Task: College monthly budget blue modern-simple.
Action: Mouse moved to (62, 231)
Screenshot: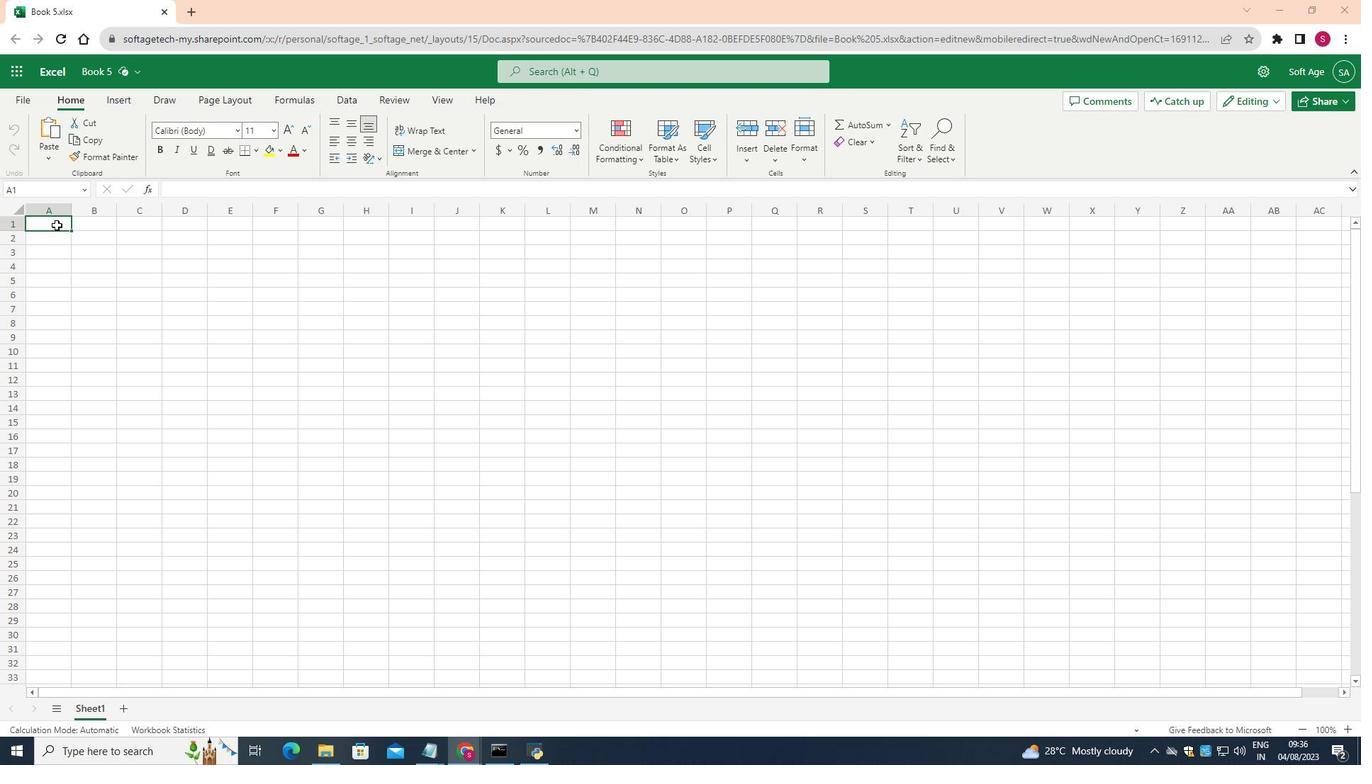 
Action: Mouse pressed left at (62, 231)
Screenshot: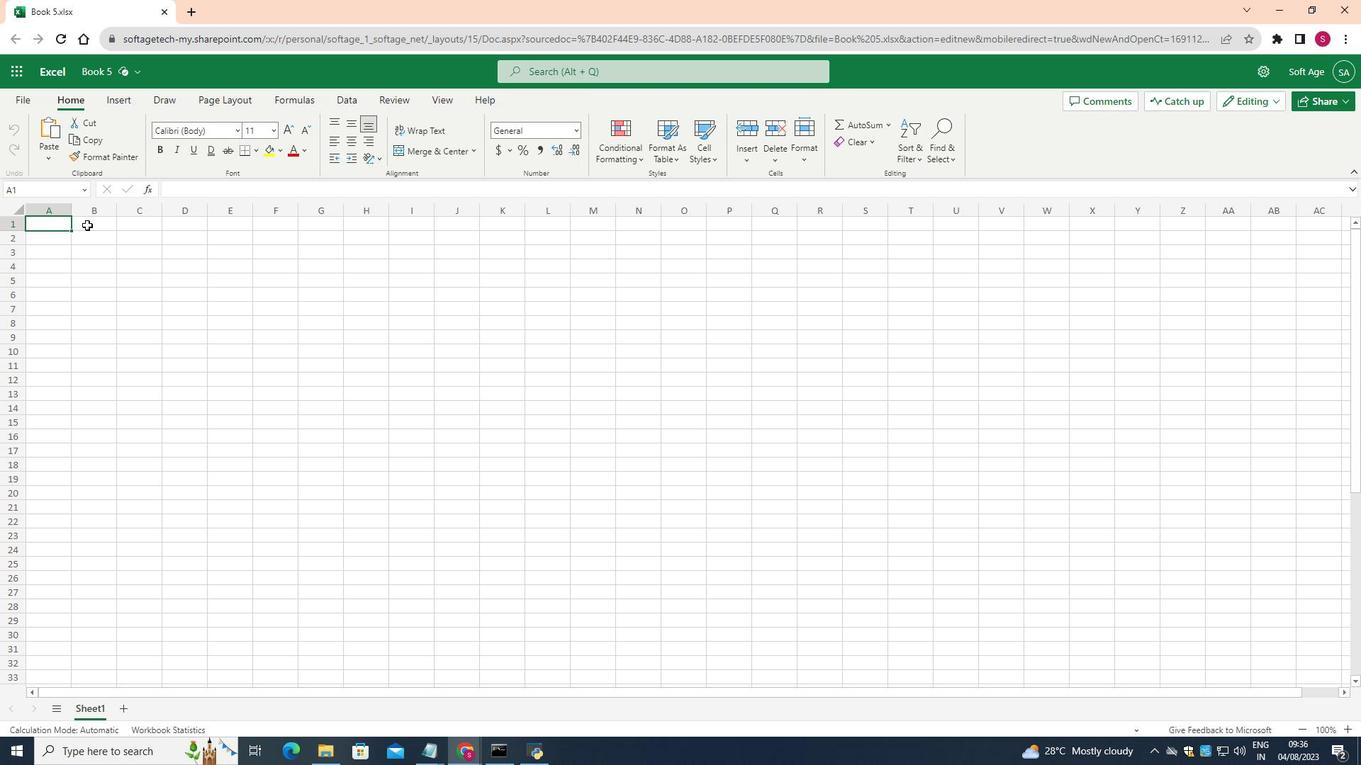 
Action: Mouse moved to (479, 153)
Screenshot: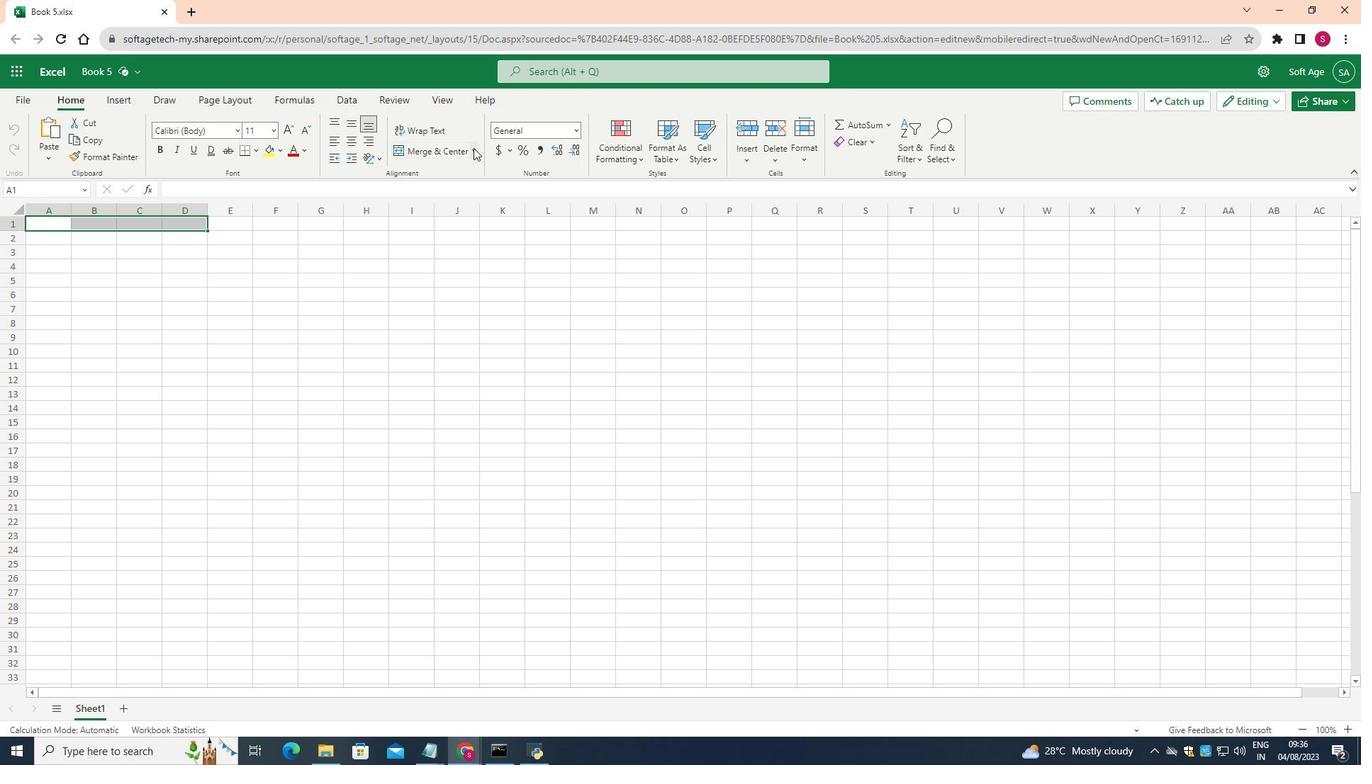 
Action: Mouse pressed left at (479, 153)
Screenshot: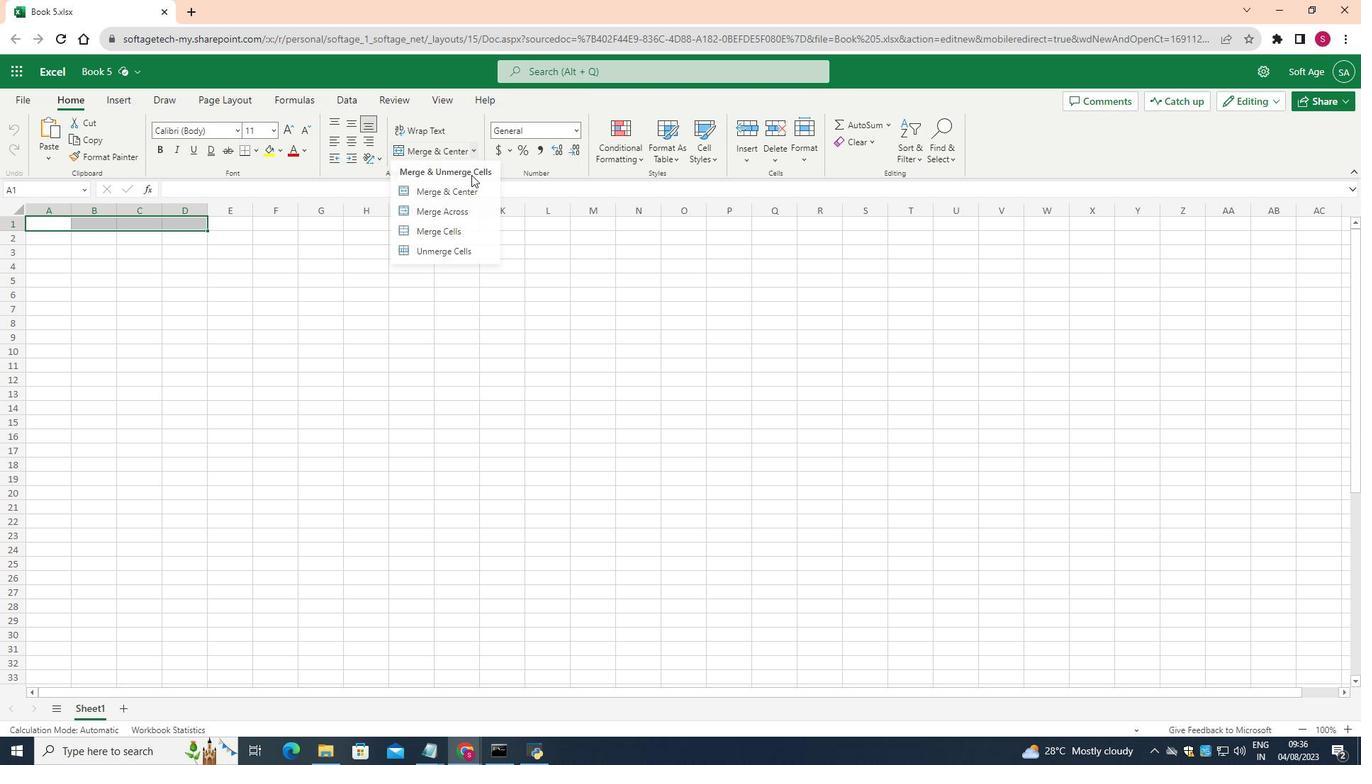 
Action: Mouse moved to (465, 236)
Screenshot: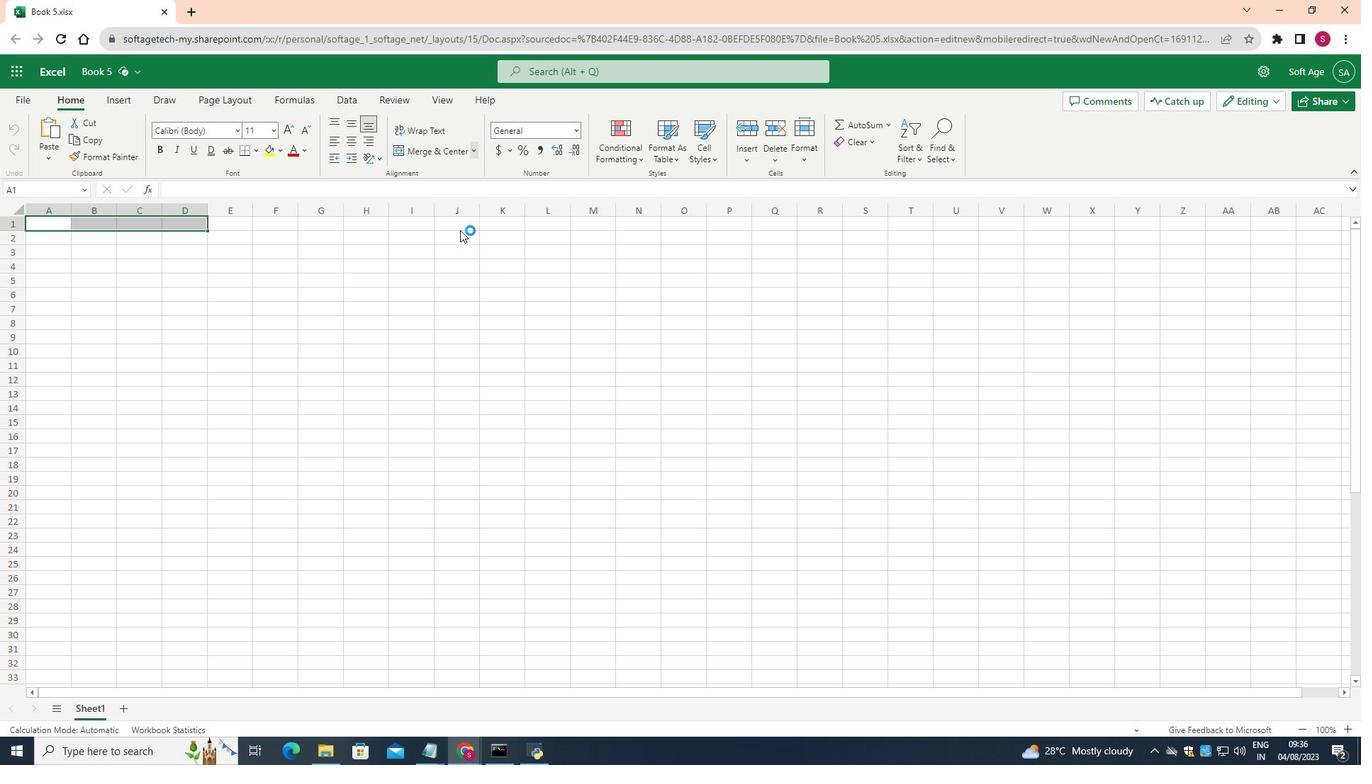 
Action: Mouse pressed left at (465, 236)
Screenshot: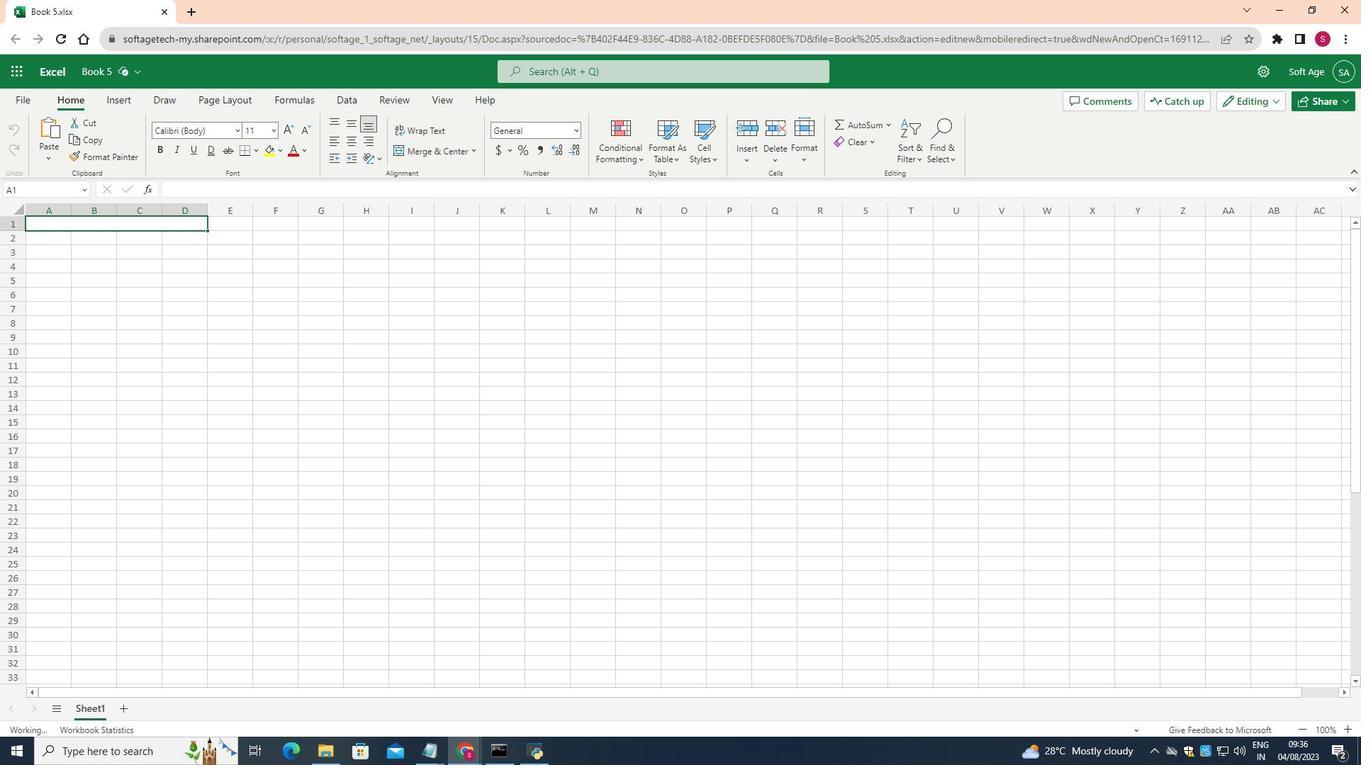 
Action: Mouse moved to (74, 215)
Screenshot: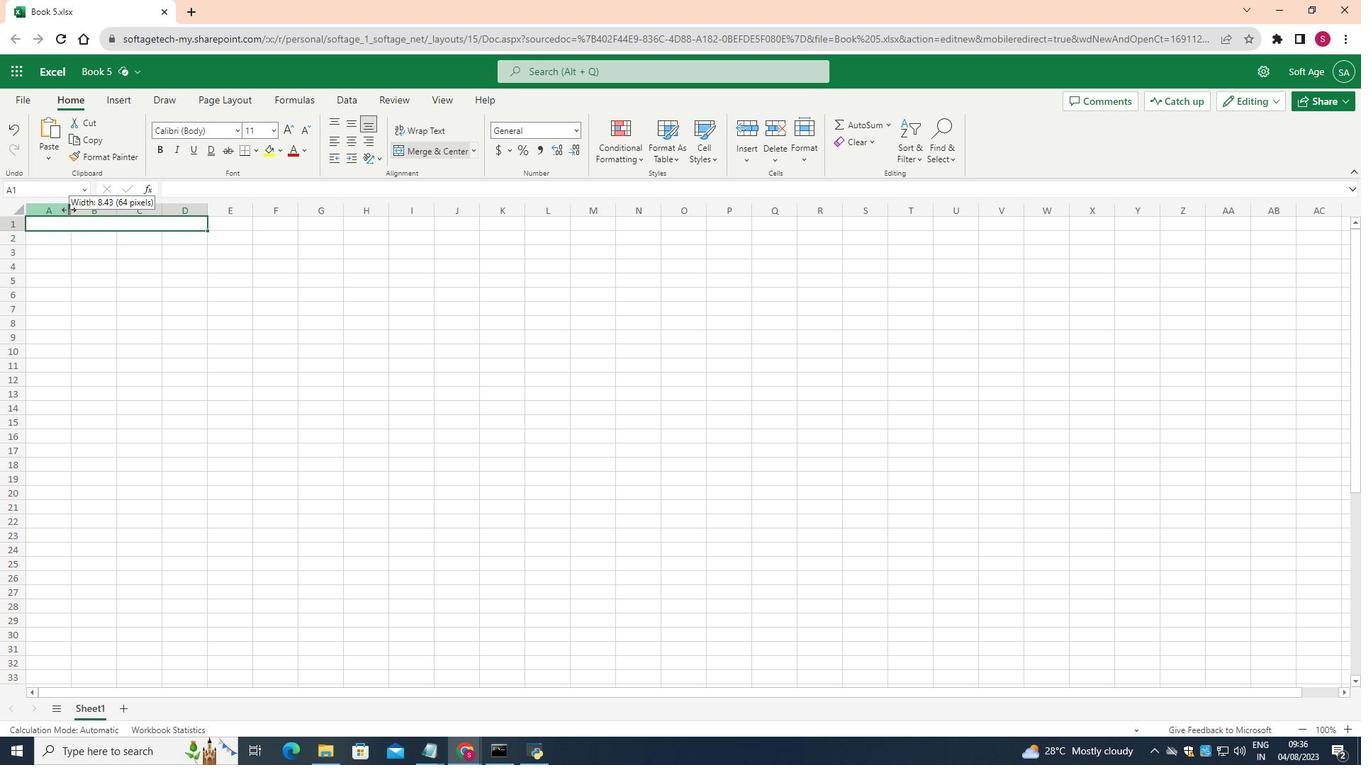 
Action: Mouse pressed left at (74, 215)
Screenshot: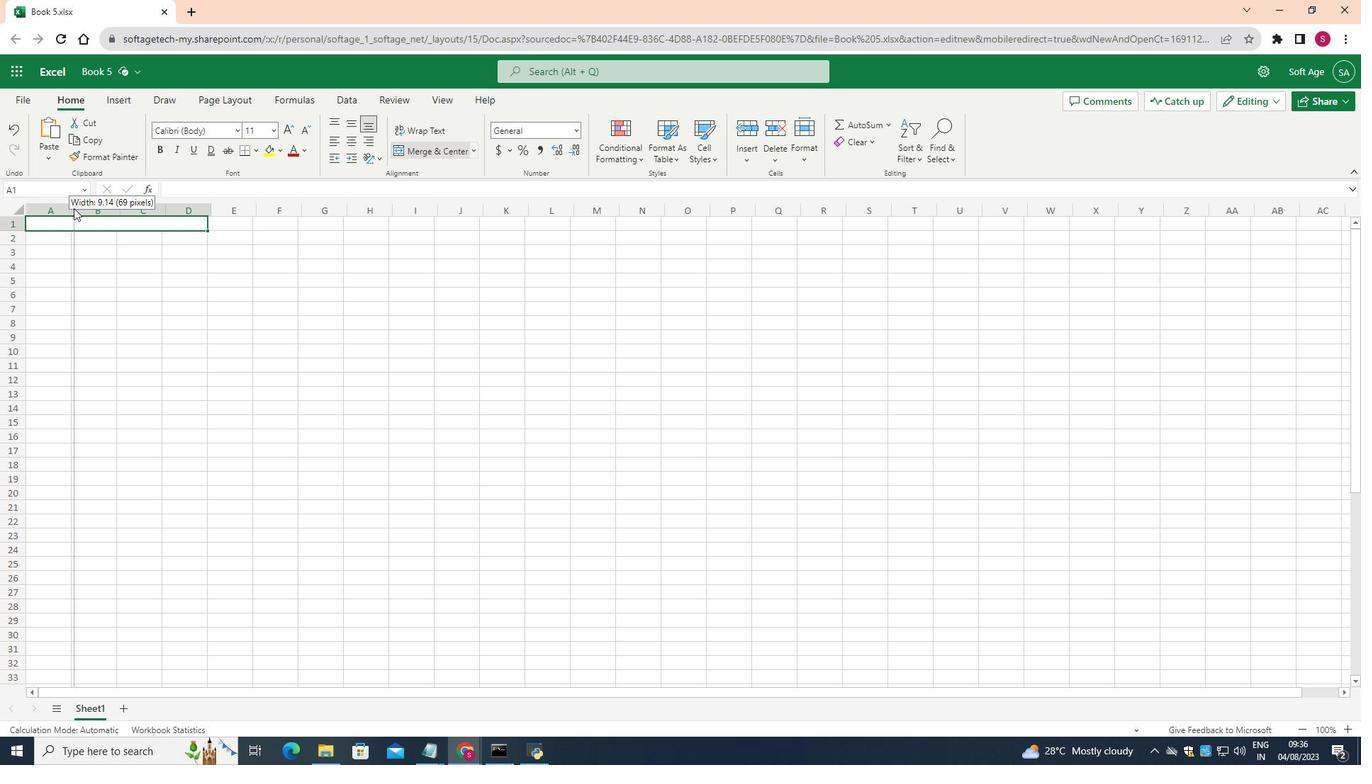 
Action: Mouse moved to (123, 213)
Screenshot: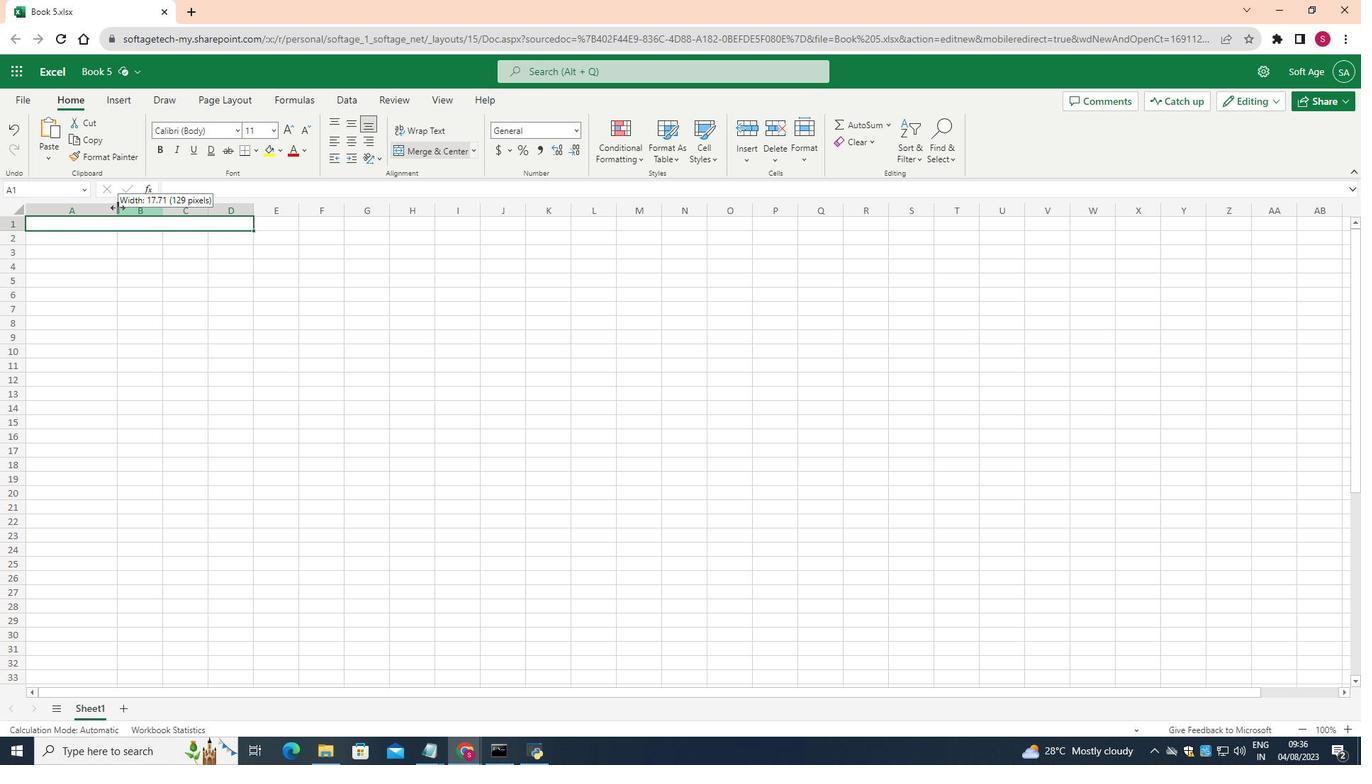 
Action: Mouse pressed left at (123, 213)
Screenshot: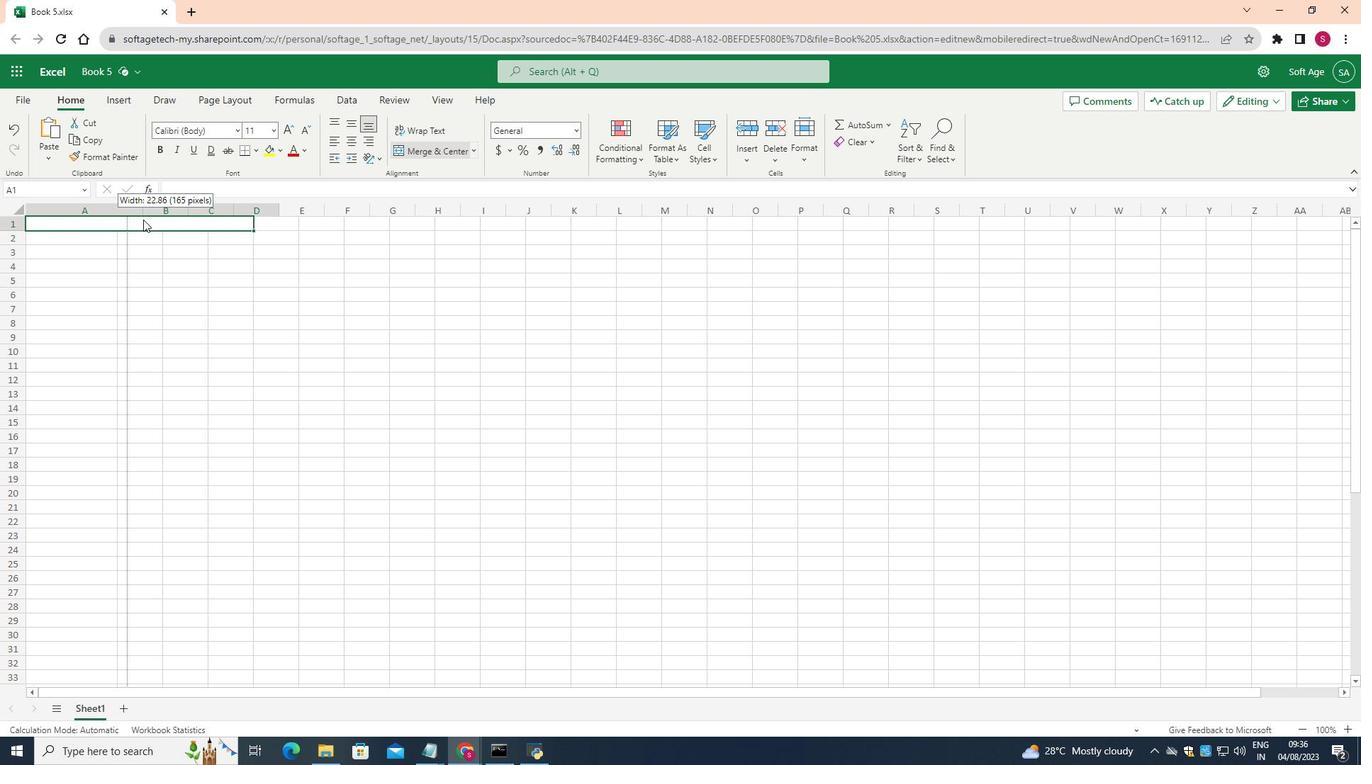 
Action: Mouse moved to (158, 212)
Screenshot: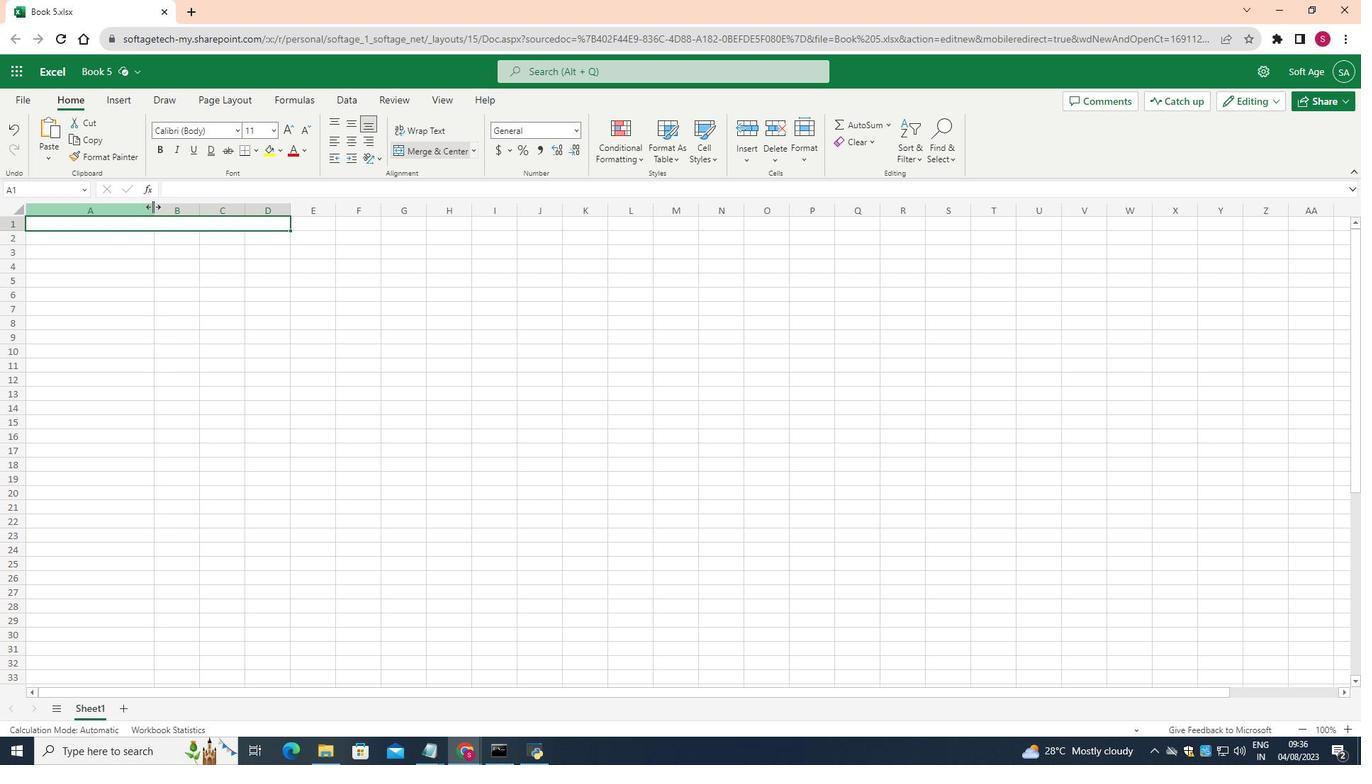 
Action: Mouse pressed left at (158, 212)
Screenshot: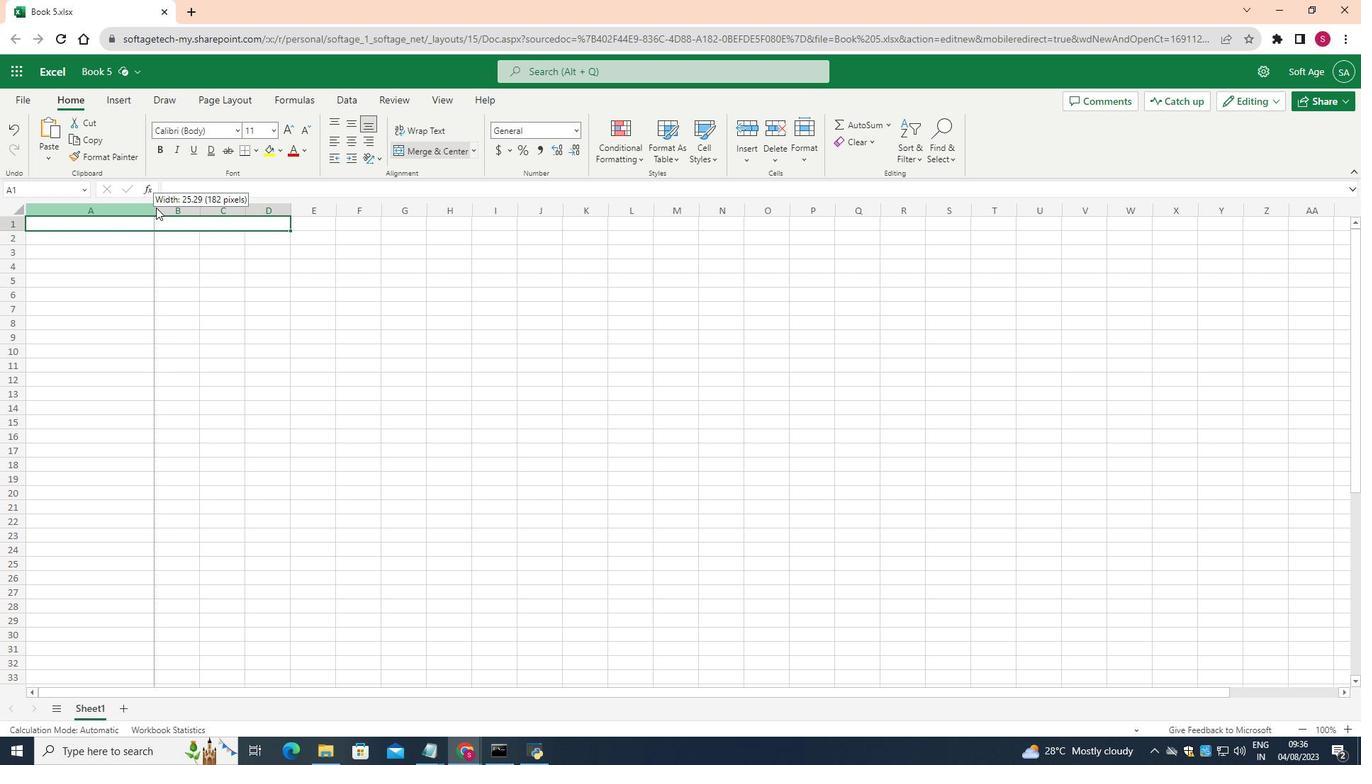 
Action: Mouse moved to (214, 218)
Screenshot: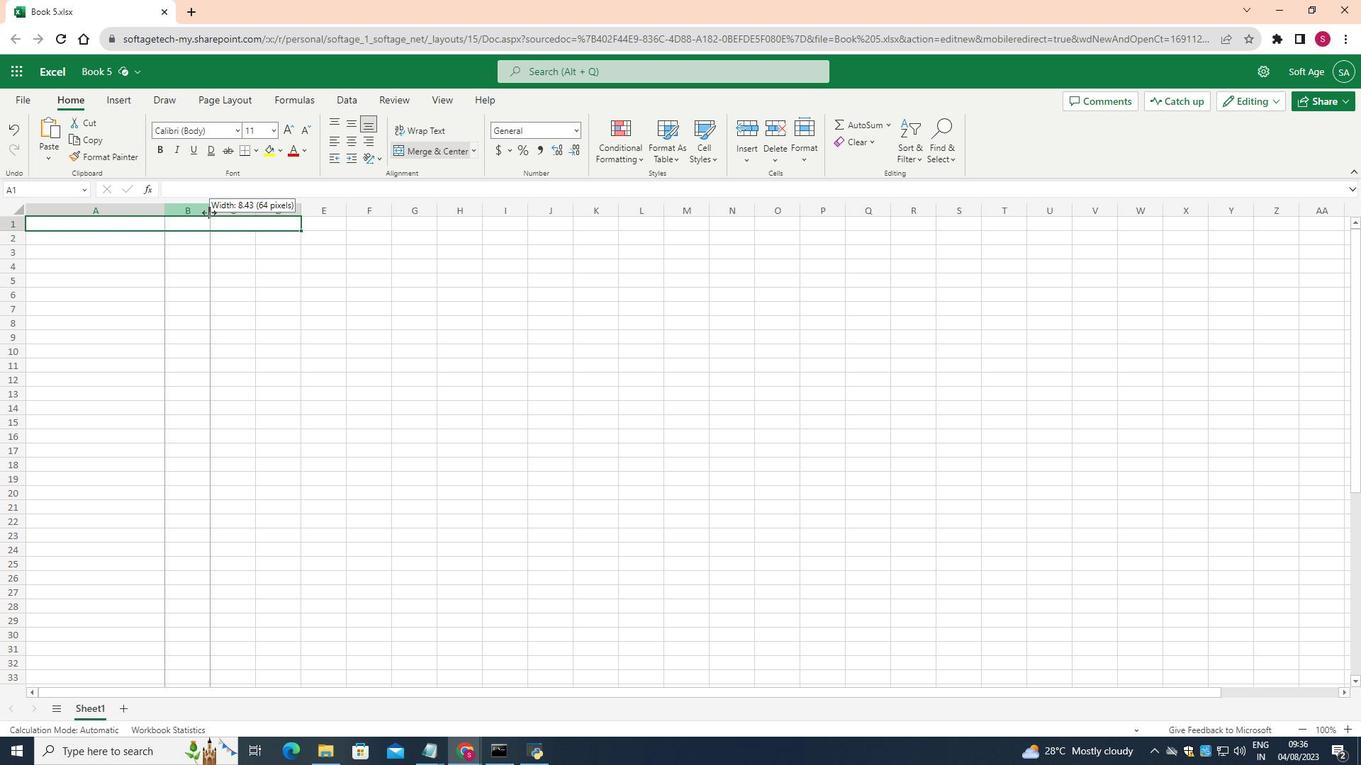 
Action: Mouse pressed left at (214, 218)
Screenshot: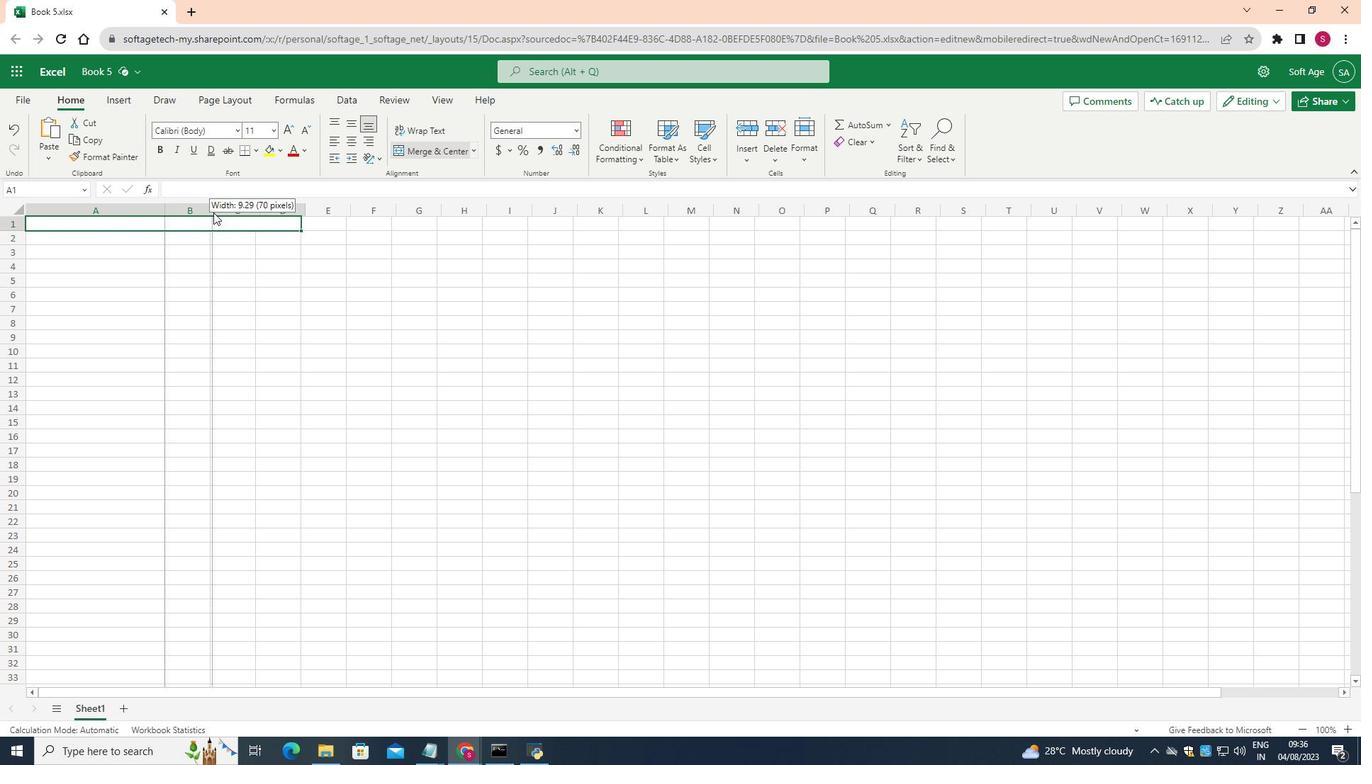 
Action: Mouse moved to (319, 218)
Screenshot: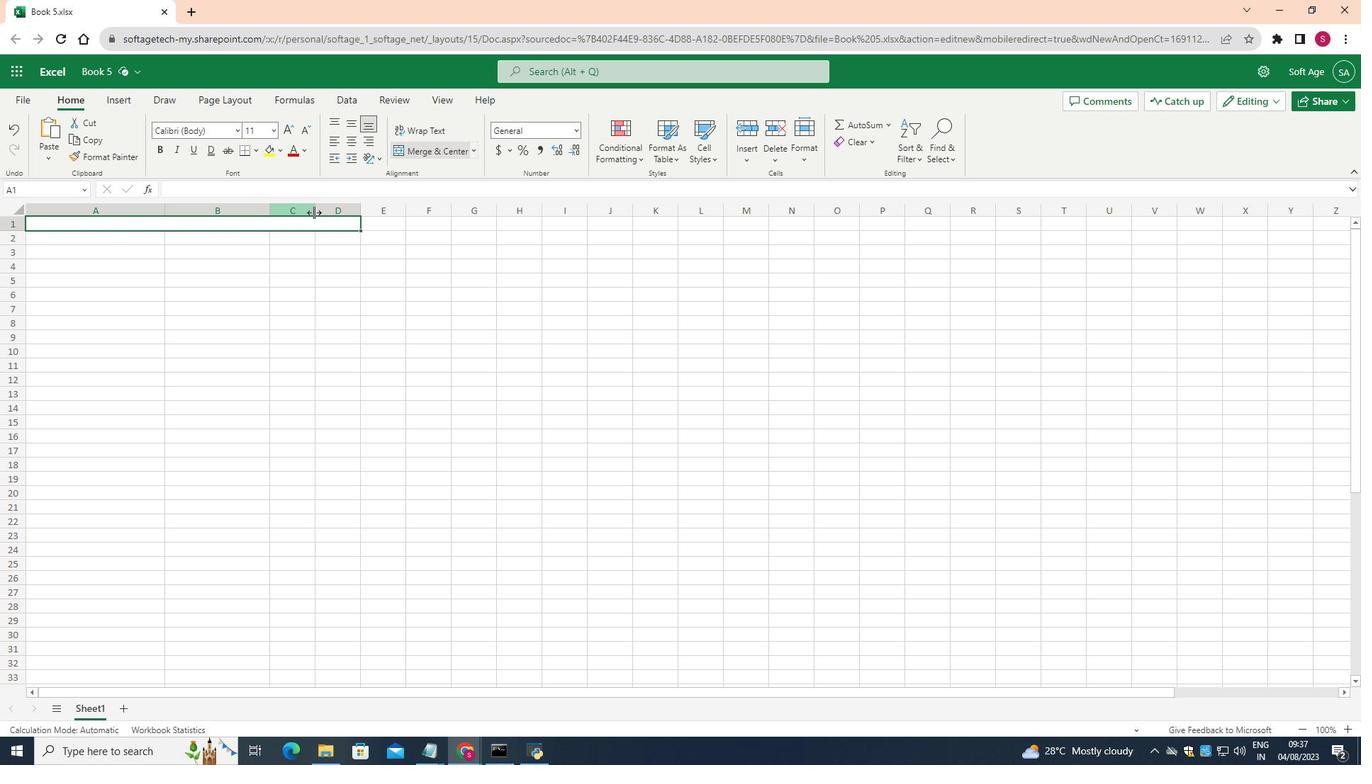 
Action: Mouse pressed left at (319, 218)
Screenshot: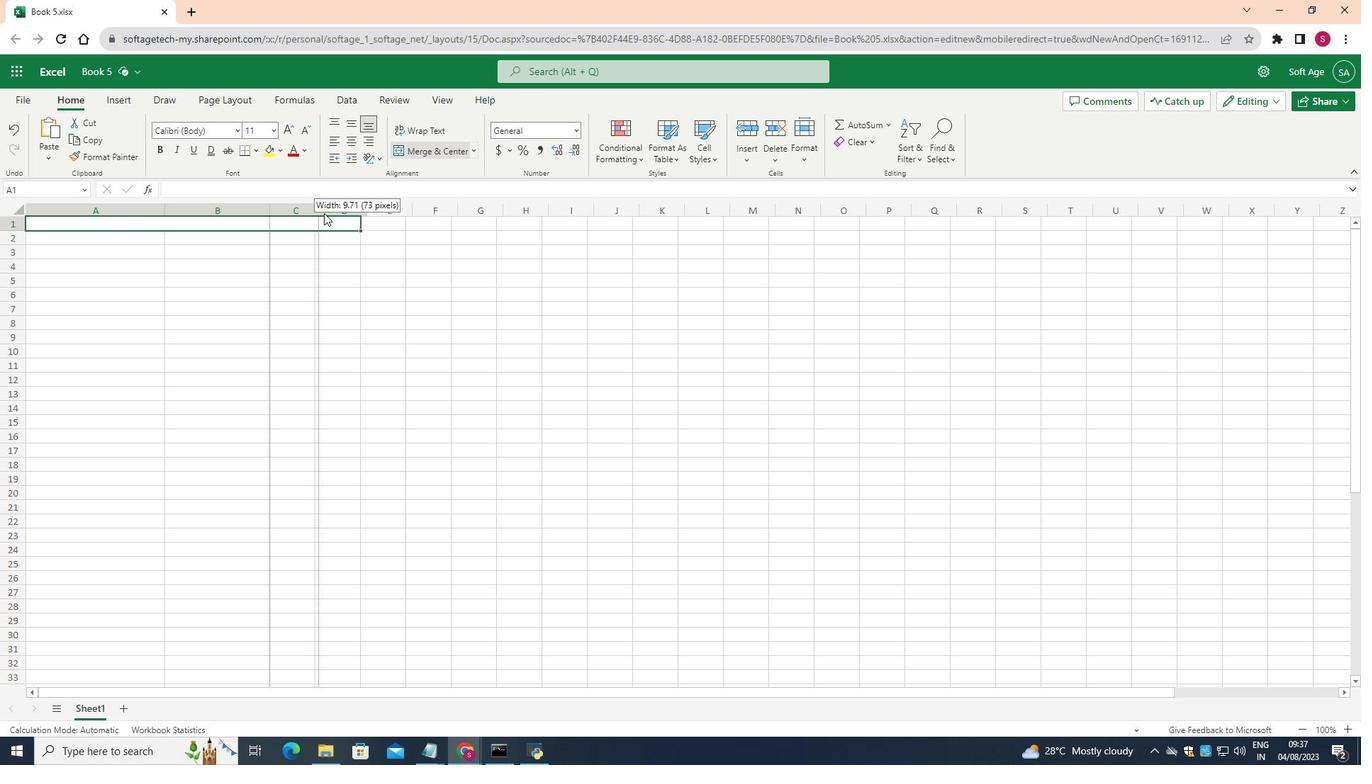 
Action: Mouse moved to (272, 215)
Screenshot: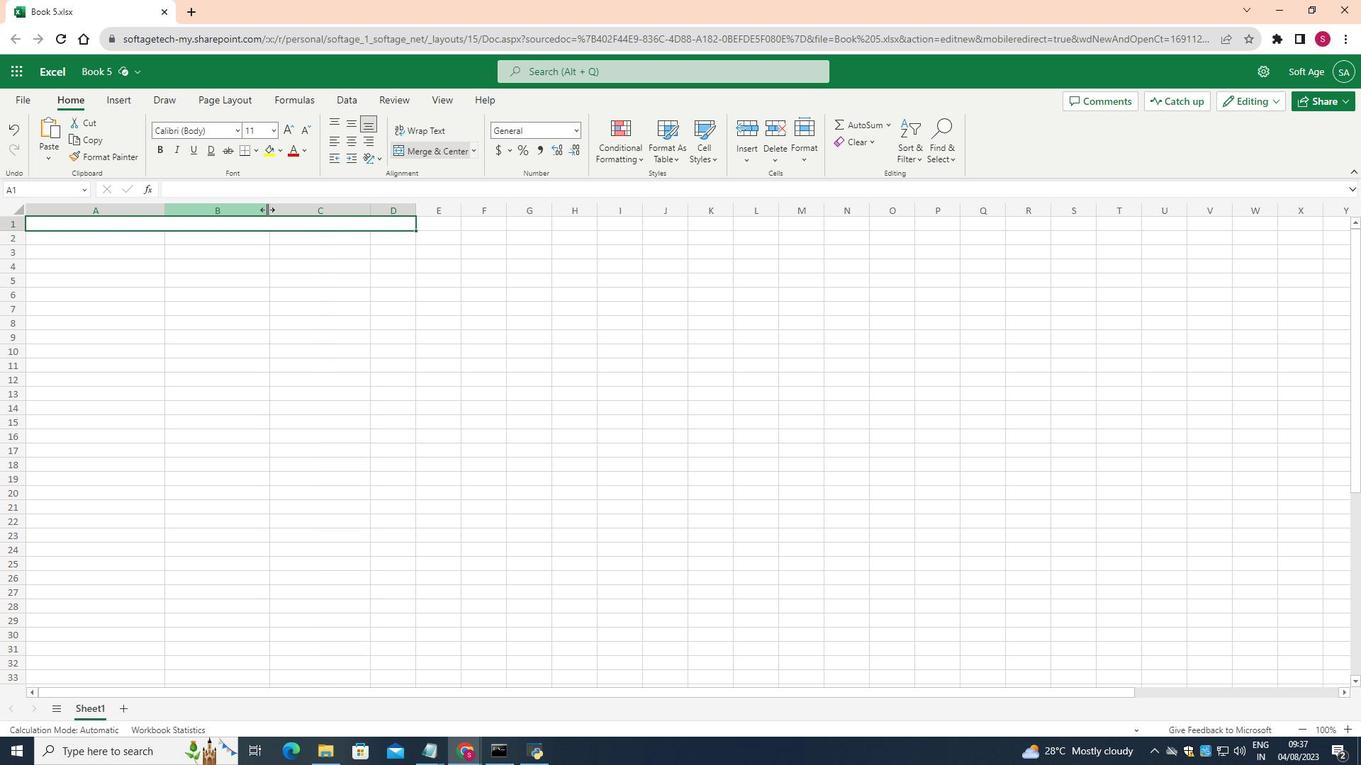 
Action: Mouse pressed left at (272, 215)
Screenshot: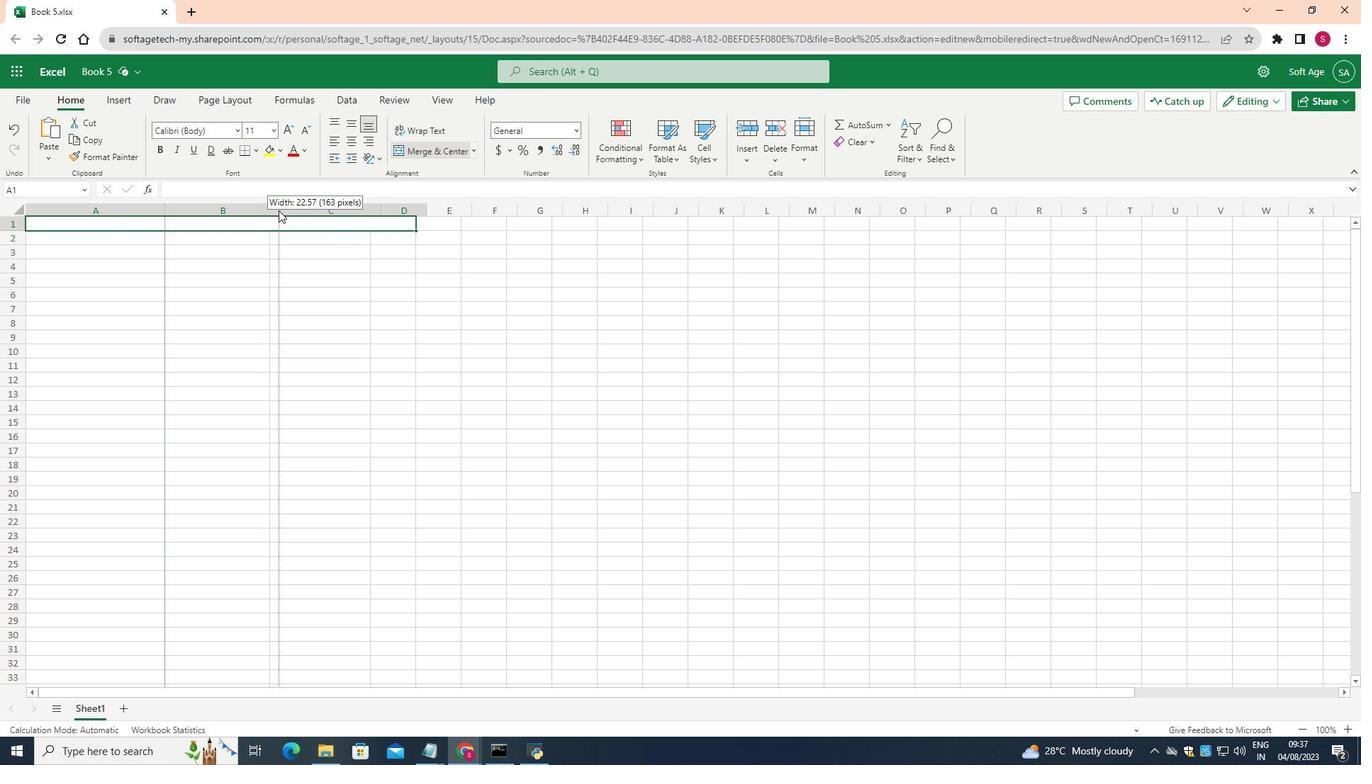 
Action: Mouse moved to (391, 217)
Screenshot: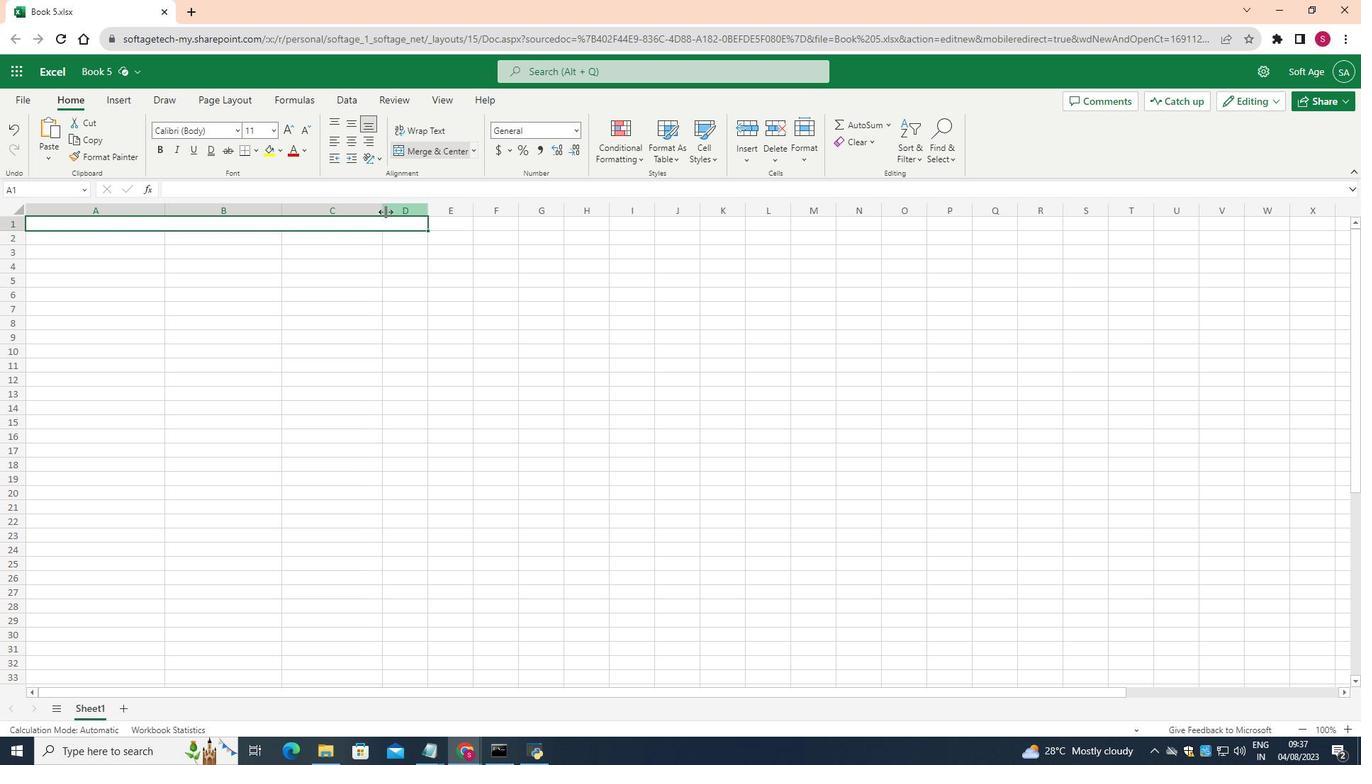 
Action: Mouse pressed left at (391, 217)
Screenshot: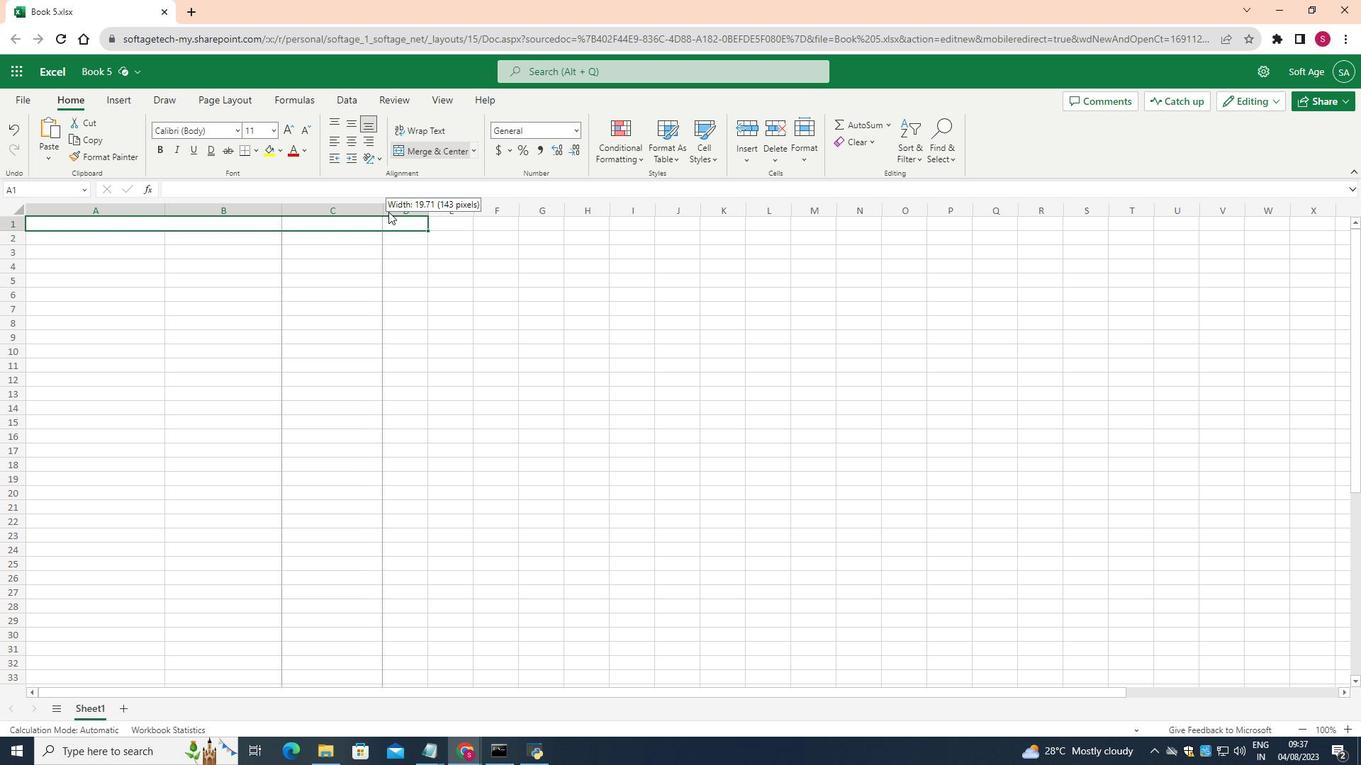
Action: Mouse moved to (487, 216)
Screenshot: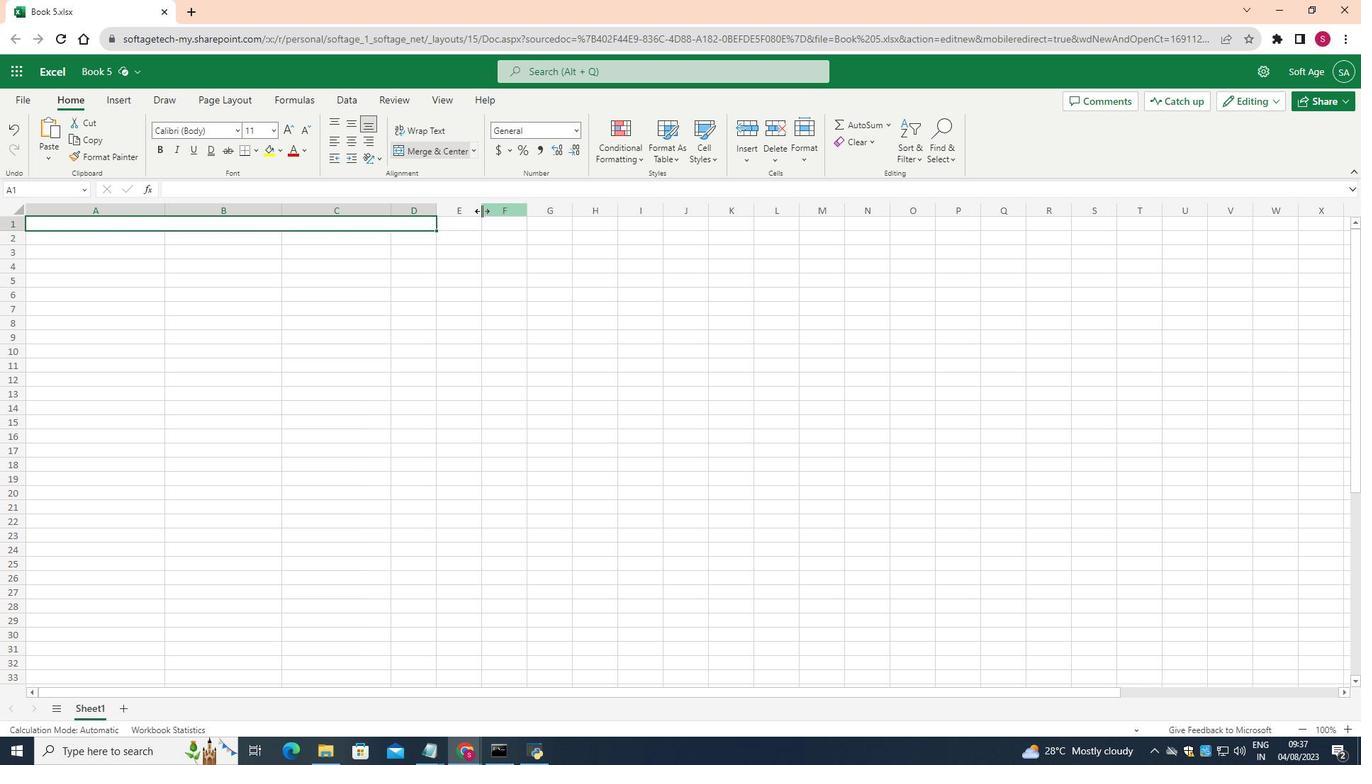 
Action: Mouse pressed left at (487, 216)
Screenshot: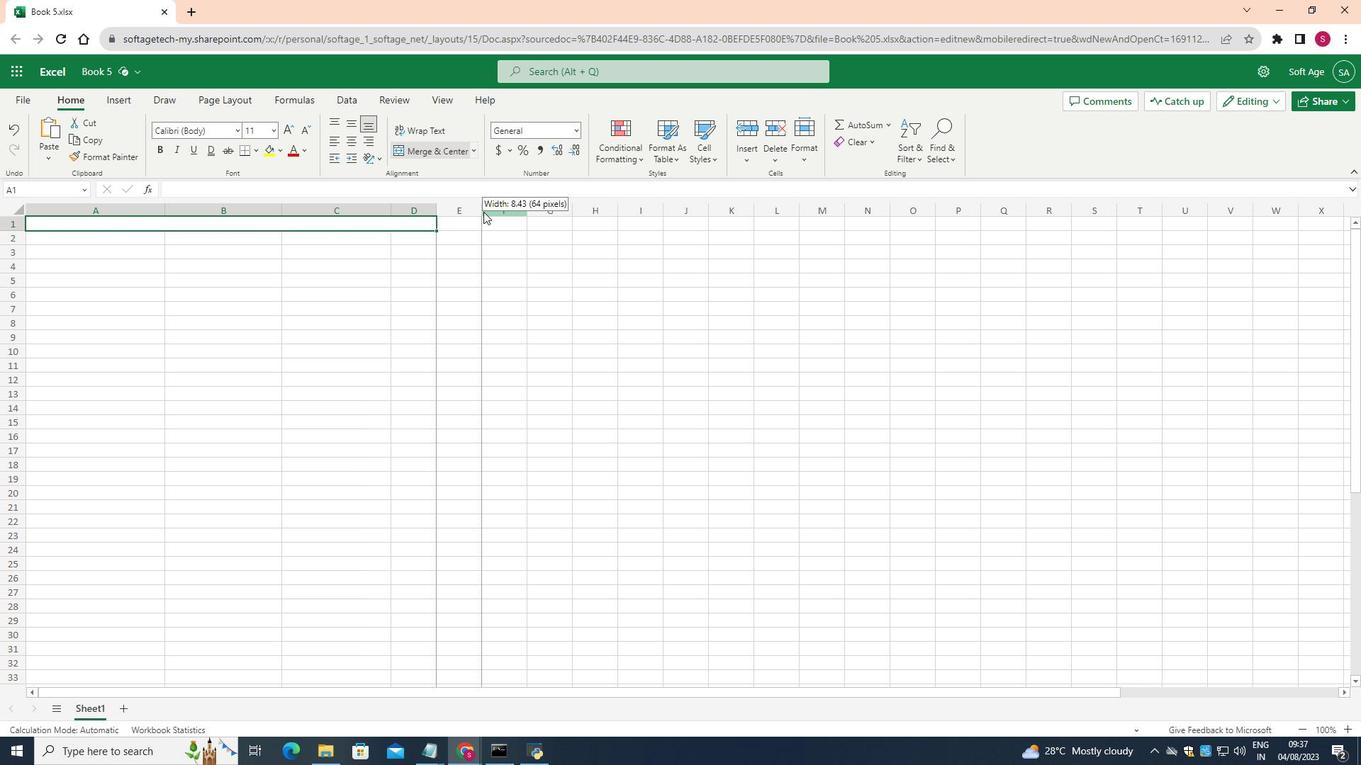 
Action: Mouse moved to (443, 216)
Screenshot: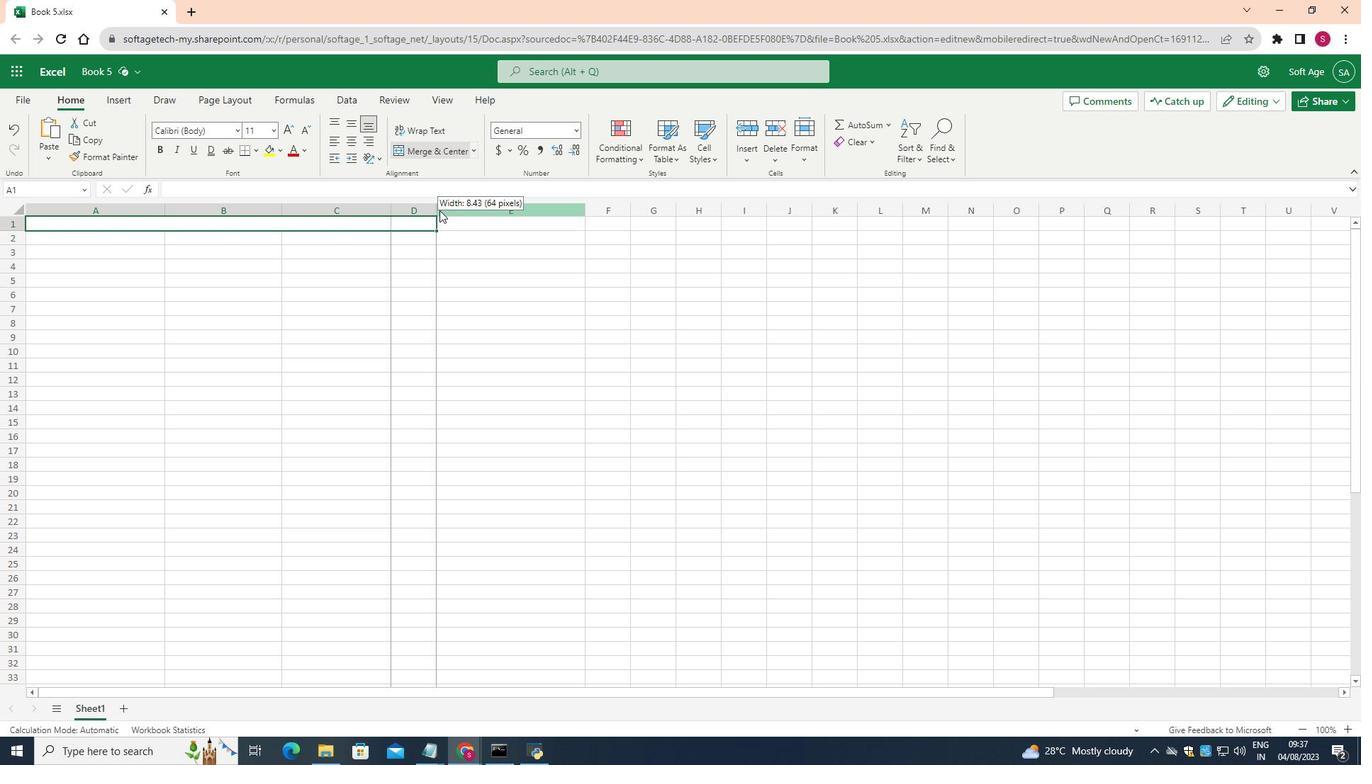 
Action: Mouse pressed left at (443, 216)
Screenshot: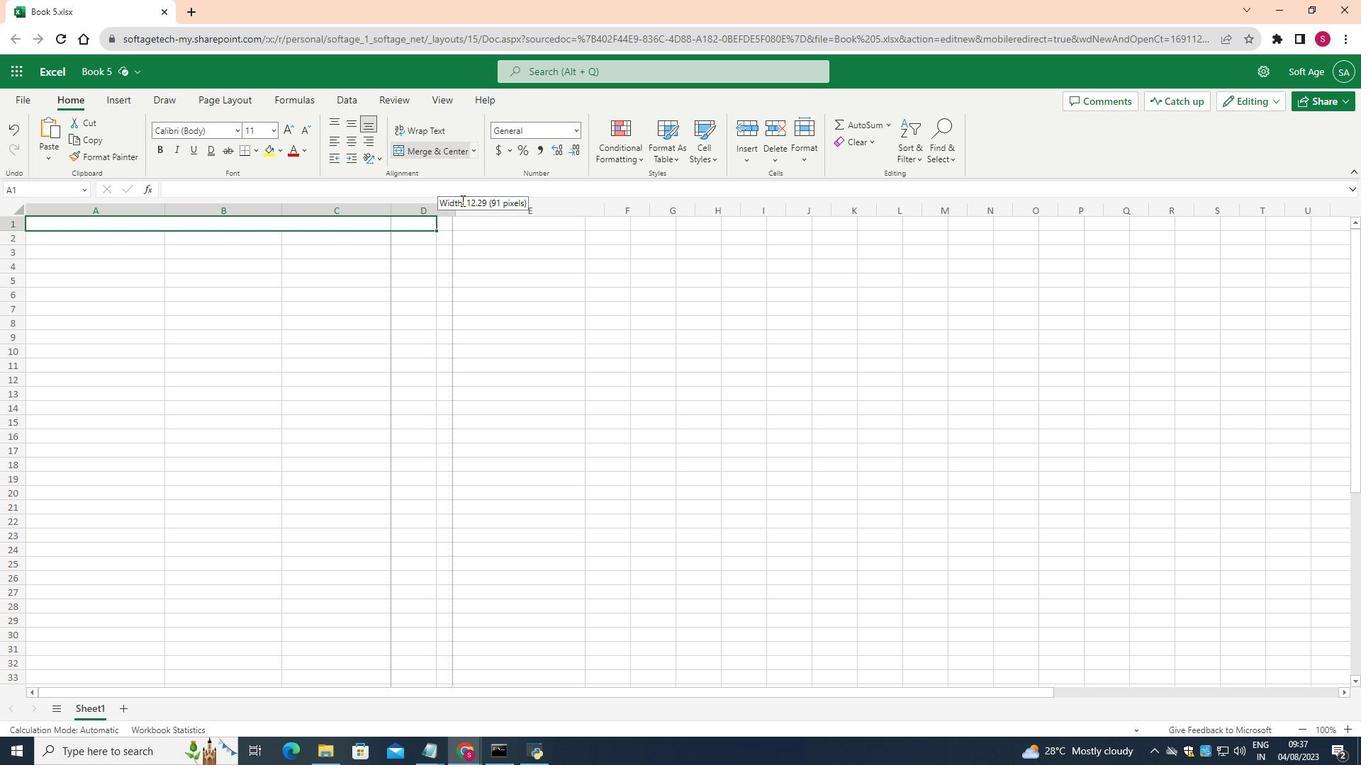 
Action: Mouse moved to (546, 211)
Screenshot: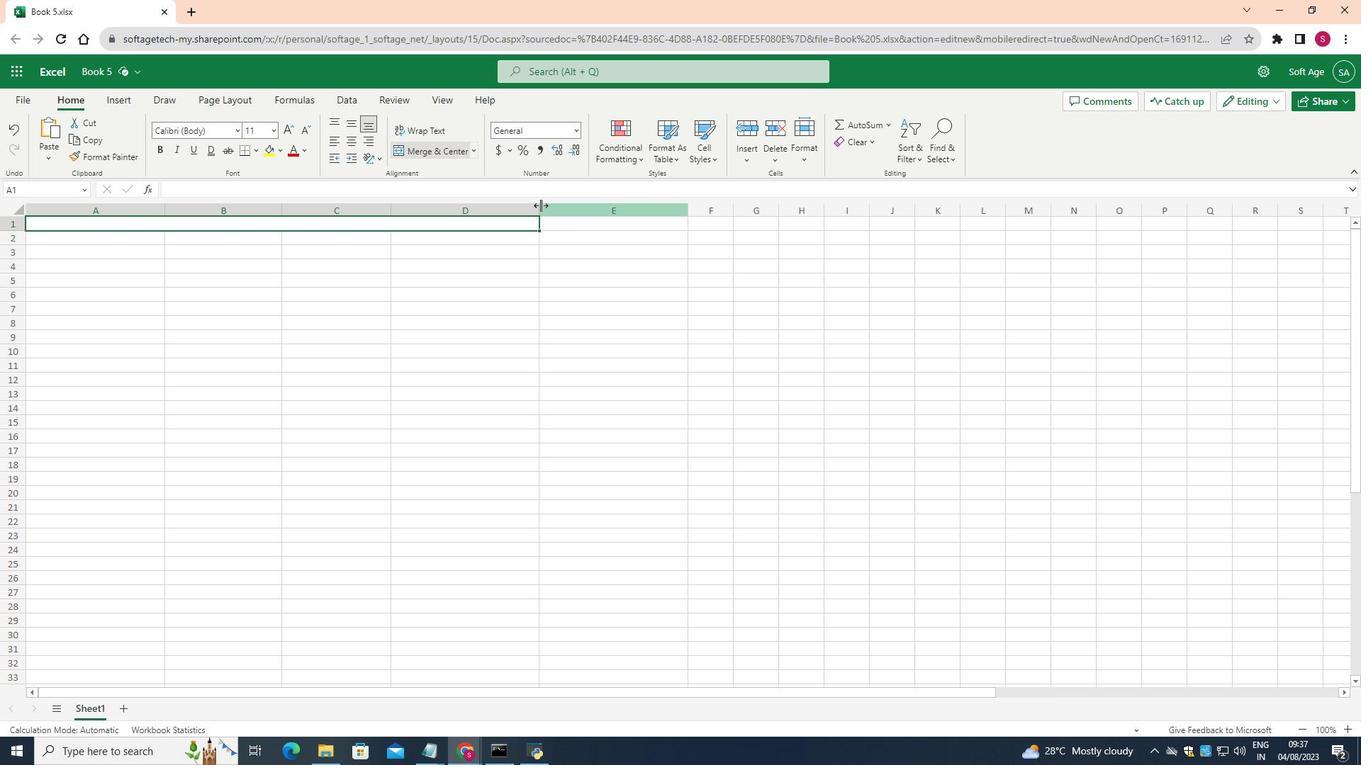 
Action: Mouse pressed left at (546, 211)
Screenshot: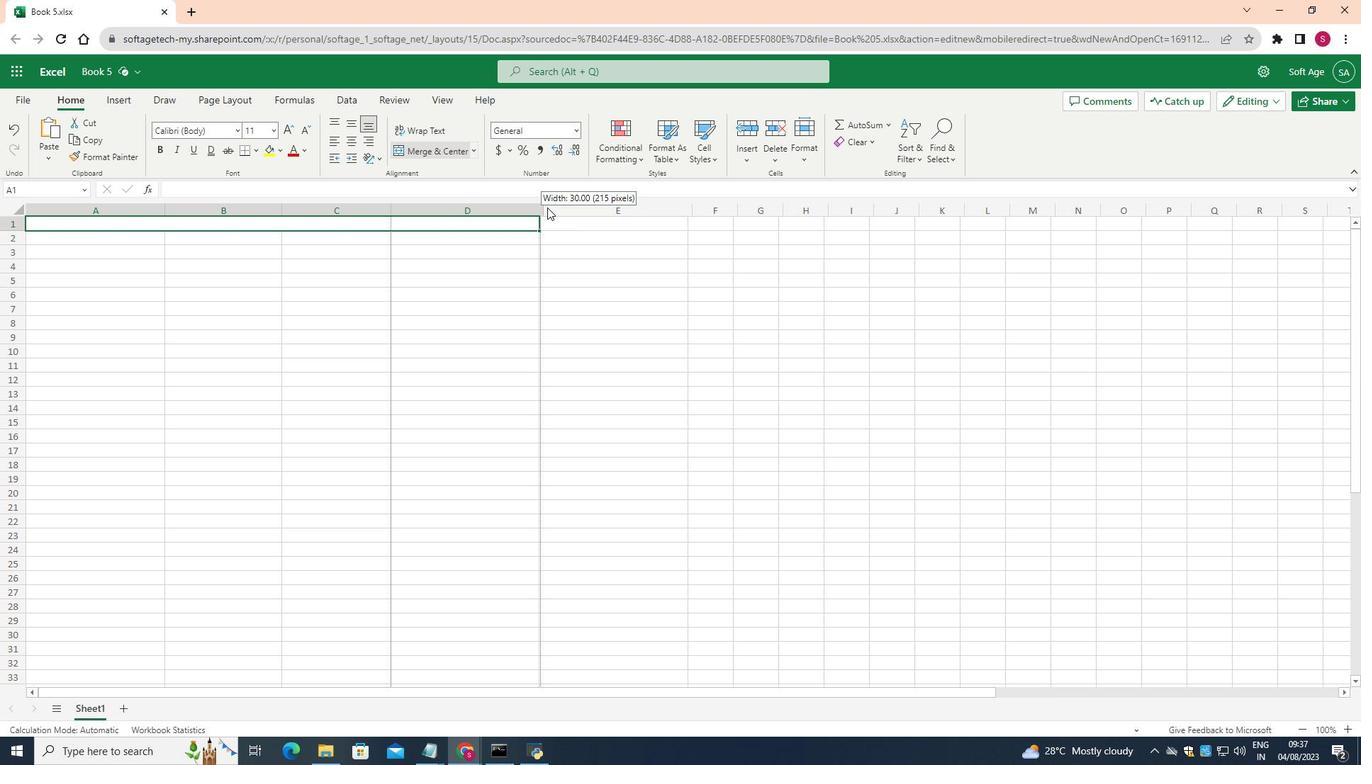 
Action: Mouse moved to (19, 238)
Screenshot: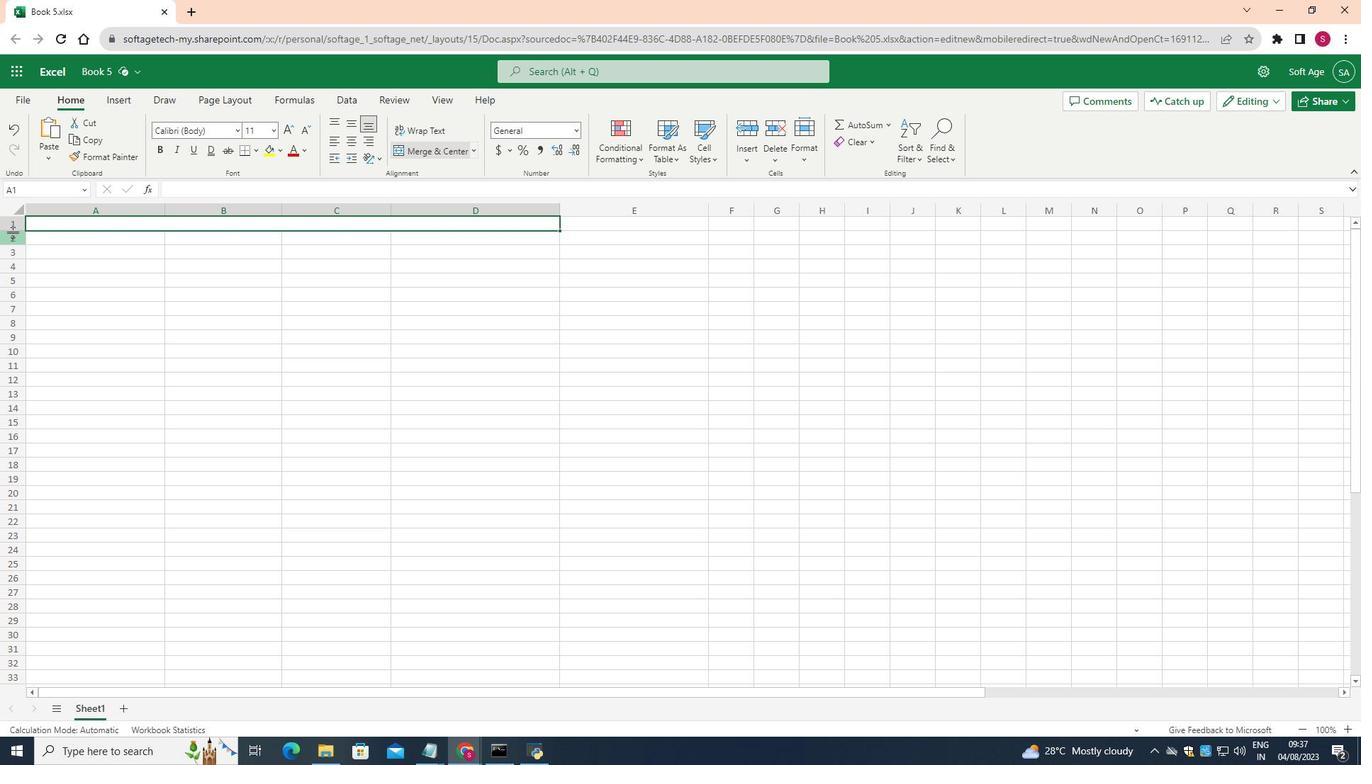 
Action: Mouse pressed left at (19, 238)
Screenshot: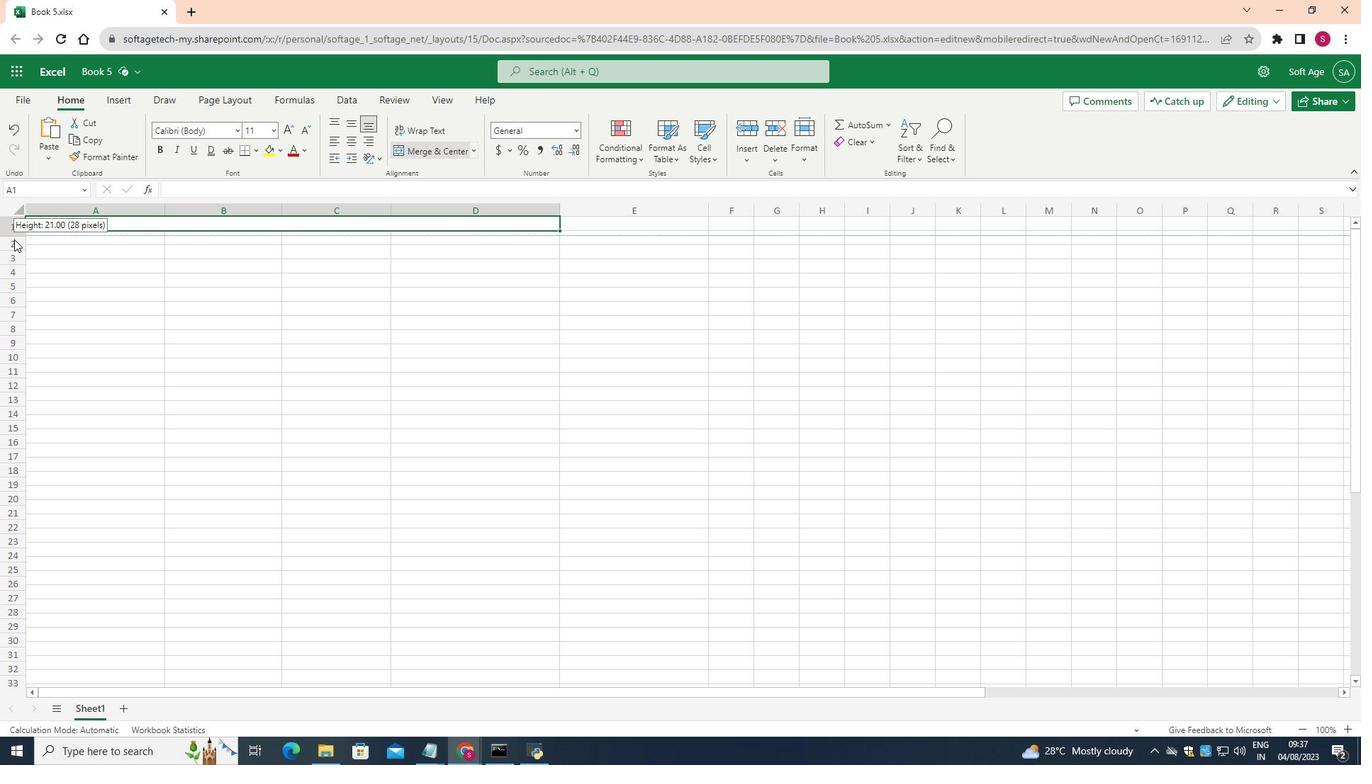 
Action: Mouse moved to (19, 263)
Screenshot: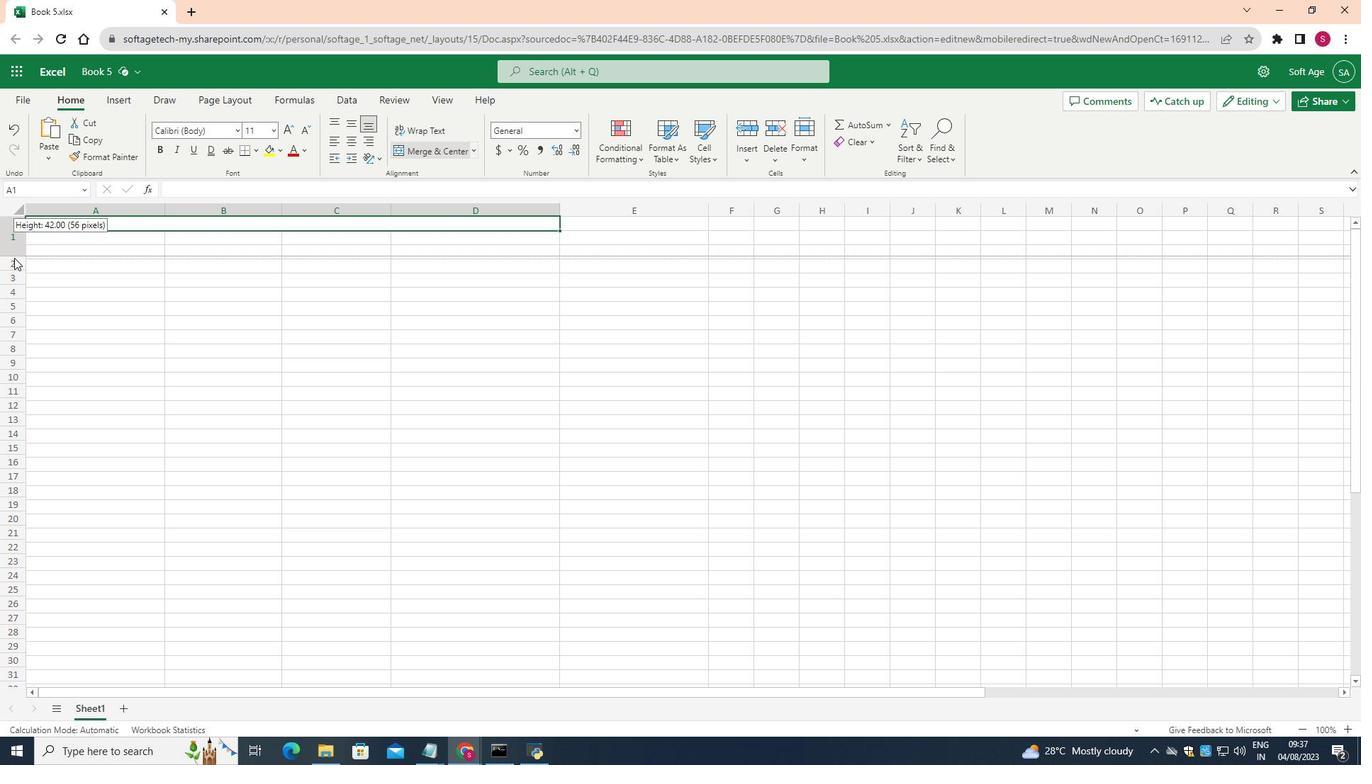 
Action: Mouse pressed left at (19, 263)
Screenshot: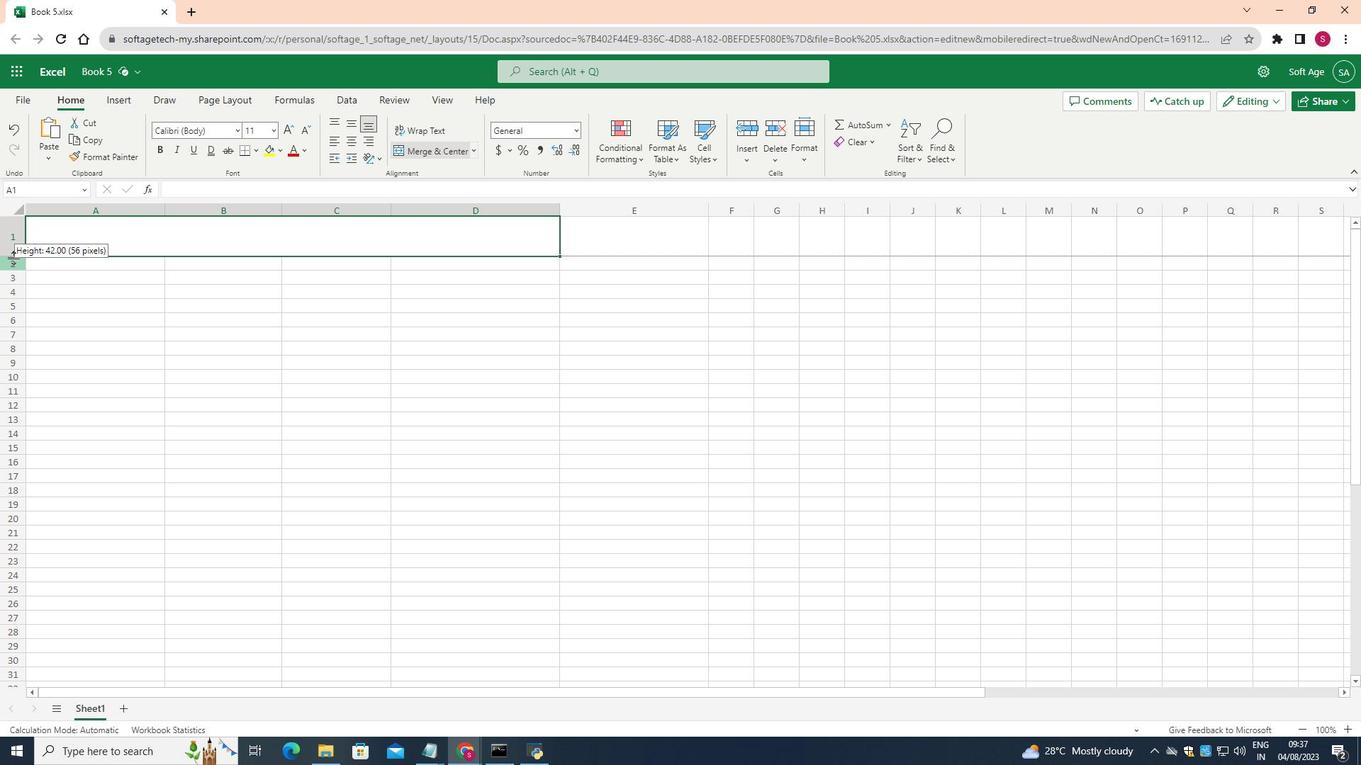 
Action: Mouse moved to (178, 255)
Screenshot: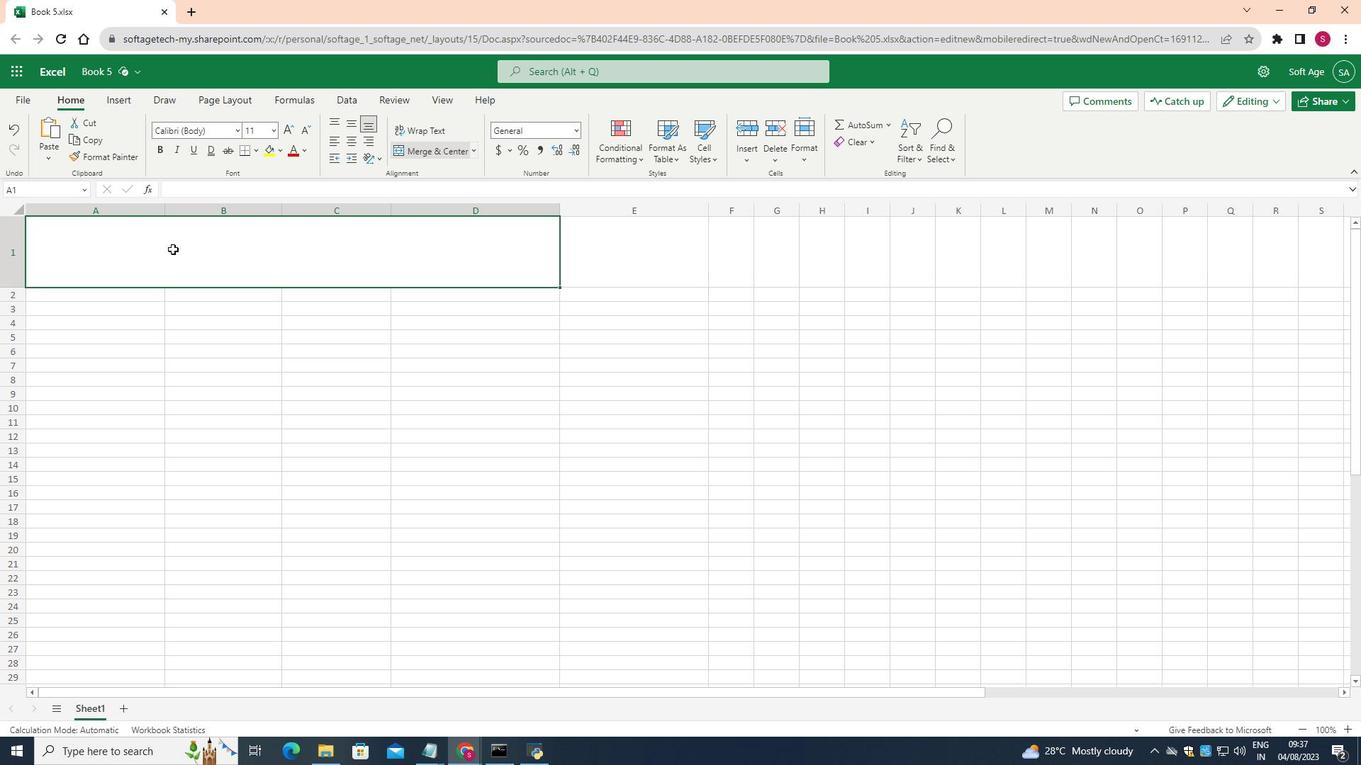 
Action: Mouse pressed left at (178, 255)
Screenshot: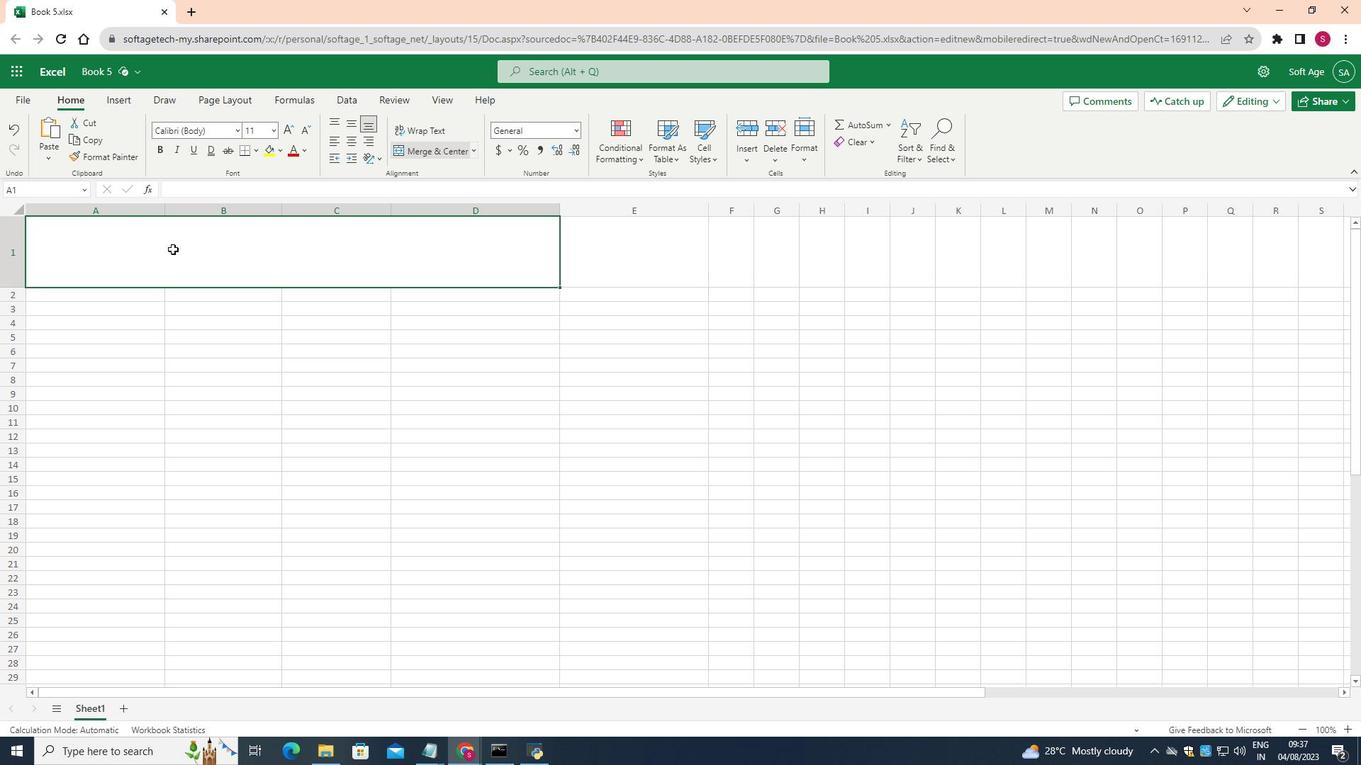 
Action: Mouse moved to (279, 141)
Screenshot: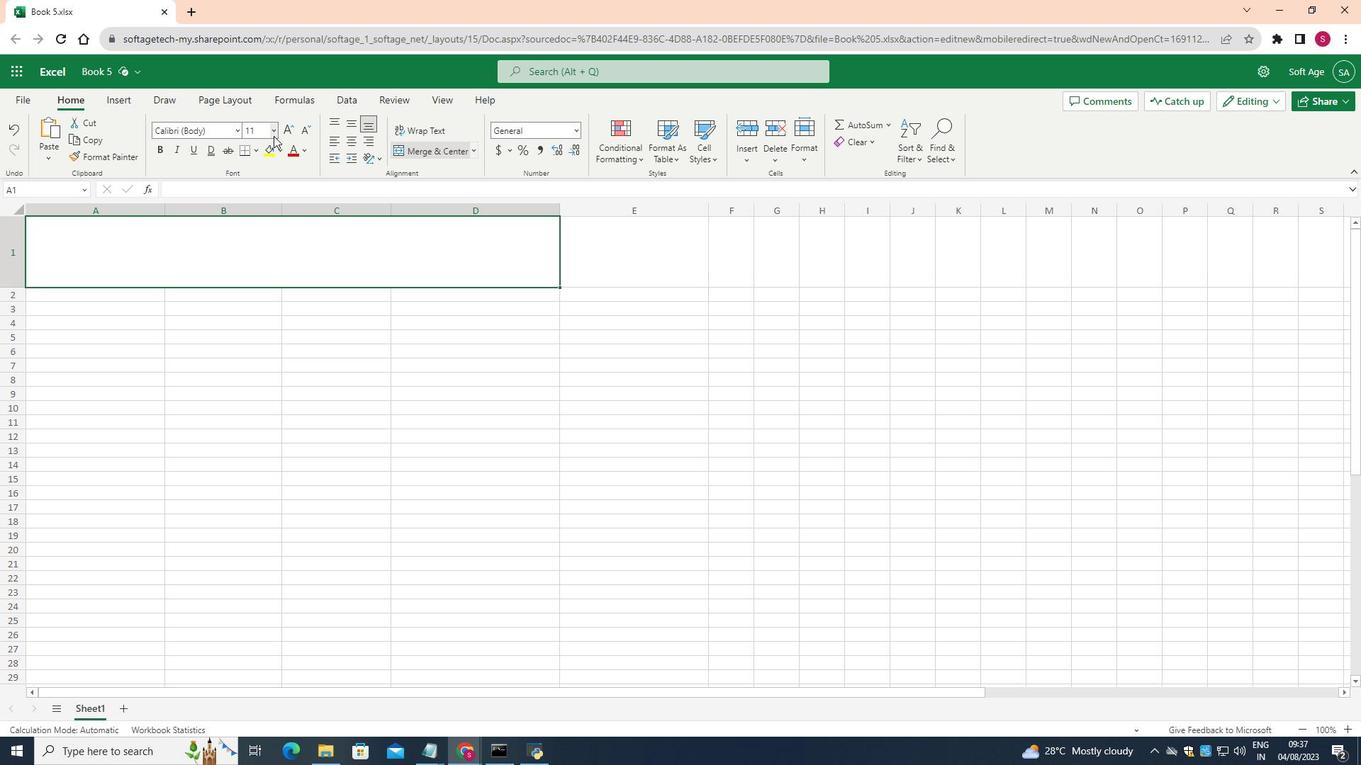 
Action: Mouse pressed left at (279, 141)
Screenshot: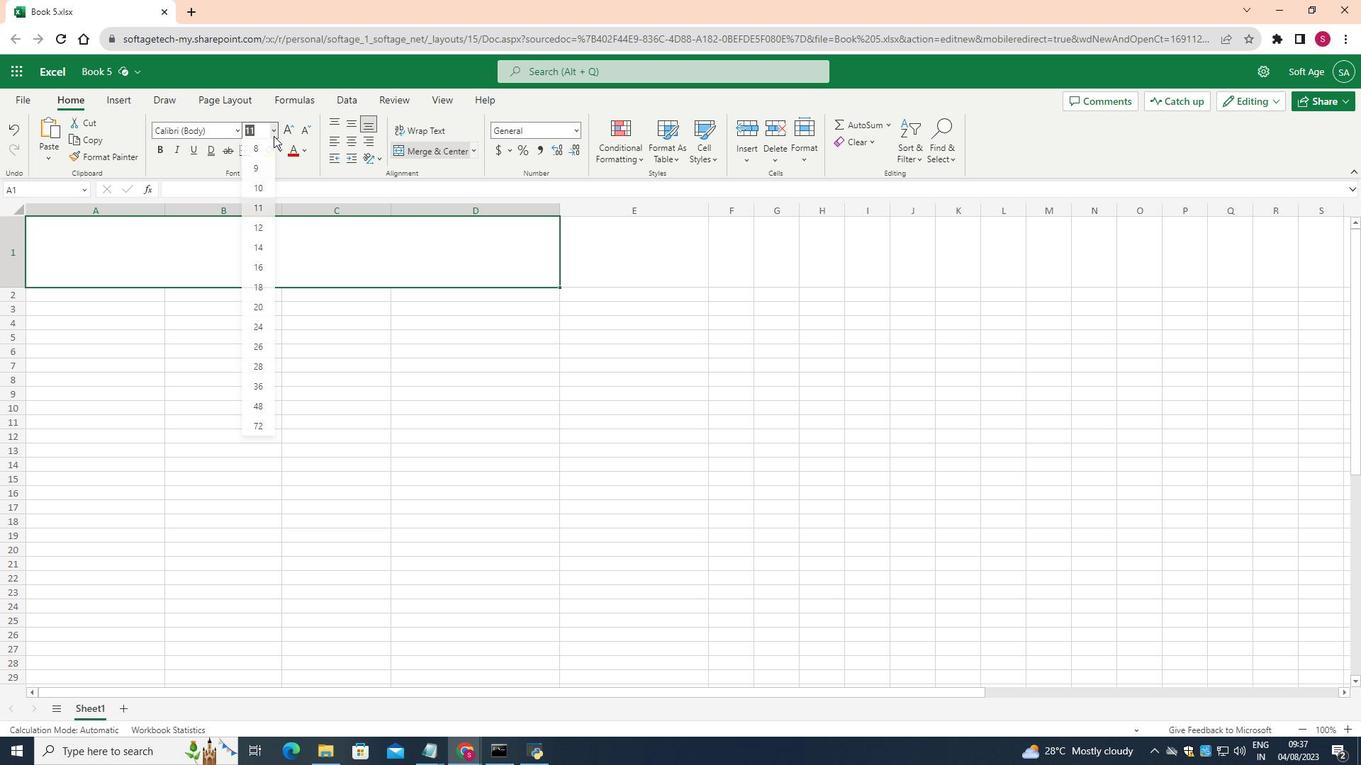 
Action: Mouse moved to (264, 370)
Screenshot: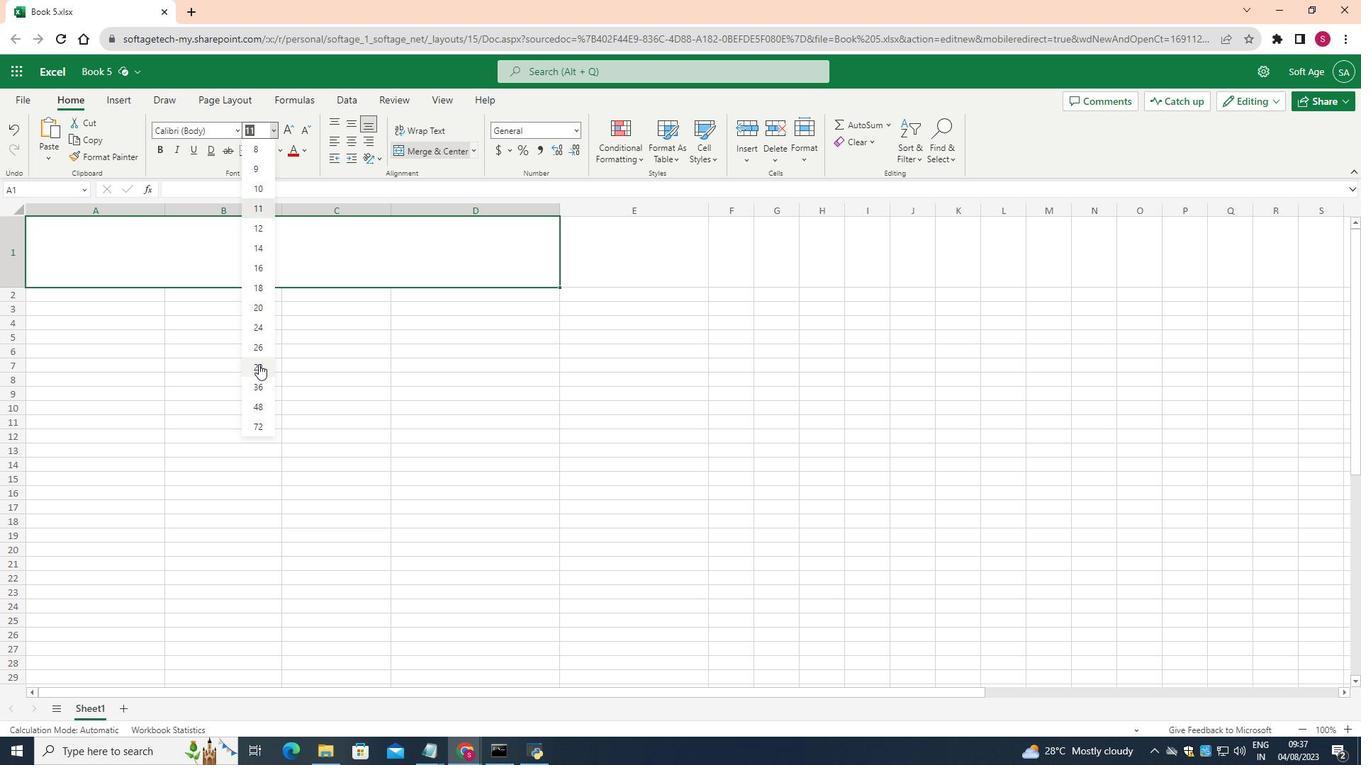 
Action: Mouse pressed left at (264, 370)
Screenshot: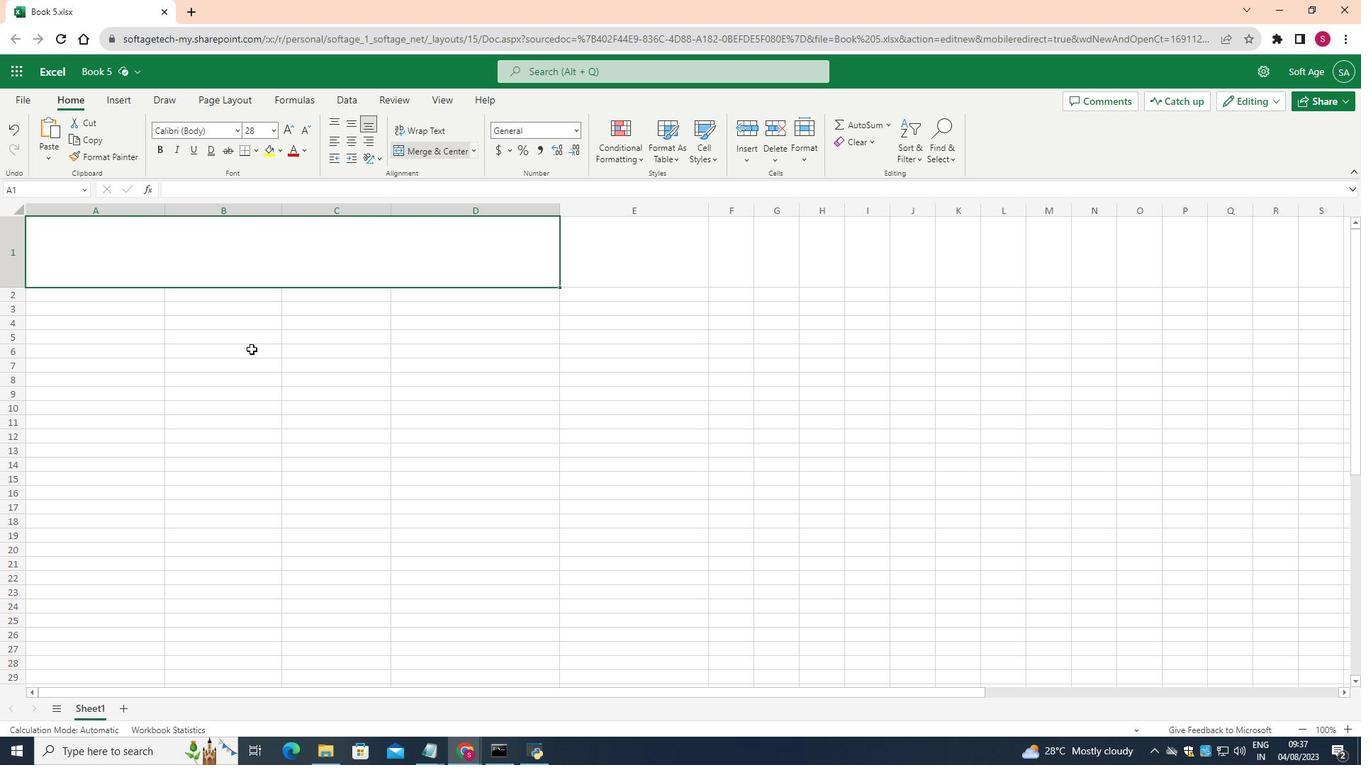 
Action: Mouse moved to (144, 258)
Screenshot: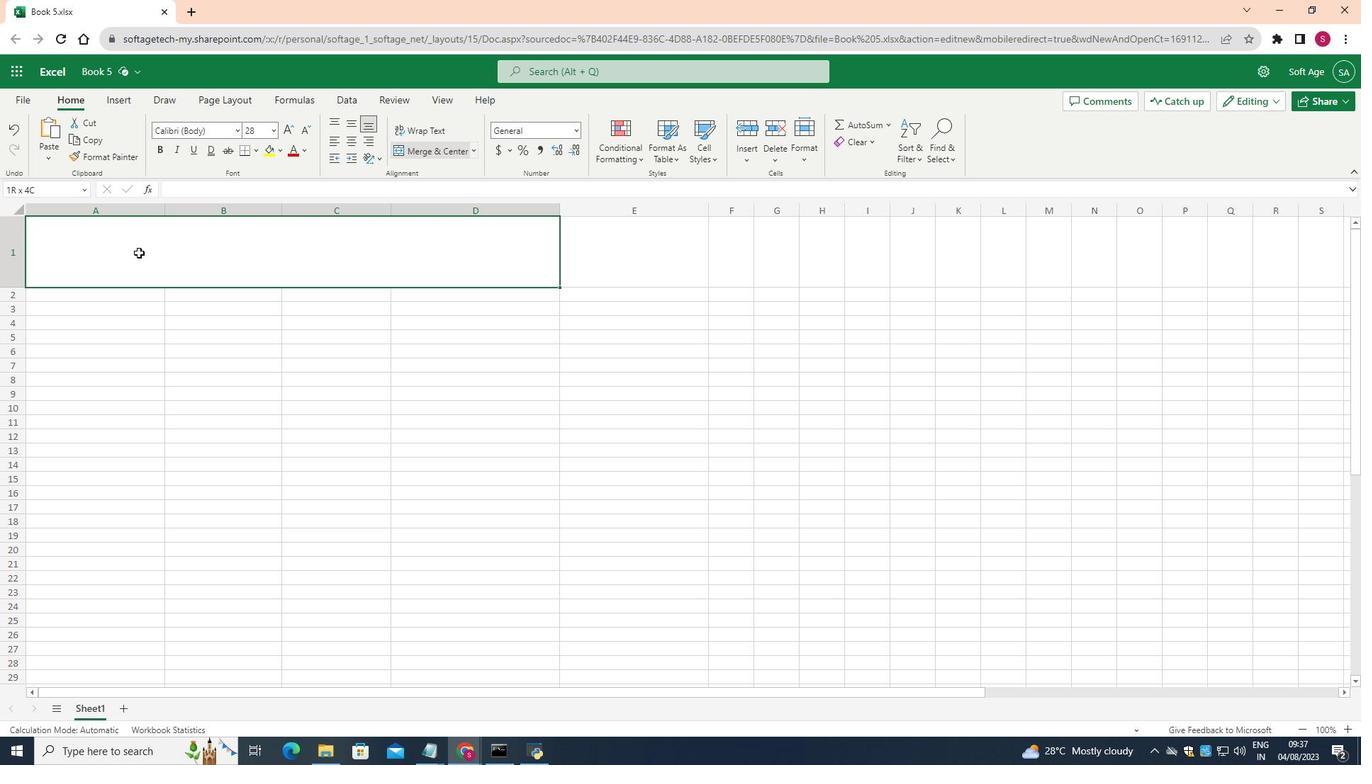 
Action: Mouse pressed left at (144, 258)
Screenshot: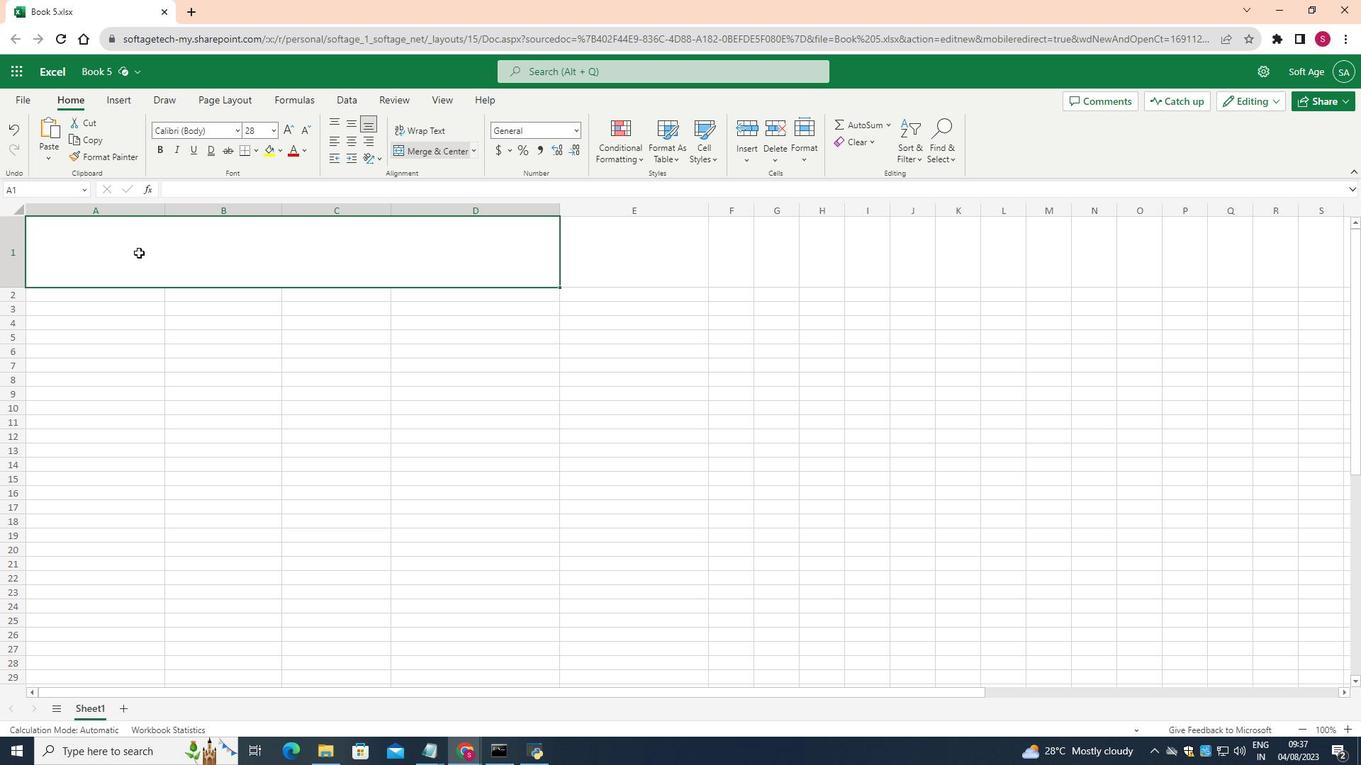 
Action: Mouse pressed left at (144, 258)
Screenshot: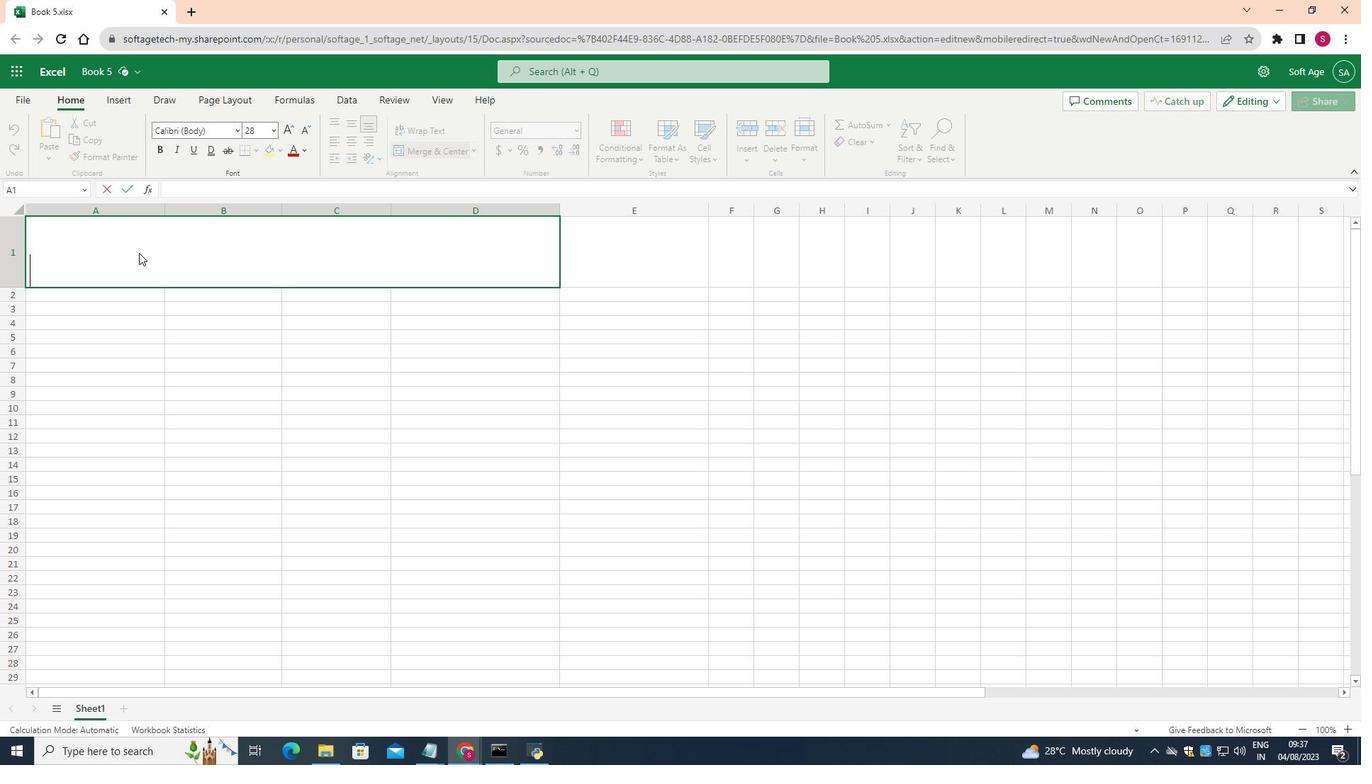 
Action: Key pressed <Key.shift>College<Key.space><Key.shift>Monthly<Key.space><Key.shift>Budget
Screenshot: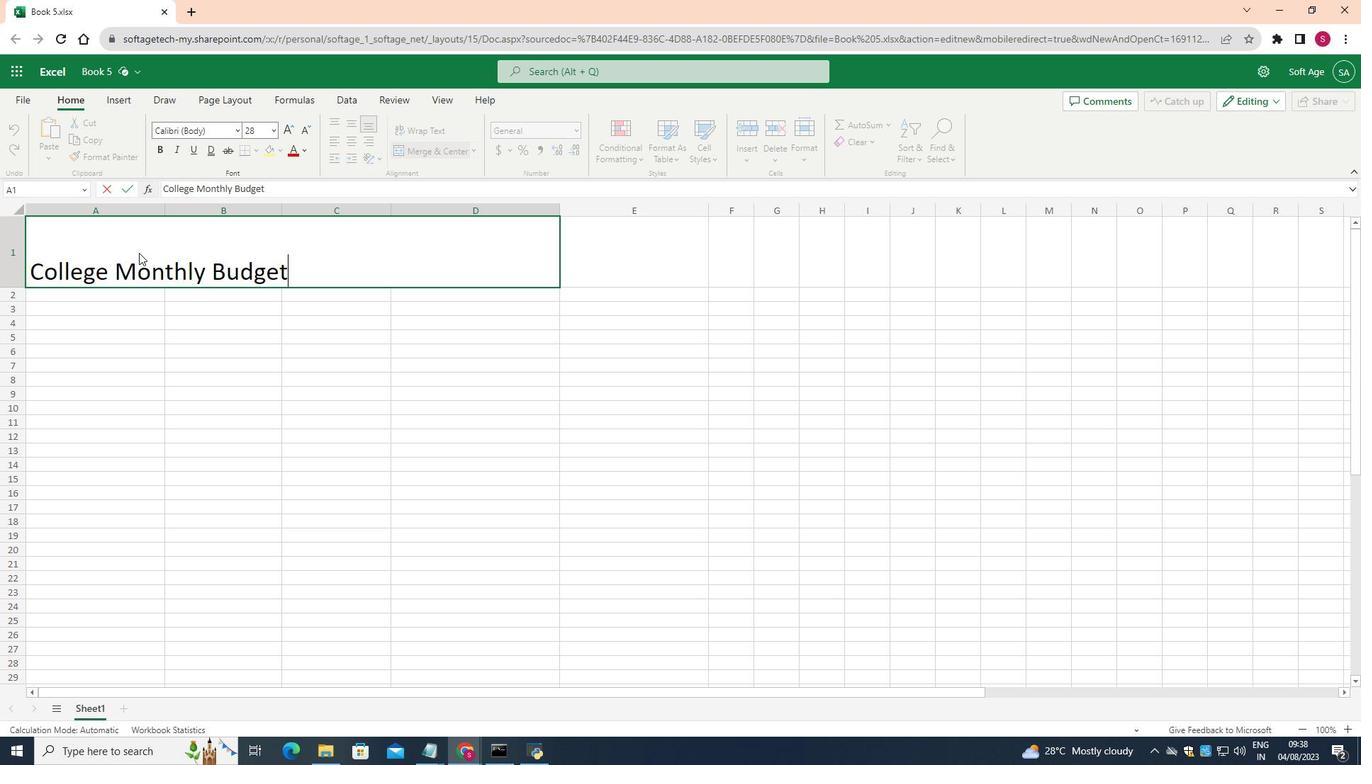 
Action: Mouse moved to (38, 278)
Screenshot: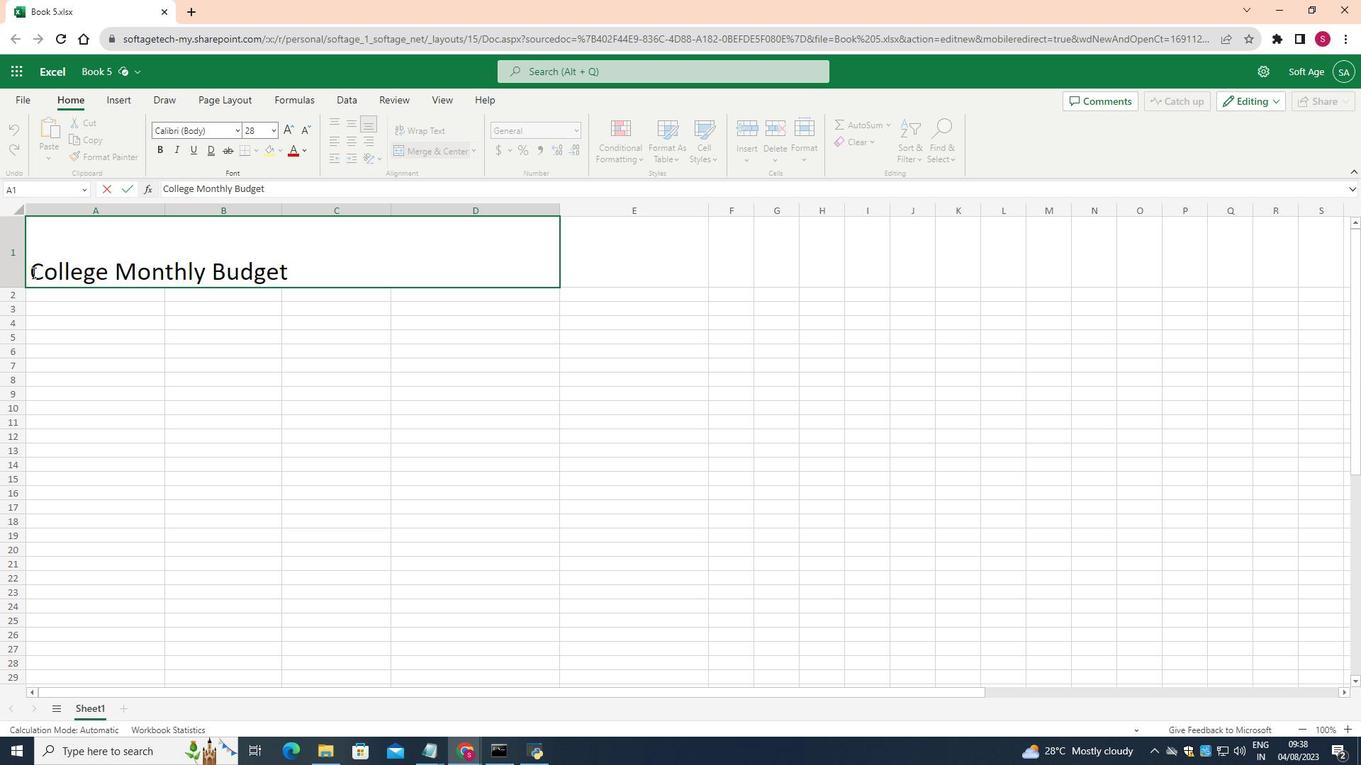 
Action: Mouse pressed left at (38, 278)
Screenshot: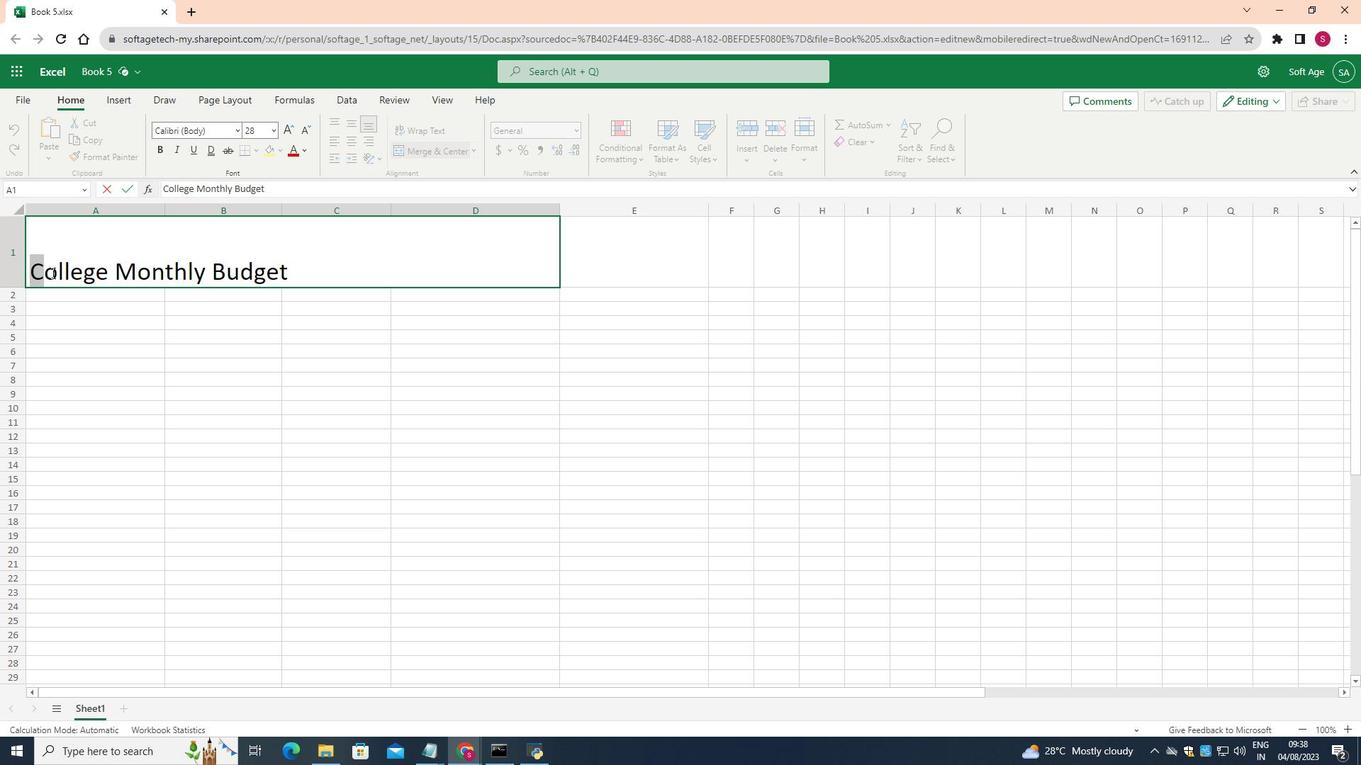 
Action: Mouse moved to (338, 367)
Screenshot: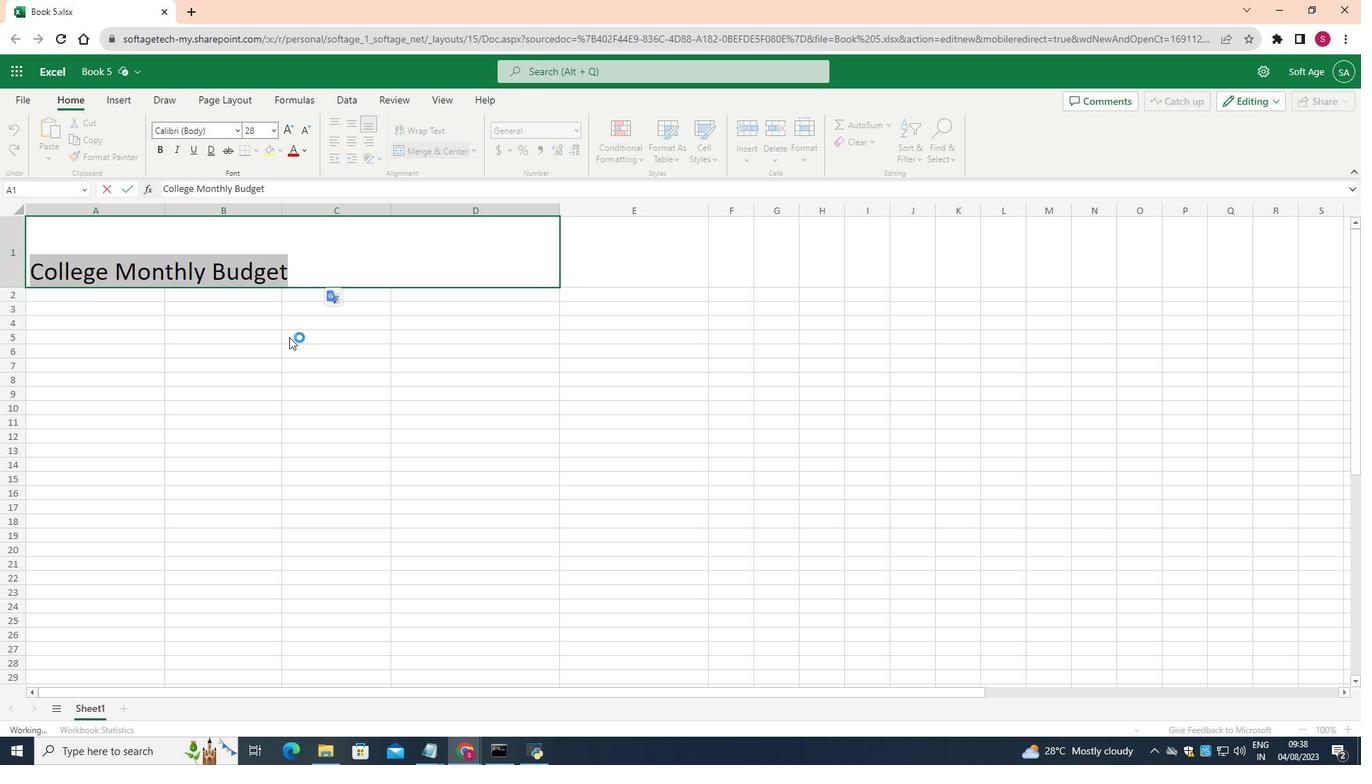 
Action: Mouse pressed left at (338, 367)
Screenshot: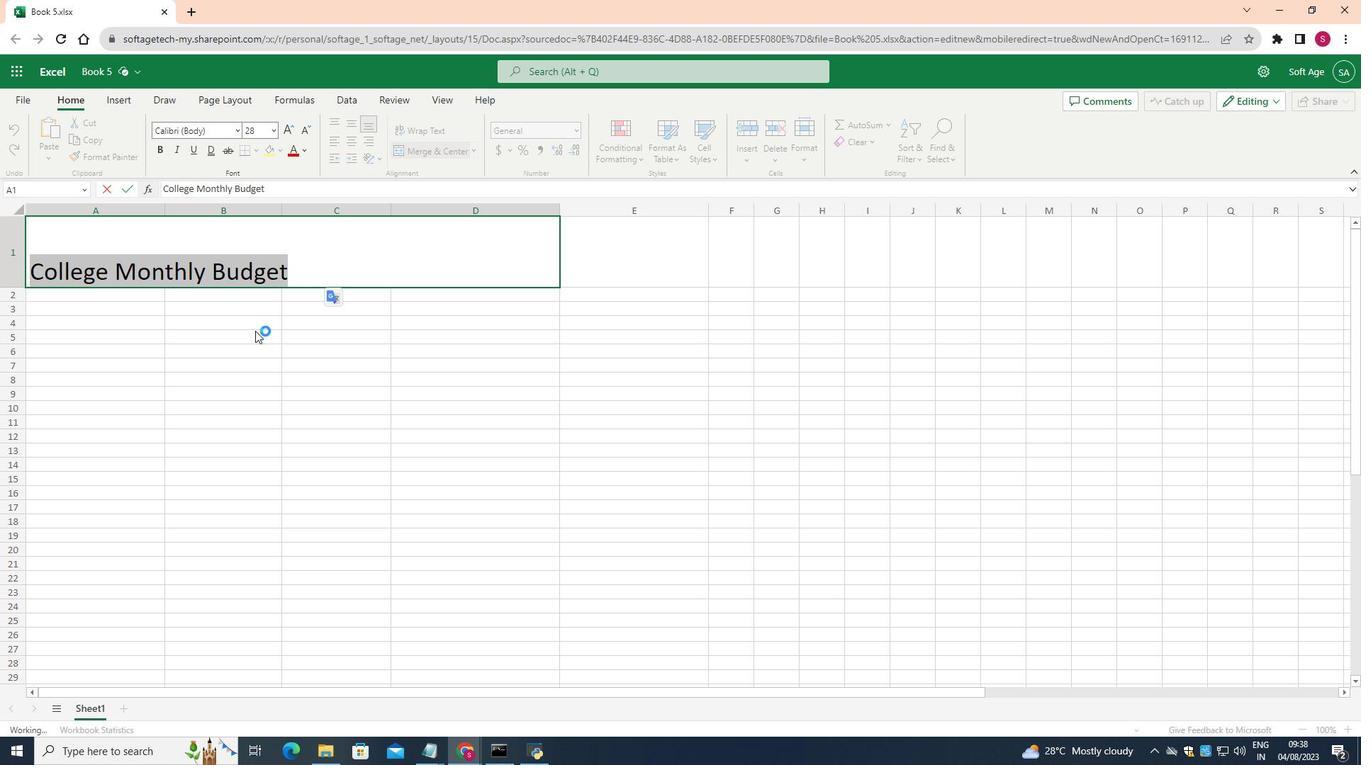 
Action: Mouse moved to (449, 241)
Screenshot: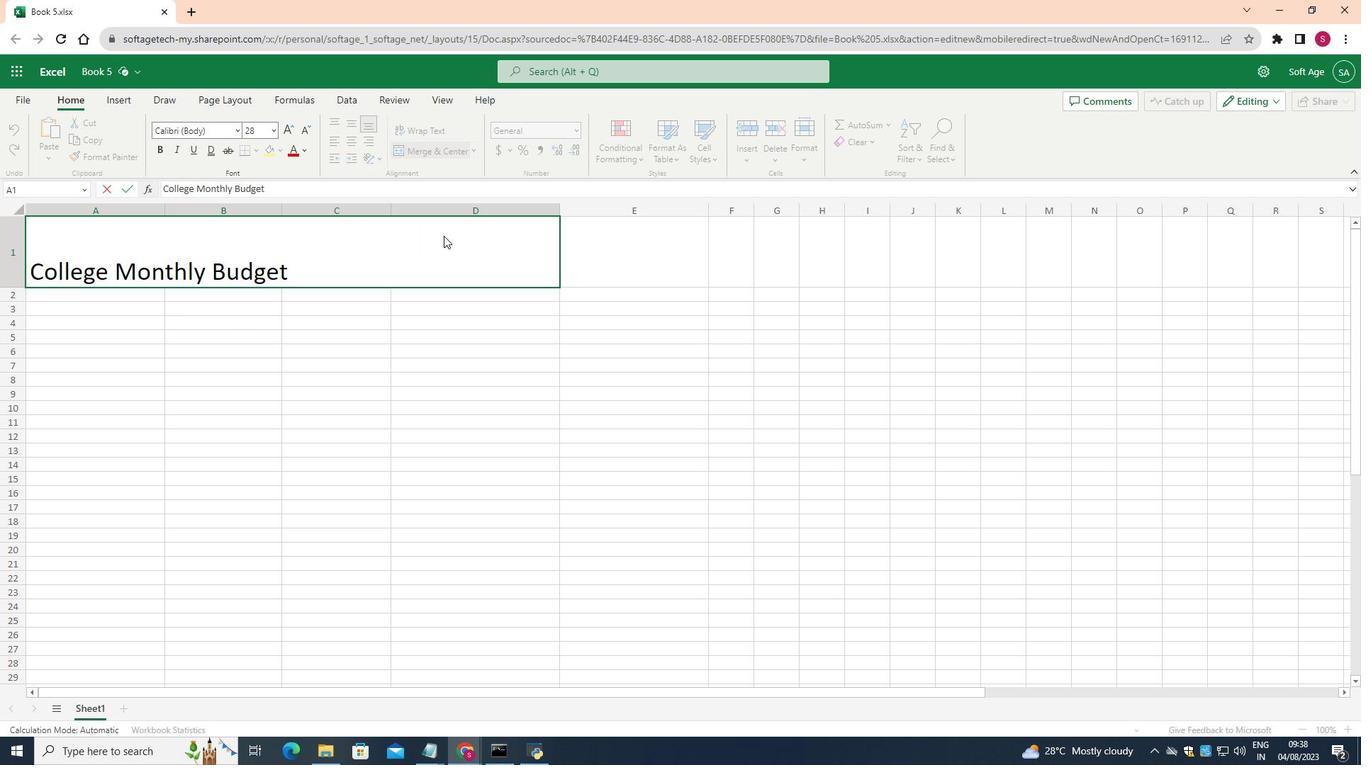 
Action: Mouse pressed left at (449, 241)
Screenshot: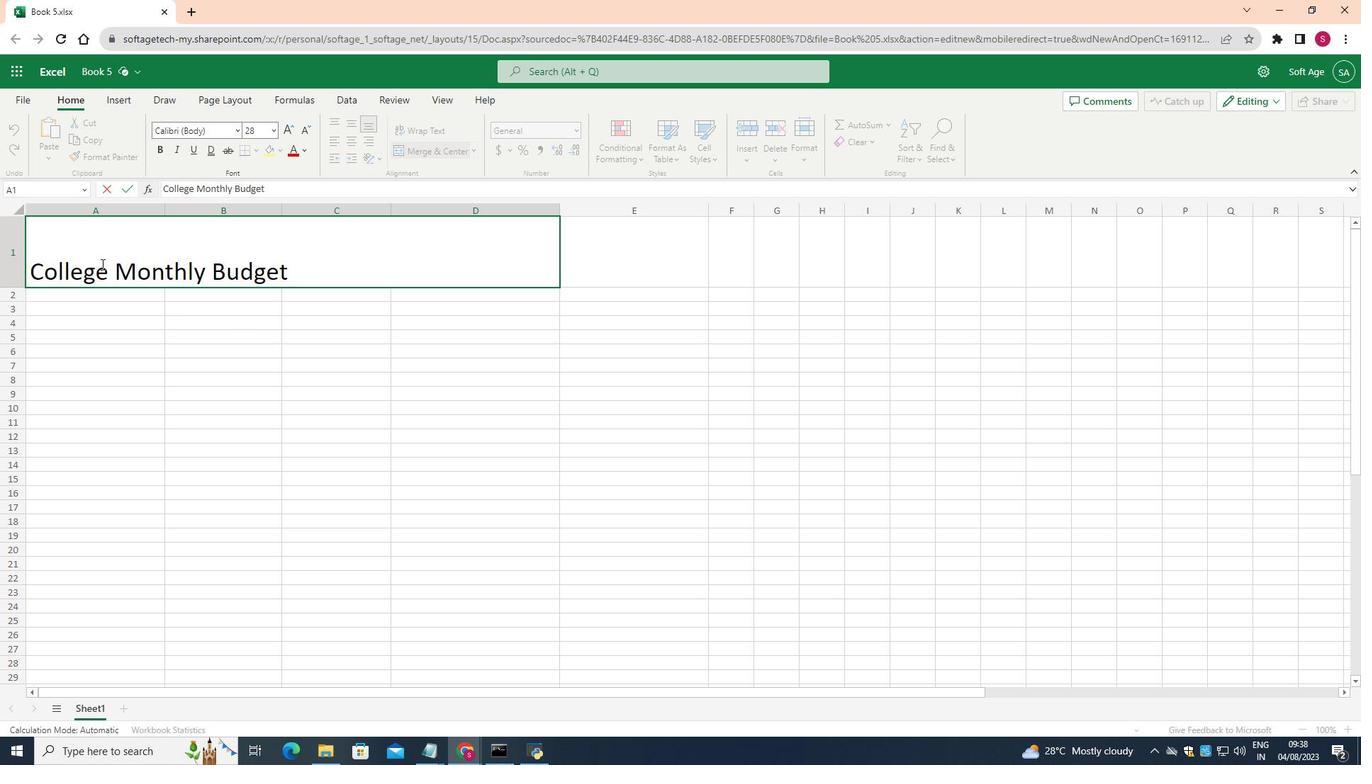 
Action: Mouse moved to (36, 276)
Screenshot: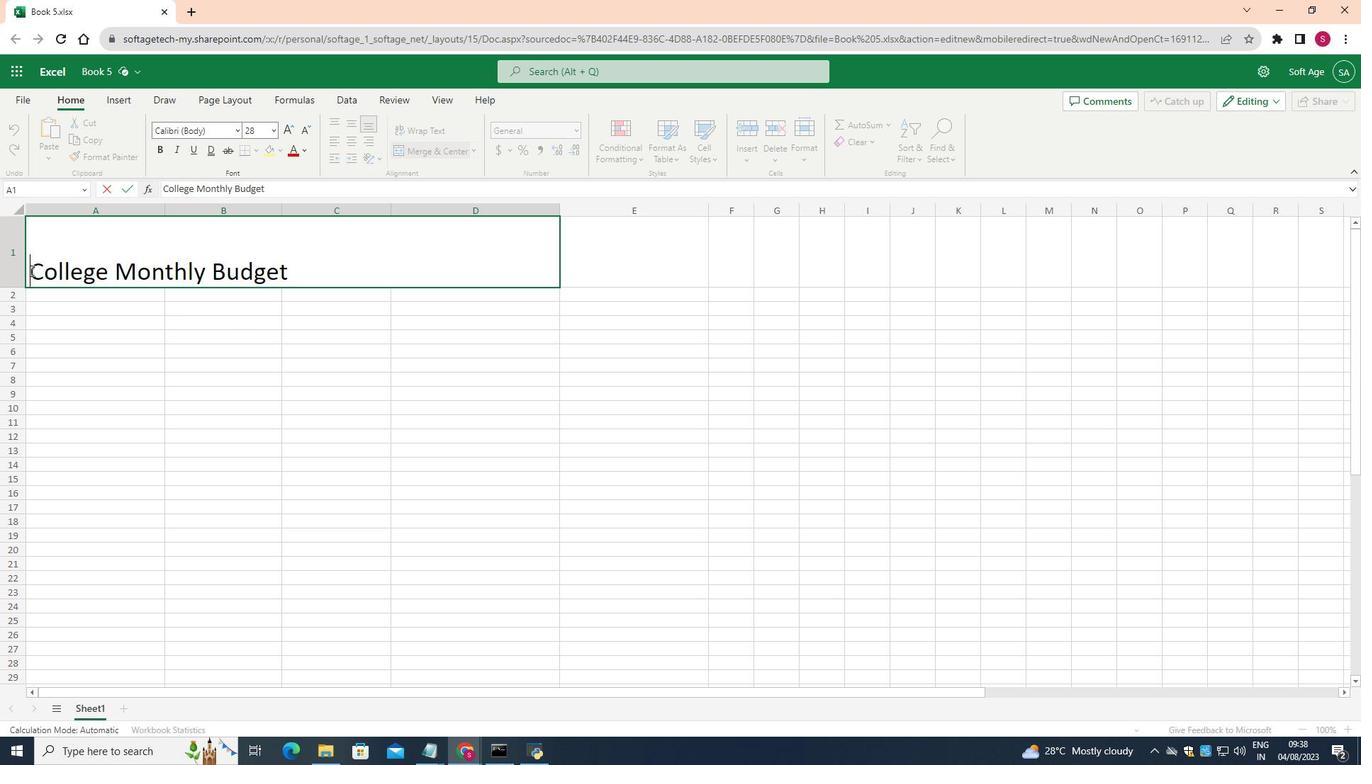 
Action: Mouse pressed left at (36, 276)
Screenshot: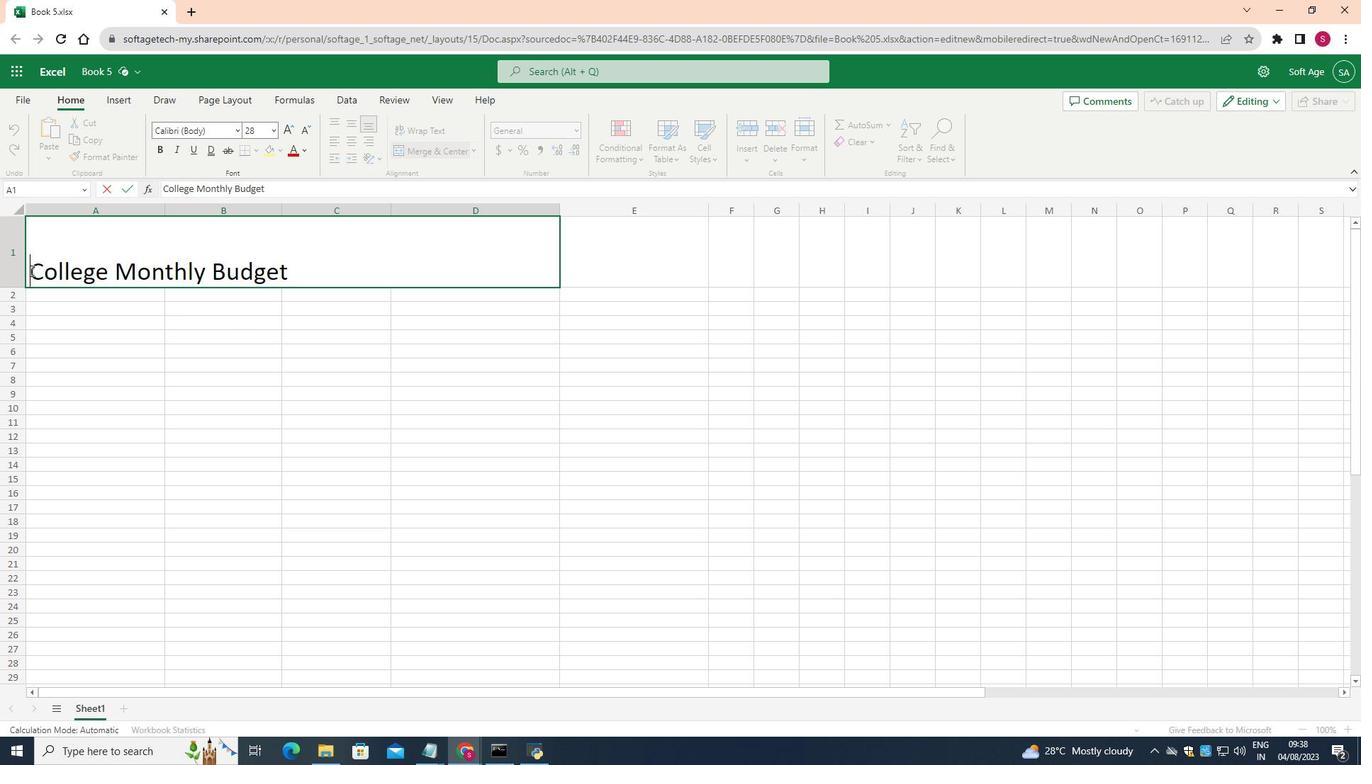 
Action: Mouse moved to (36, 275)
Screenshot: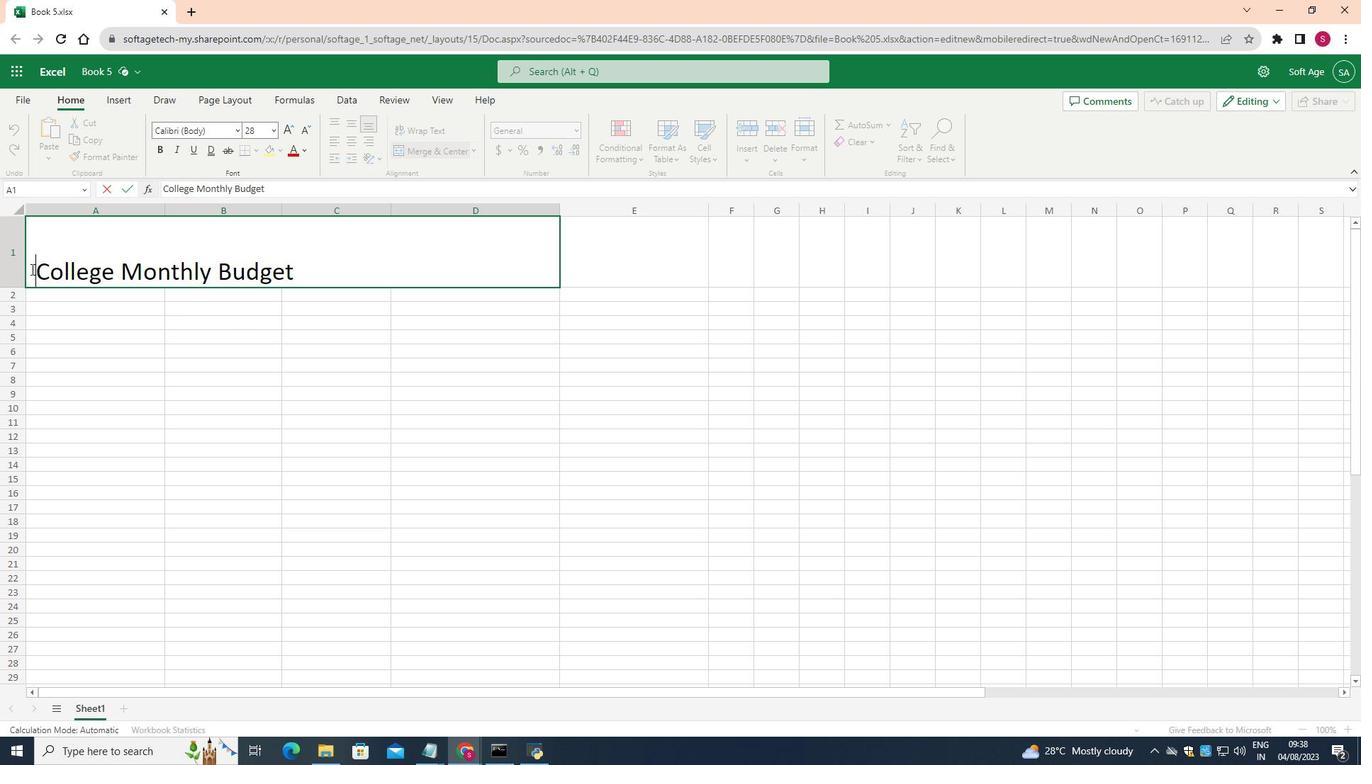 
Action: Key pressed <Key.space><Key.space><Key.space><Key.space><Key.space><Key.space><Key.space><Key.space><Key.space><Key.space><Key.space><Key.space><Key.space><Key.space><Key.space><Key.space><Key.space><Key.space><Key.space><Key.space><Key.space><Key.space><Key.space><Key.space>
Screenshot: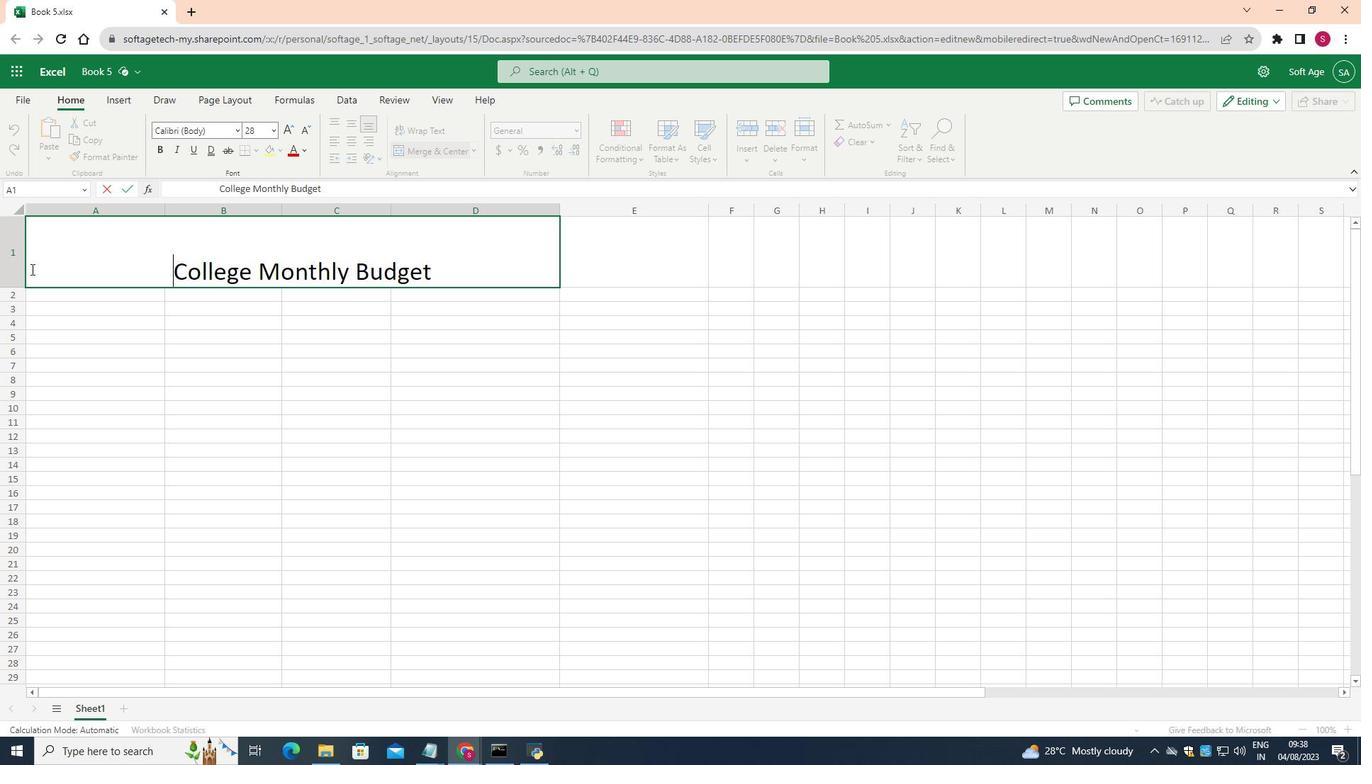 
Action: Mouse moved to (277, 133)
Screenshot: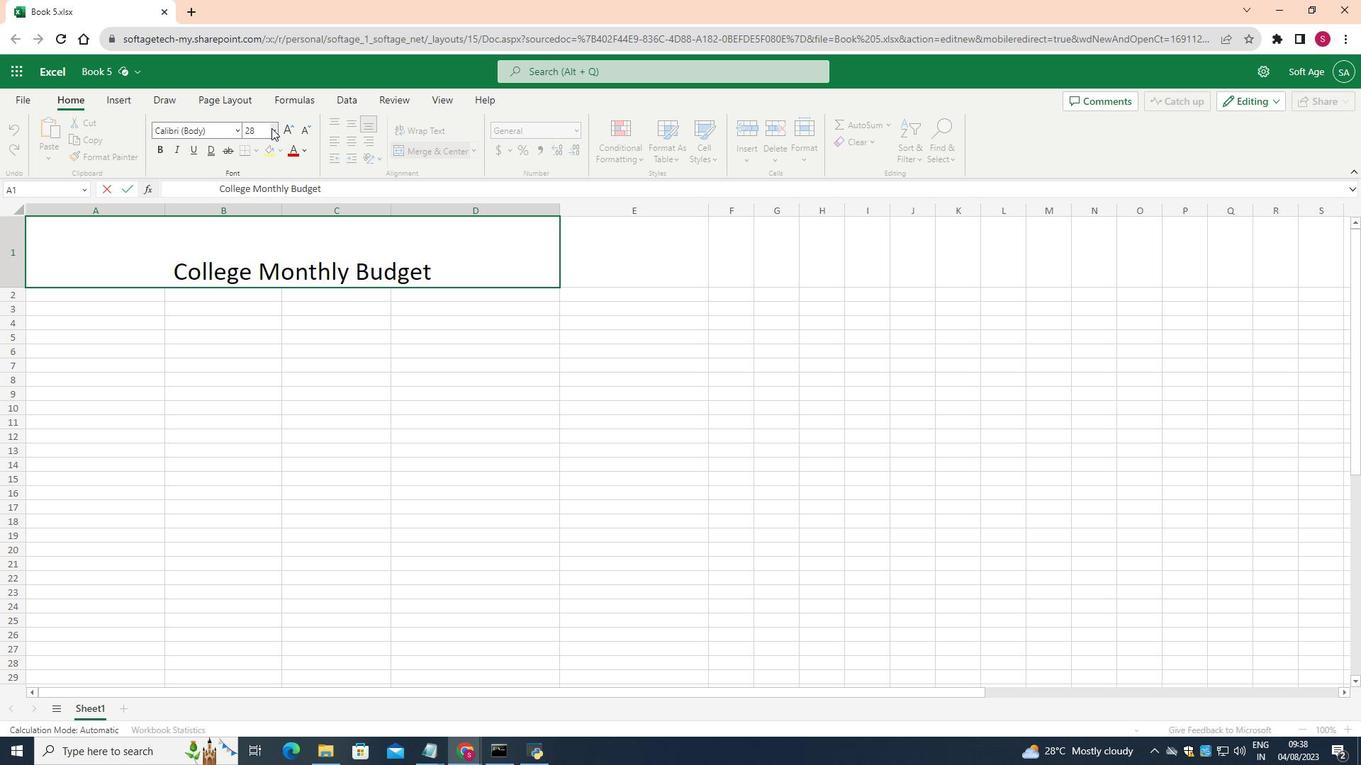 
Action: Mouse pressed left at (277, 133)
Screenshot: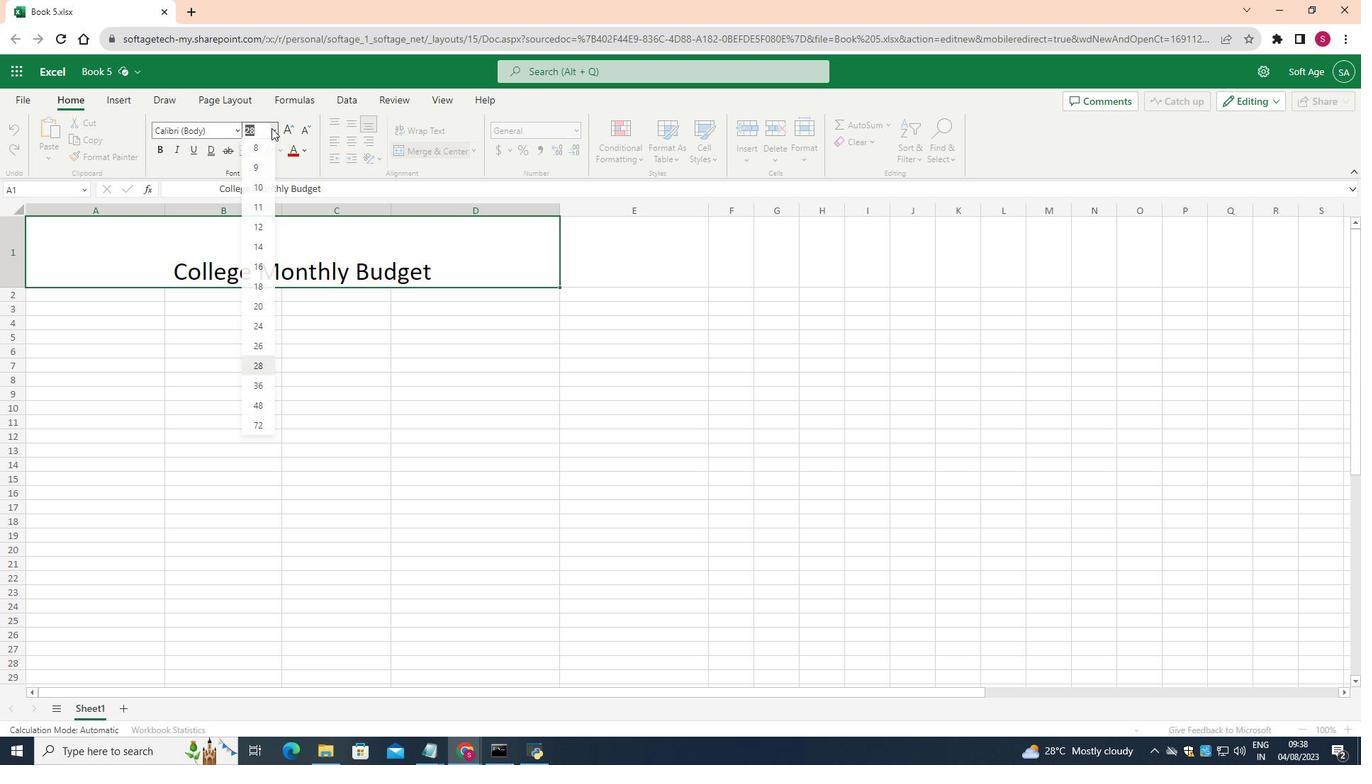 
Action: Mouse moved to (268, 133)
Screenshot: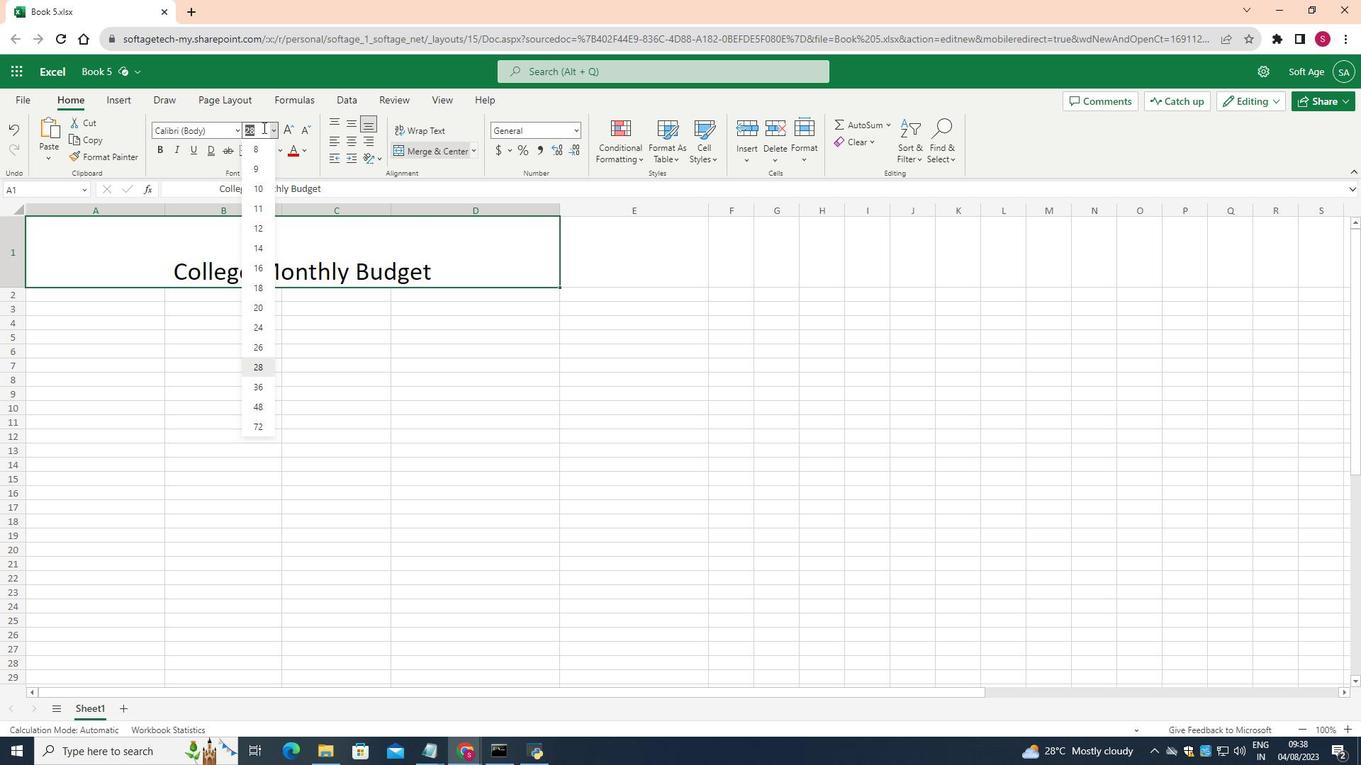 
Action: Mouse pressed left at (268, 133)
Screenshot: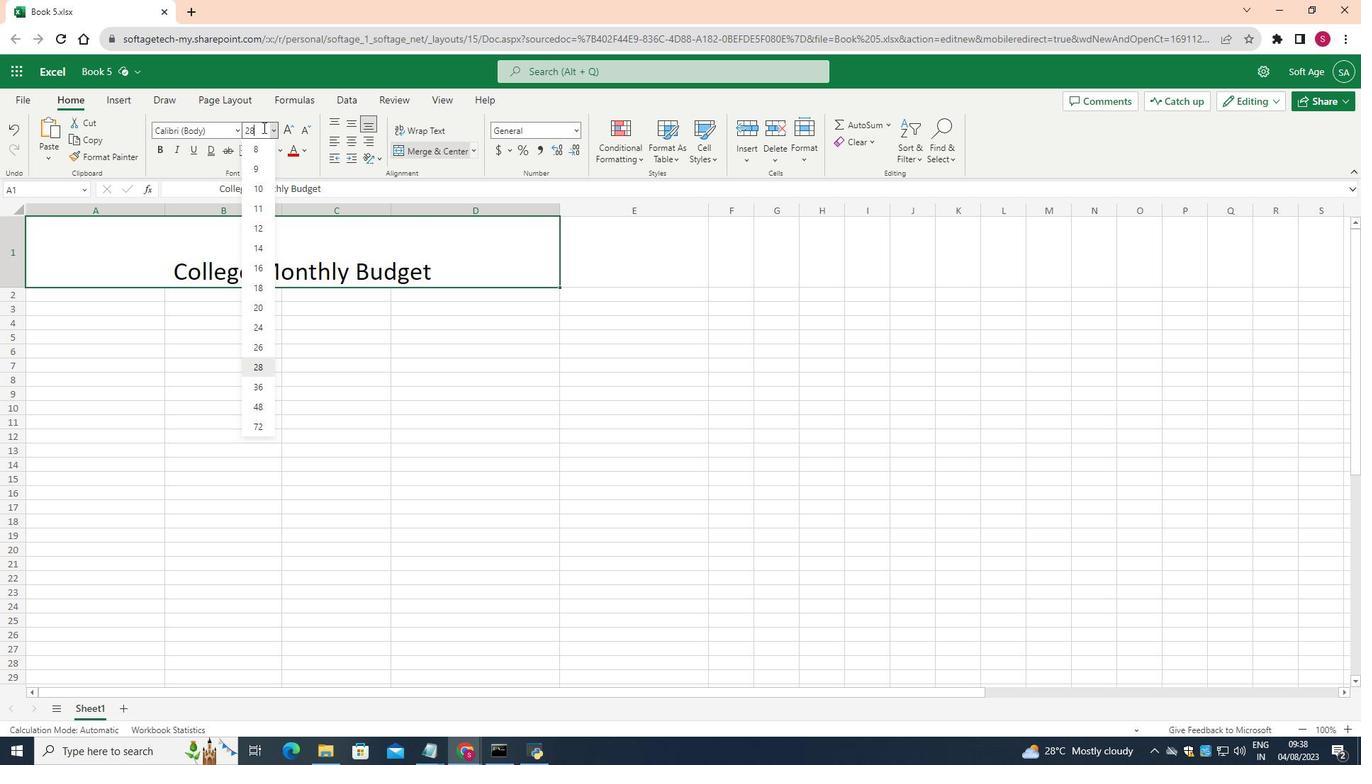 
Action: Key pressed <Key.backspace><Key.backspace>30
Screenshot: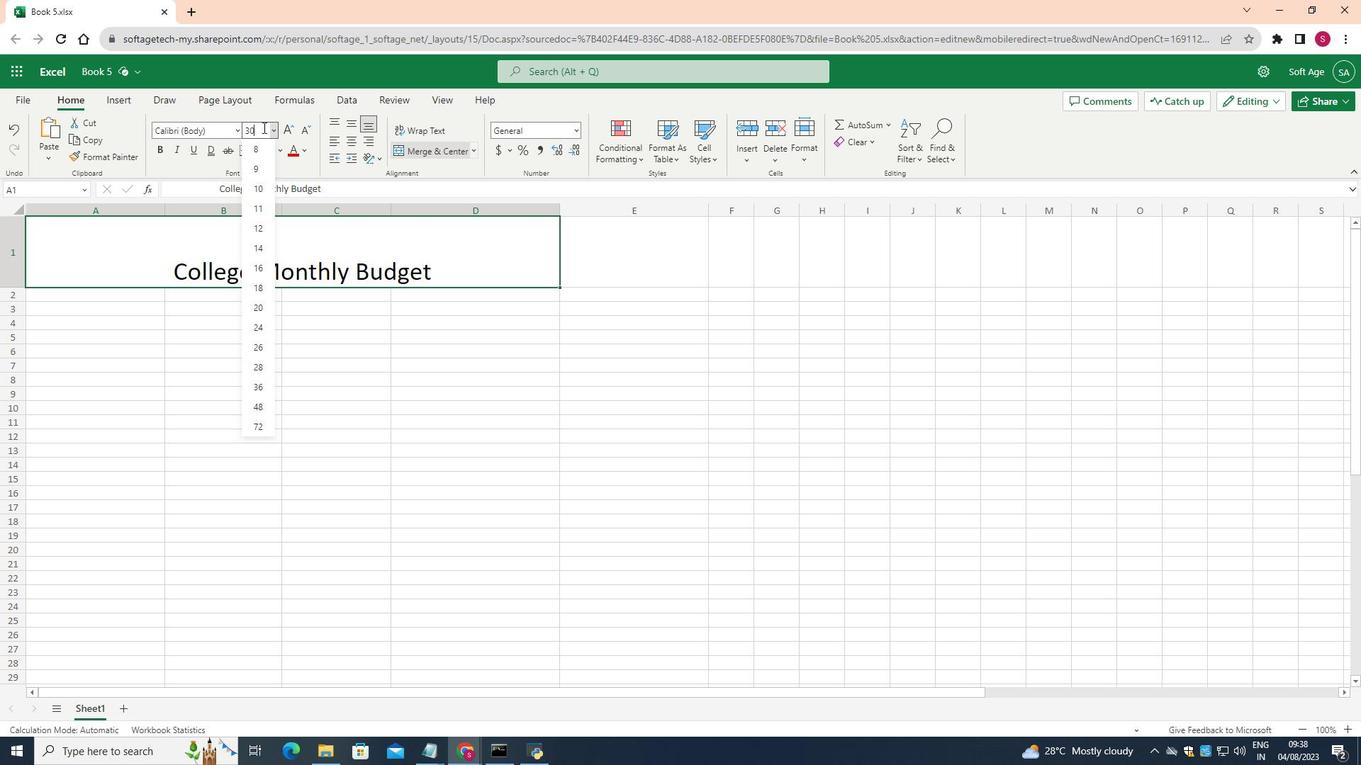
Action: Mouse moved to (380, 221)
Screenshot: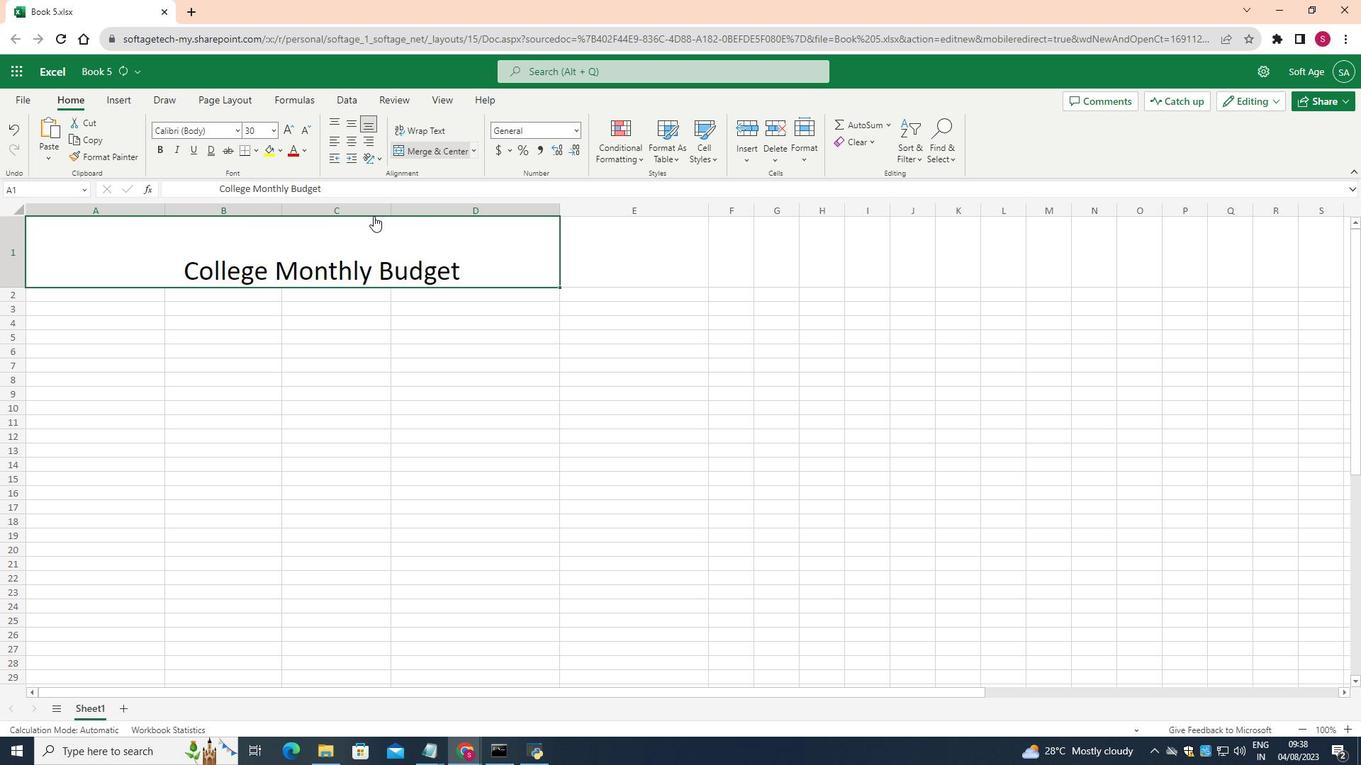 
Action: Key pressed <Key.enter>
Screenshot: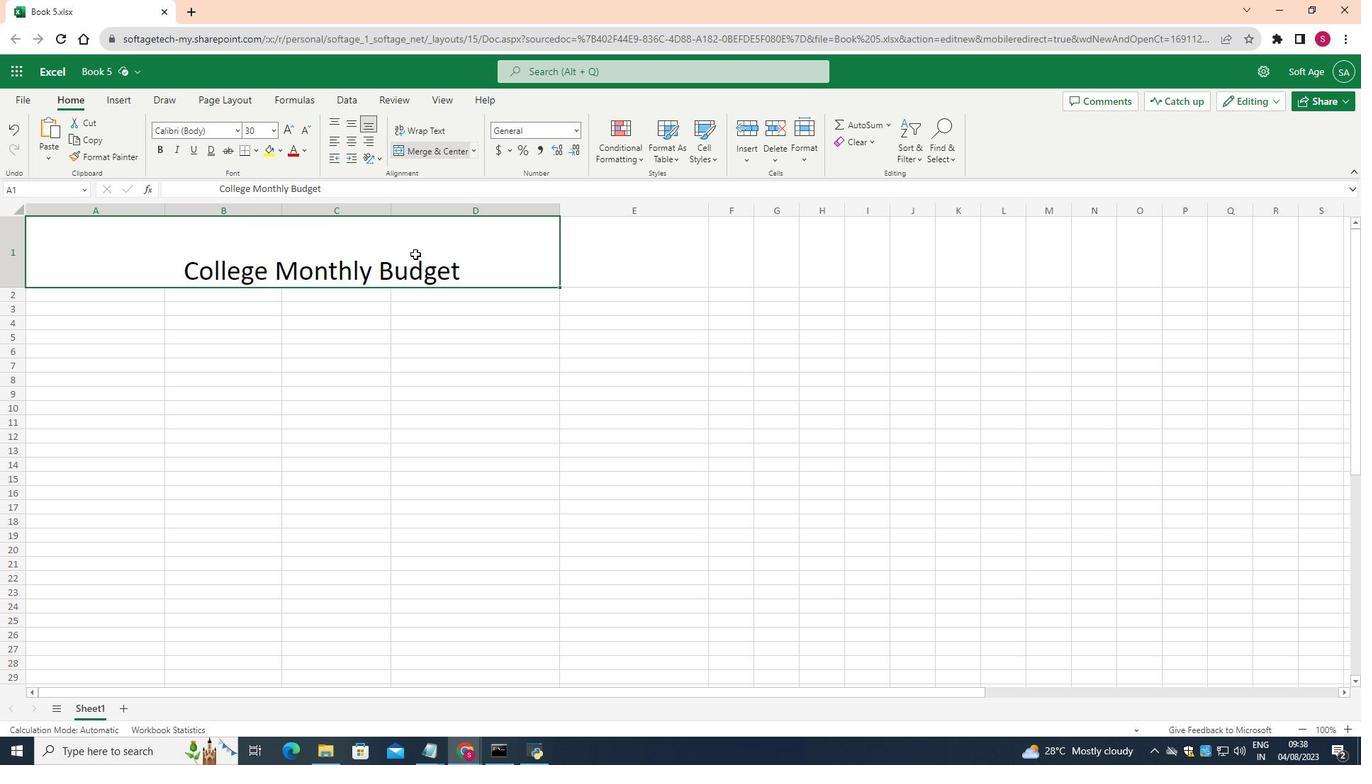 
Action: Mouse moved to (359, 126)
Screenshot: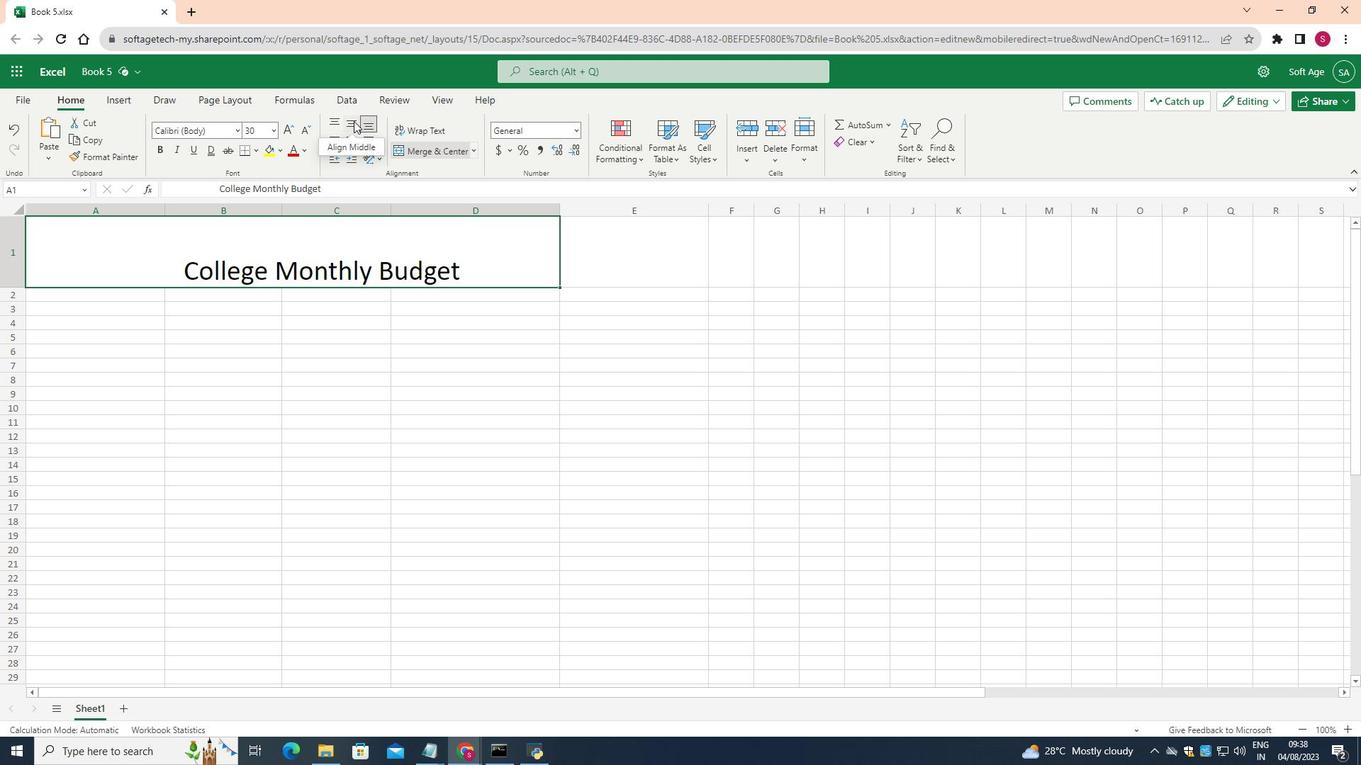 
Action: Mouse pressed left at (359, 126)
Screenshot: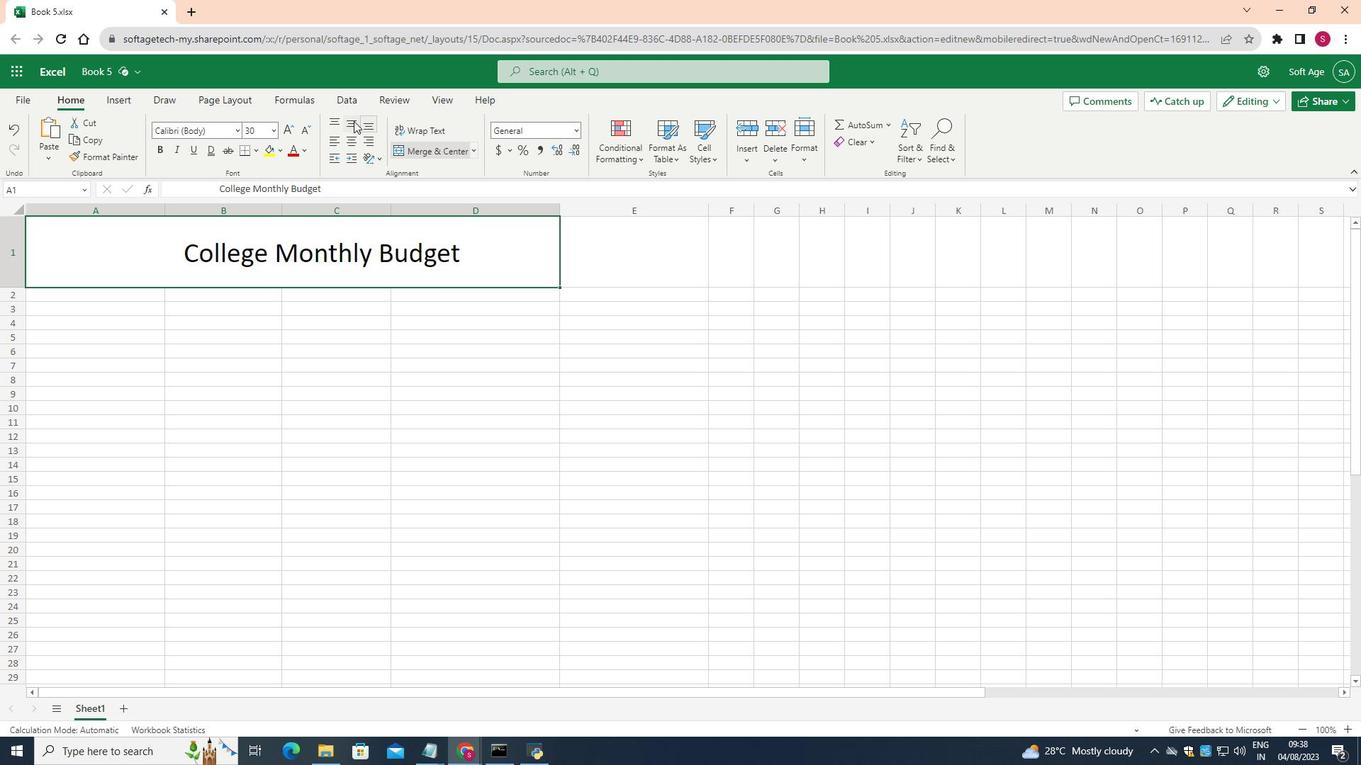 
Action: Mouse moved to (185, 258)
Screenshot: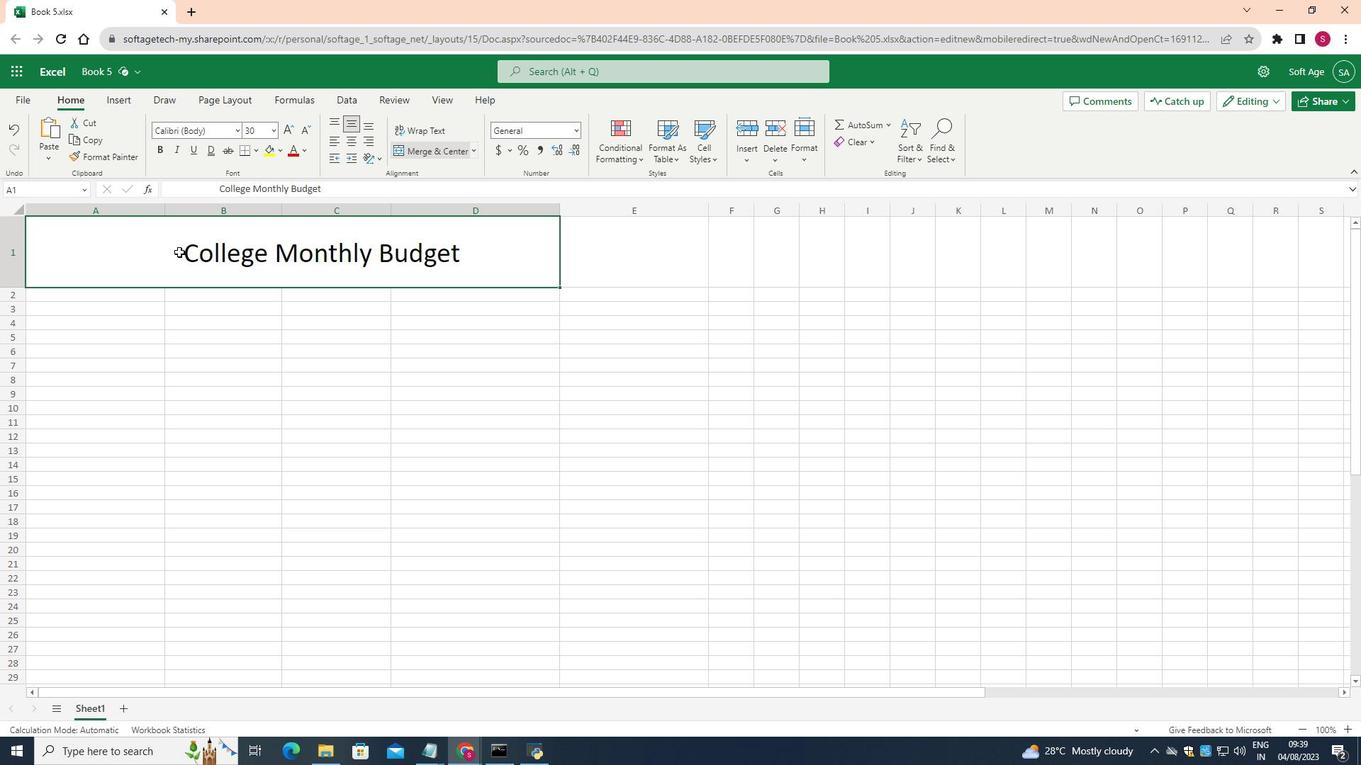 
Action: Mouse pressed left at (185, 258)
Screenshot: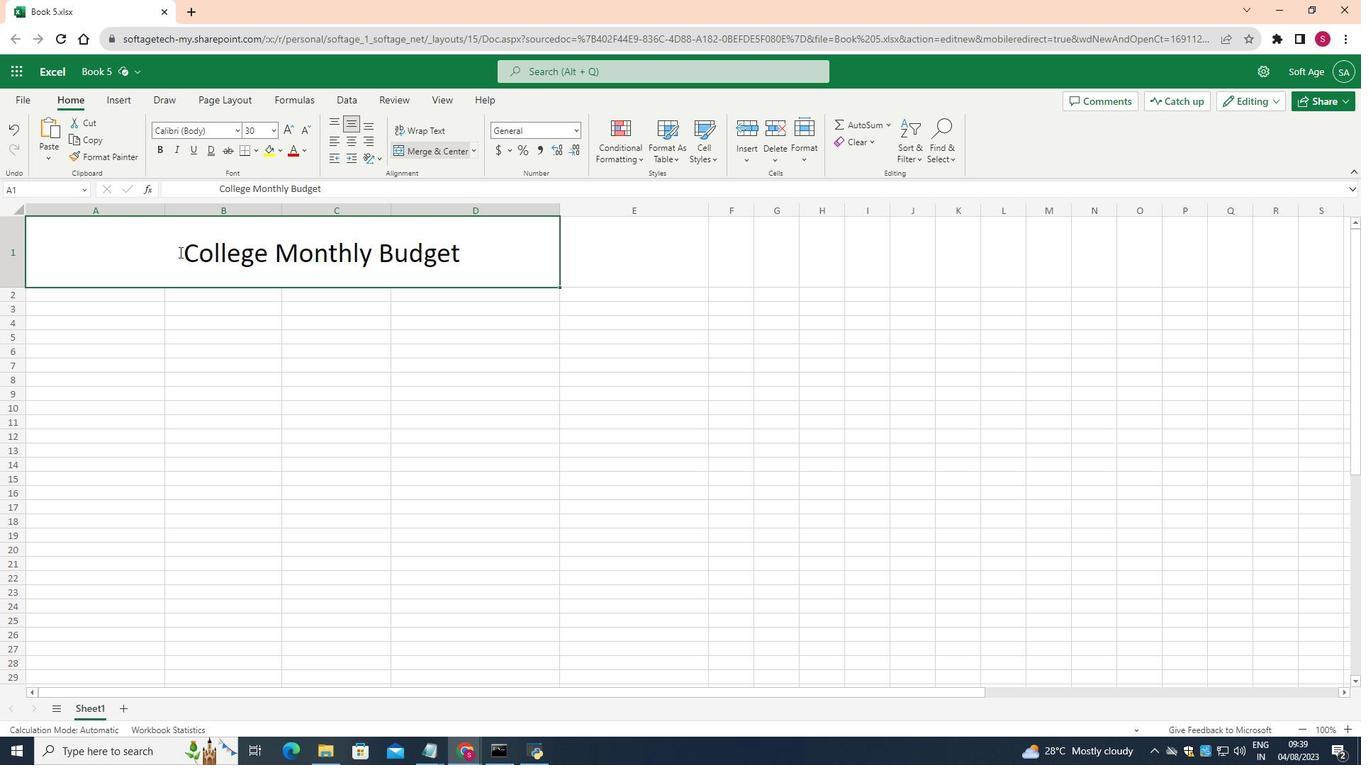 
Action: Mouse pressed left at (185, 258)
Screenshot: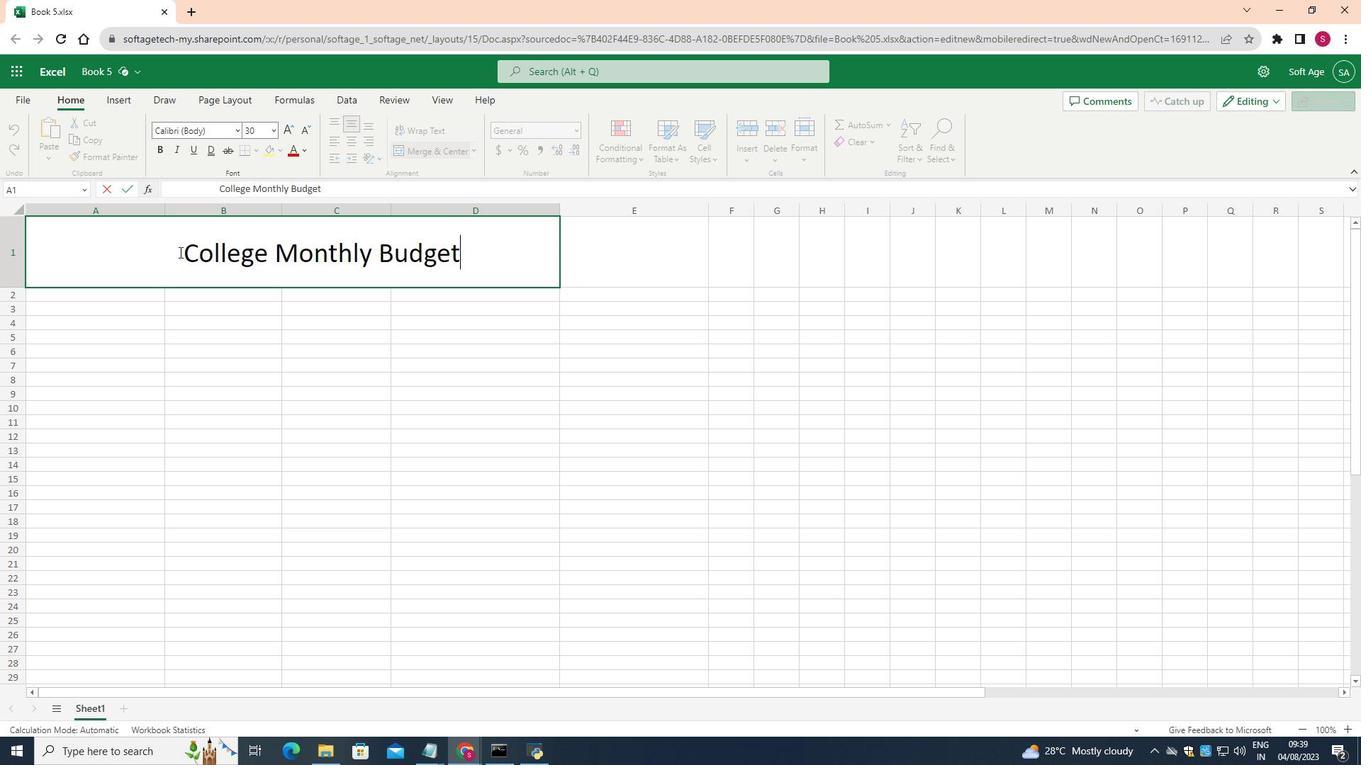 
Action: Mouse pressed left at (185, 258)
Screenshot: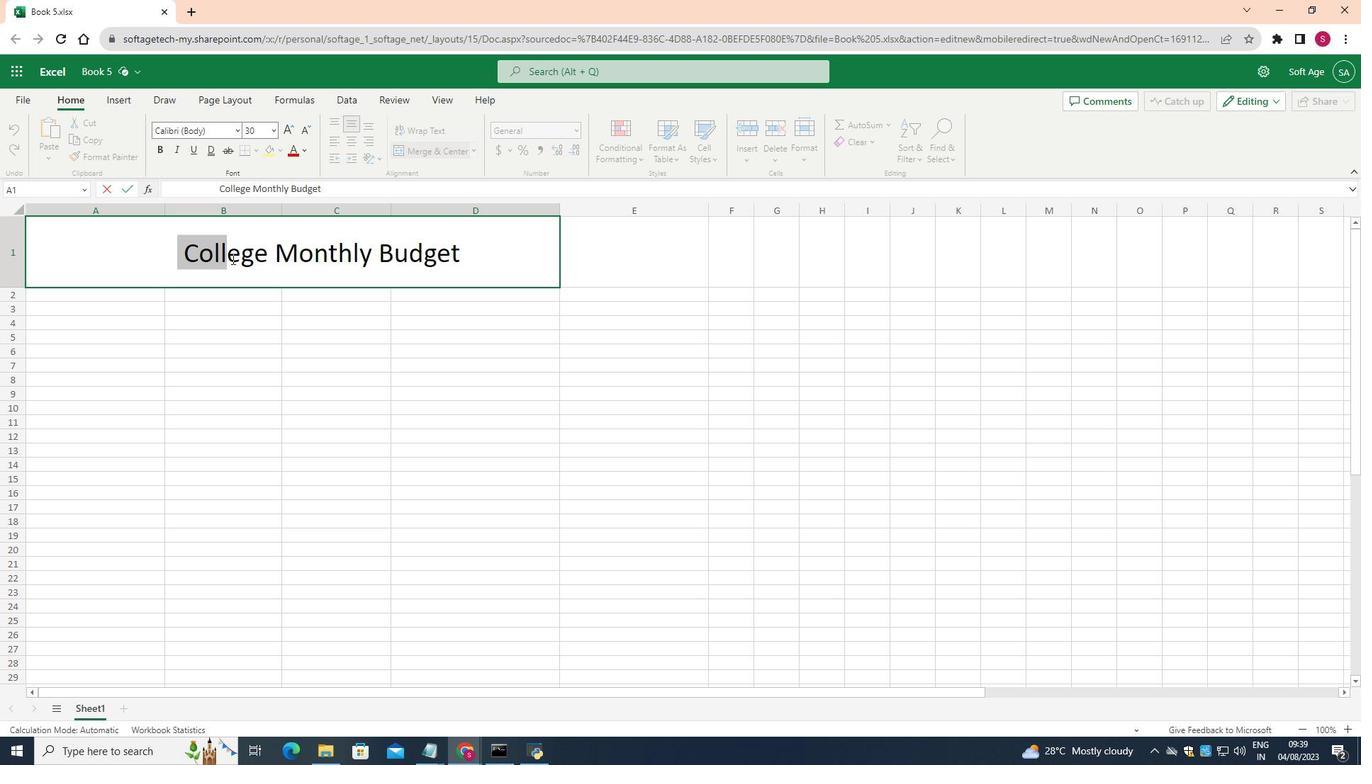 
Action: Mouse moved to (296, 158)
Screenshot: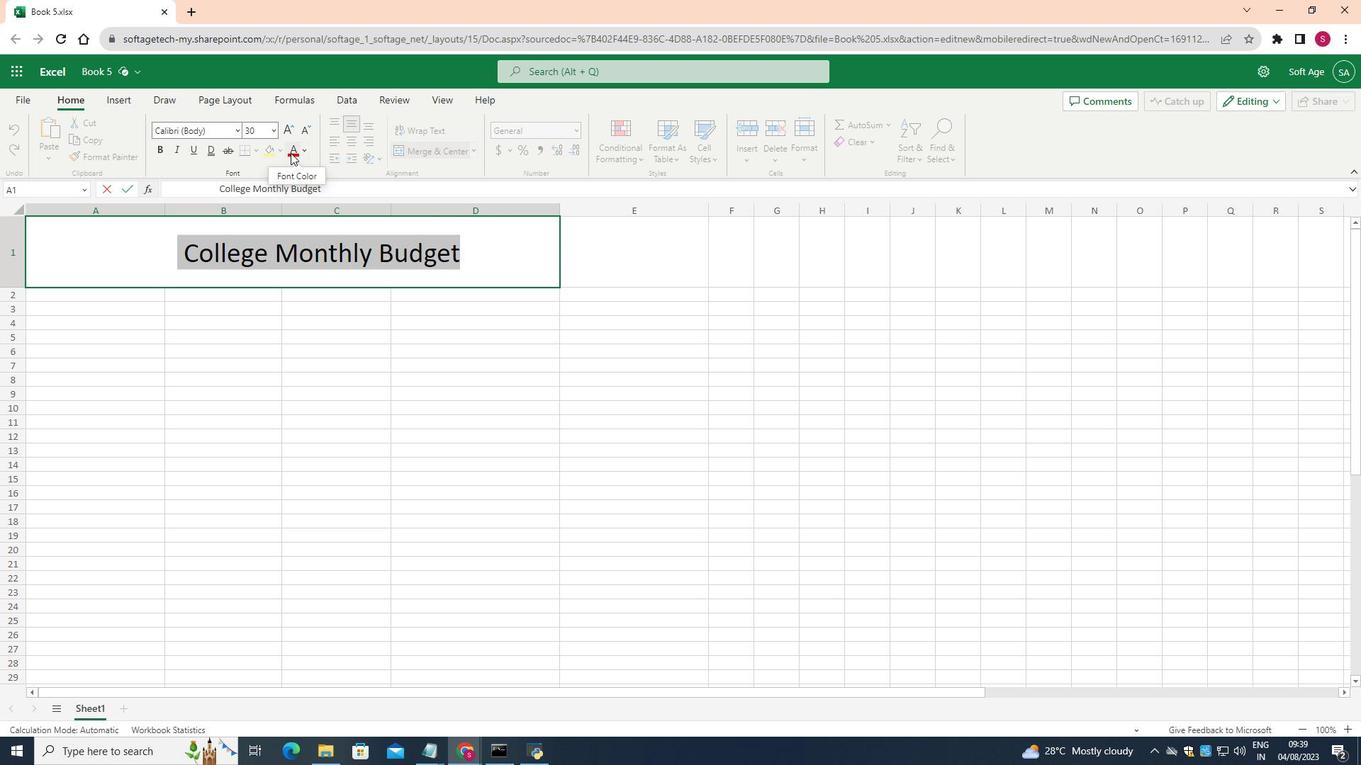 
Action: Mouse pressed left at (296, 158)
Screenshot: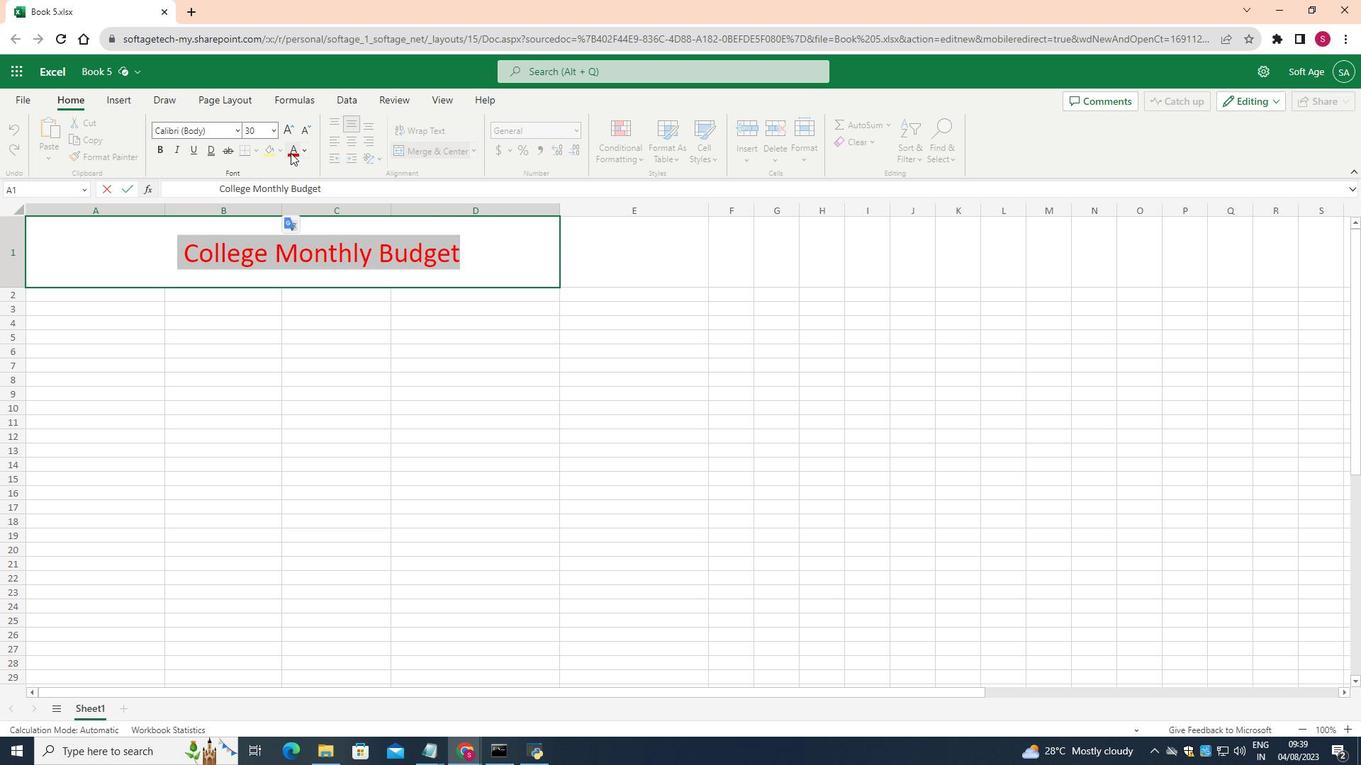 
Action: Mouse moved to (309, 154)
Screenshot: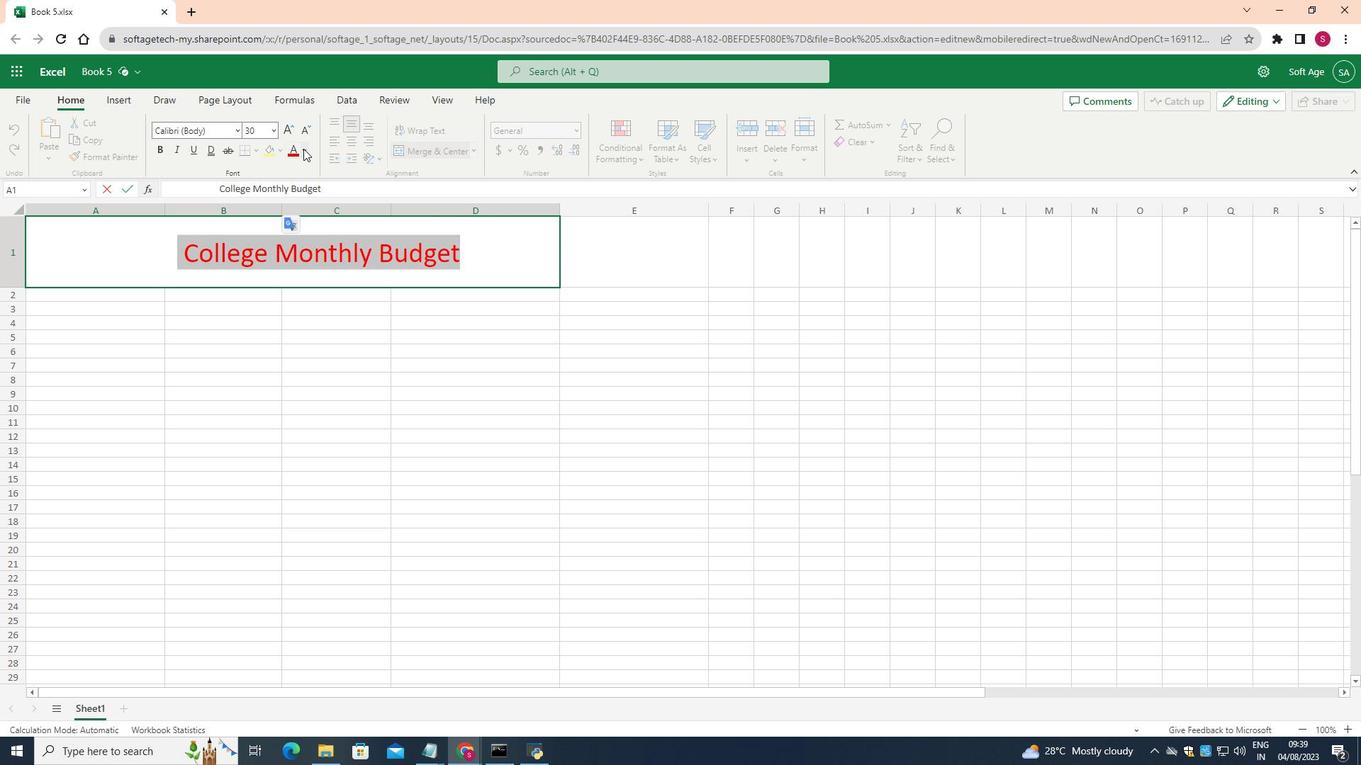 
Action: Mouse pressed left at (309, 154)
Screenshot: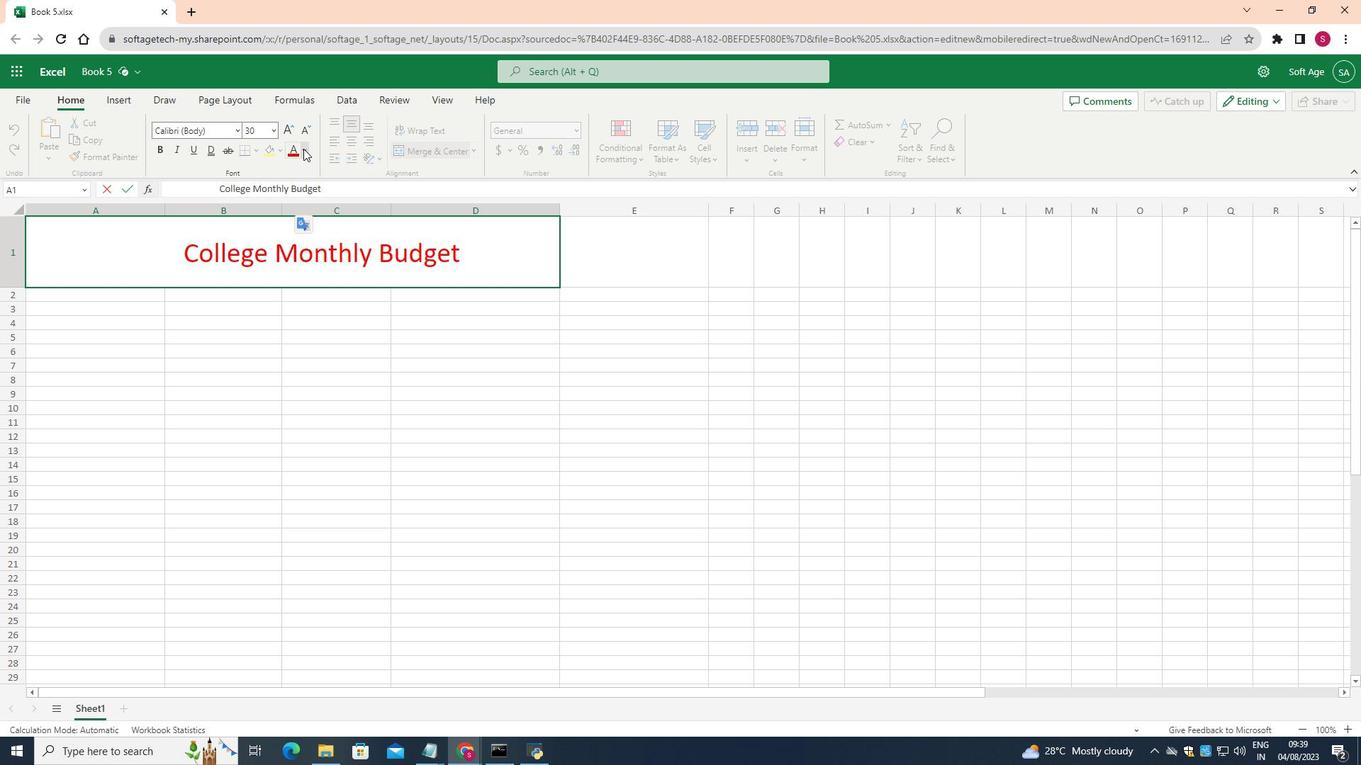 
Action: Mouse moved to (372, 221)
Screenshot: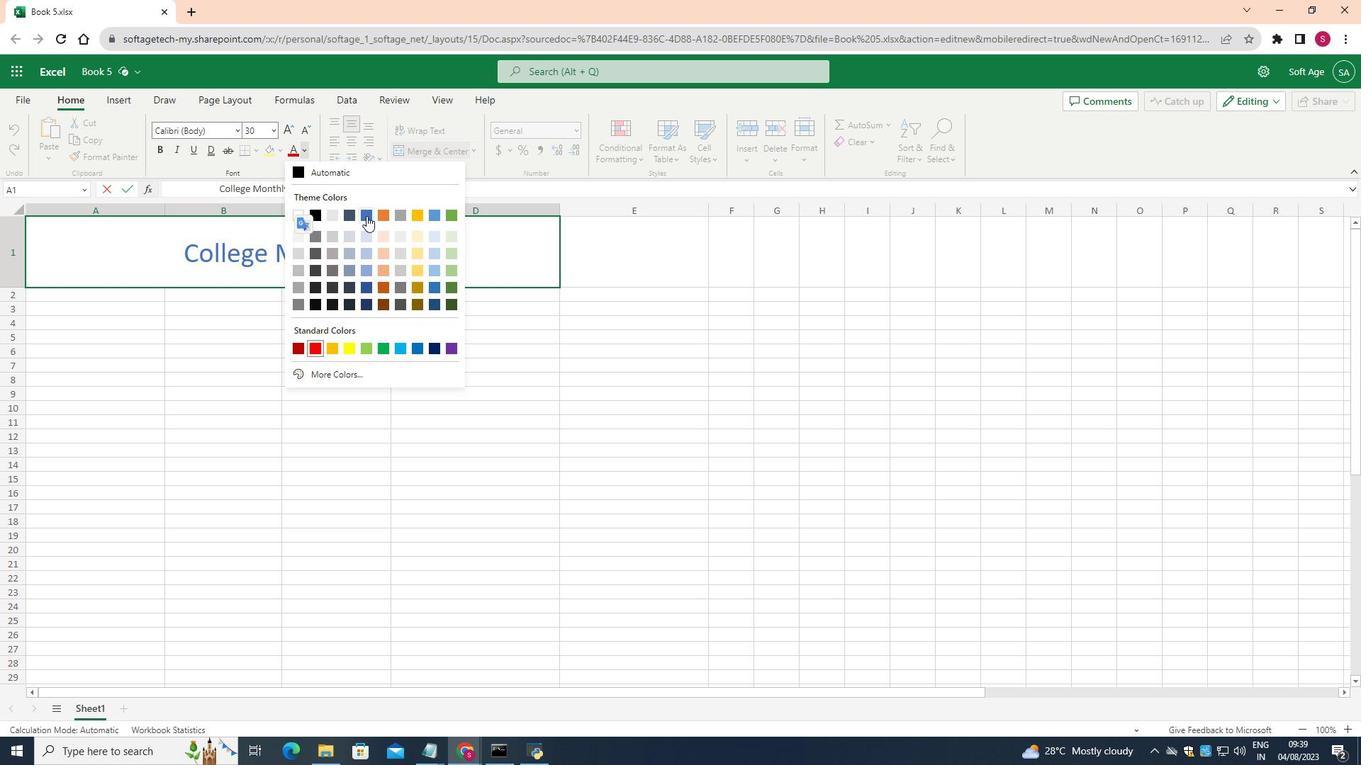 
Action: Mouse pressed left at (372, 221)
Screenshot: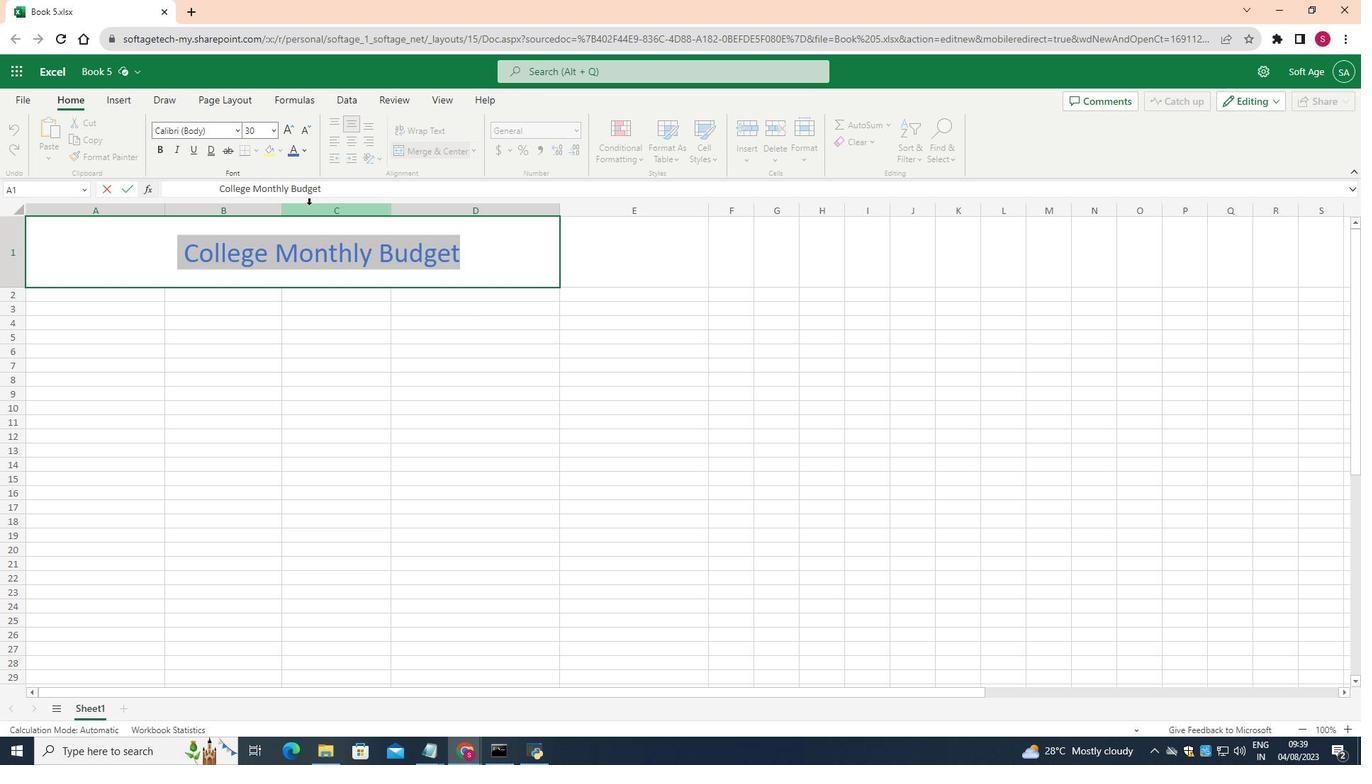 
Action: Mouse moved to (167, 152)
Screenshot: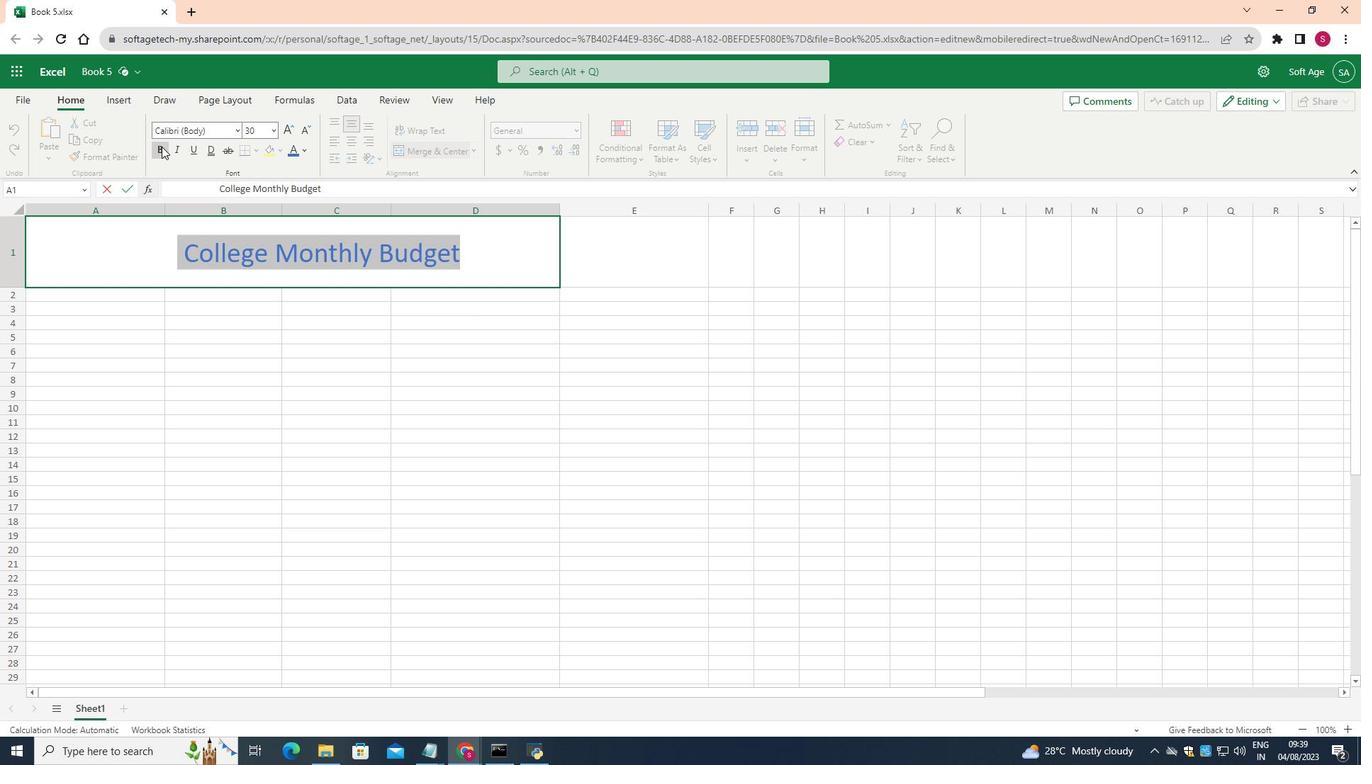 
Action: Mouse pressed left at (167, 152)
Screenshot: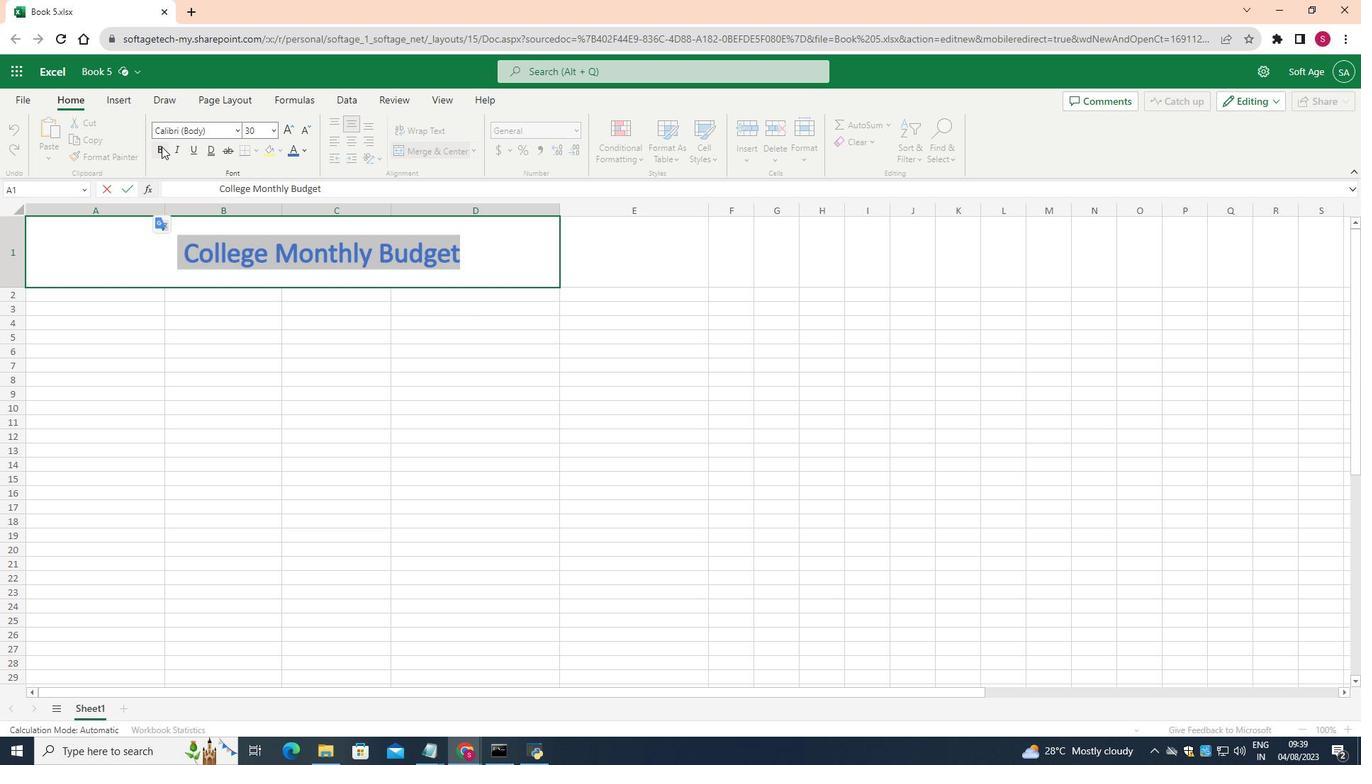 
Action: Mouse moved to (158, 255)
Screenshot: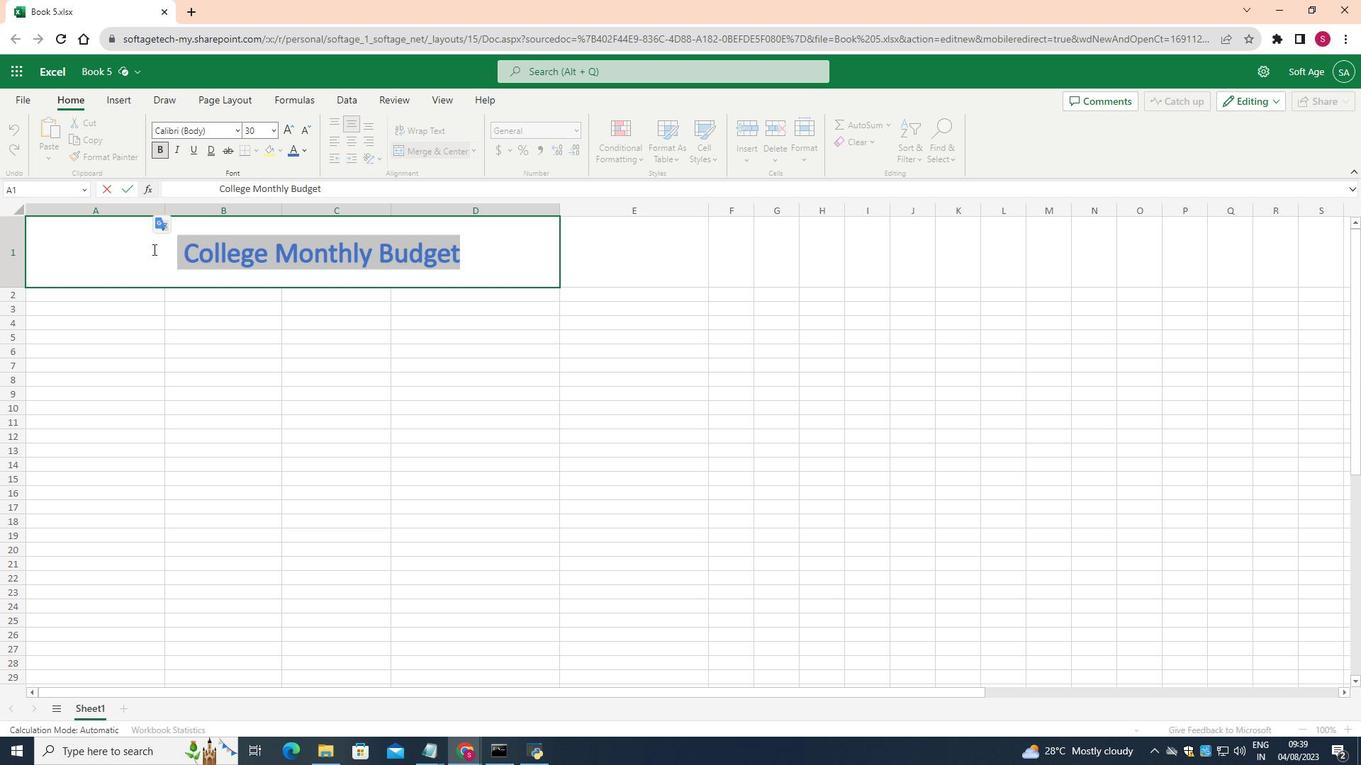
Action: Mouse pressed left at (158, 255)
Screenshot: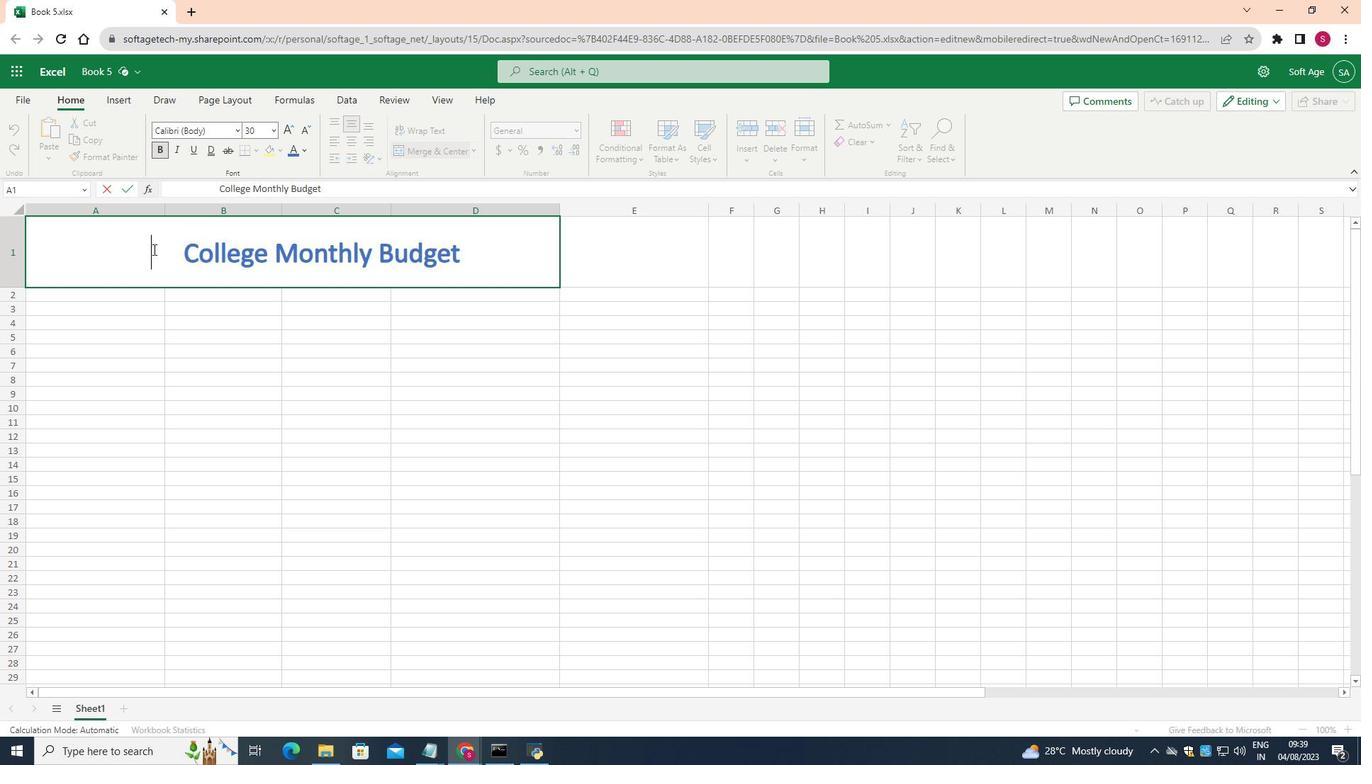
Action: Mouse moved to (130, 103)
Screenshot: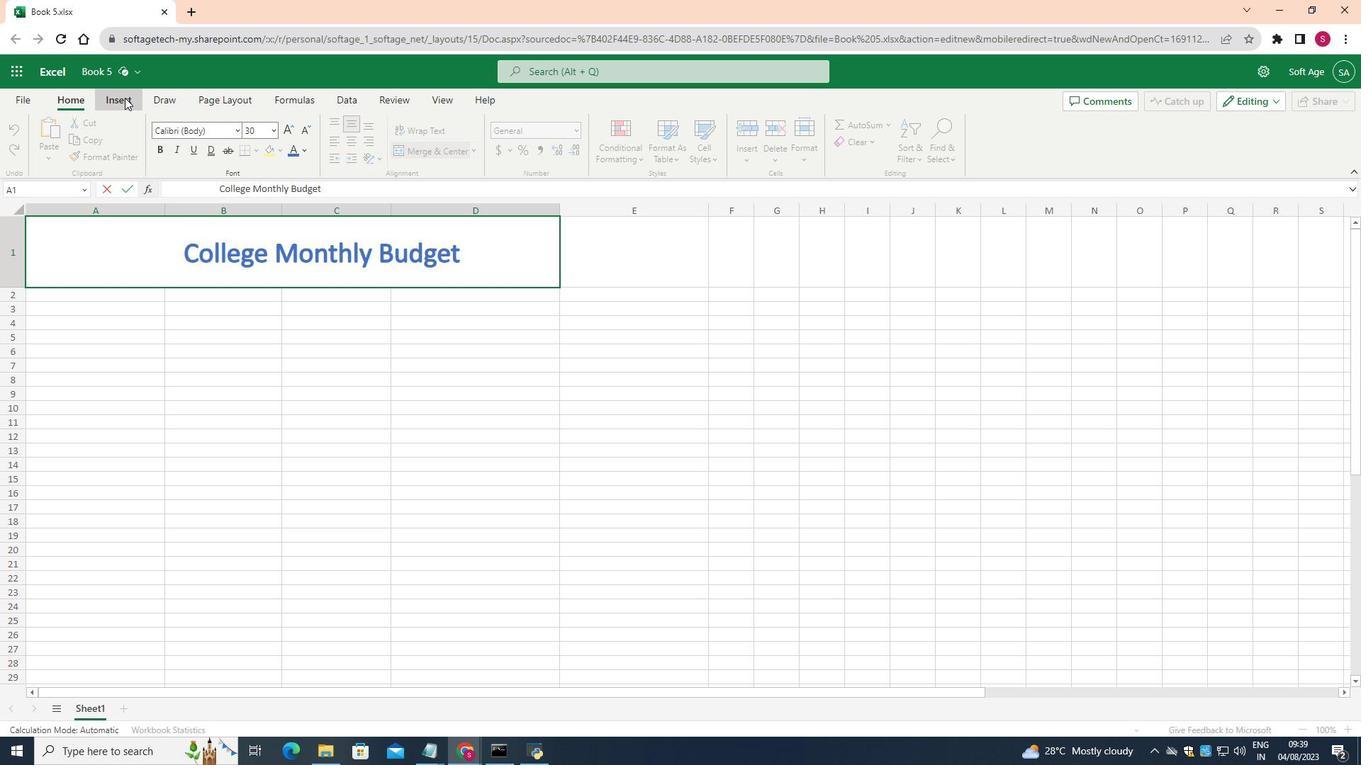 
Action: Mouse pressed left at (130, 103)
Screenshot: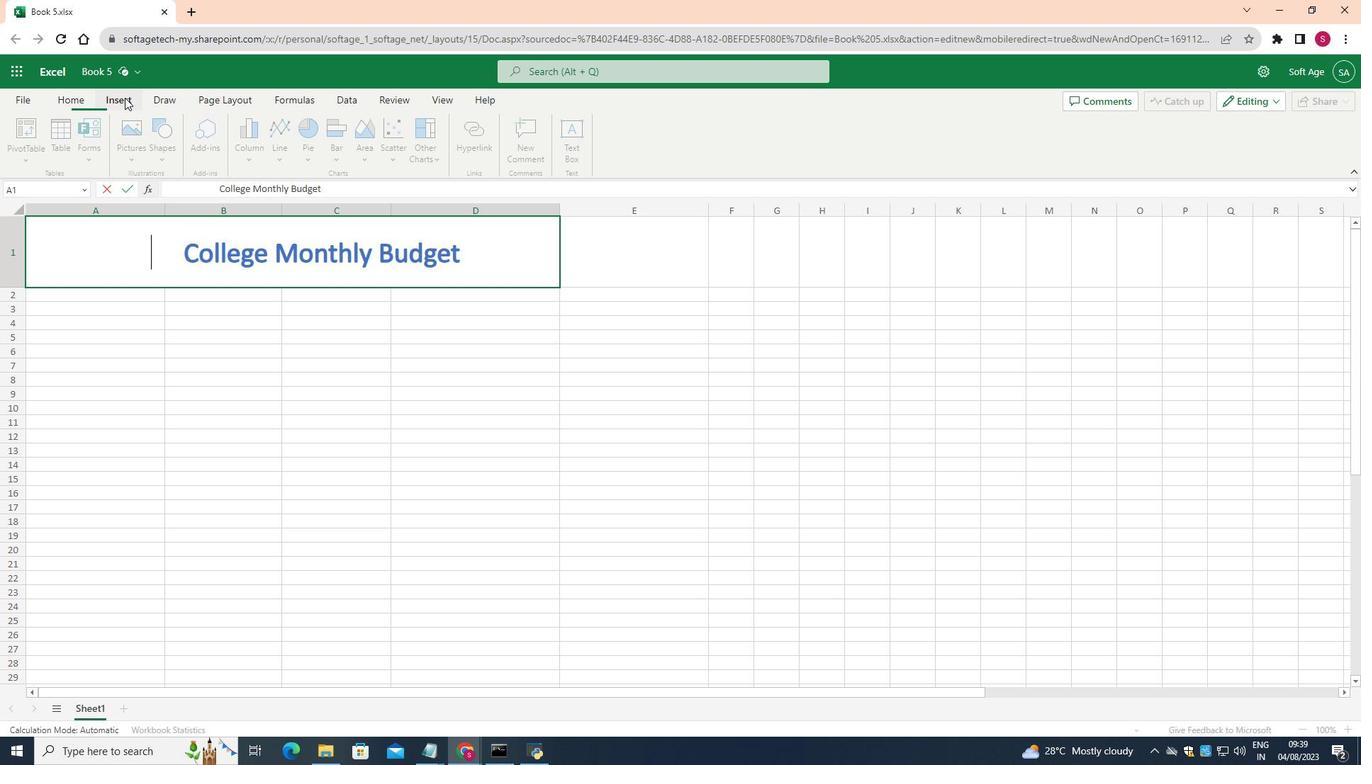 
Action: Mouse moved to (136, 141)
Screenshot: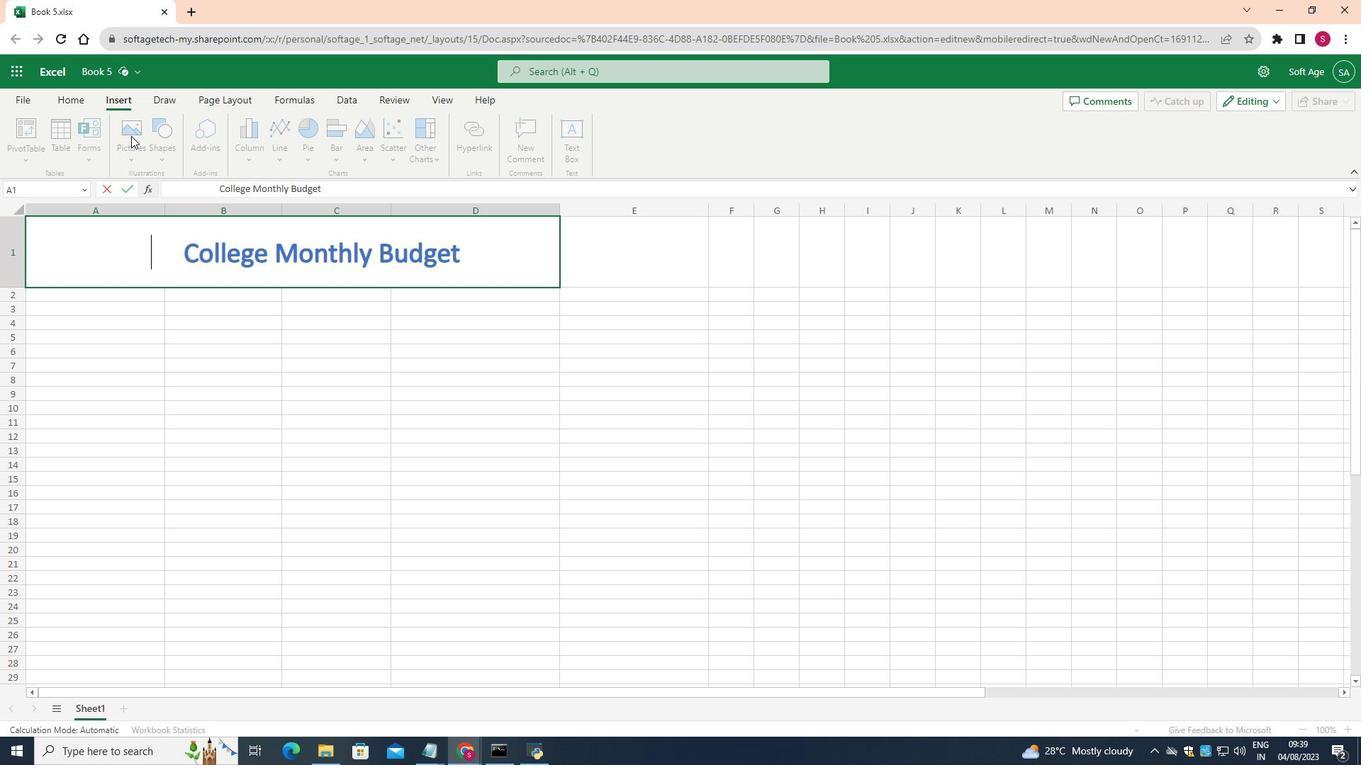 
Action: Mouse pressed left at (136, 141)
Screenshot: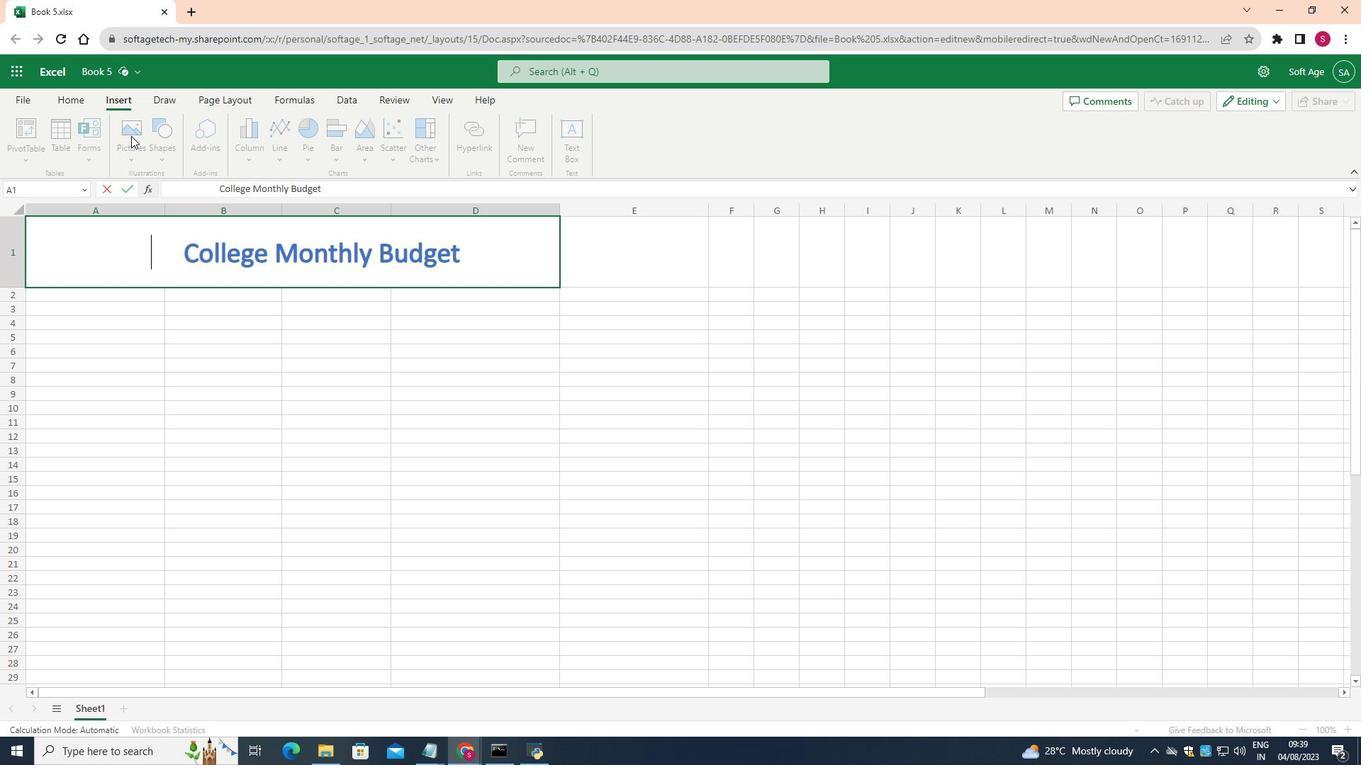 
Action: Mouse moved to (219, 392)
Screenshot: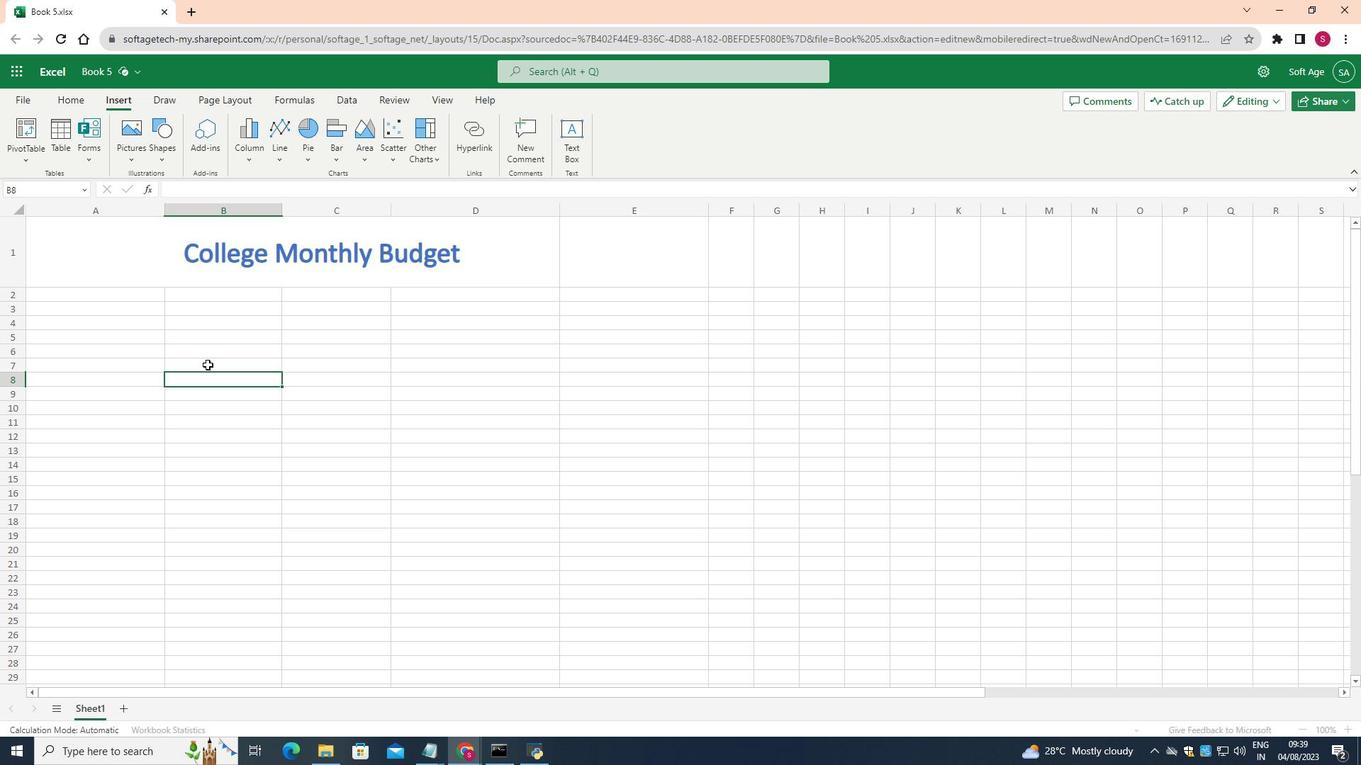
Action: Mouse pressed left at (219, 392)
Screenshot: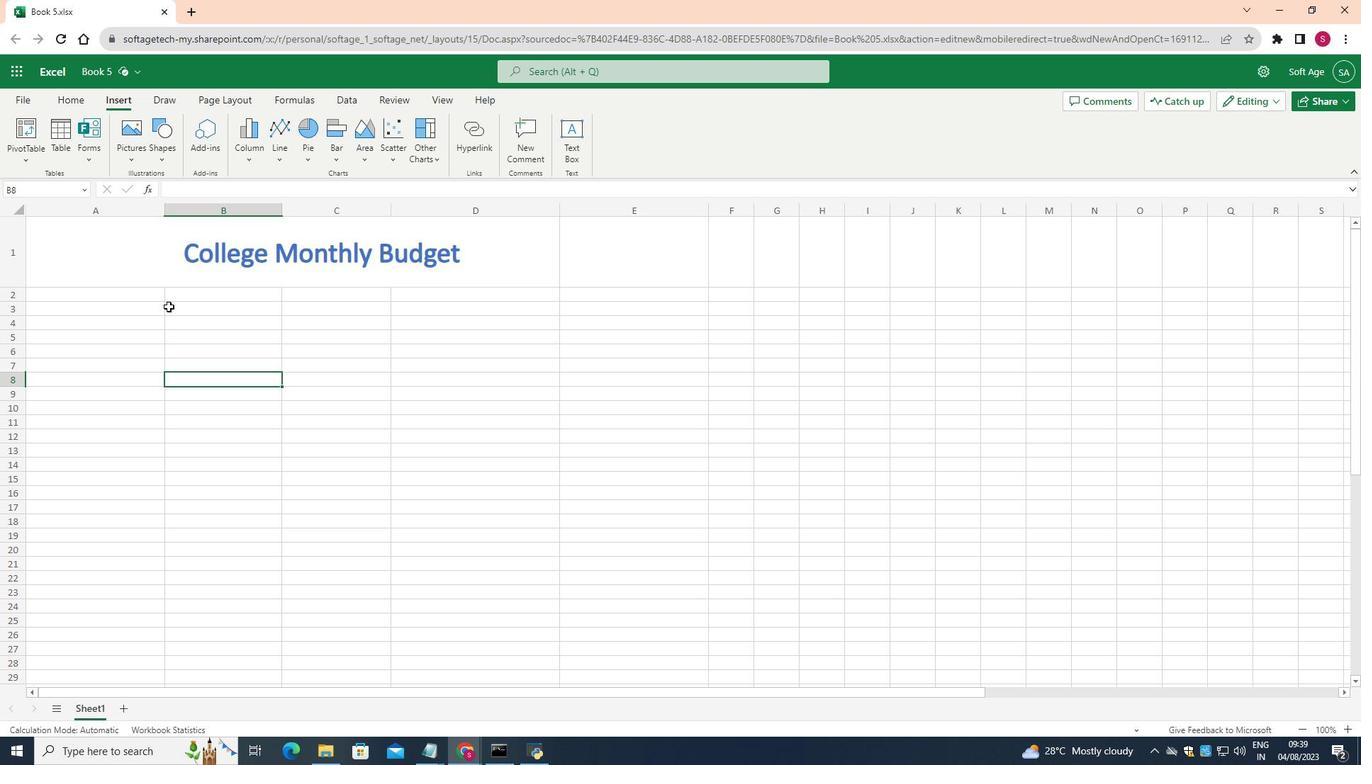 
Action: Mouse moved to (149, 268)
Screenshot: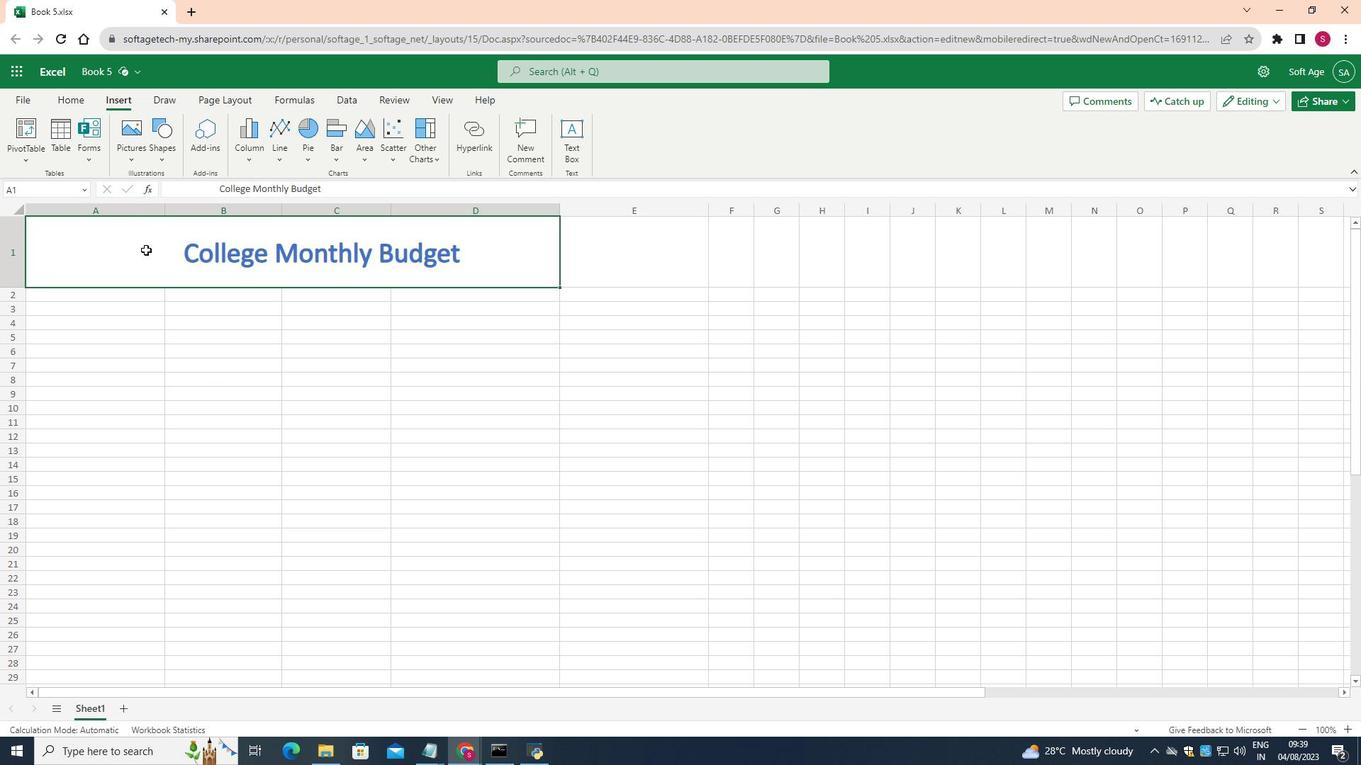 
Action: Mouse pressed left at (149, 268)
Screenshot: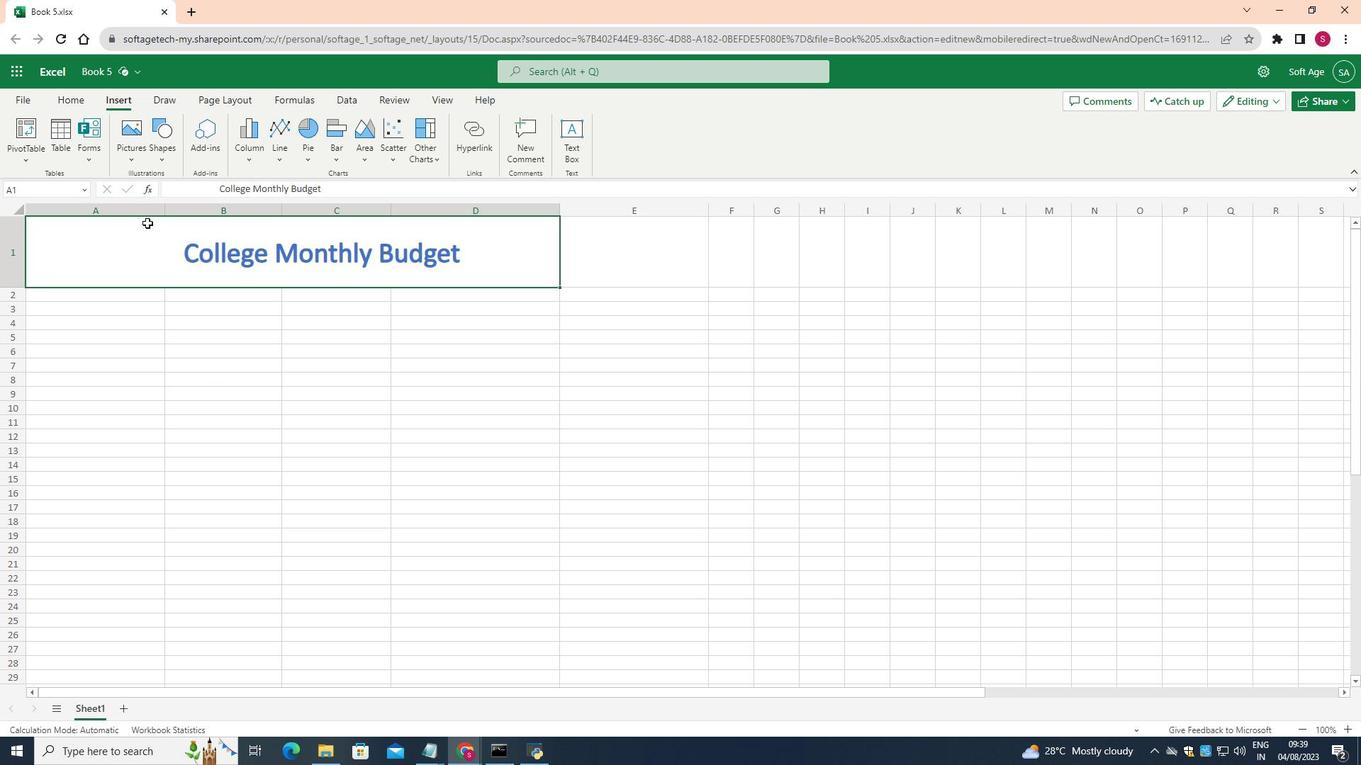 
Action: Mouse moved to (144, 146)
Screenshot: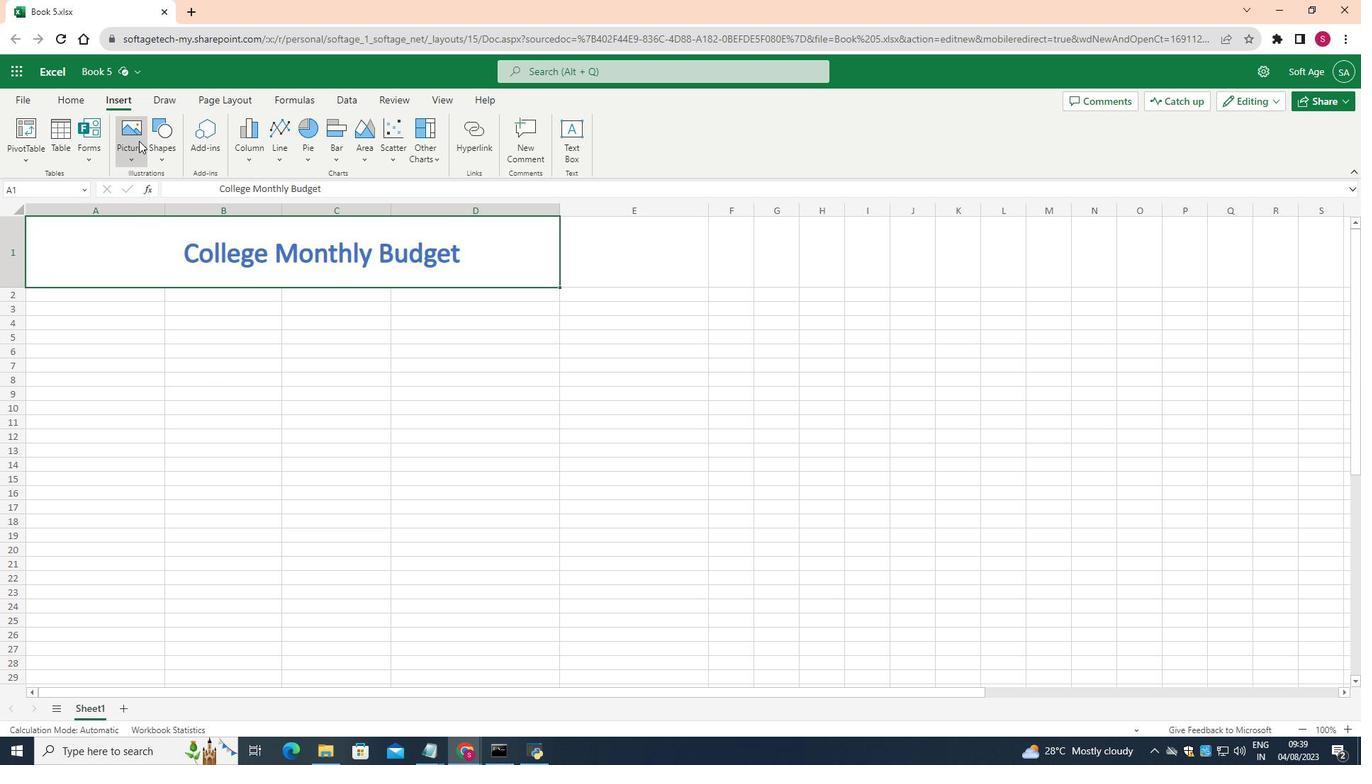 
Action: Mouse pressed left at (144, 146)
Screenshot: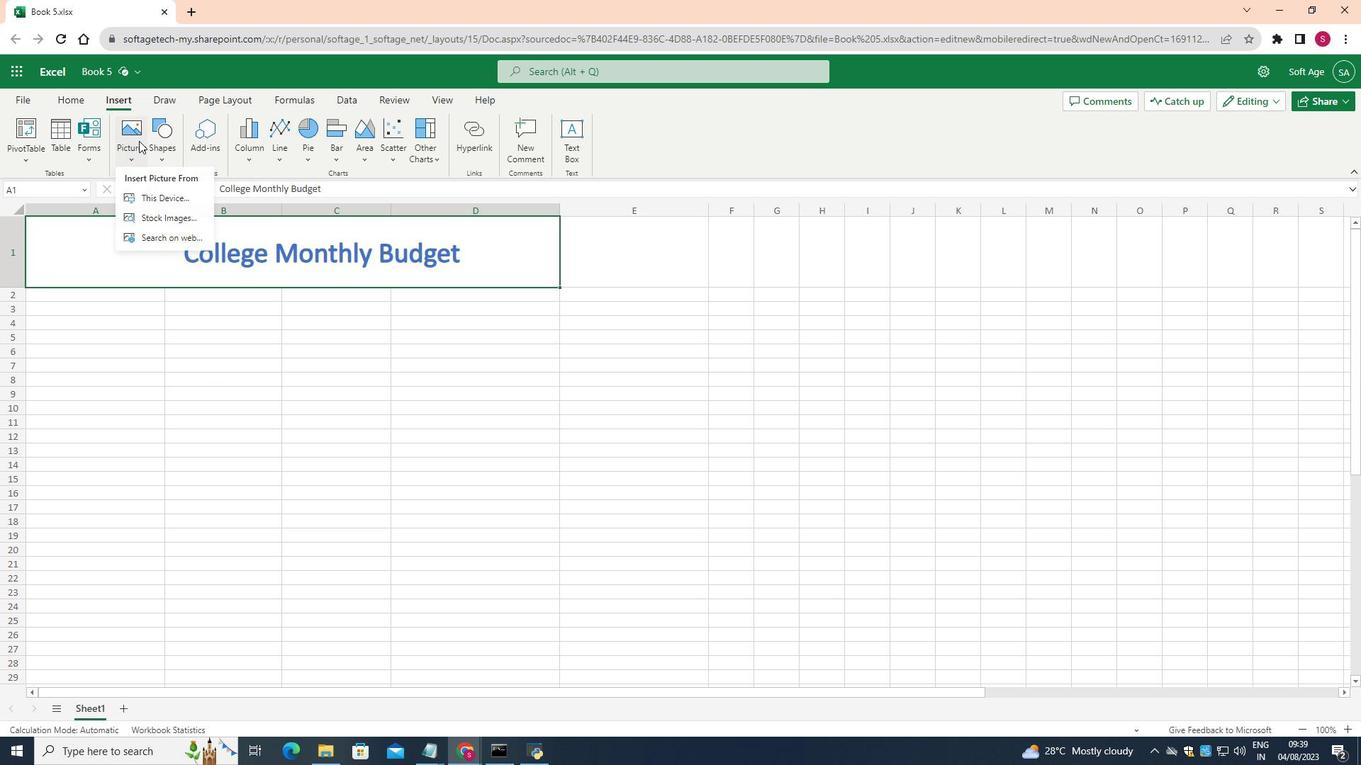 
Action: Mouse moved to (156, 203)
Screenshot: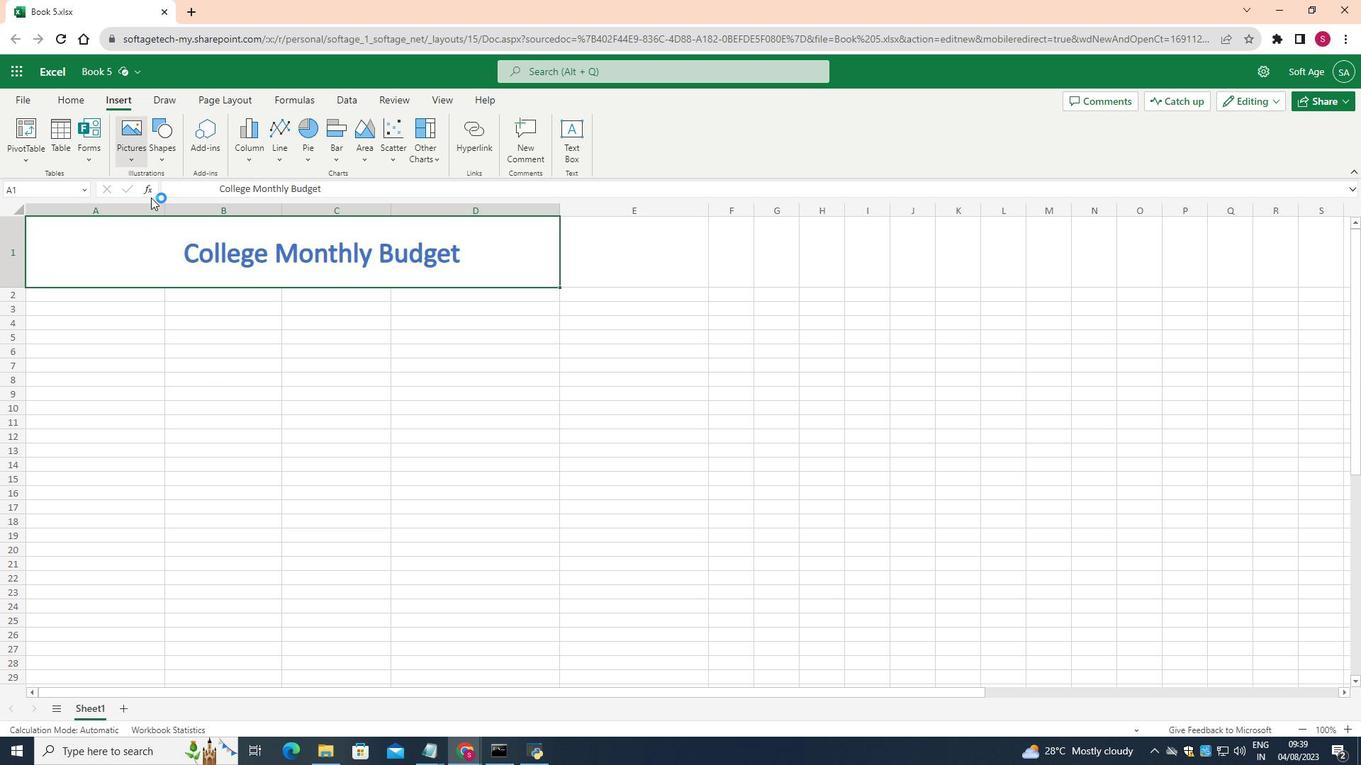 
Action: Mouse pressed left at (156, 203)
Screenshot: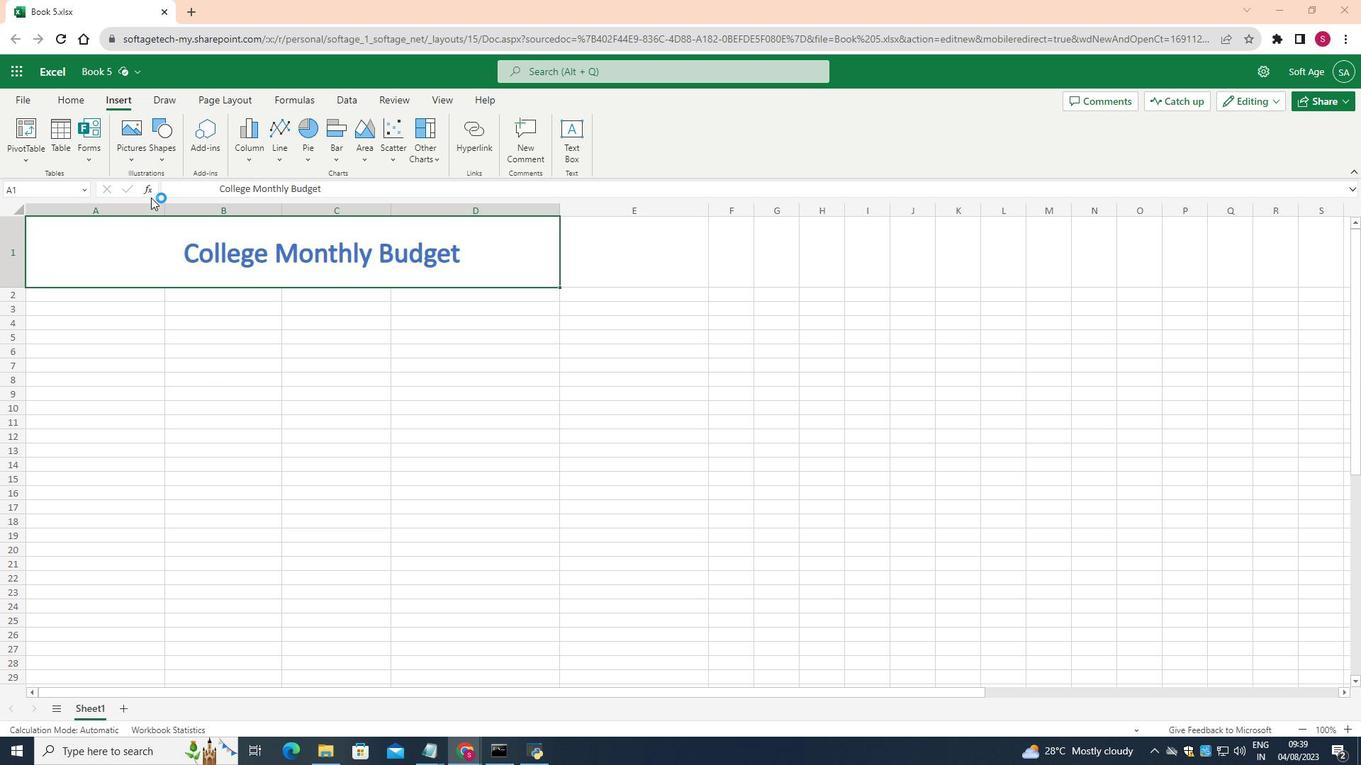 
Action: Mouse moved to (535, 133)
Screenshot: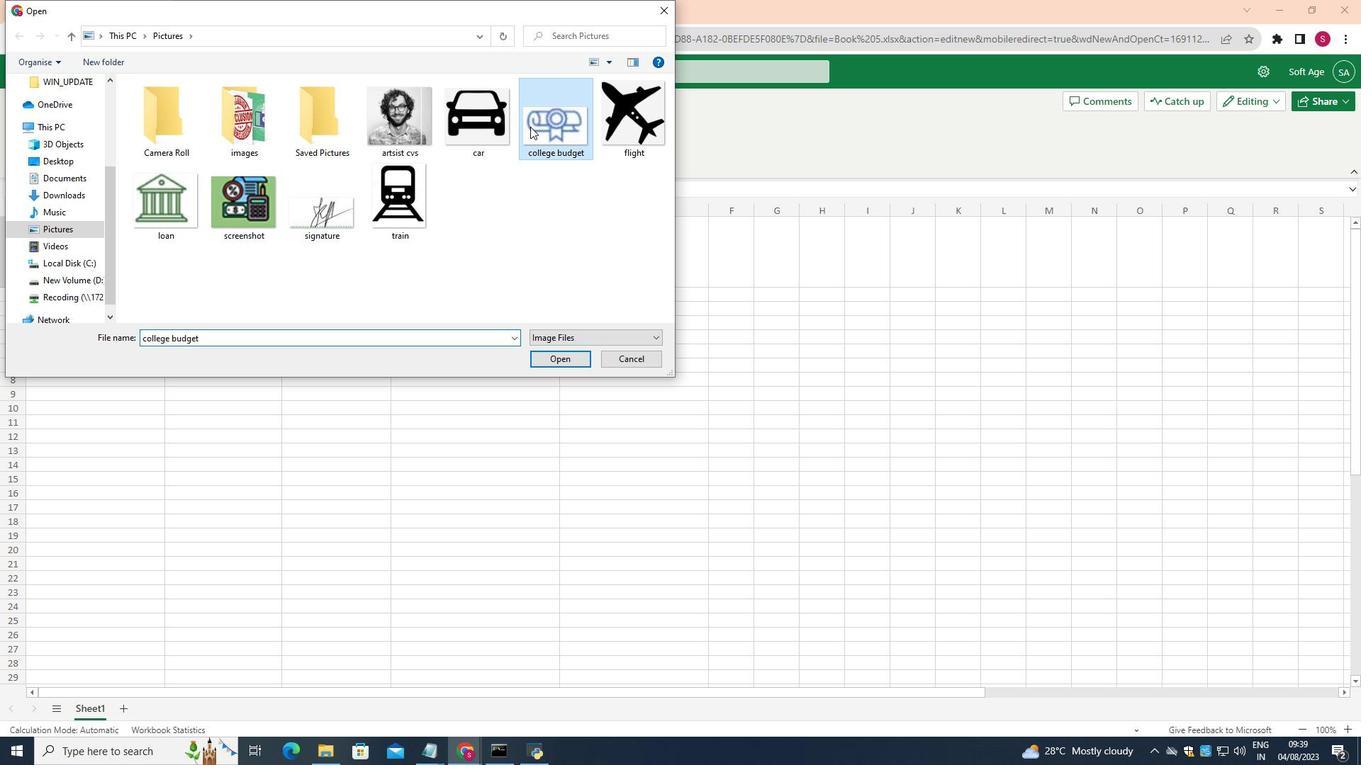 
Action: Mouse pressed left at (535, 133)
Screenshot: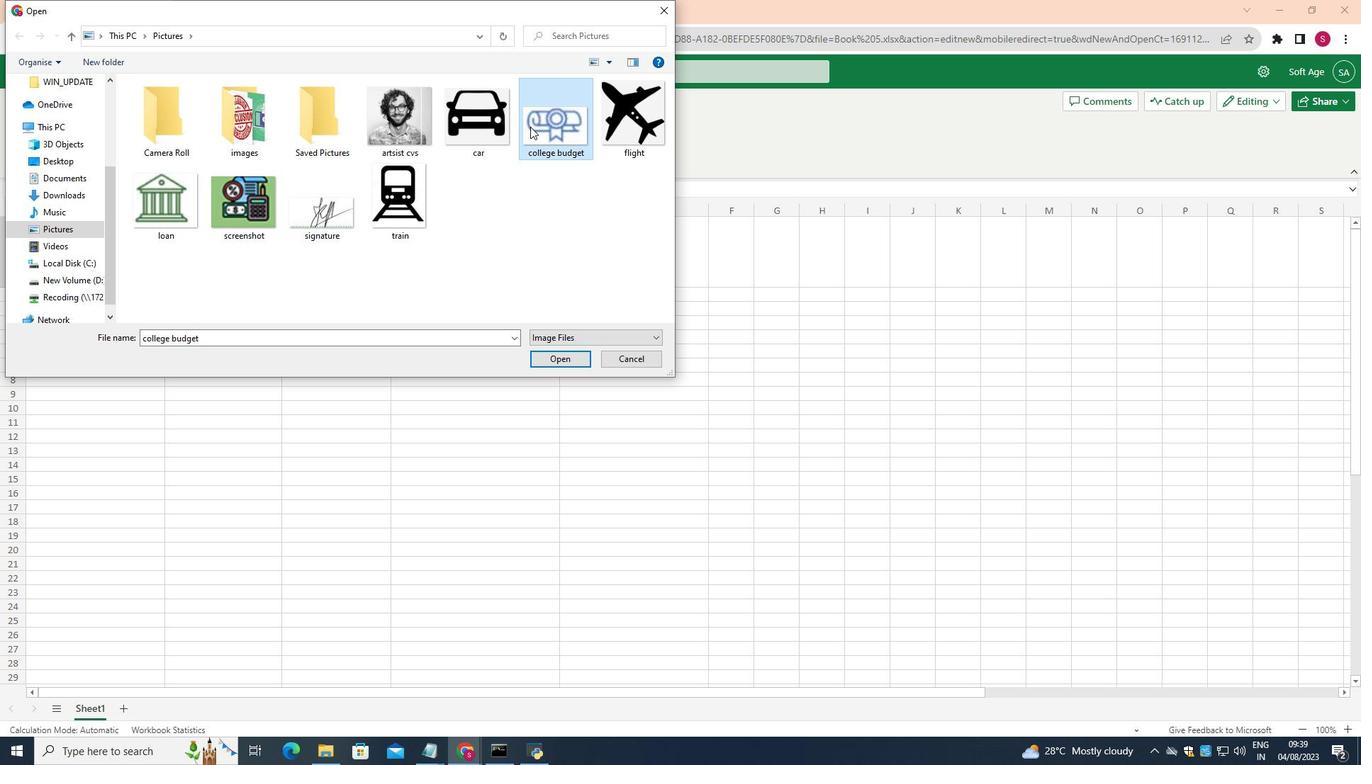 
Action: Mouse moved to (566, 365)
Screenshot: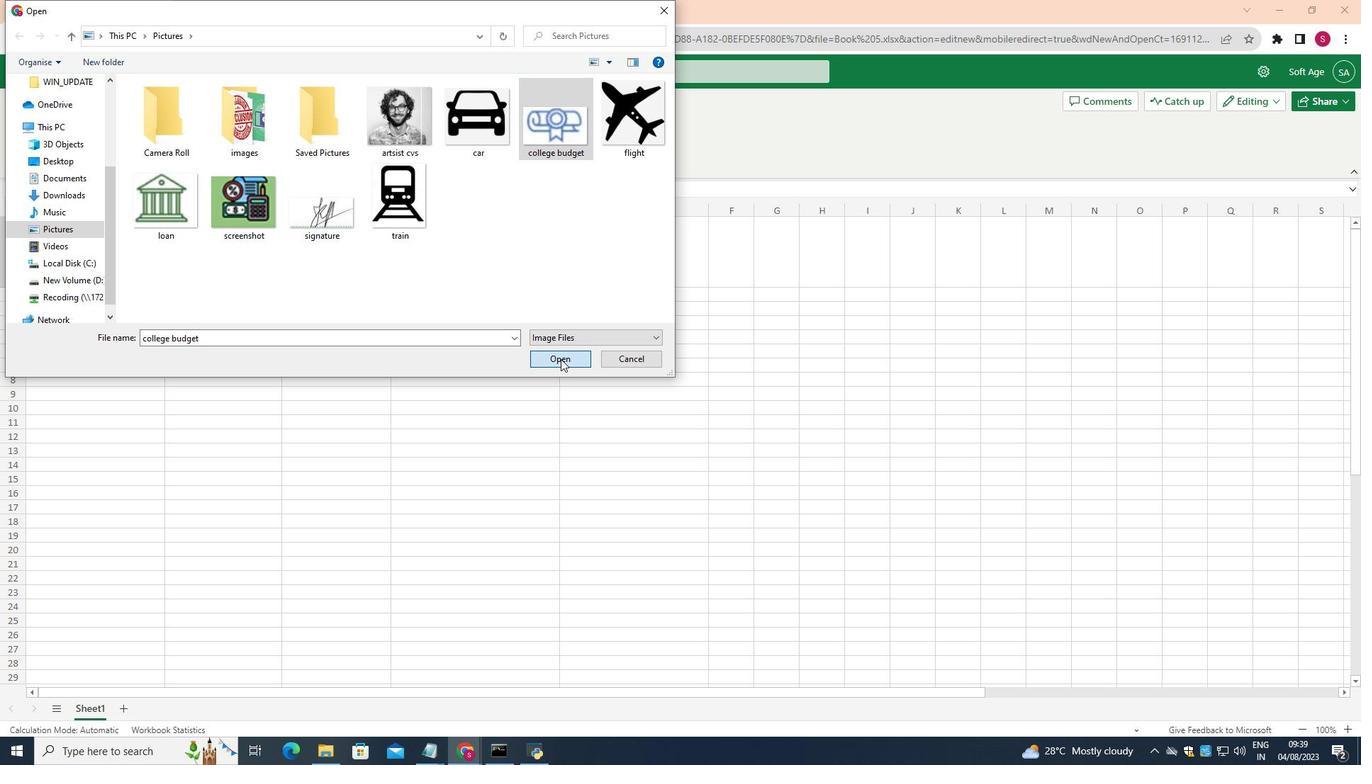 
Action: Mouse pressed left at (566, 365)
Screenshot: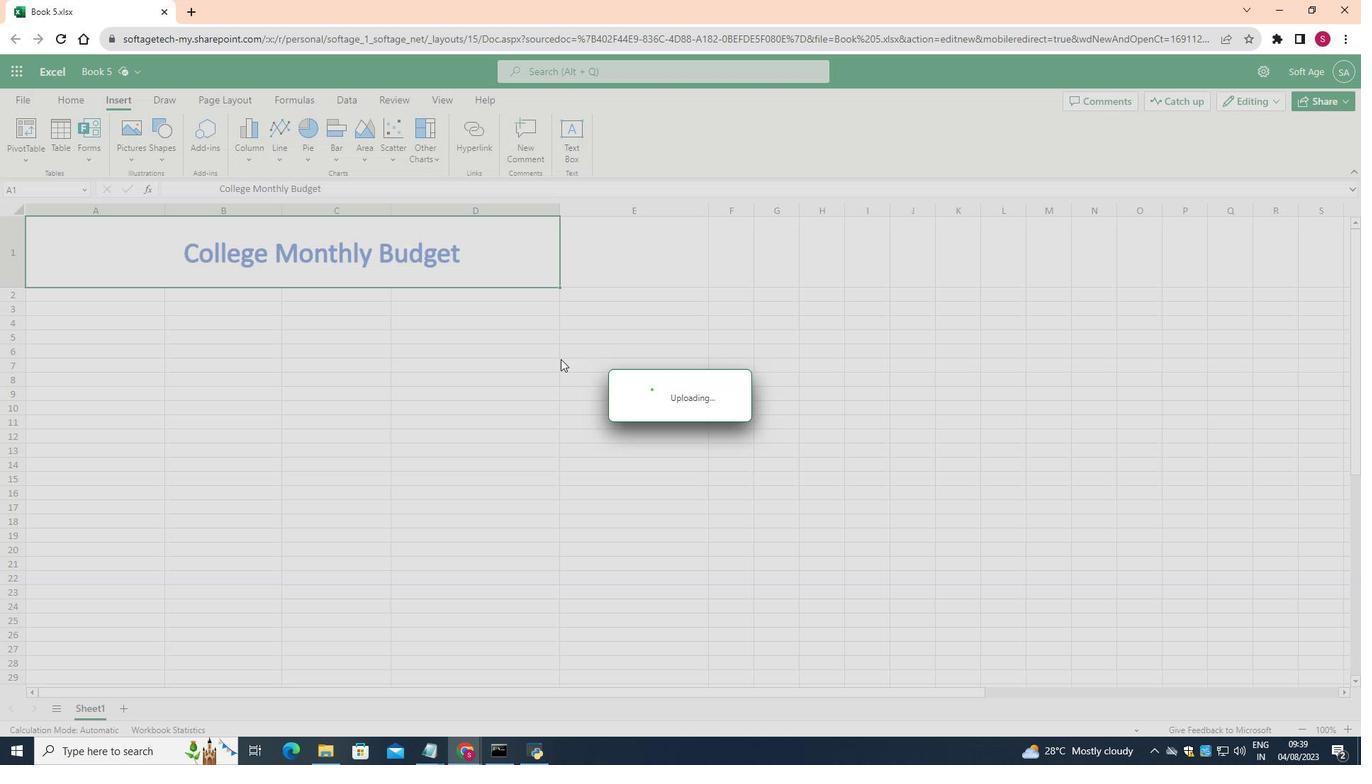 
Action: Mouse moved to (70, 249)
Screenshot: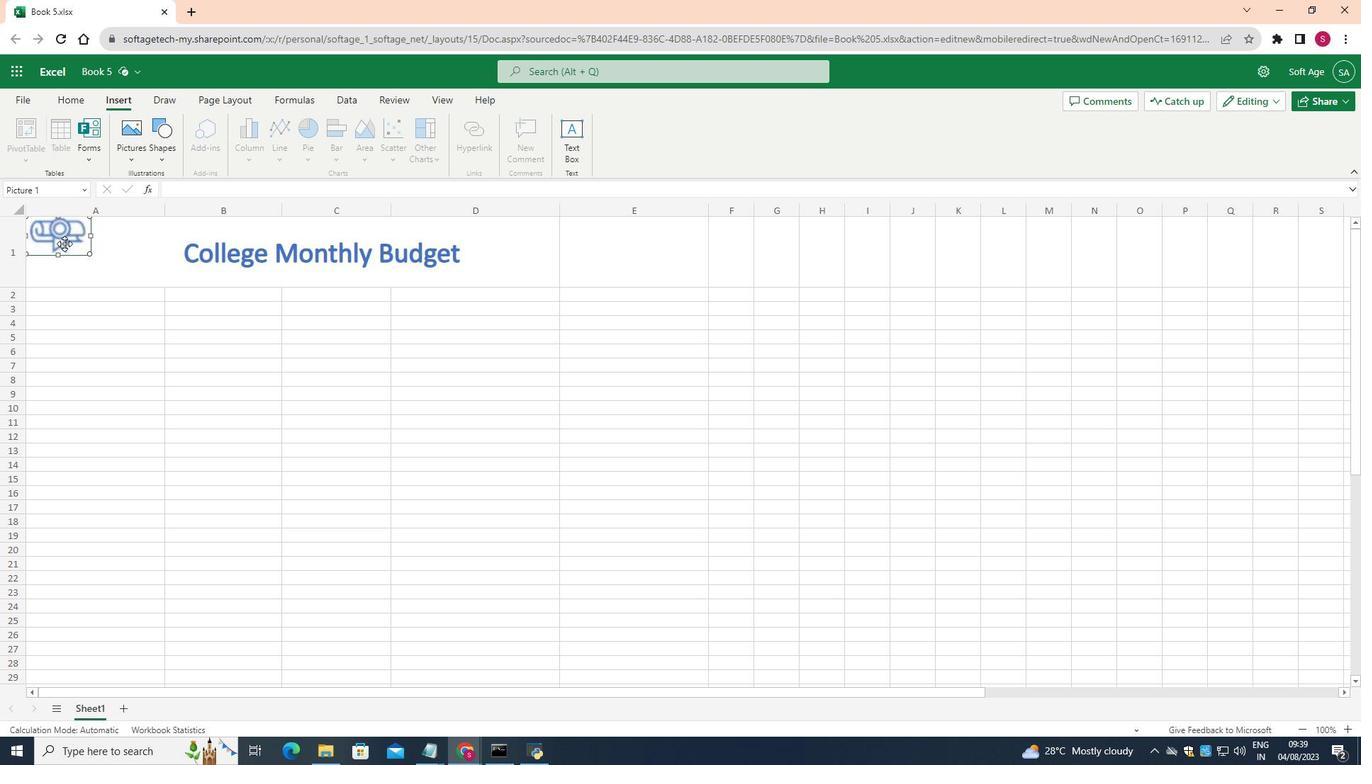 
Action: Mouse pressed left at (70, 249)
Screenshot: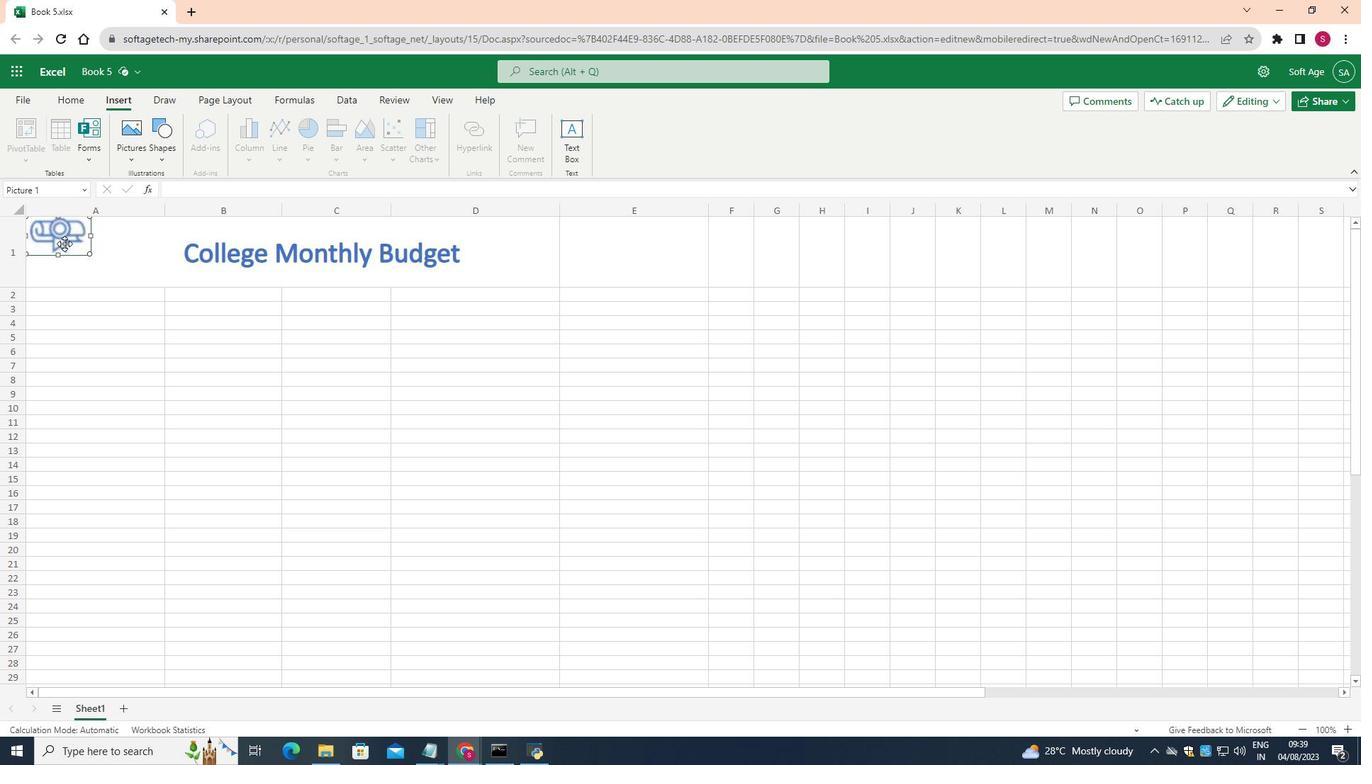 
Action: Mouse moved to (163, 242)
Screenshot: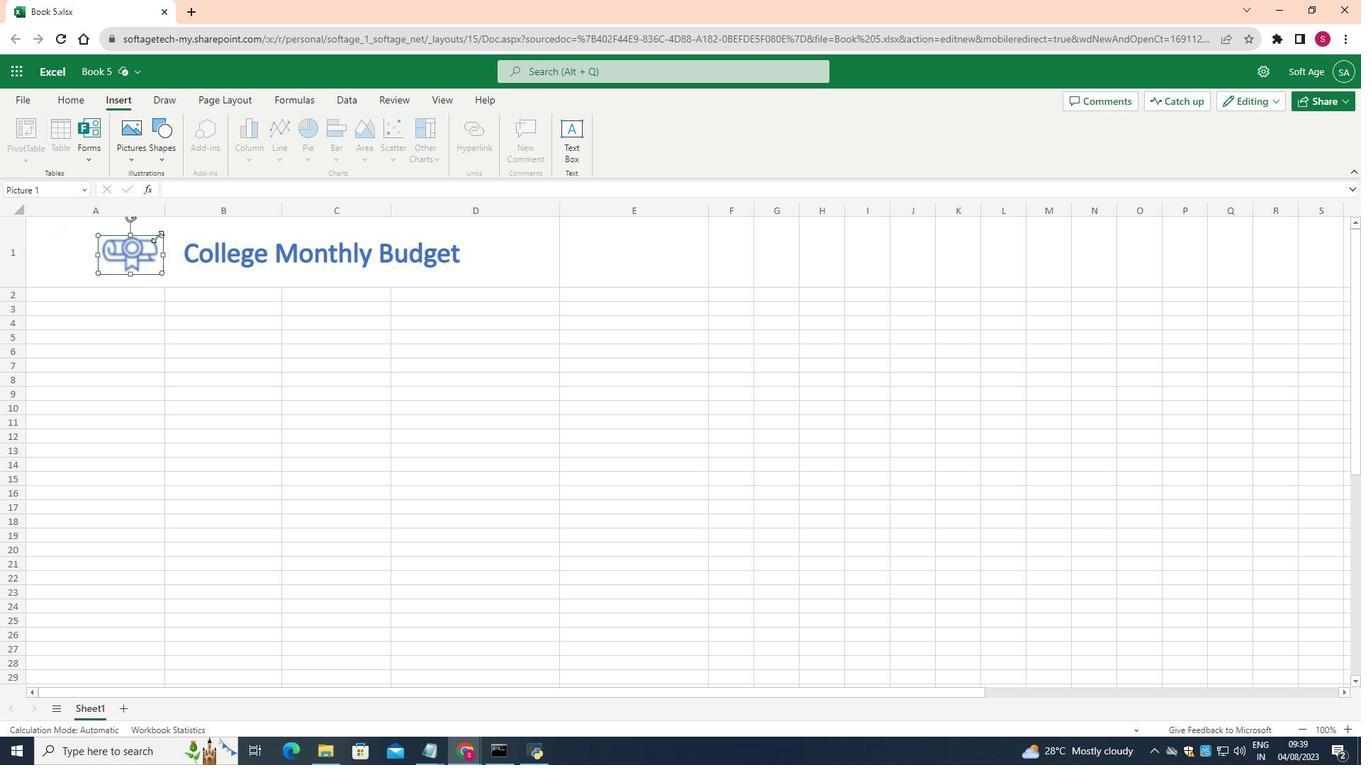 
Action: Mouse pressed left at (163, 242)
Screenshot: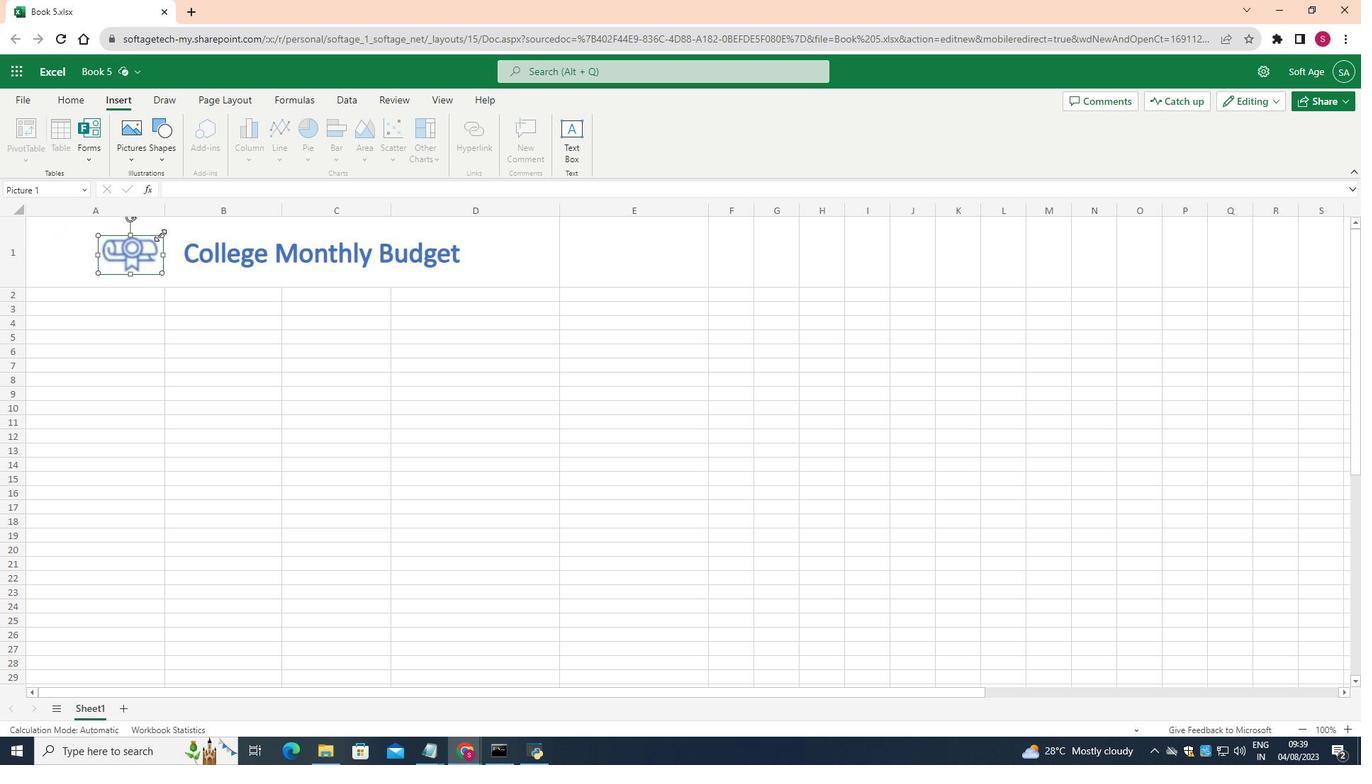 
Action: Mouse moved to (141, 236)
Screenshot: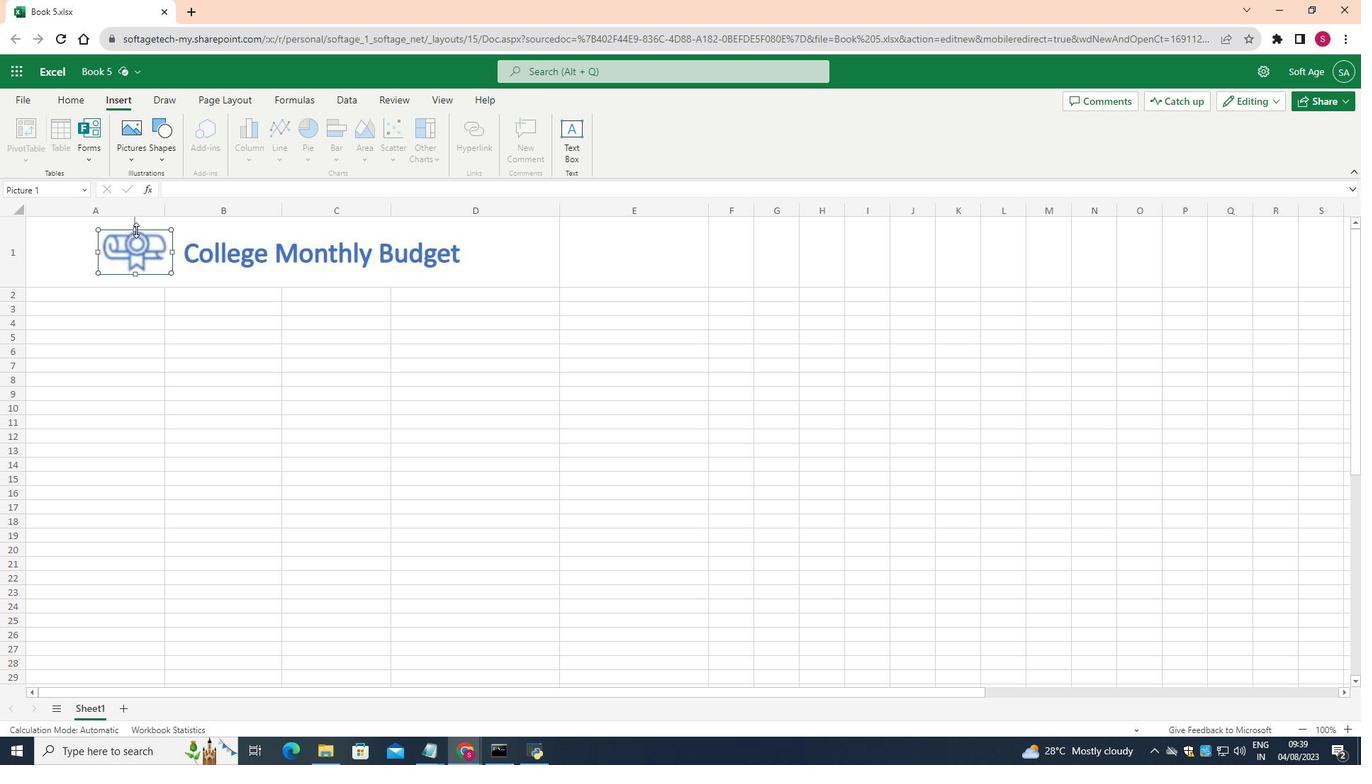 
Action: Mouse pressed left at (141, 236)
Screenshot: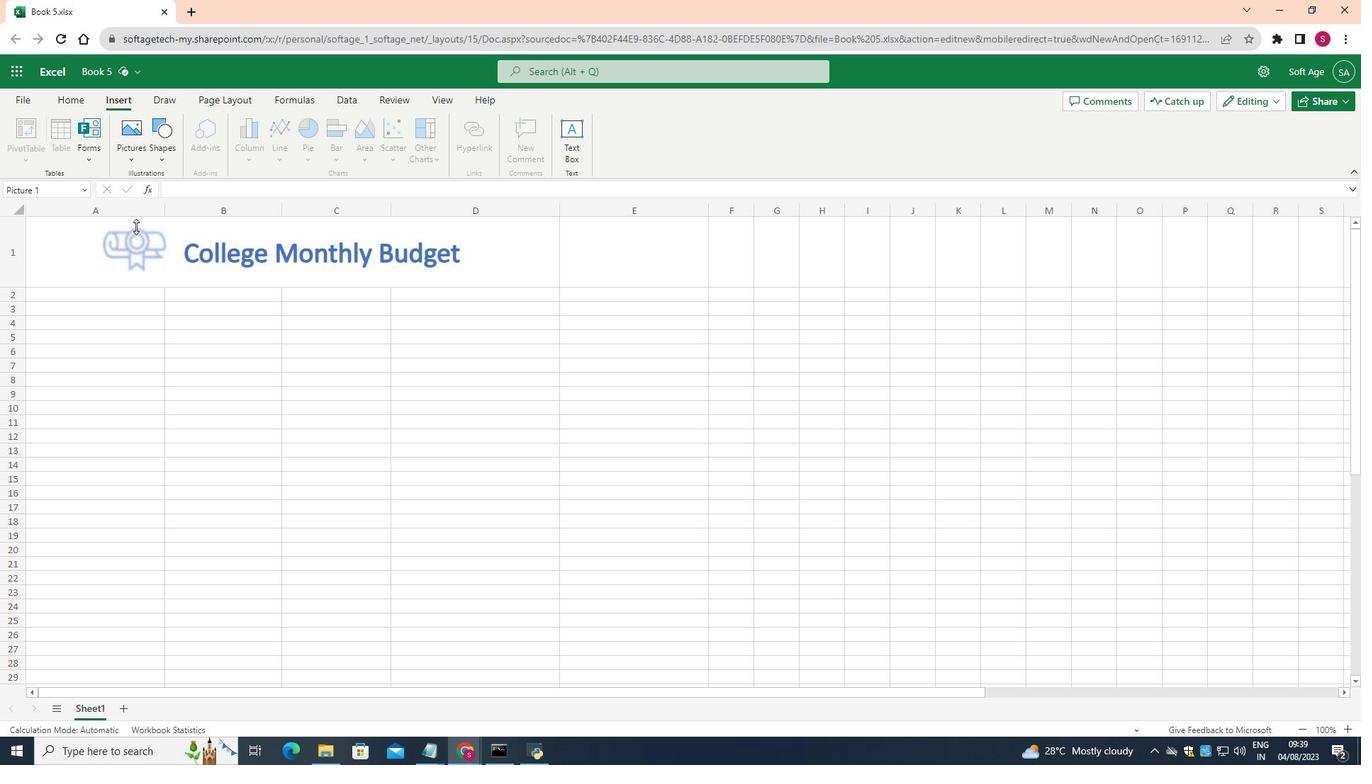 
Action: Mouse moved to (238, 316)
Screenshot: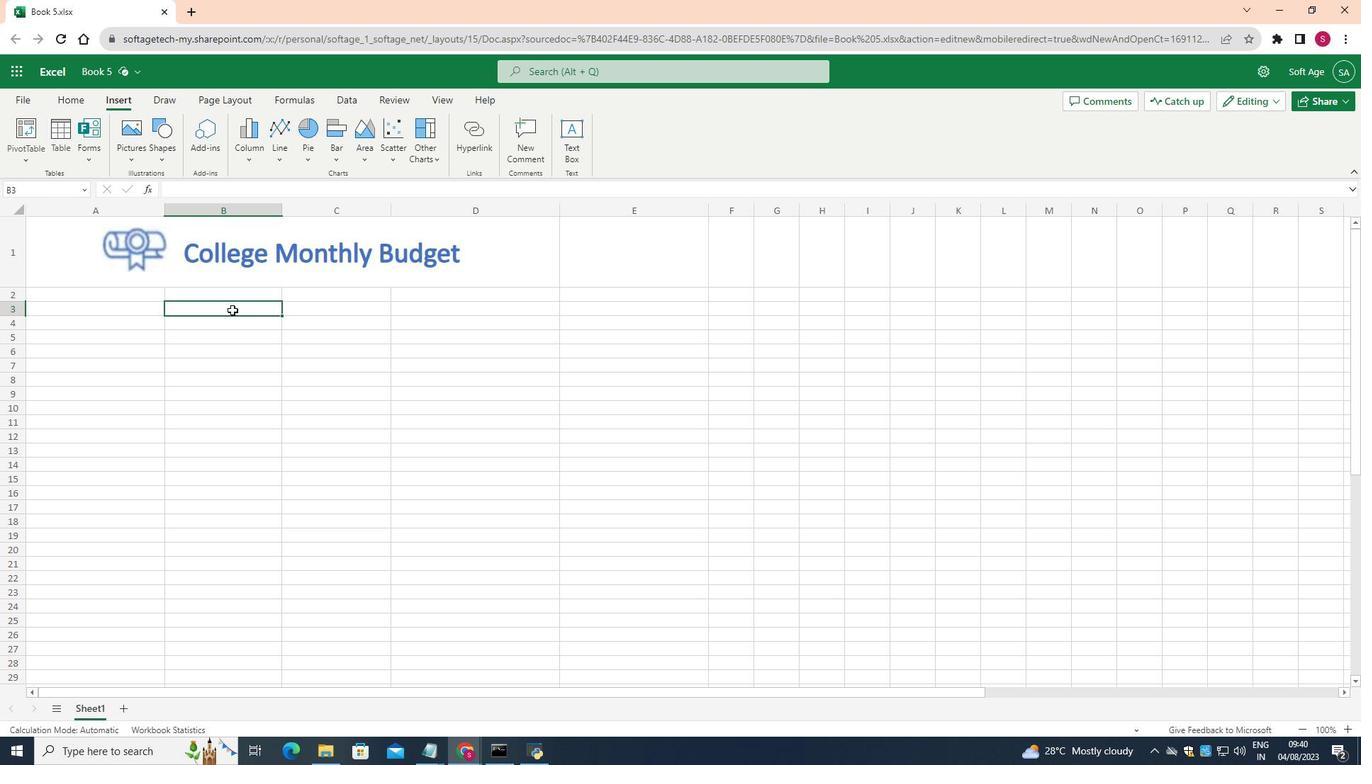 
Action: Mouse pressed left at (238, 316)
Screenshot: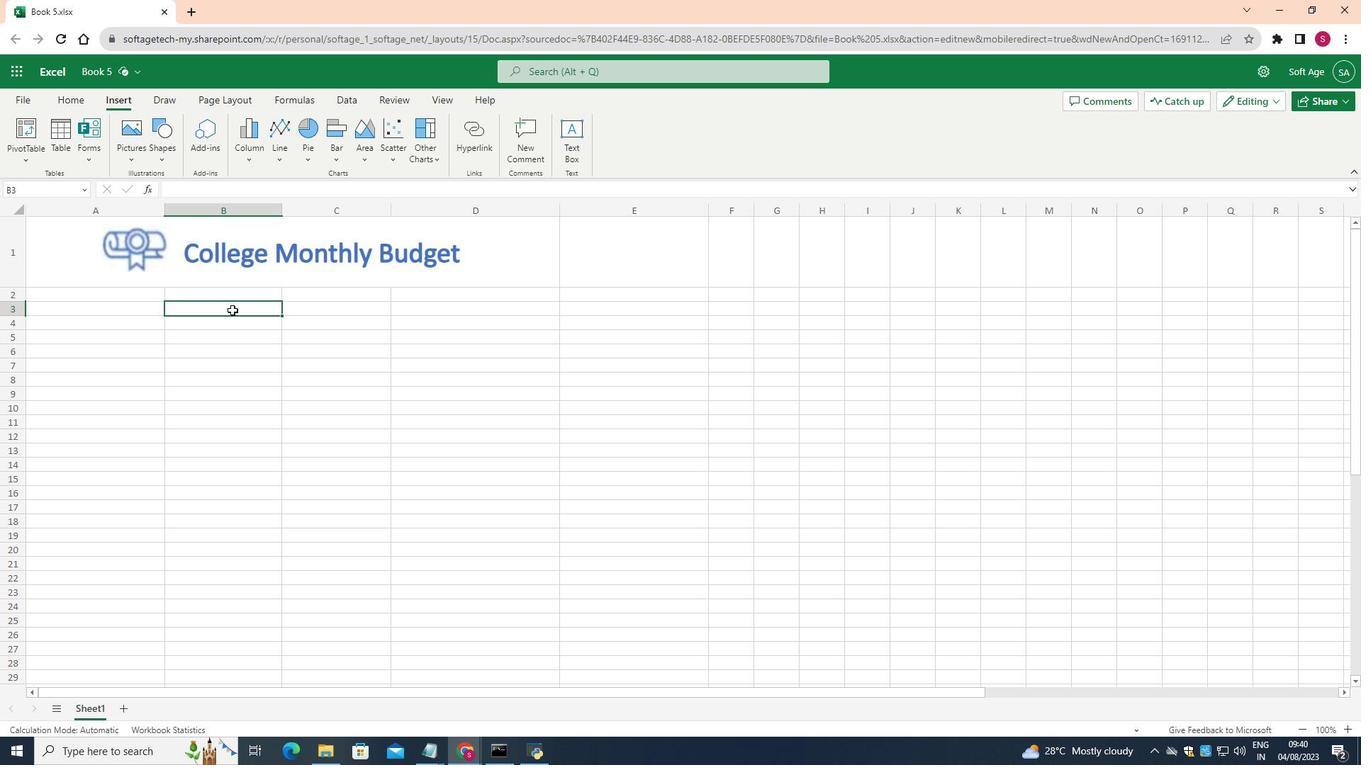 
Action: Mouse moved to (25, 306)
Screenshot: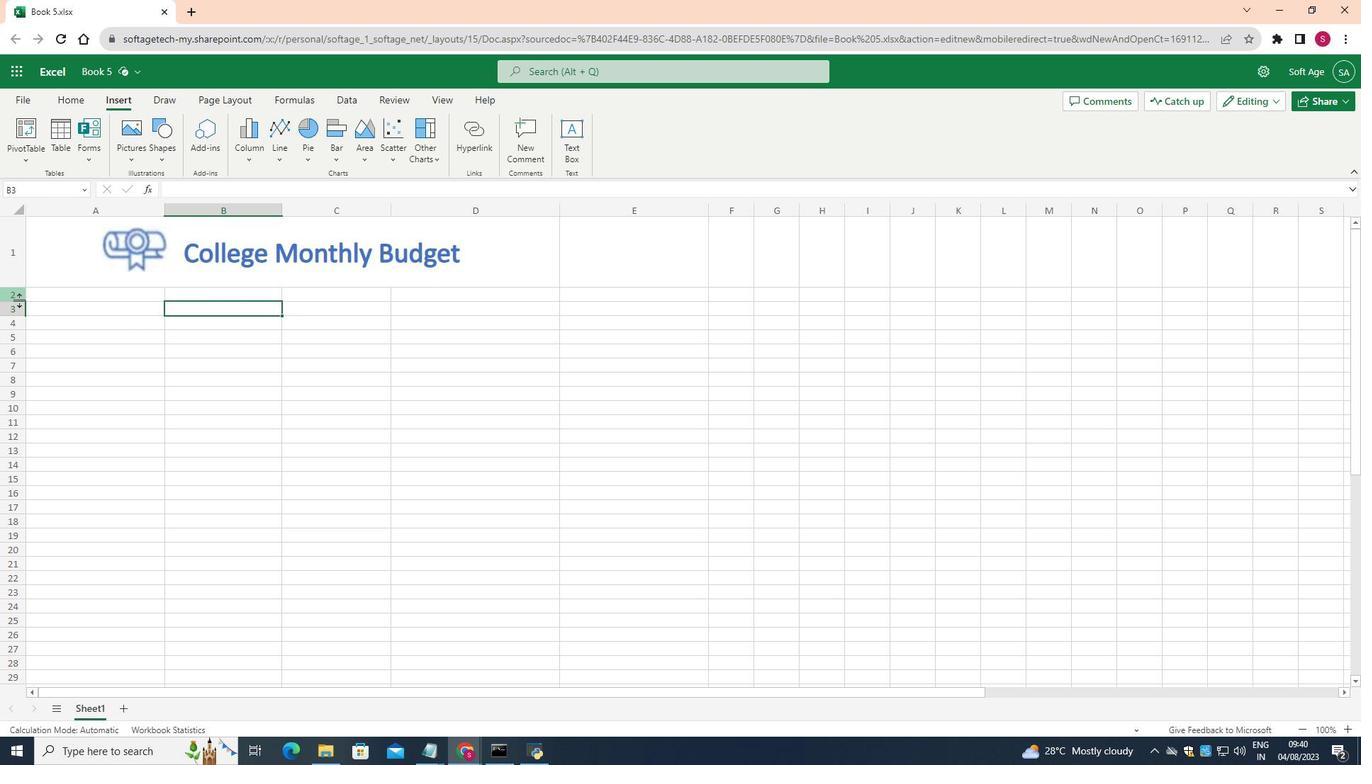 
Action: Mouse pressed left at (25, 306)
Screenshot: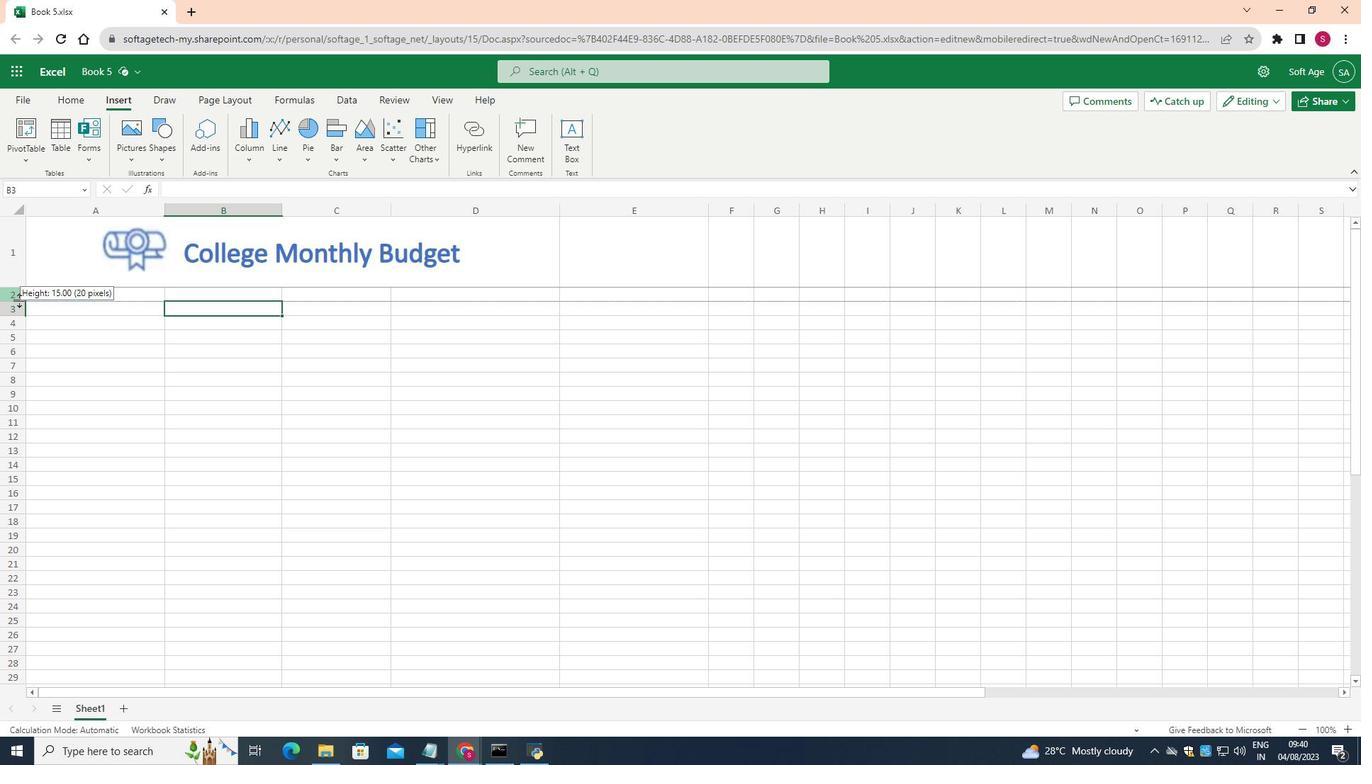 
Action: Mouse moved to (101, 305)
Screenshot: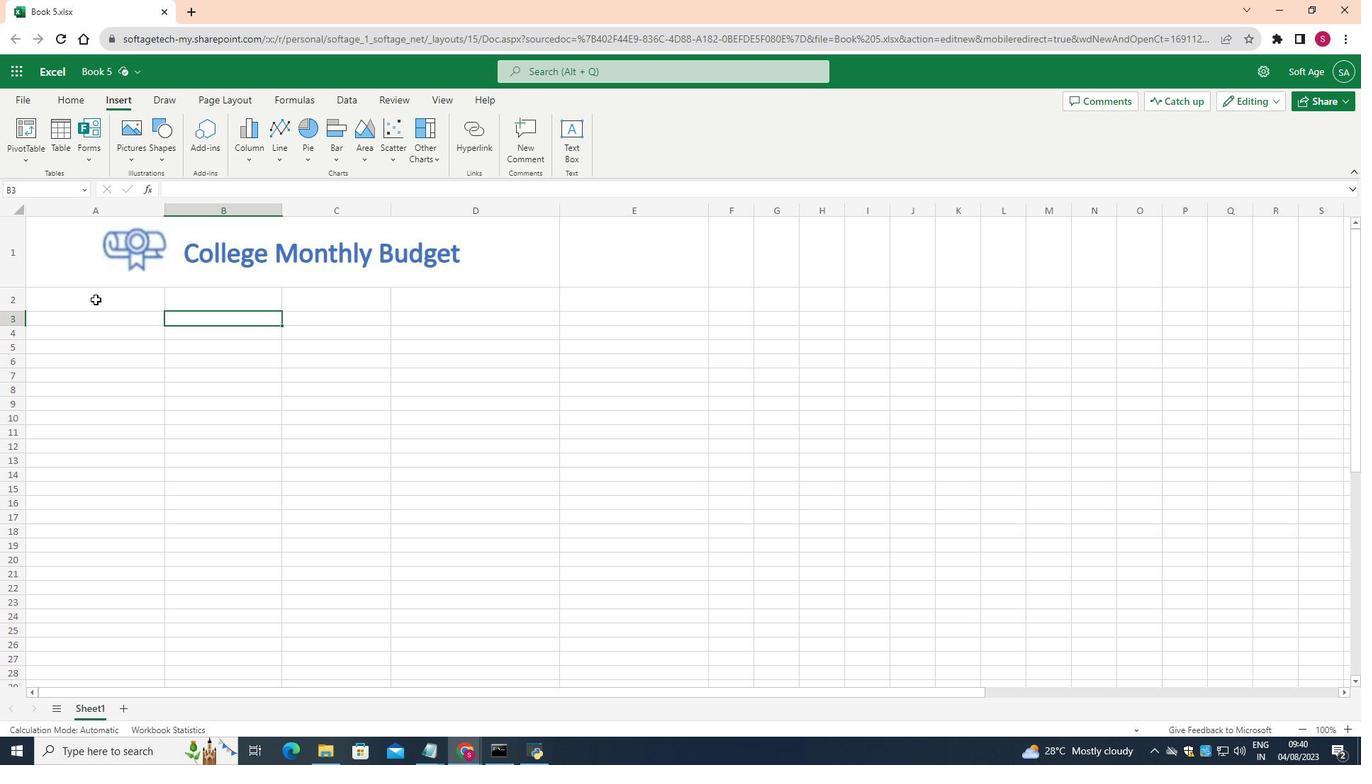
Action: Mouse pressed left at (101, 305)
Screenshot: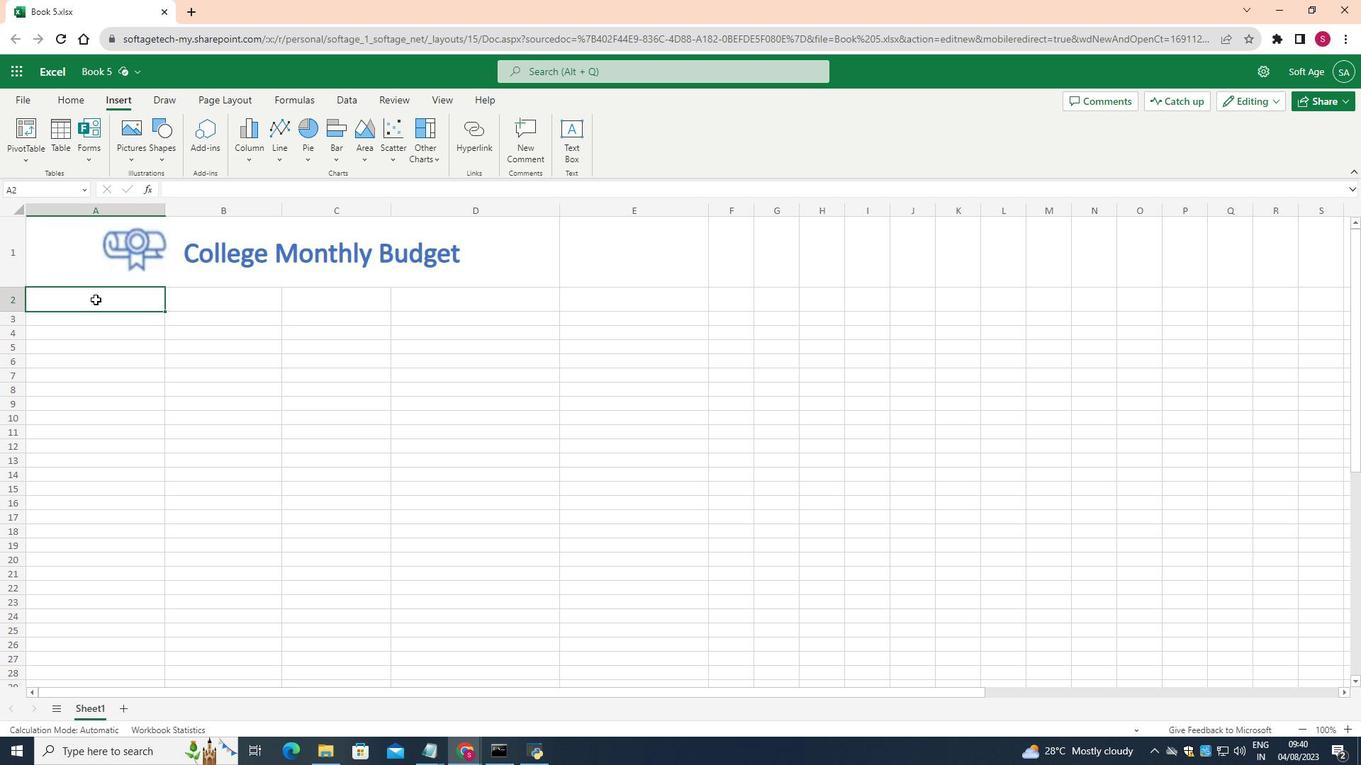 
Action: Mouse moved to (82, 107)
Screenshot: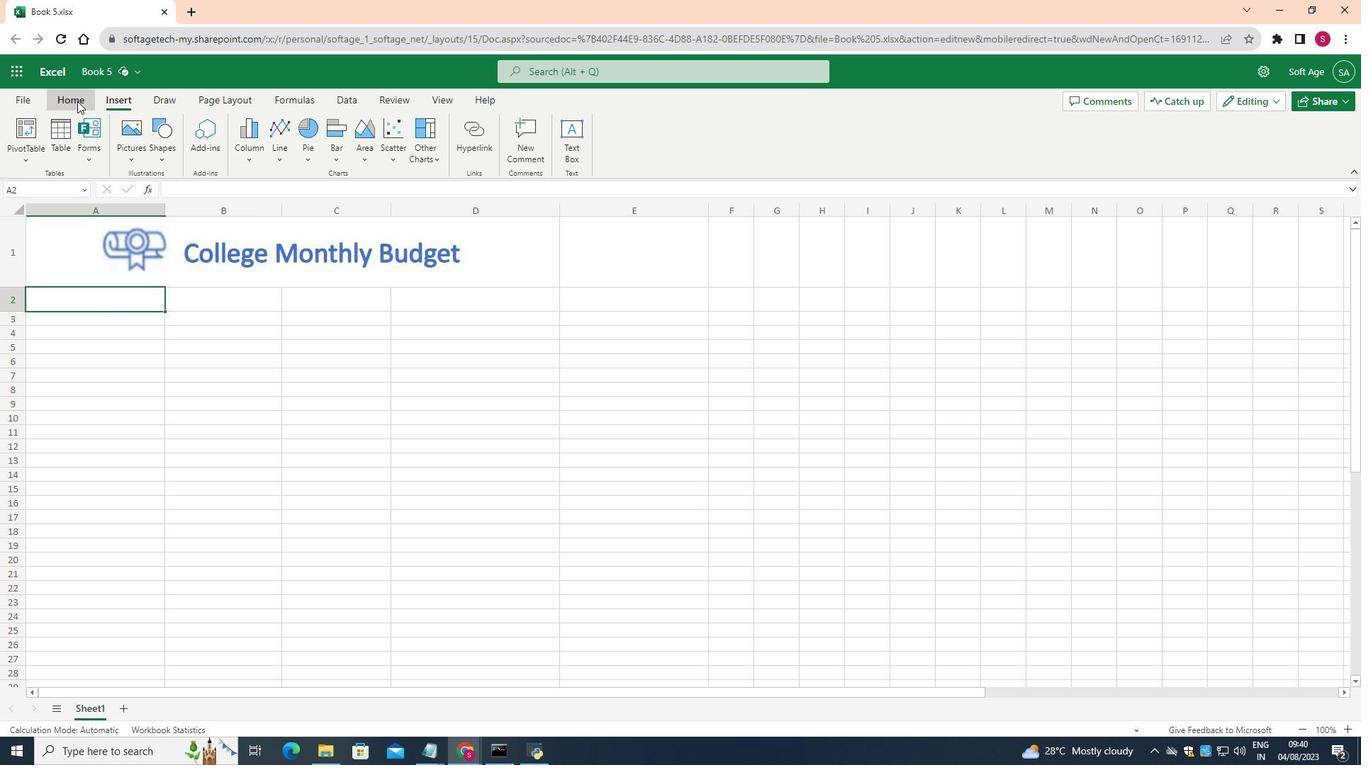 
Action: Mouse pressed left at (82, 107)
Screenshot: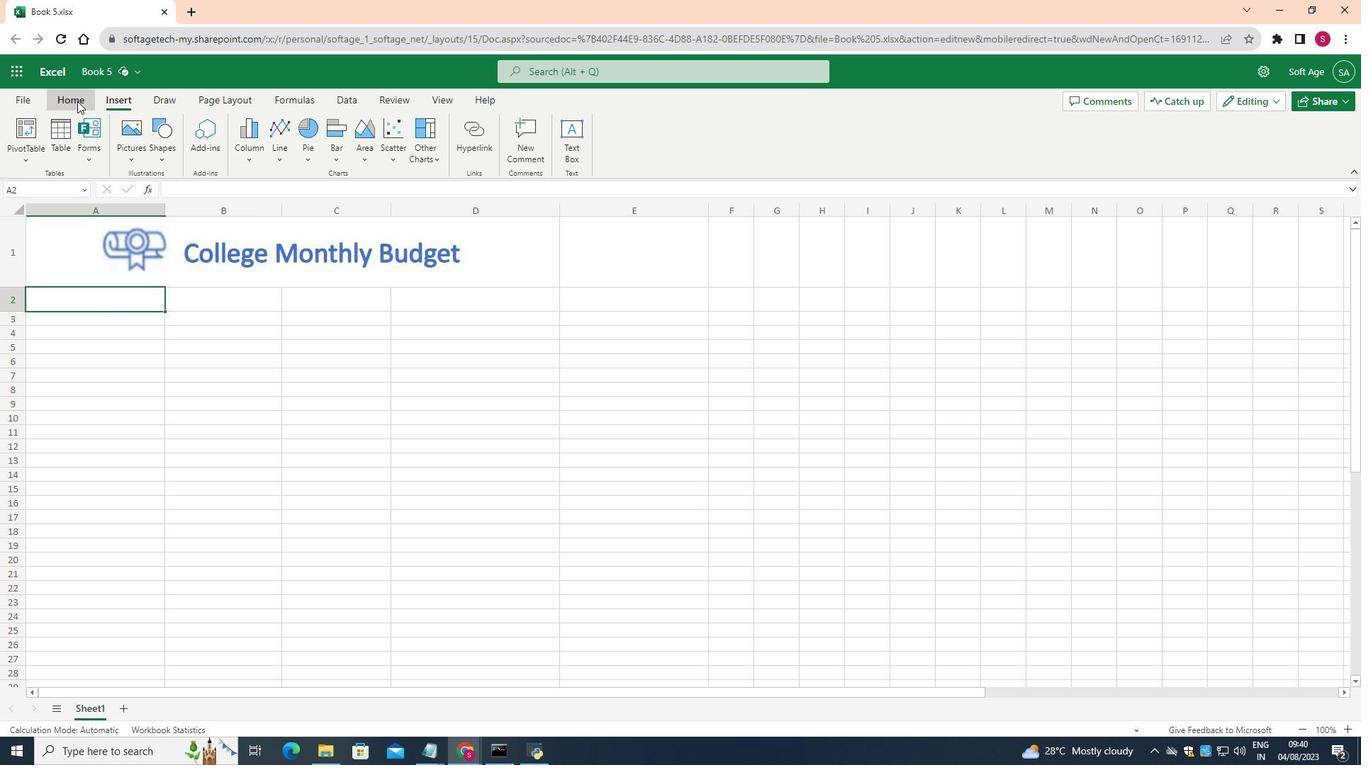 
Action: Mouse moved to (275, 134)
Screenshot: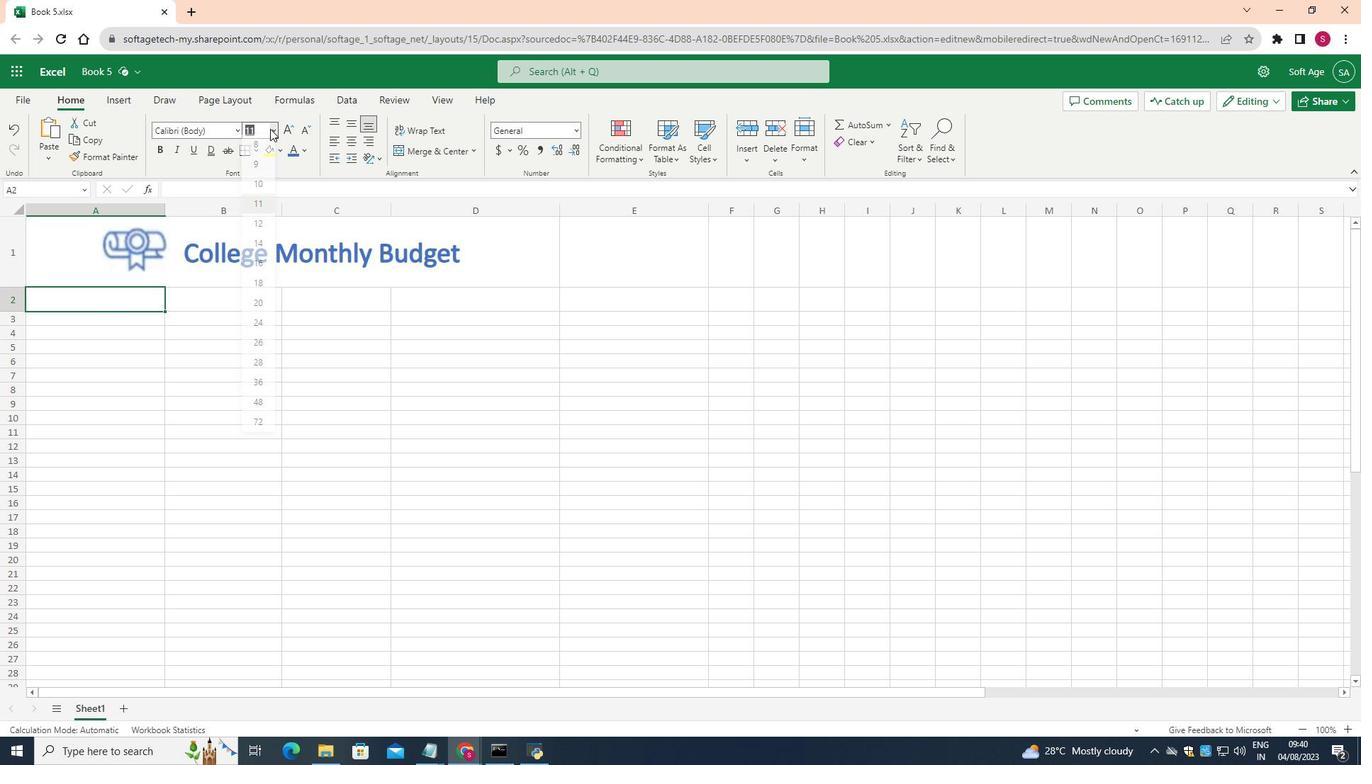 
Action: Mouse pressed left at (275, 134)
Screenshot: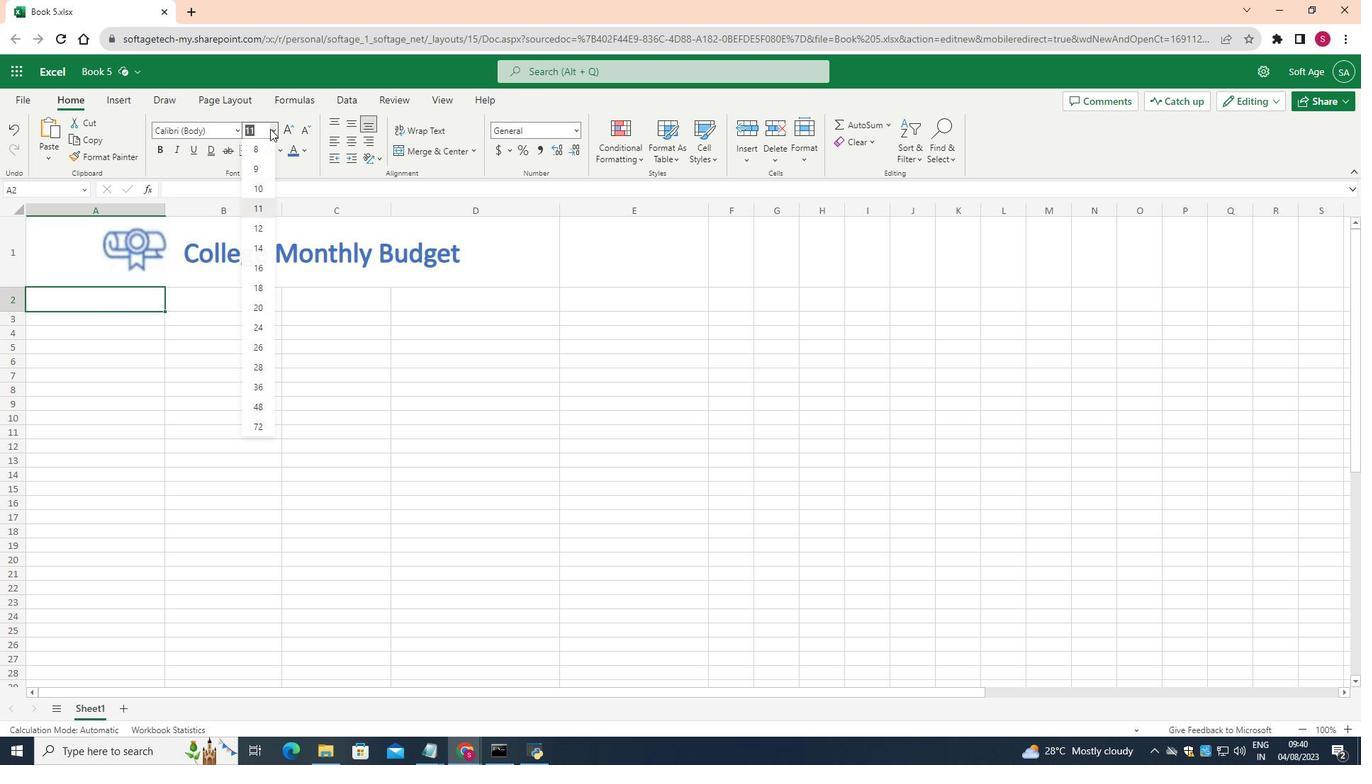 
Action: Mouse moved to (267, 270)
Screenshot: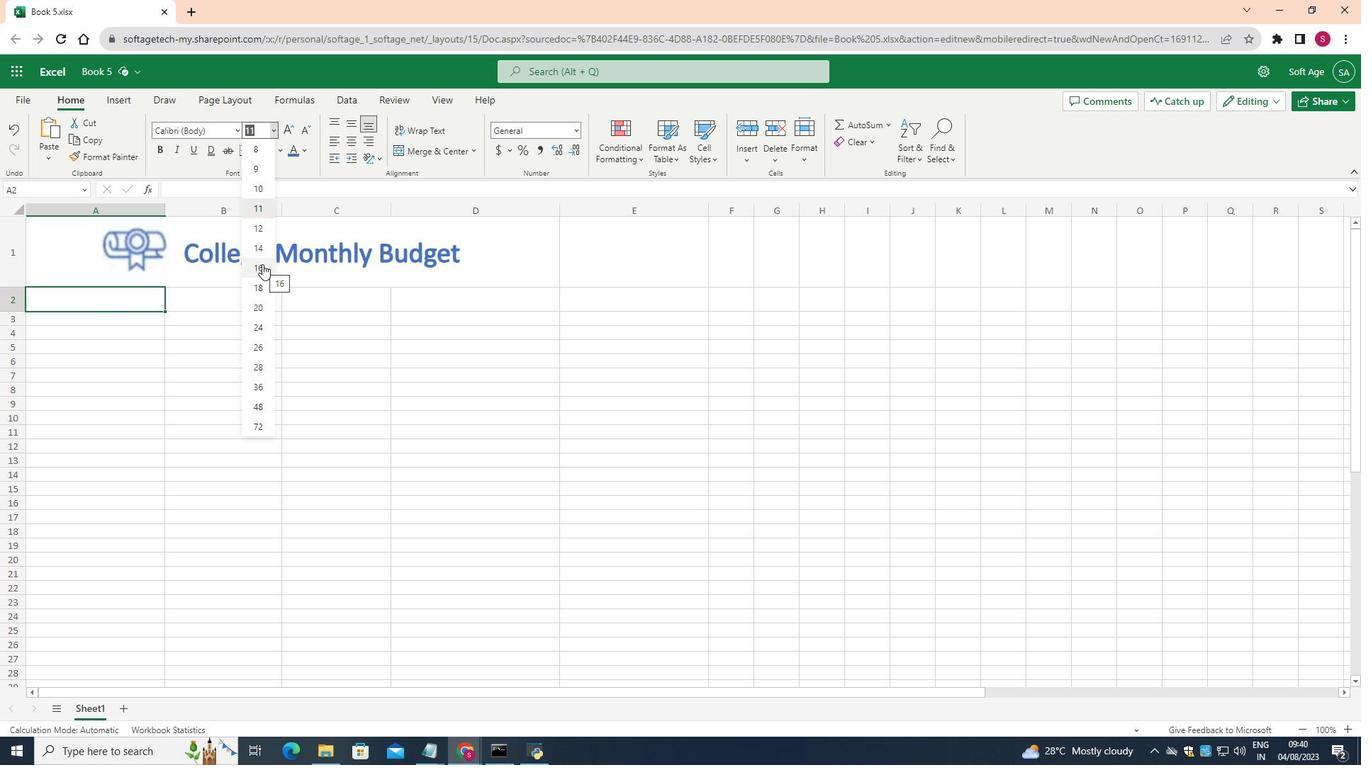 
Action: Mouse pressed left at (267, 270)
Screenshot: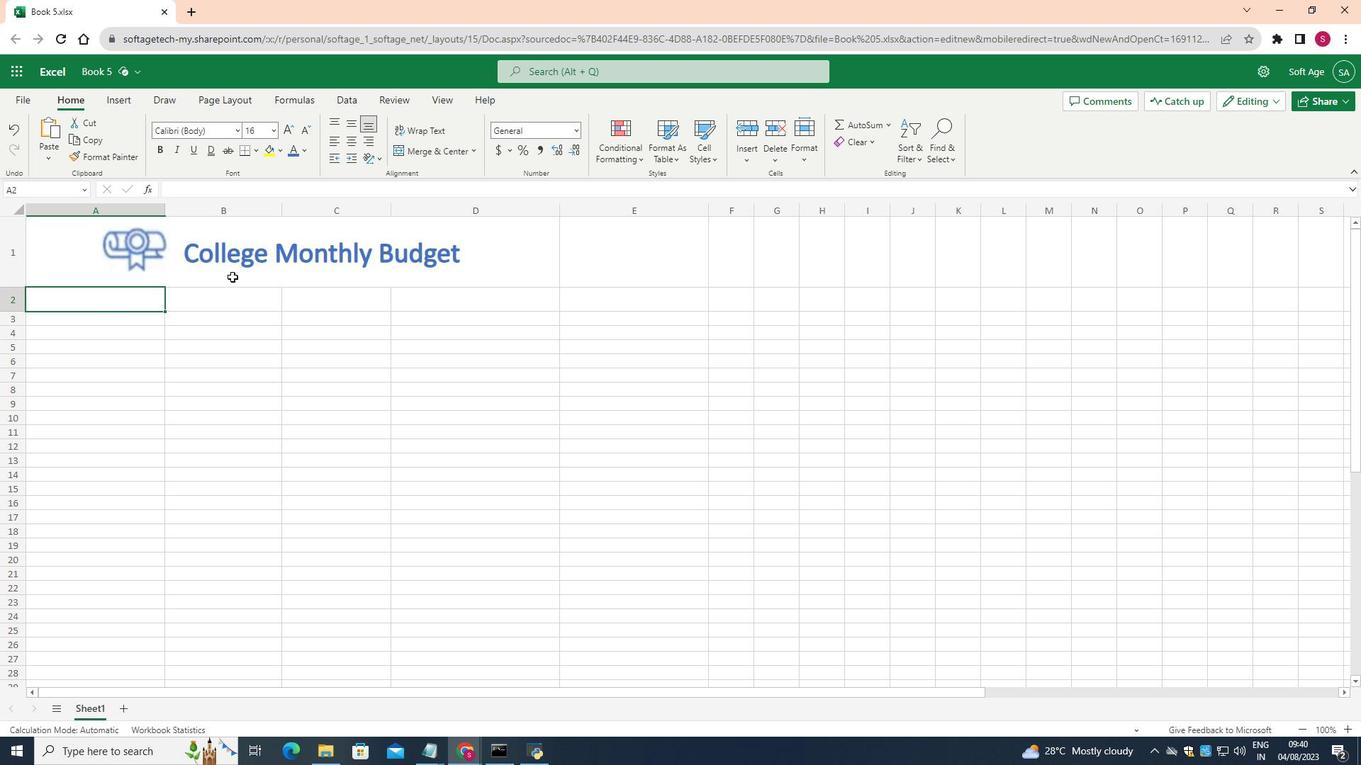 
Action: Mouse moved to (150, 310)
Screenshot: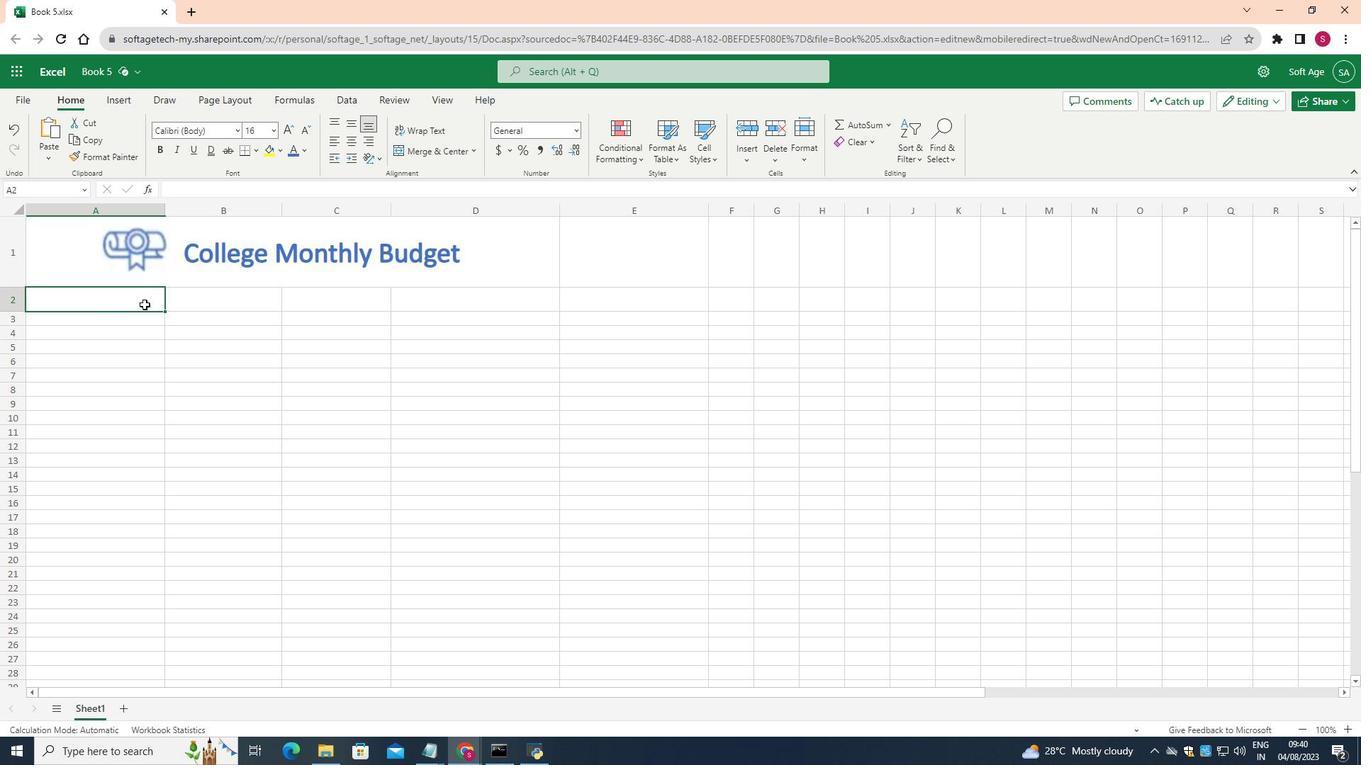 
Action: Mouse pressed left at (150, 310)
Screenshot: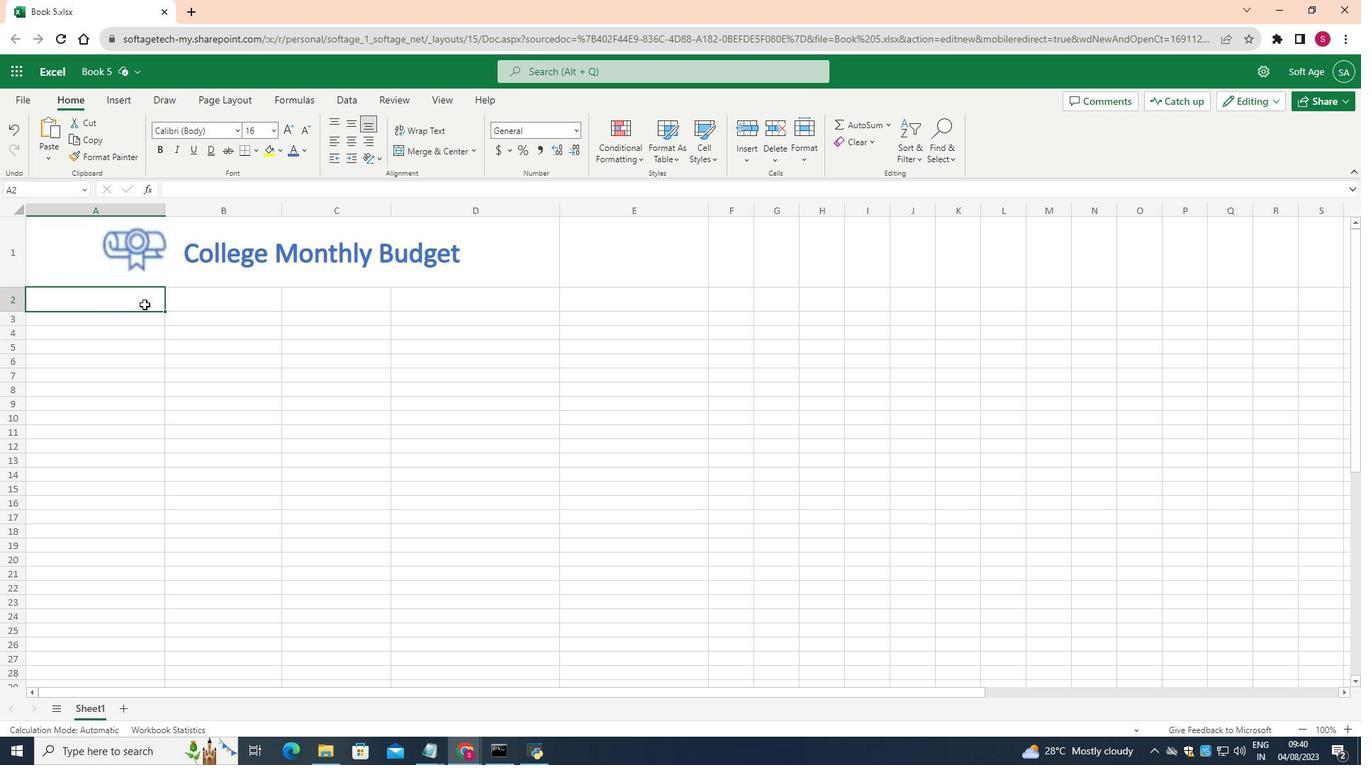 
Action: Mouse pressed left at (150, 310)
Screenshot: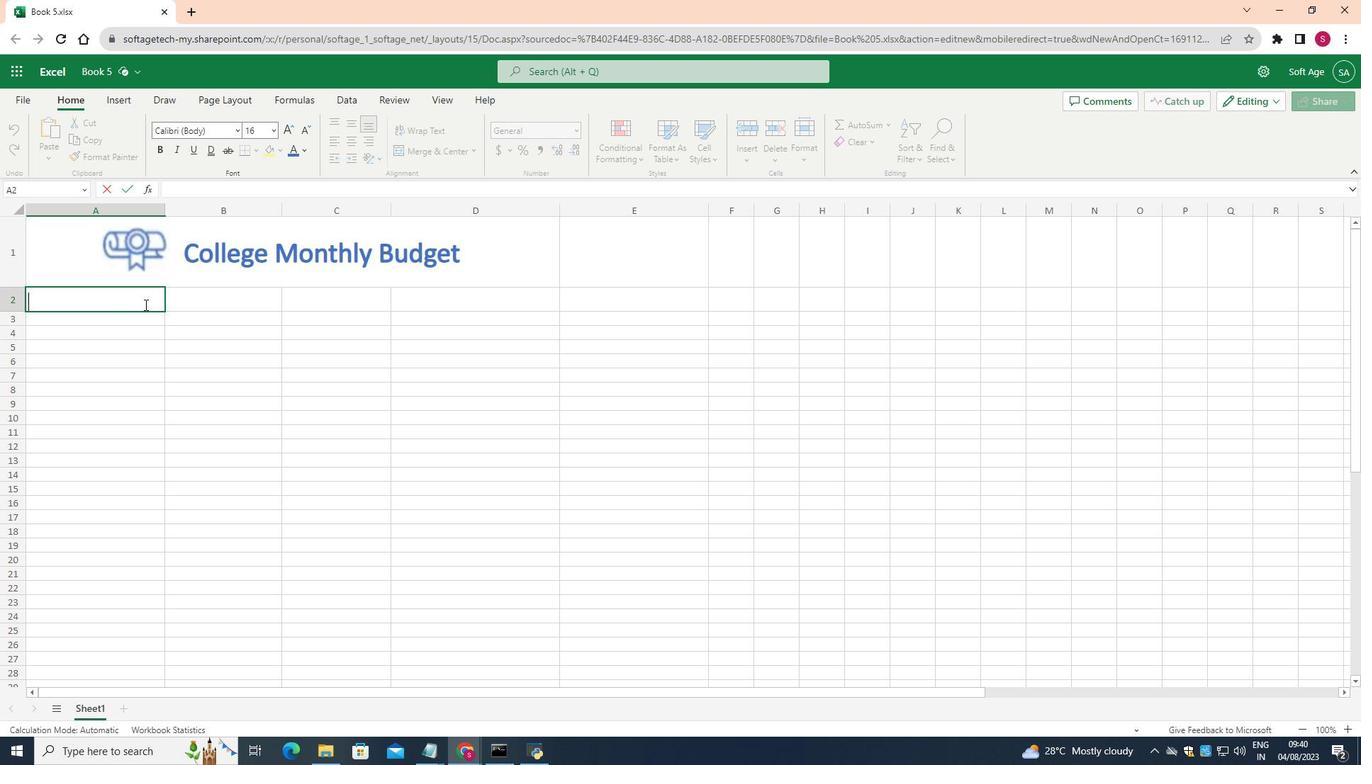 
Action: Key pressed <Key.shift>Monthly<Key.space><Key.shift>Budget
Screenshot: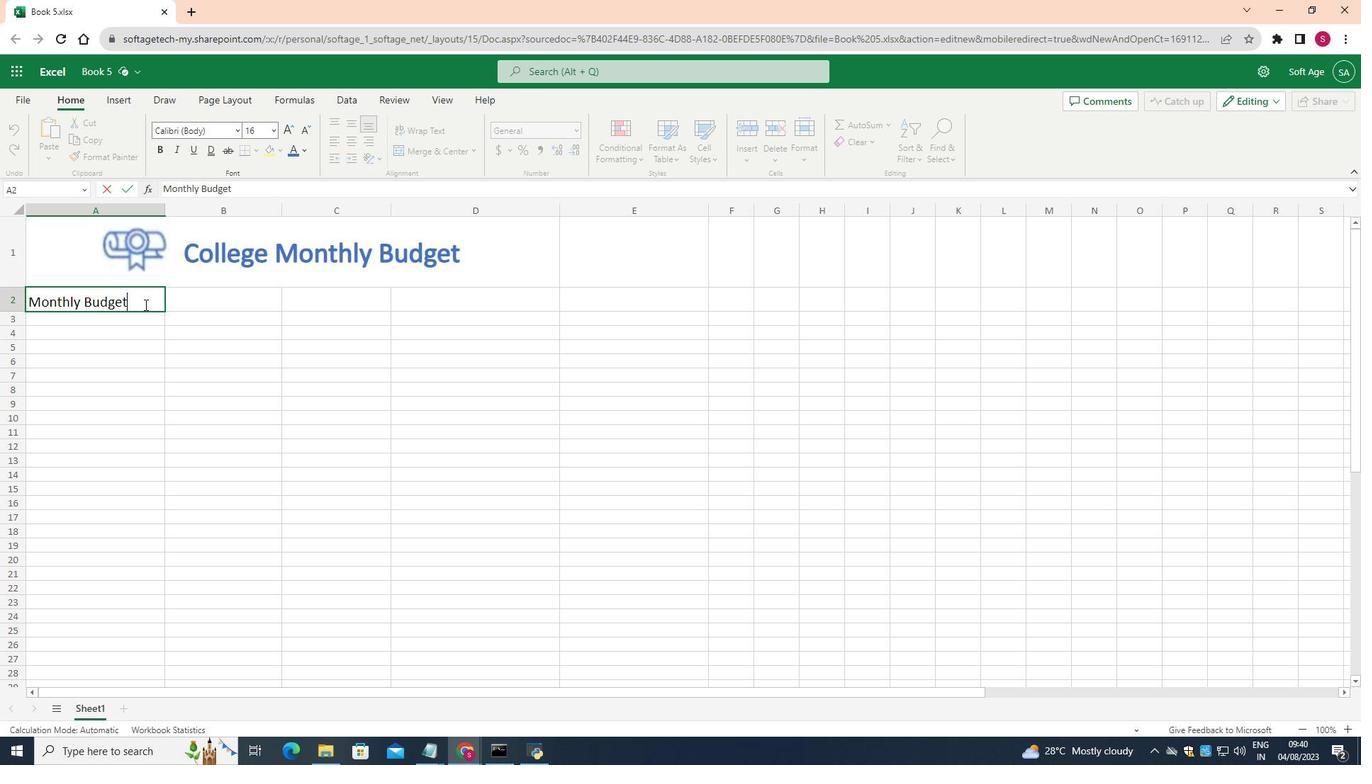 
Action: Mouse moved to (226, 302)
Screenshot: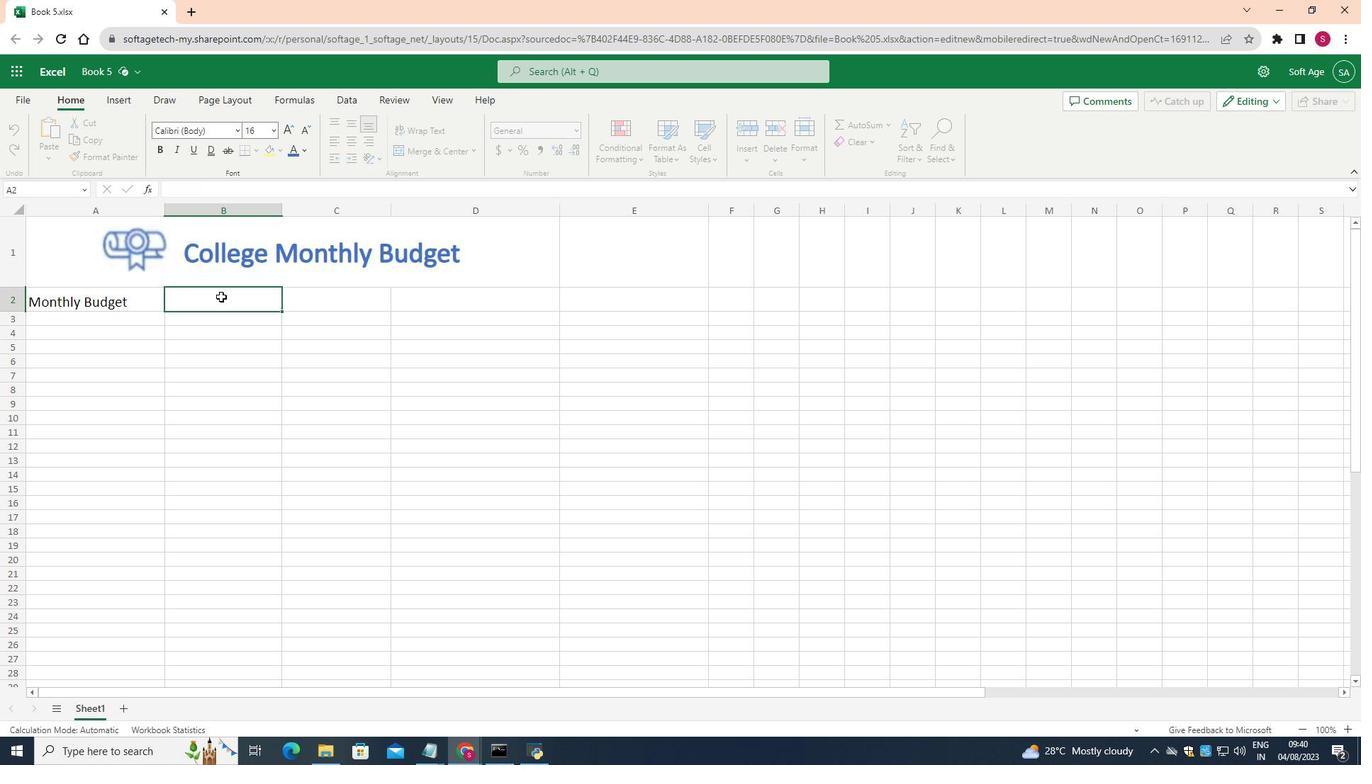 
Action: Mouse pressed left at (226, 302)
Screenshot: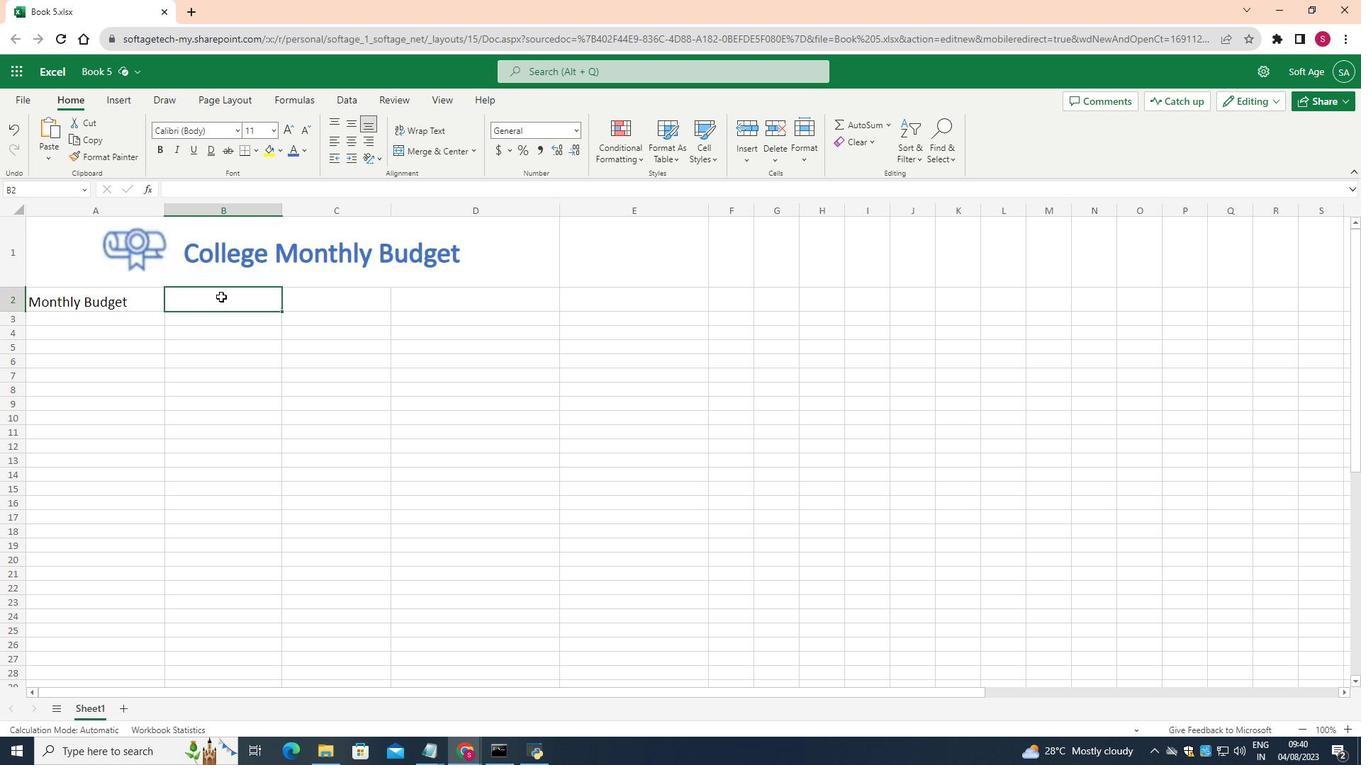 
Action: Mouse moved to (281, 134)
Screenshot: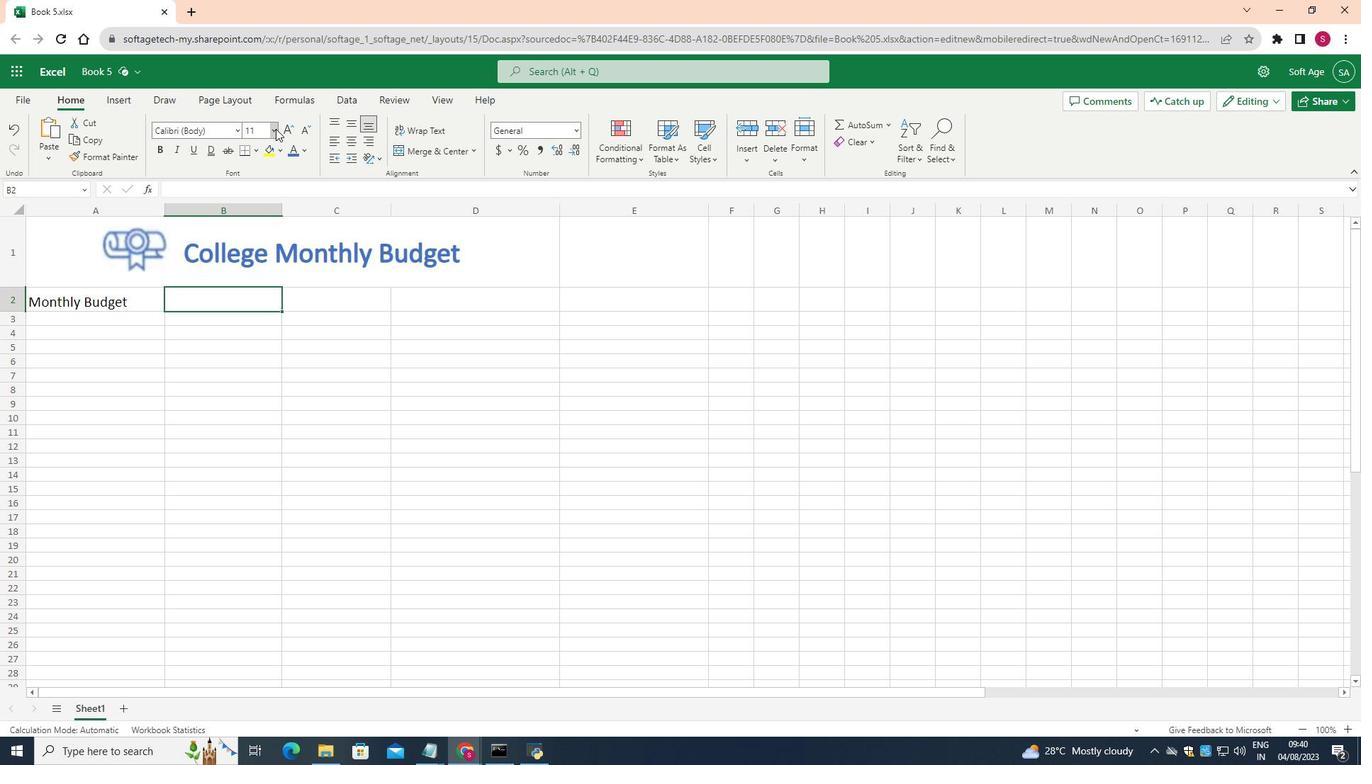 
Action: Mouse pressed left at (281, 134)
Screenshot: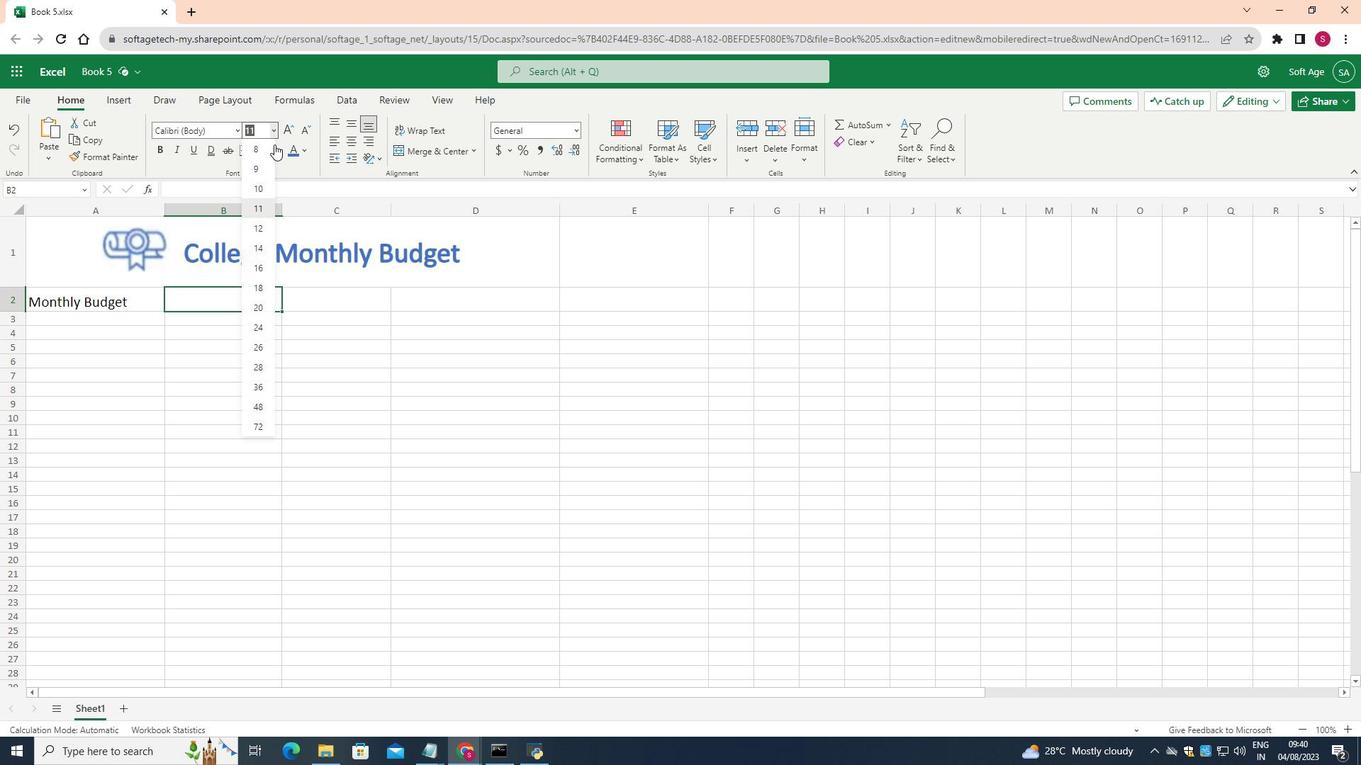 
Action: Mouse moved to (265, 272)
Screenshot: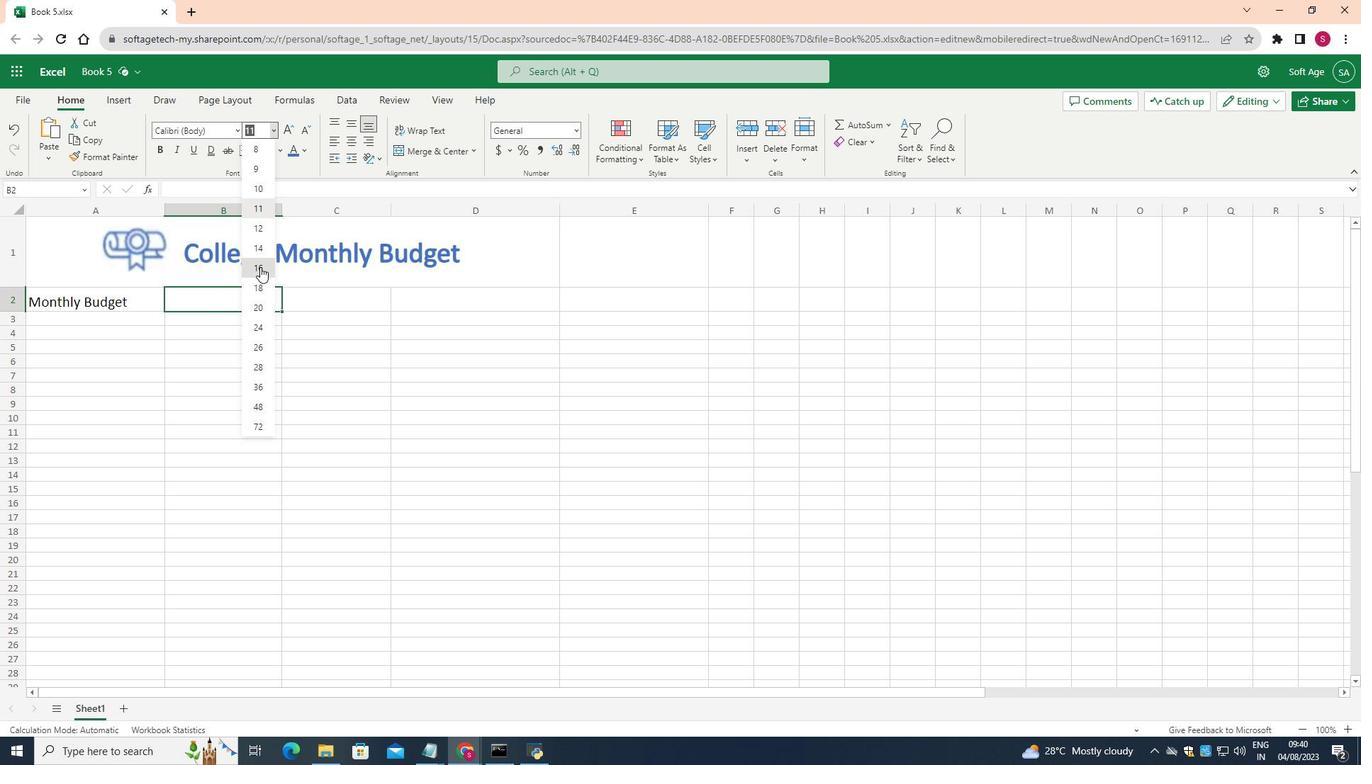 
Action: Mouse pressed left at (265, 272)
Screenshot: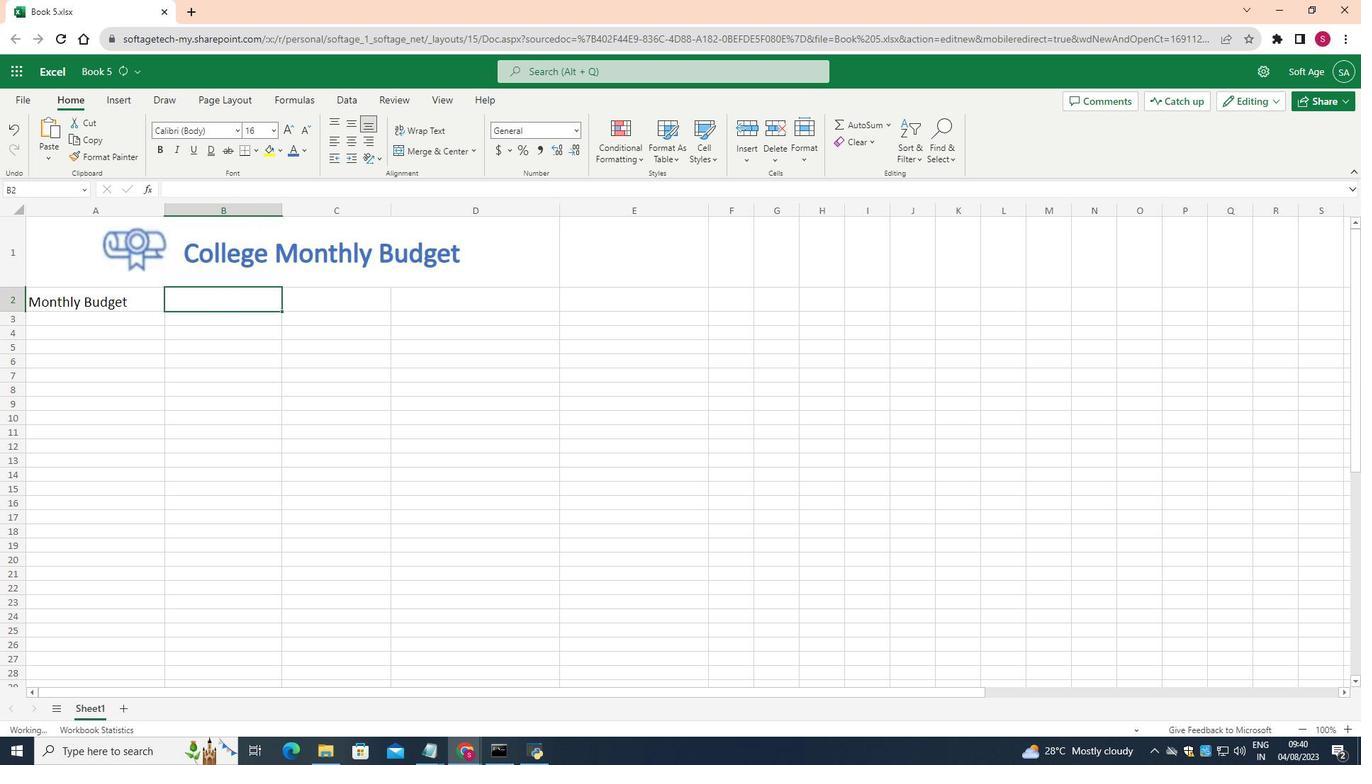 
Action: Key pressed <Key.shift>Actual<Key.space><Key.shift>Spent
Screenshot: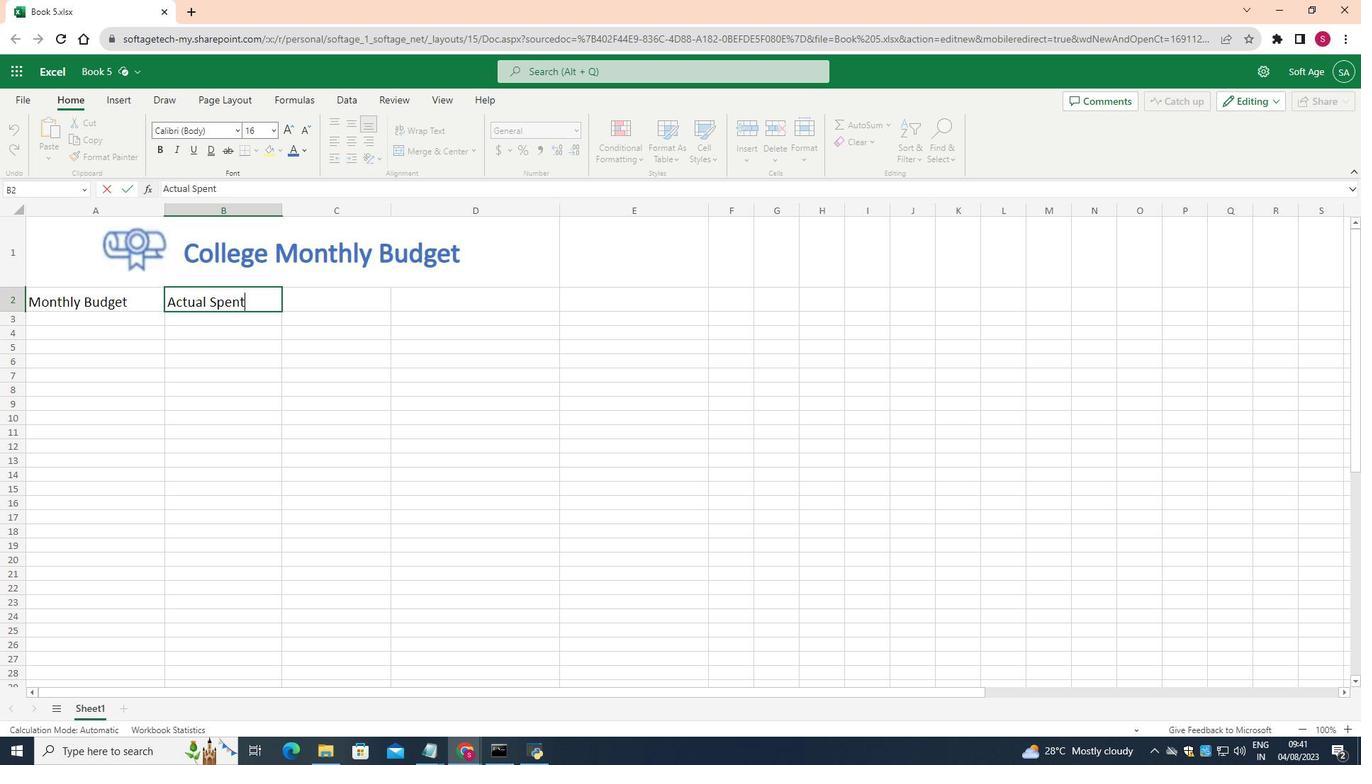 
Action: Mouse moved to (338, 302)
Screenshot: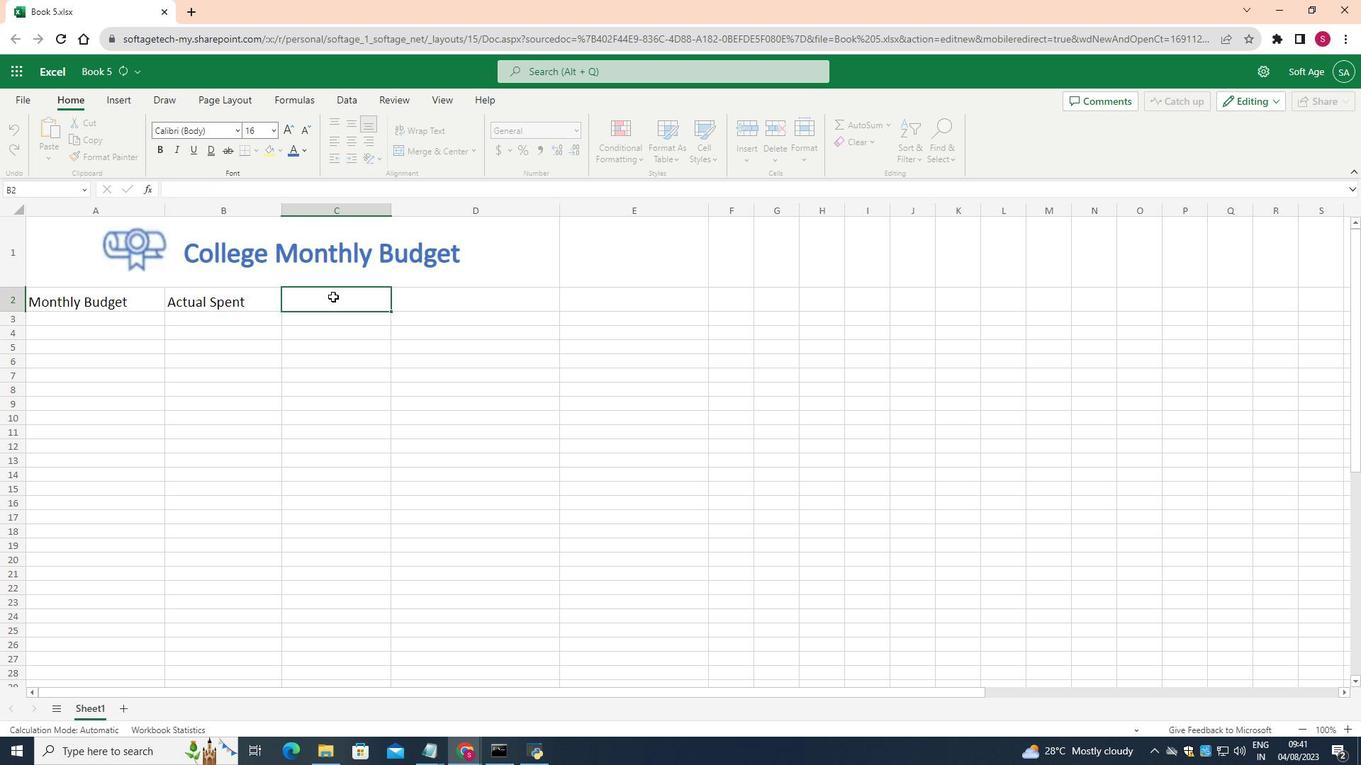 
Action: Mouse pressed left at (338, 302)
Screenshot: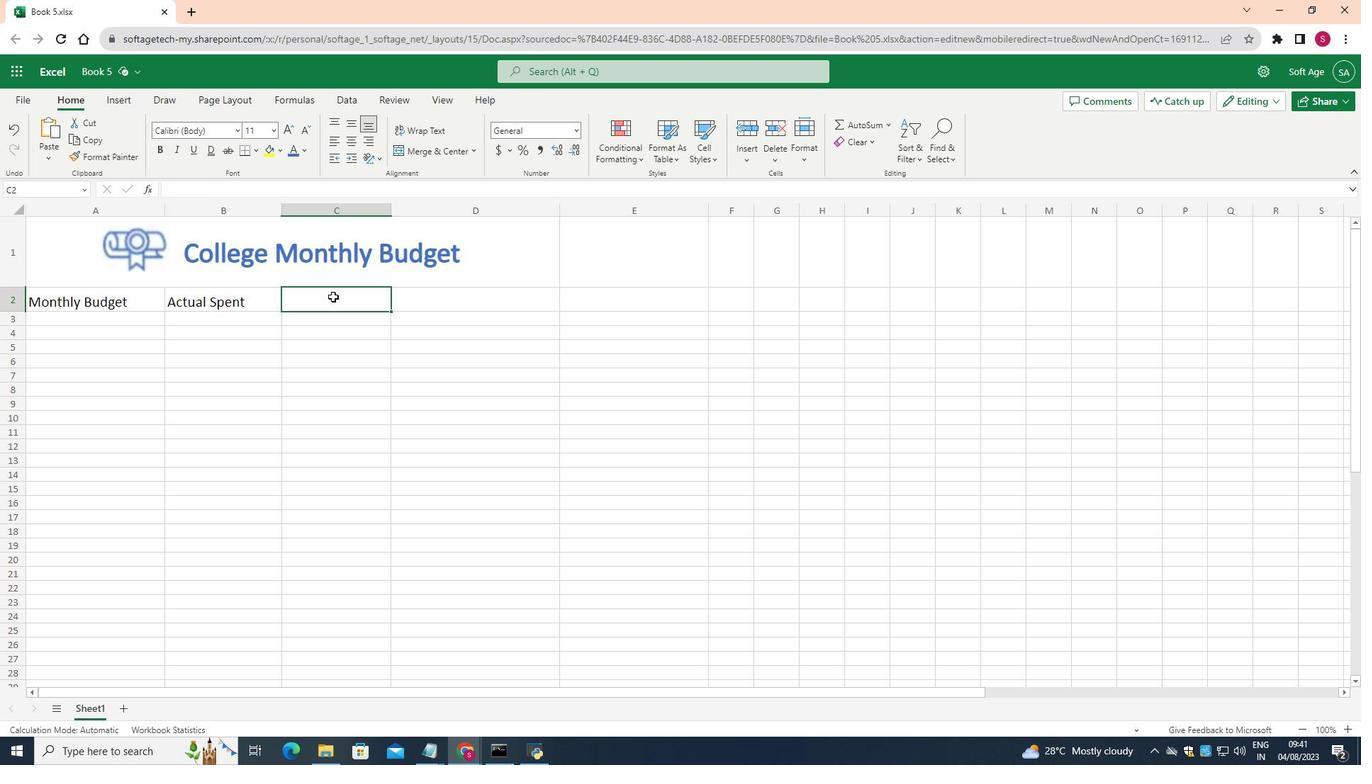 
Action: Mouse moved to (282, 132)
Screenshot: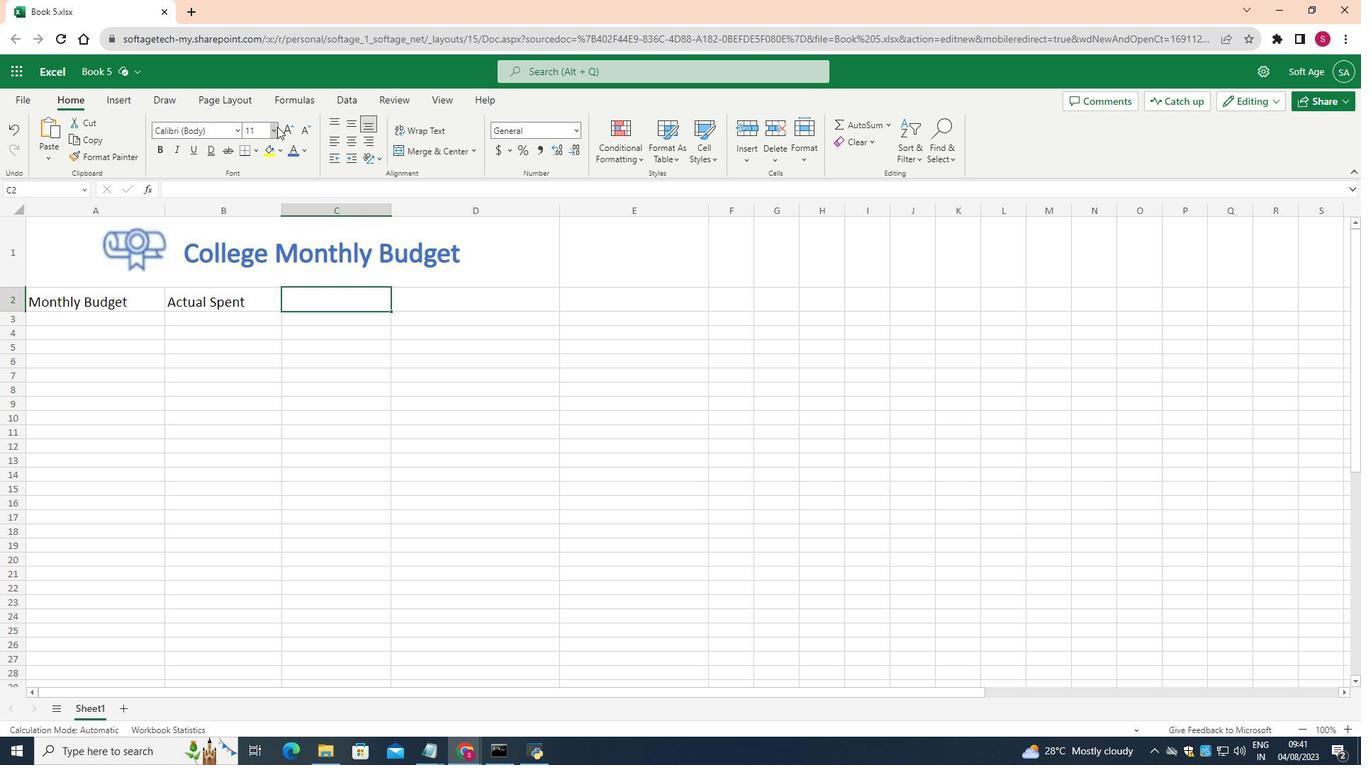 
Action: Mouse pressed left at (282, 132)
Screenshot: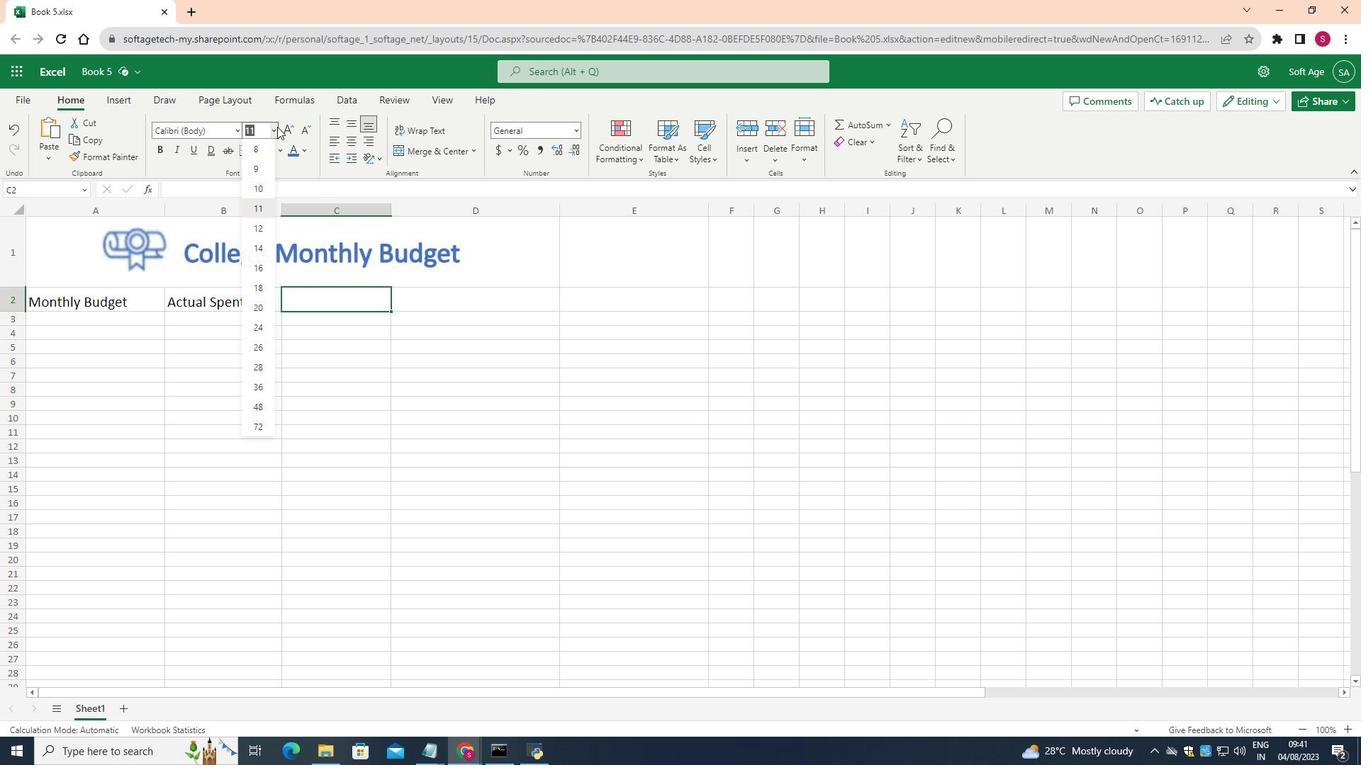
Action: Mouse moved to (267, 270)
Screenshot: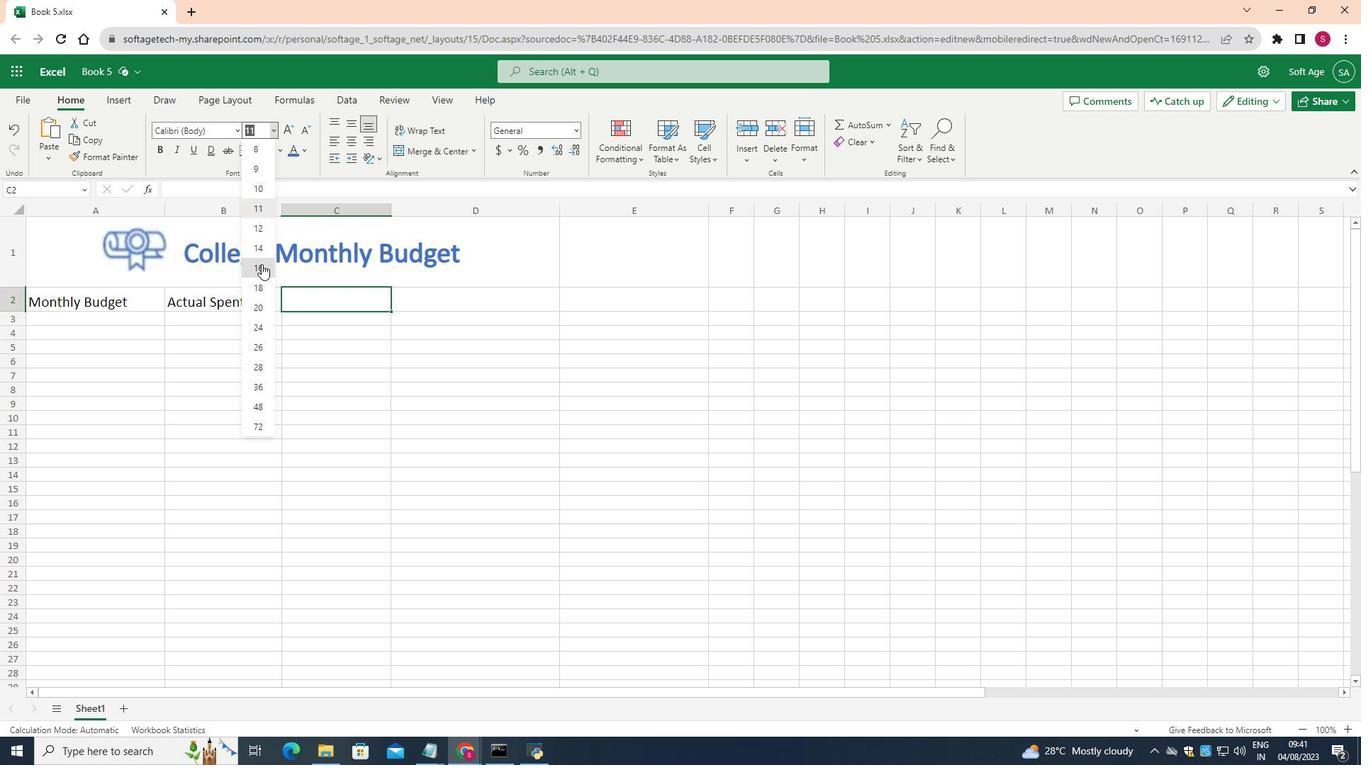 
Action: Mouse pressed left at (267, 270)
Screenshot: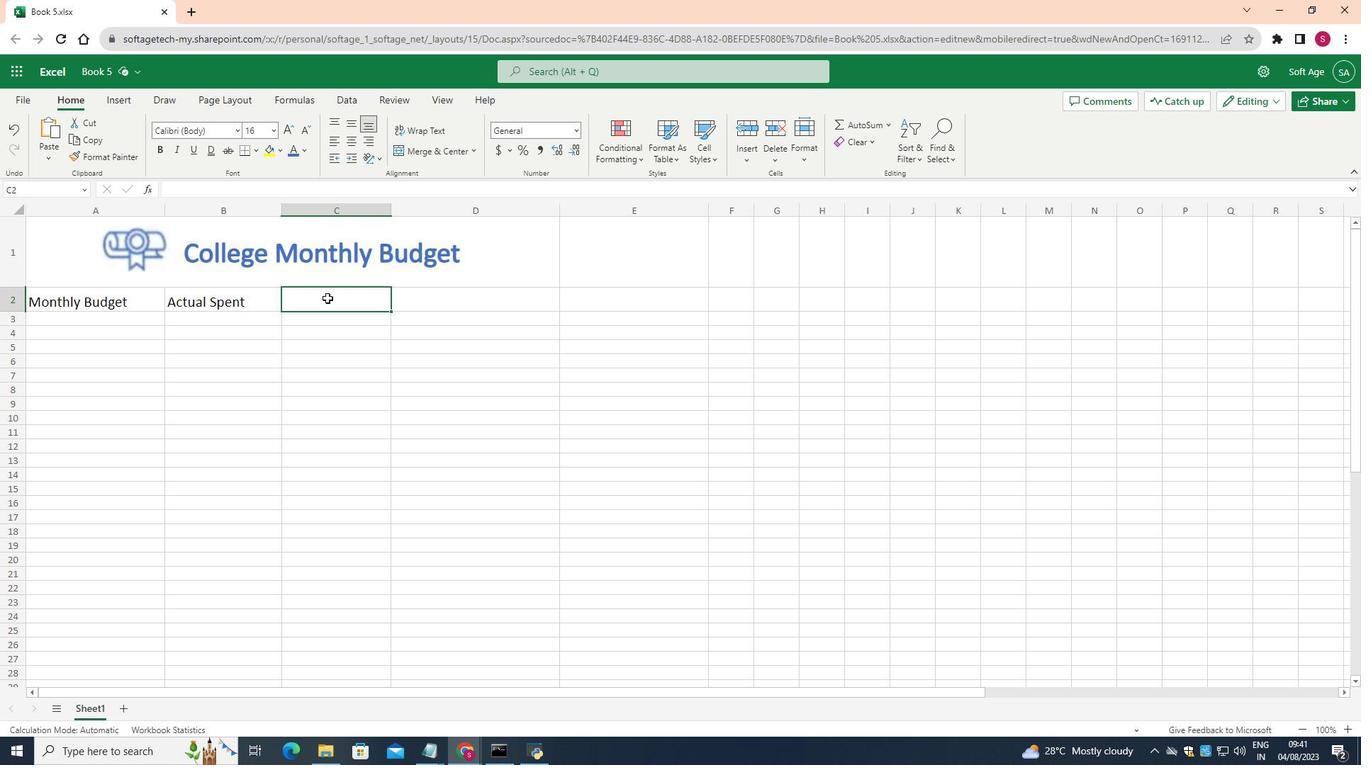 
Action: Mouse moved to (337, 309)
Screenshot: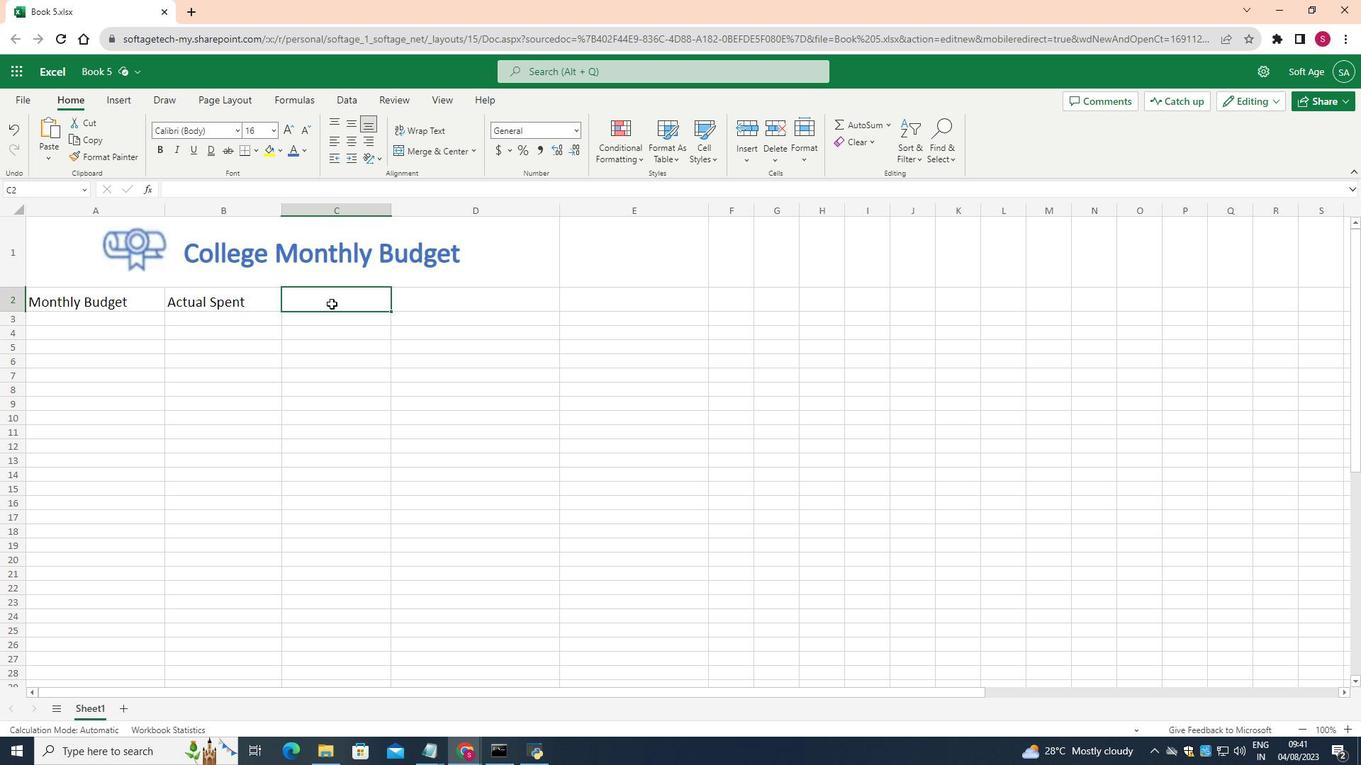 
Action: Mouse pressed left at (337, 309)
Screenshot: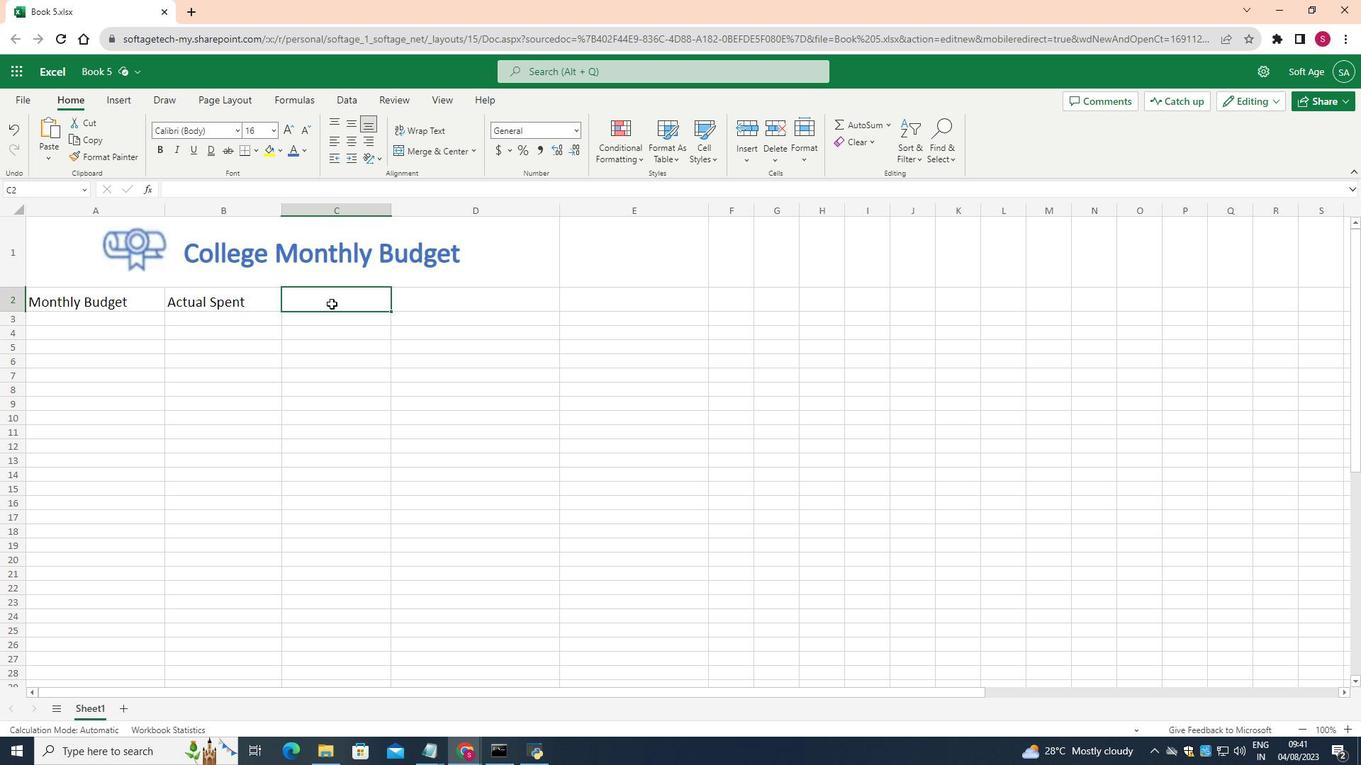 
Action: Mouse pressed left at (337, 309)
Screenshot: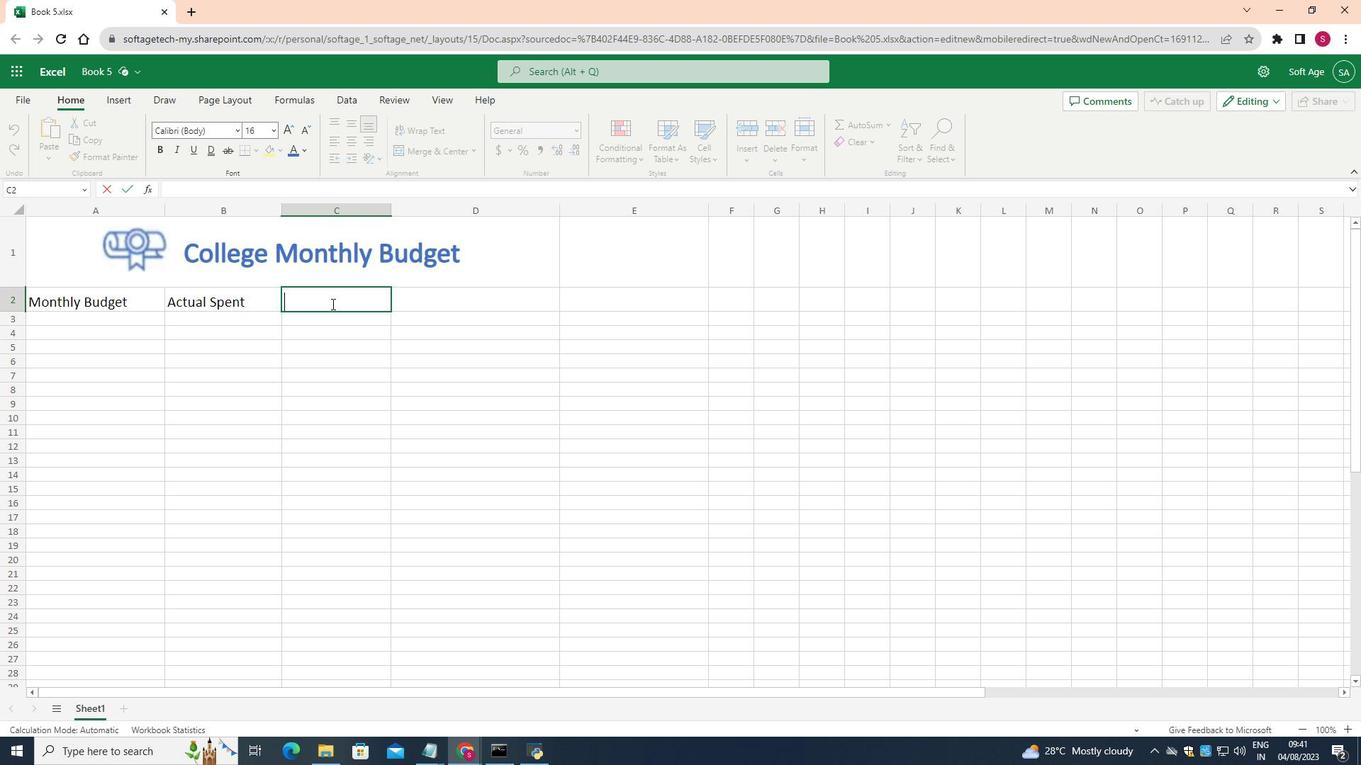 
Action: Mouse pressed left at (337, 309)
Screenshot: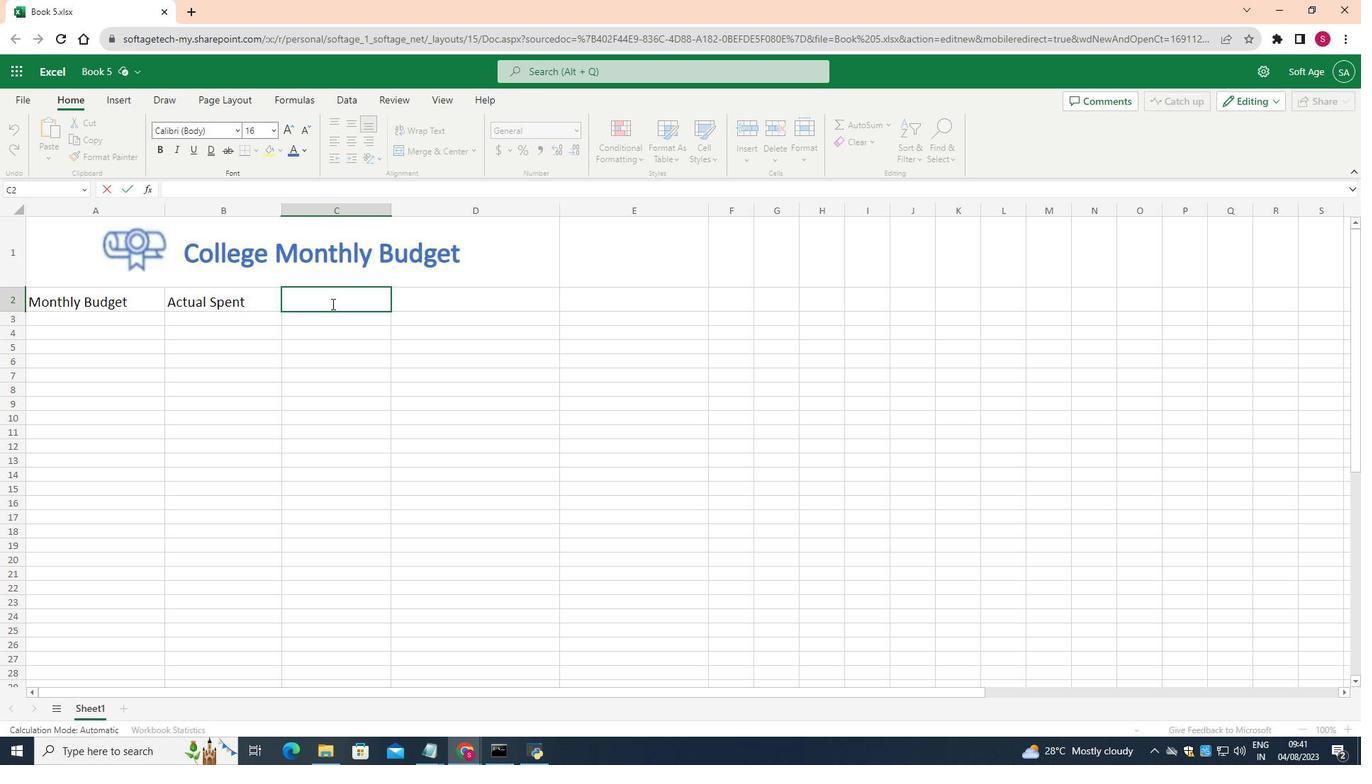 
Action: Key pressed <Key.shift><Key.shift><Key.shift><Key.shift><Key.shift><Key.shift><Key.shift><Key.shift><Key.shift><Key.shift><Key.shift><Key.shift><Key.shift><Key.shift><Key.shift><Key.shift><Key.shift><Key.shift><Key.shift><Key.shift><Key.shift><Key.shift><Key.shift>Money<Key.space><Key.shift>Spent<Key.shift_r>:<Key.space>15<Key.shift><Key.shift>%
Screenshot: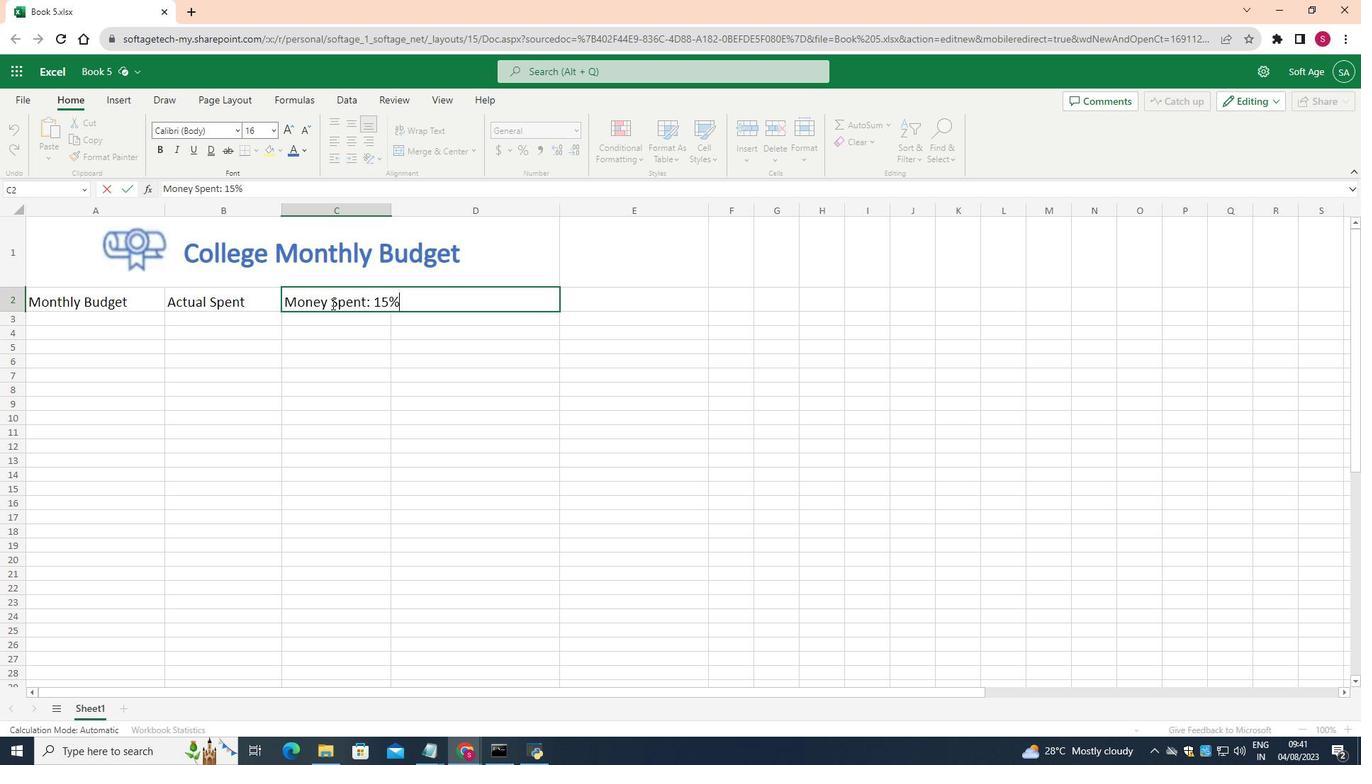 
Action: Mouse moved to (338, 474)
Screenshot: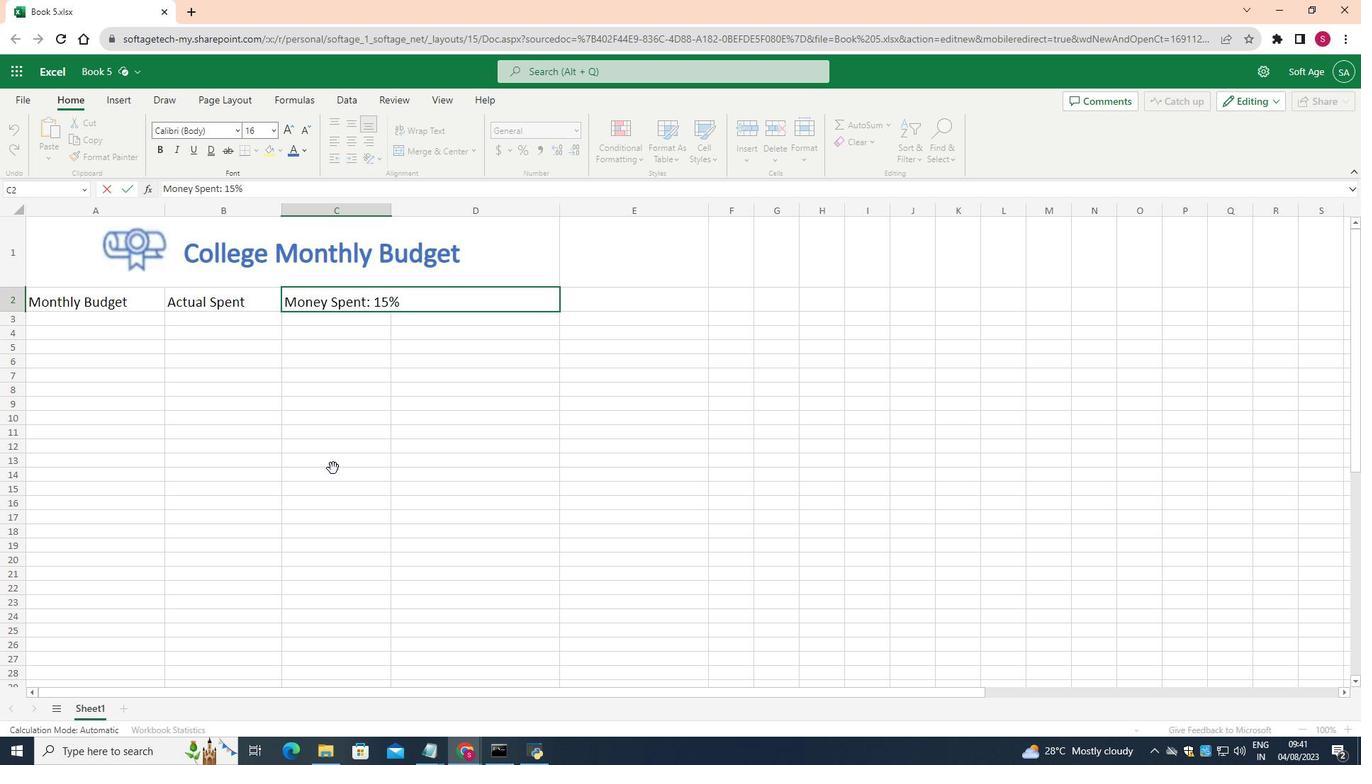 
Action: Mouse pressed left at (338, 474)
Screenshot: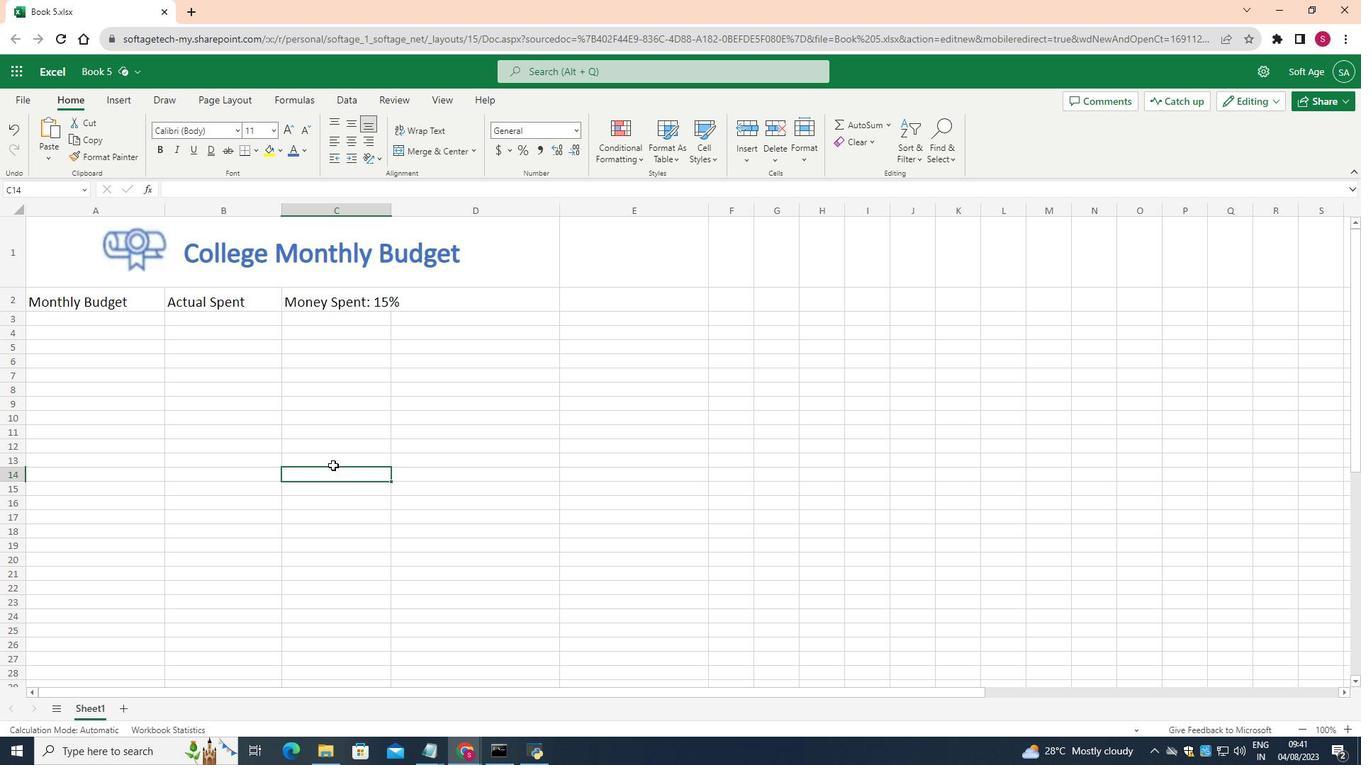 
Action: Mouse moved to (713, 215)
Screenshot: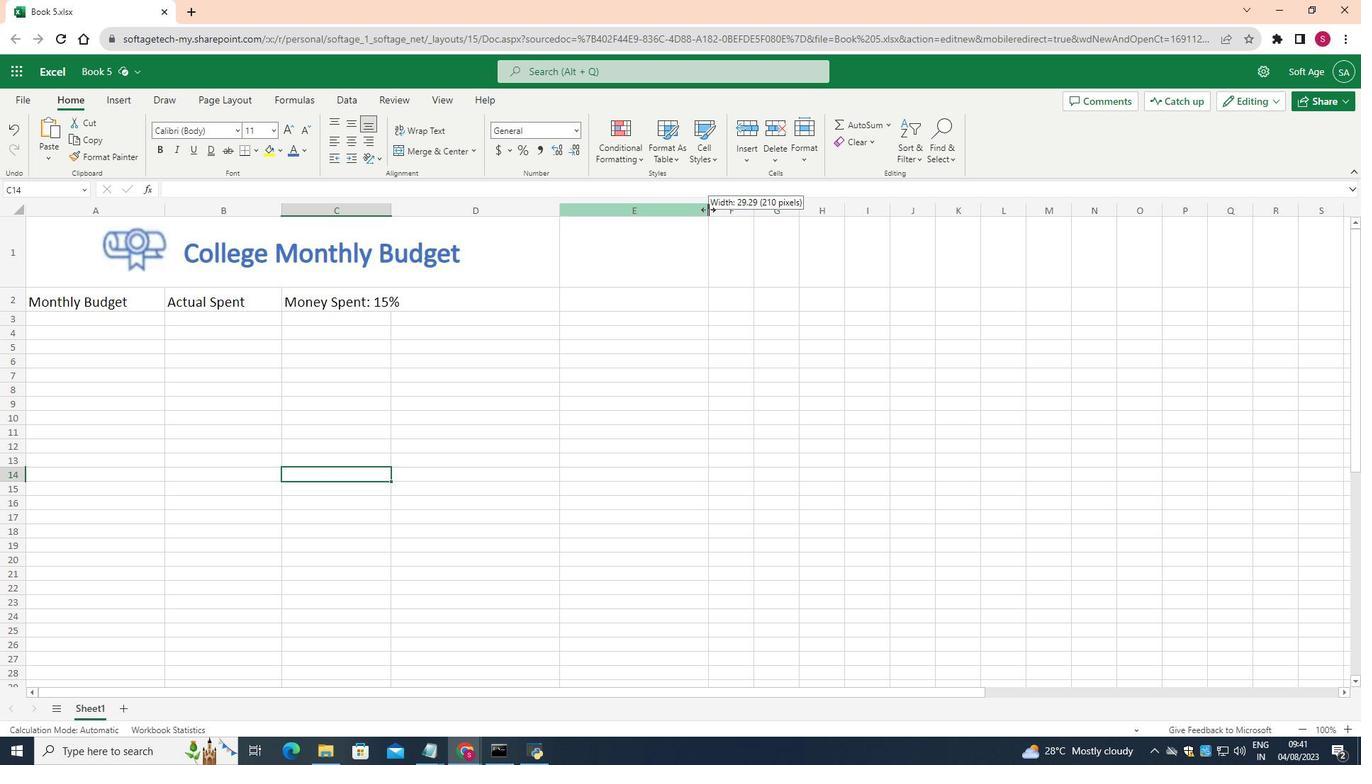 
Action: Mouse pressed left at (713, 215)
Screenshot: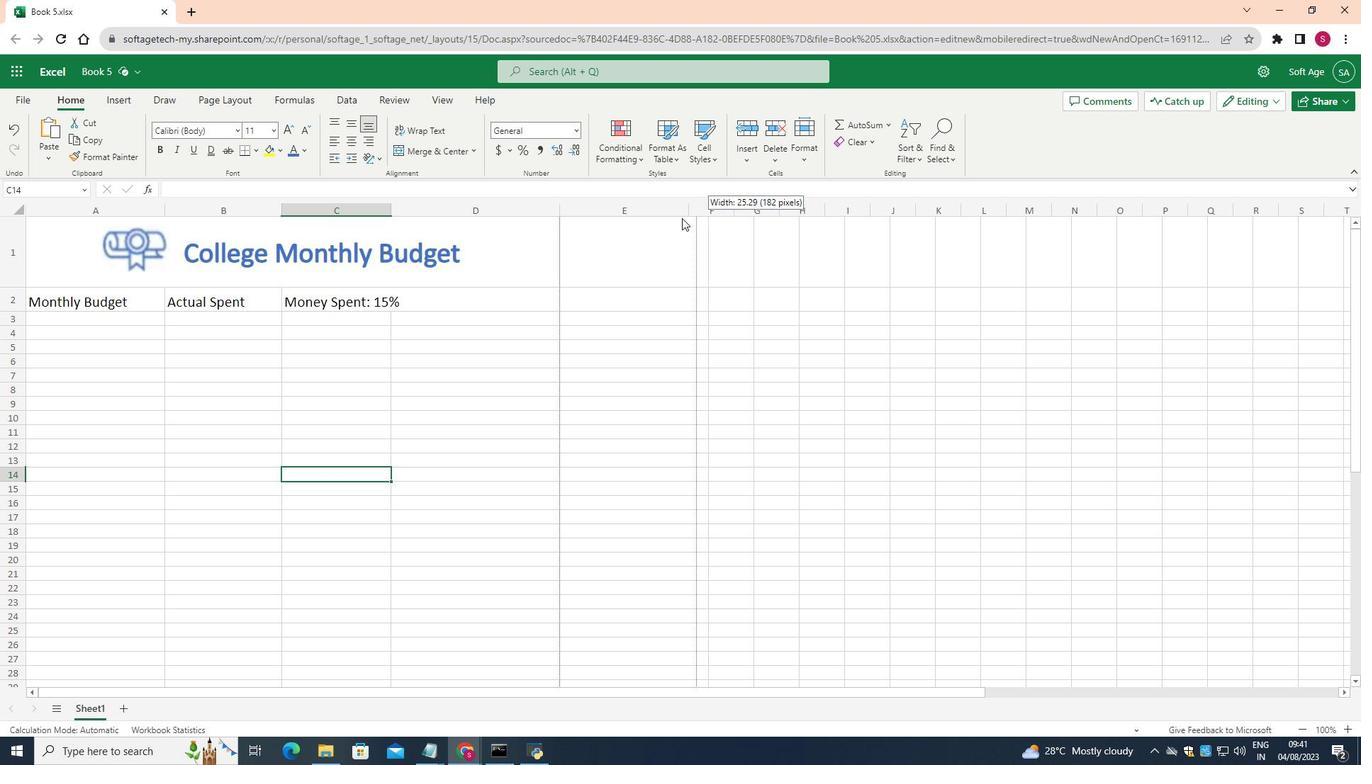 
Action: Mouse moved to (626, 221)
Screenshot: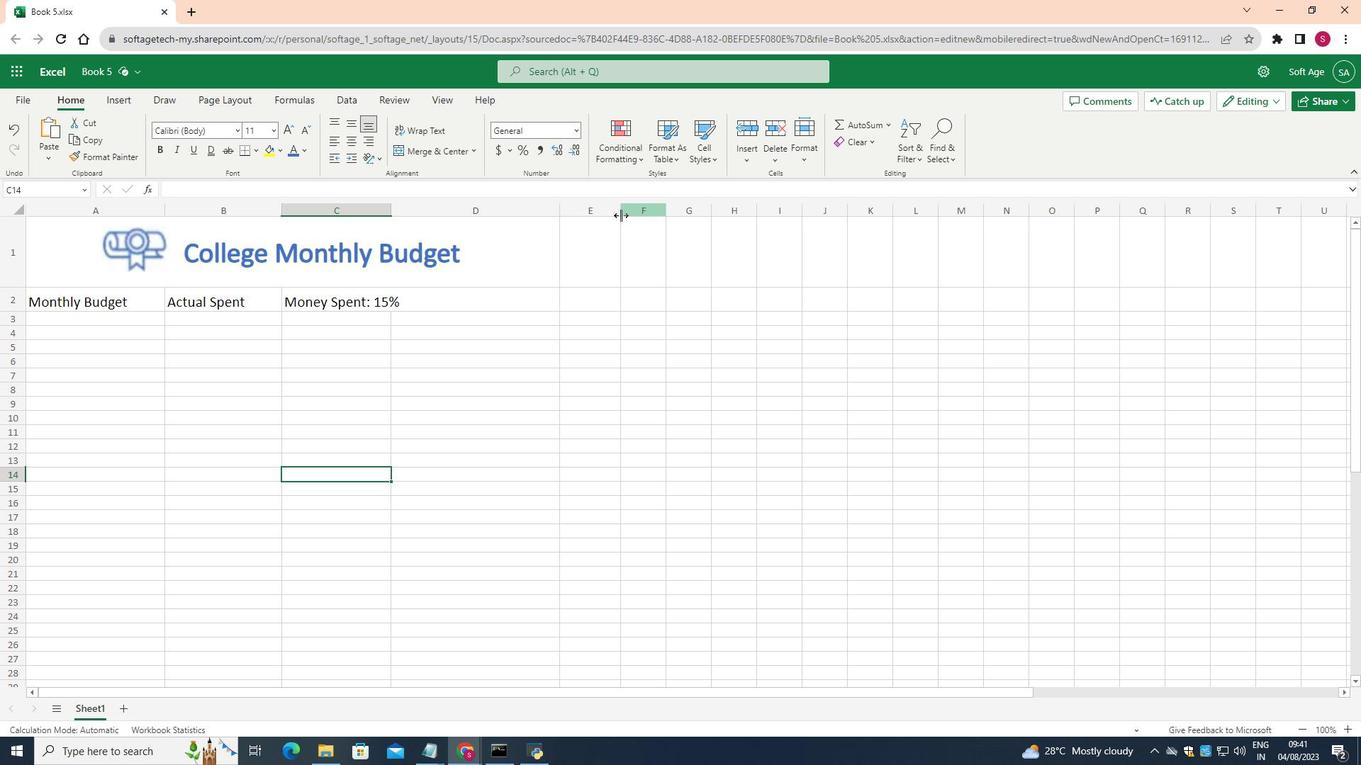 
Action: Mouse pressed left at (626, 221)
Screenshot: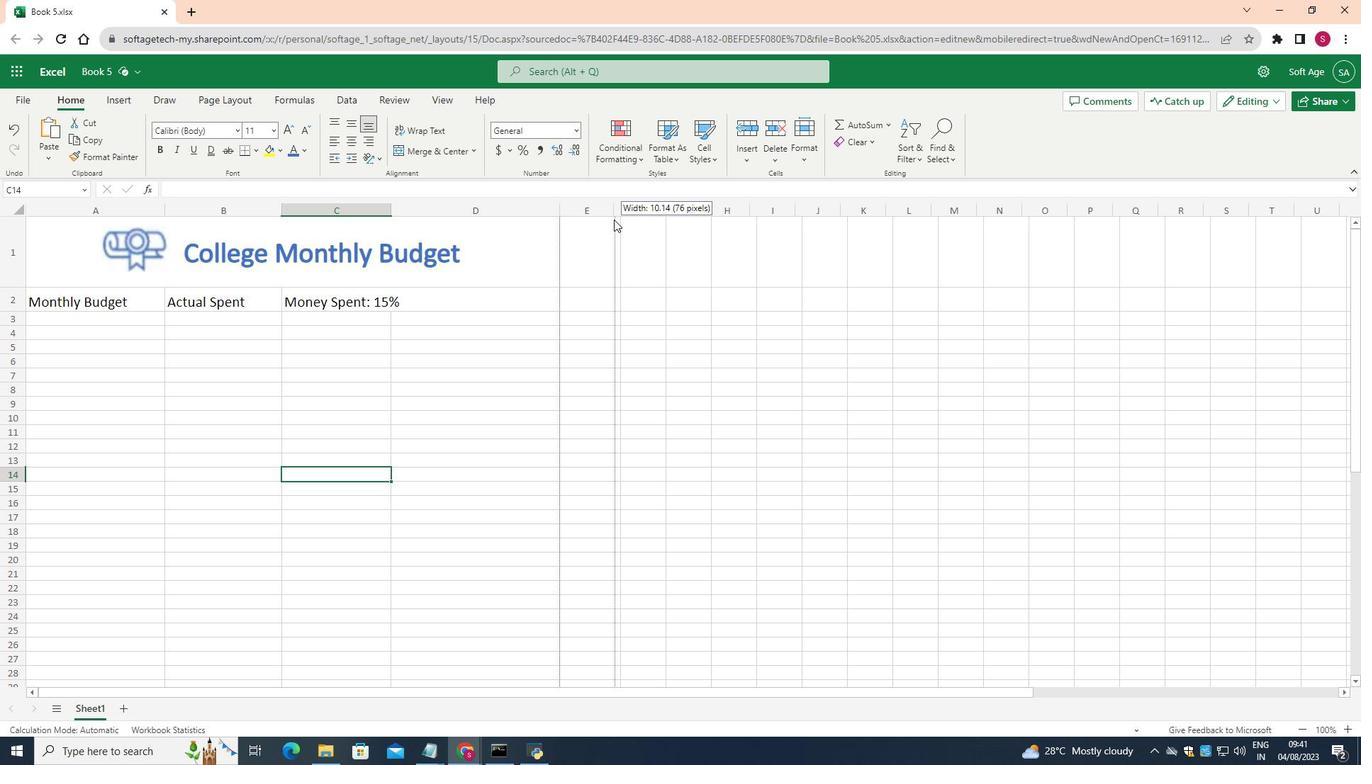 
Action: Mouse moved to (127, 306)
Screenshot: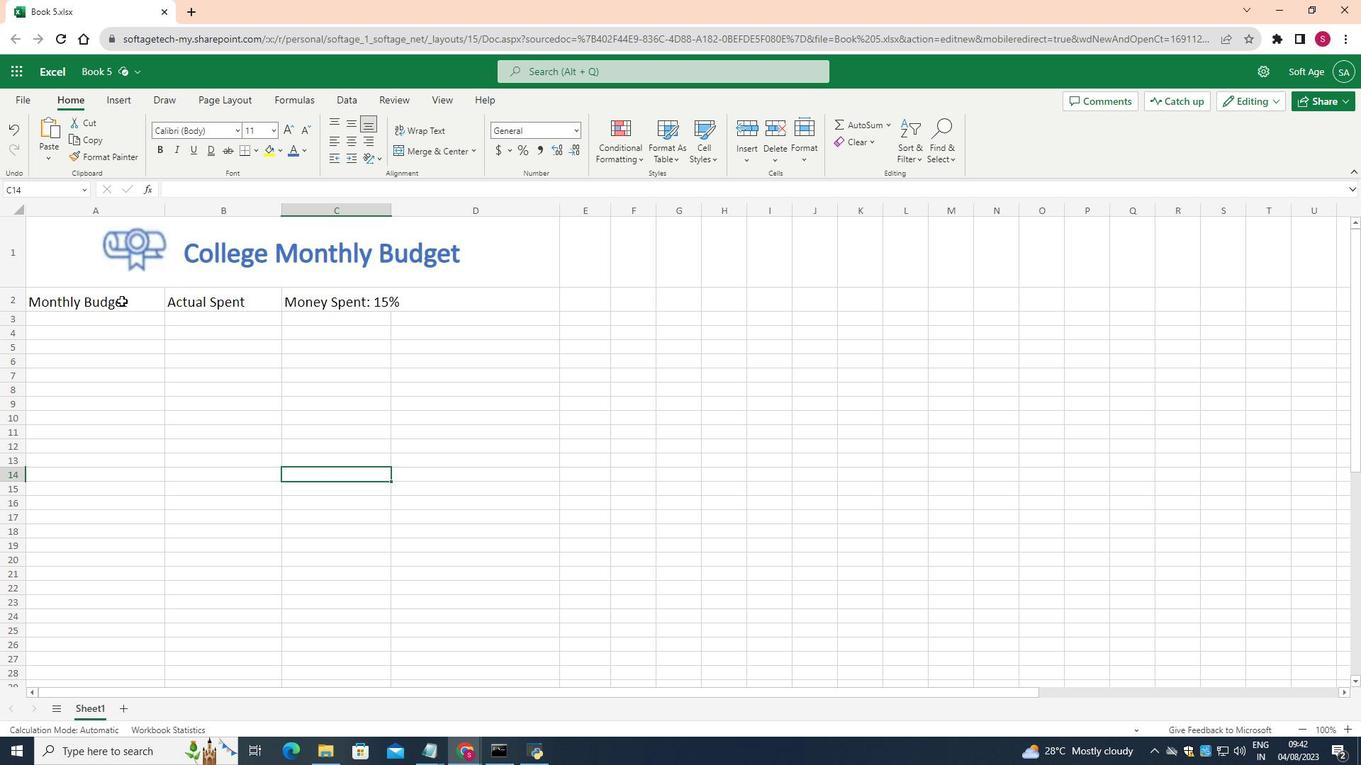 
Action: Mouse pressed left at (127, 306)
Screenshot: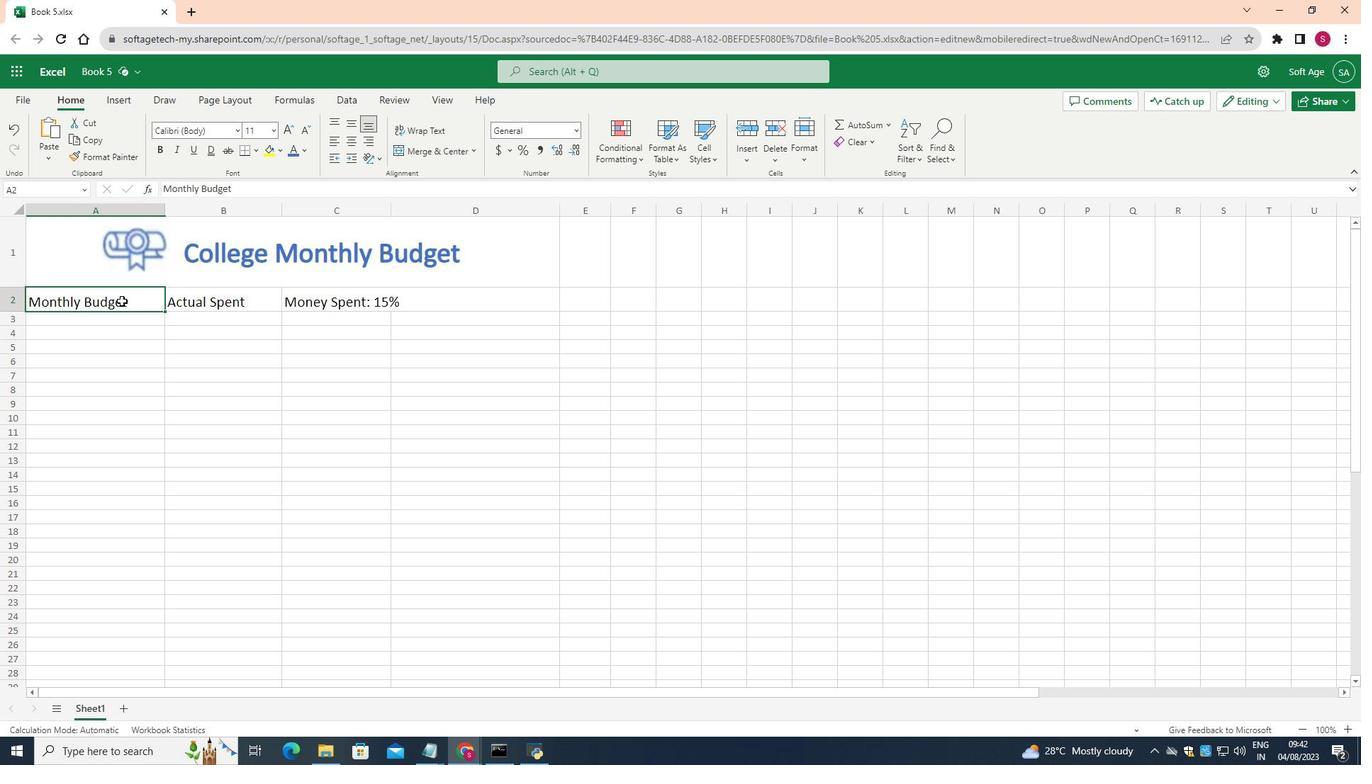 
Action: Mouse moved to (358, 124)
Screenshot: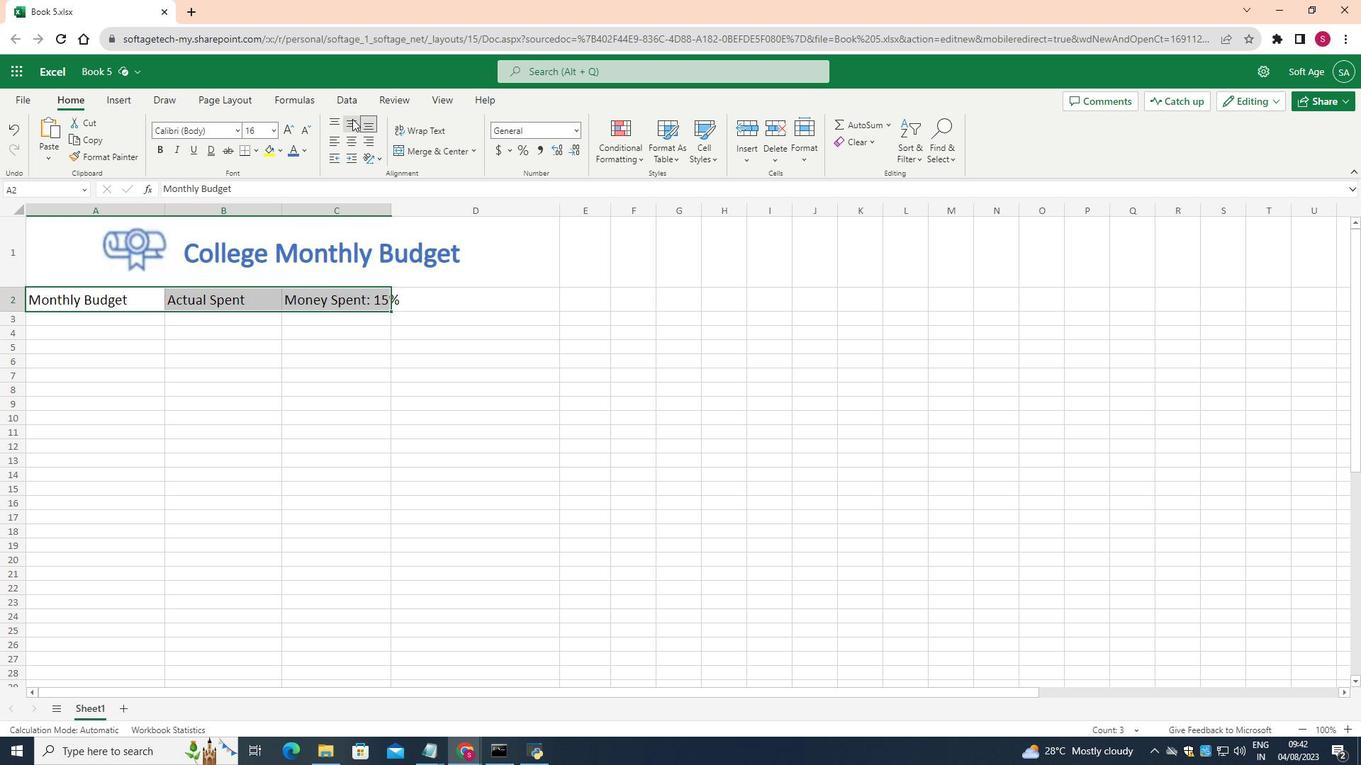 
Action: Mouse pressed left at (358, 124)
Screenshot: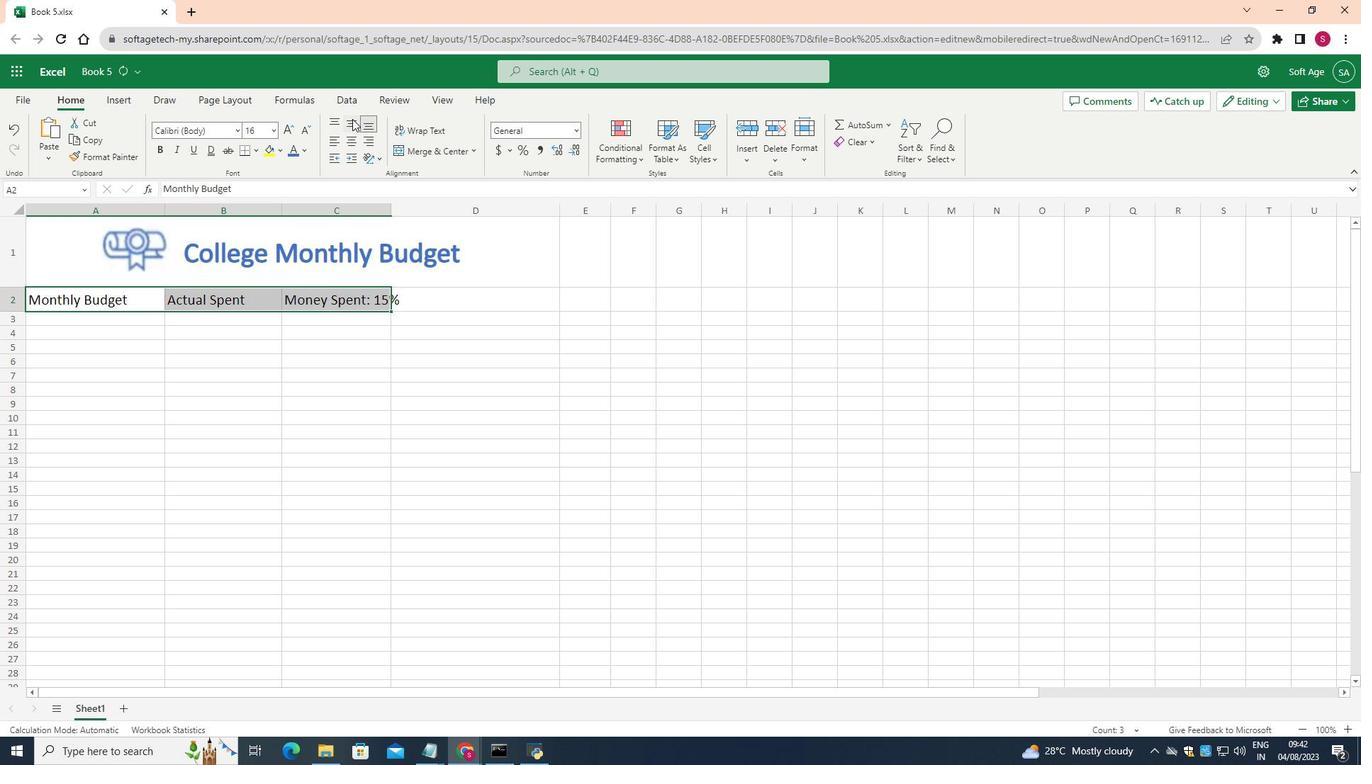 
Action: Mouse moved to (294, 159)
Screenshot: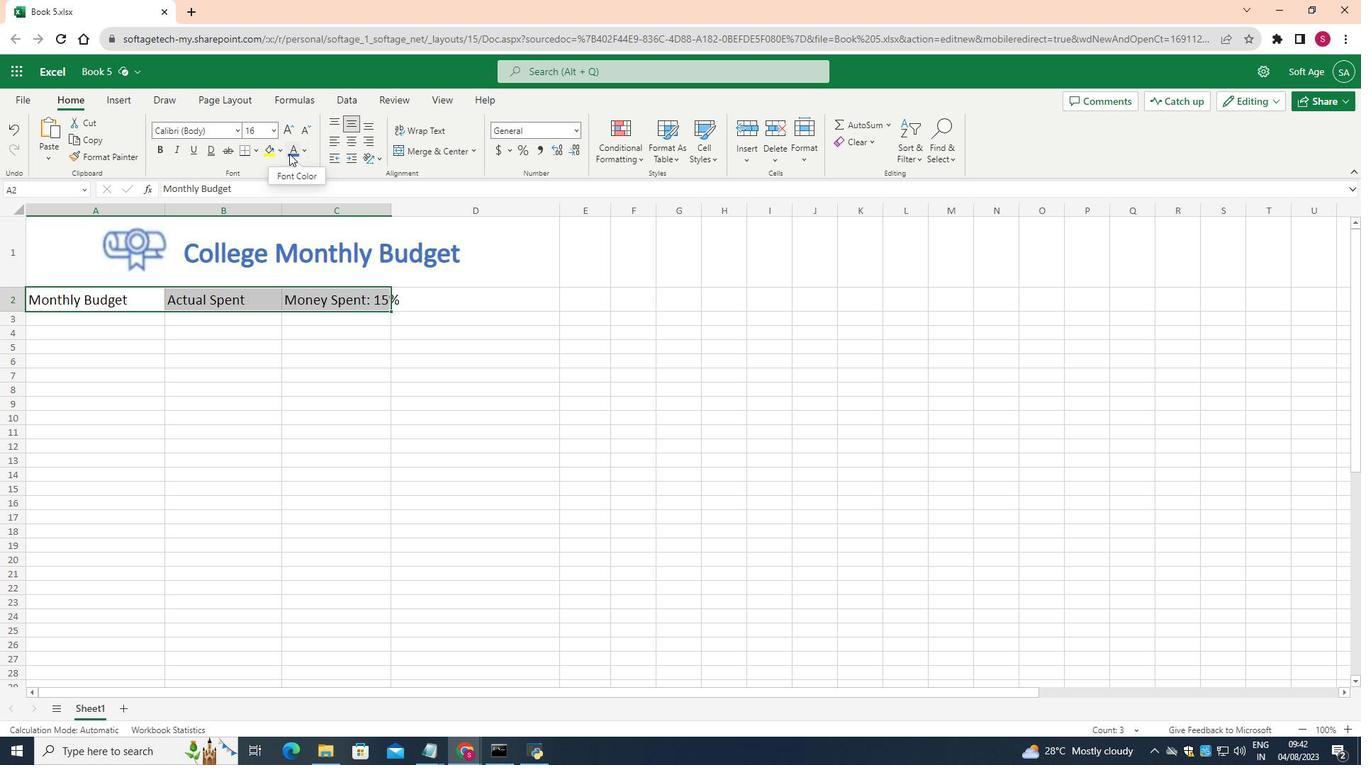 
Action: Mouse pressed left at (294, 159)
Screenshot: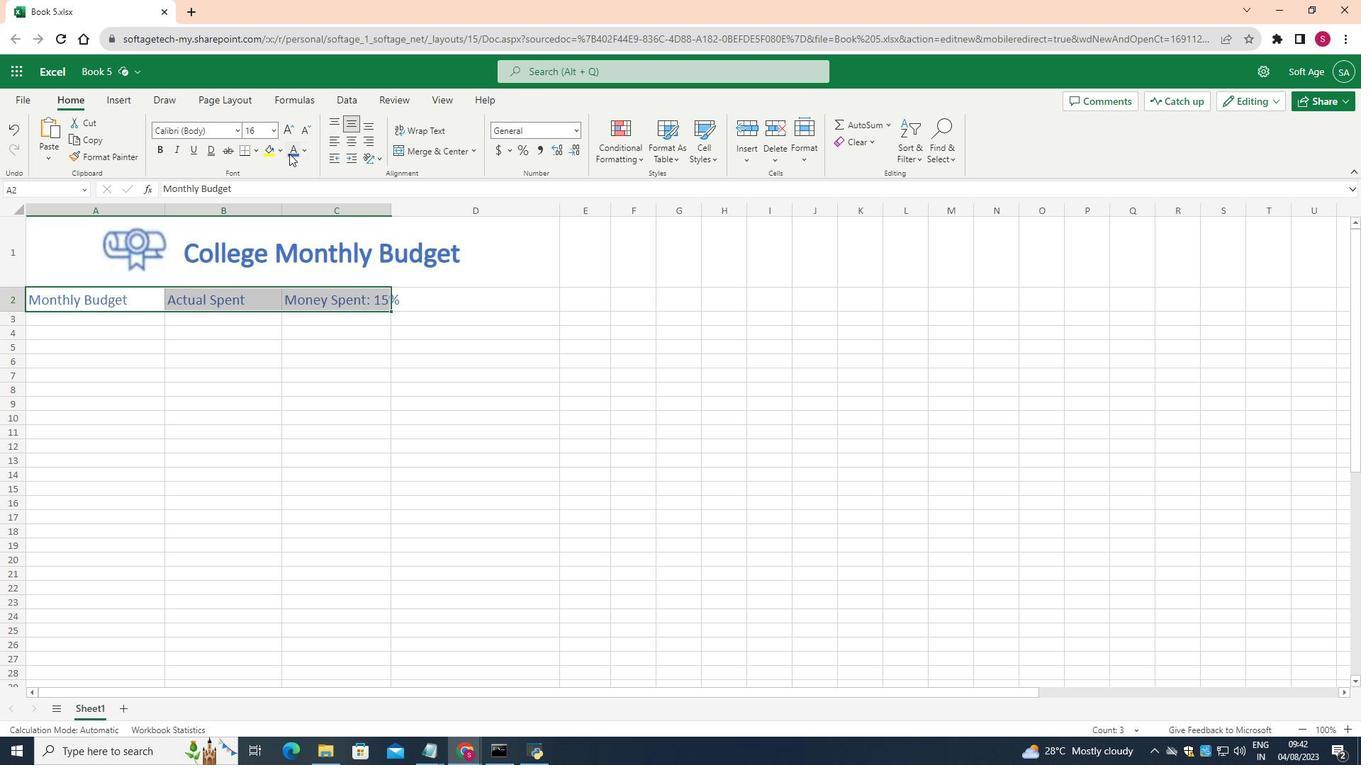 
Action: Mouse moved to (167, 379)
Screenshot: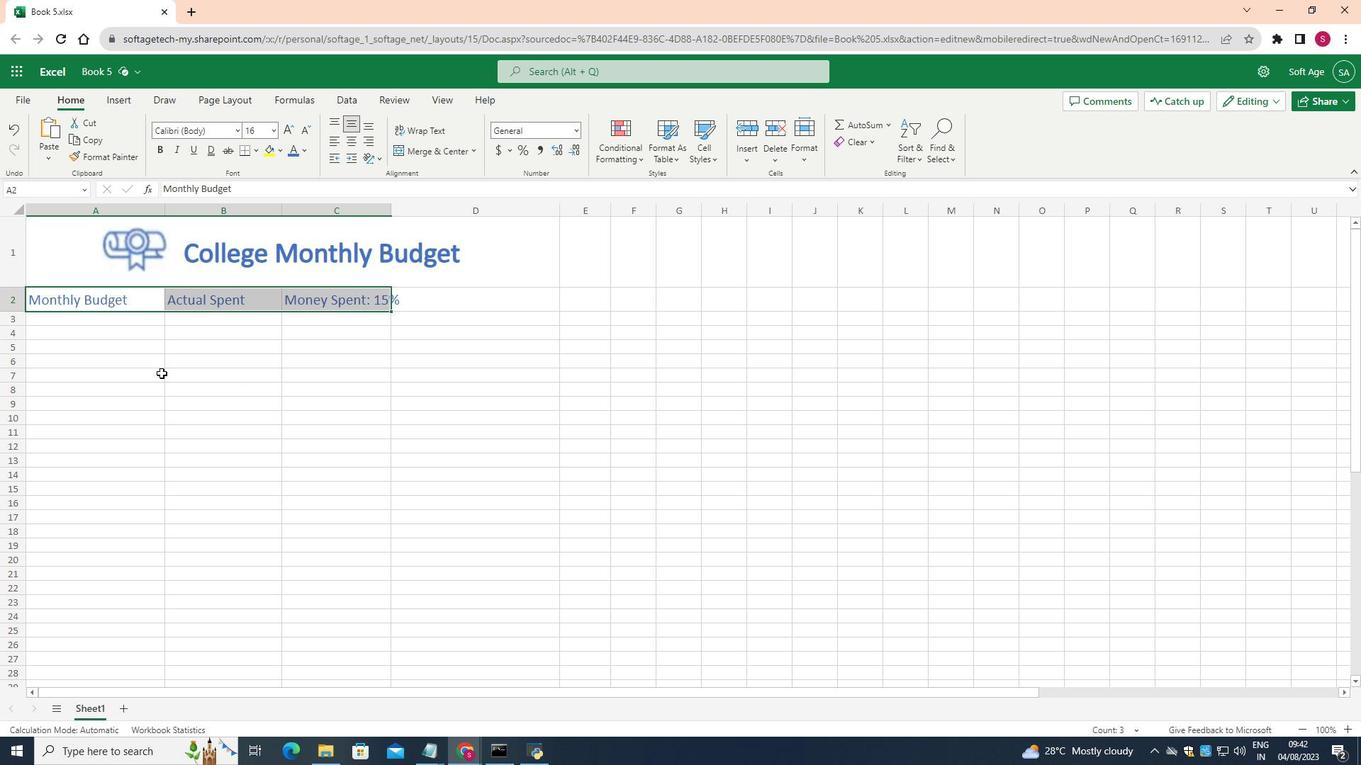 
Action: Mouse pressed left at (167, 379)
Screenshot: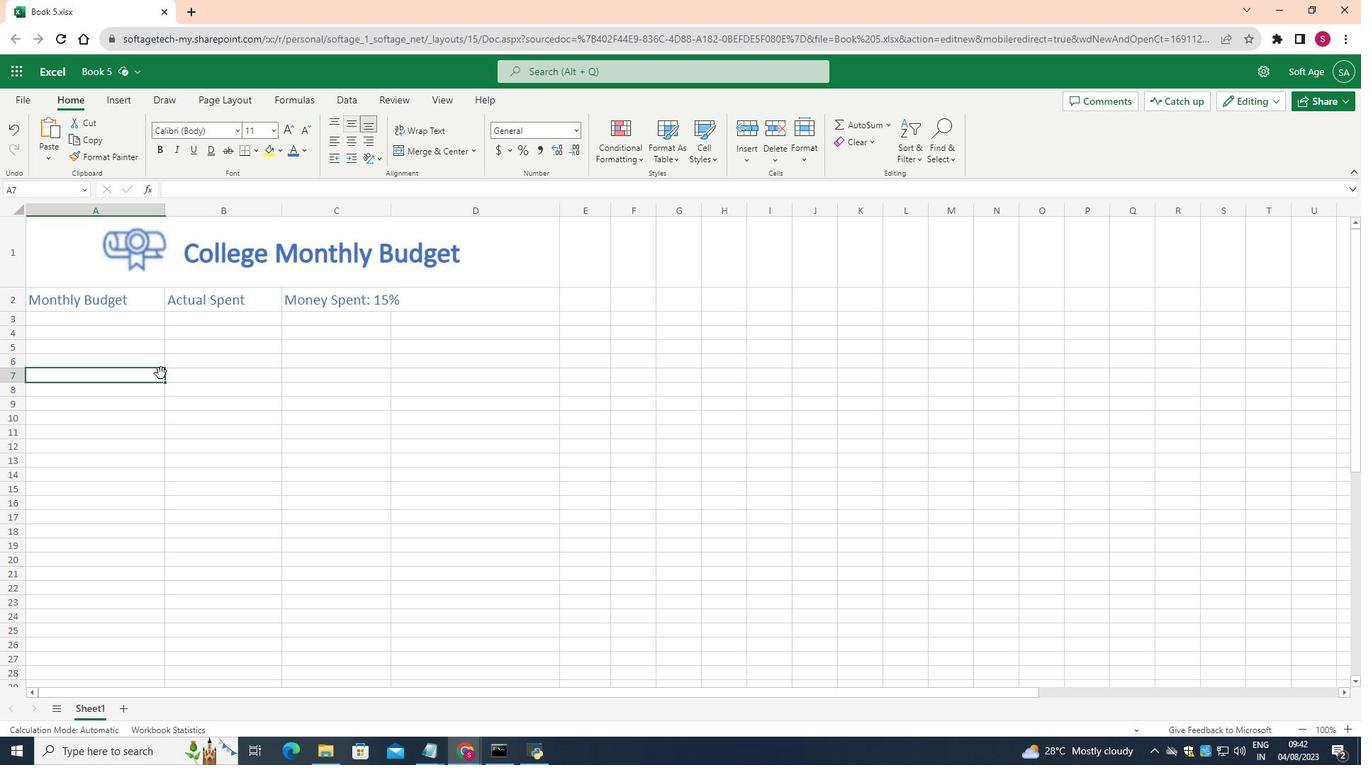 
Action: Mouse moved to (85, 304)
Screenshot: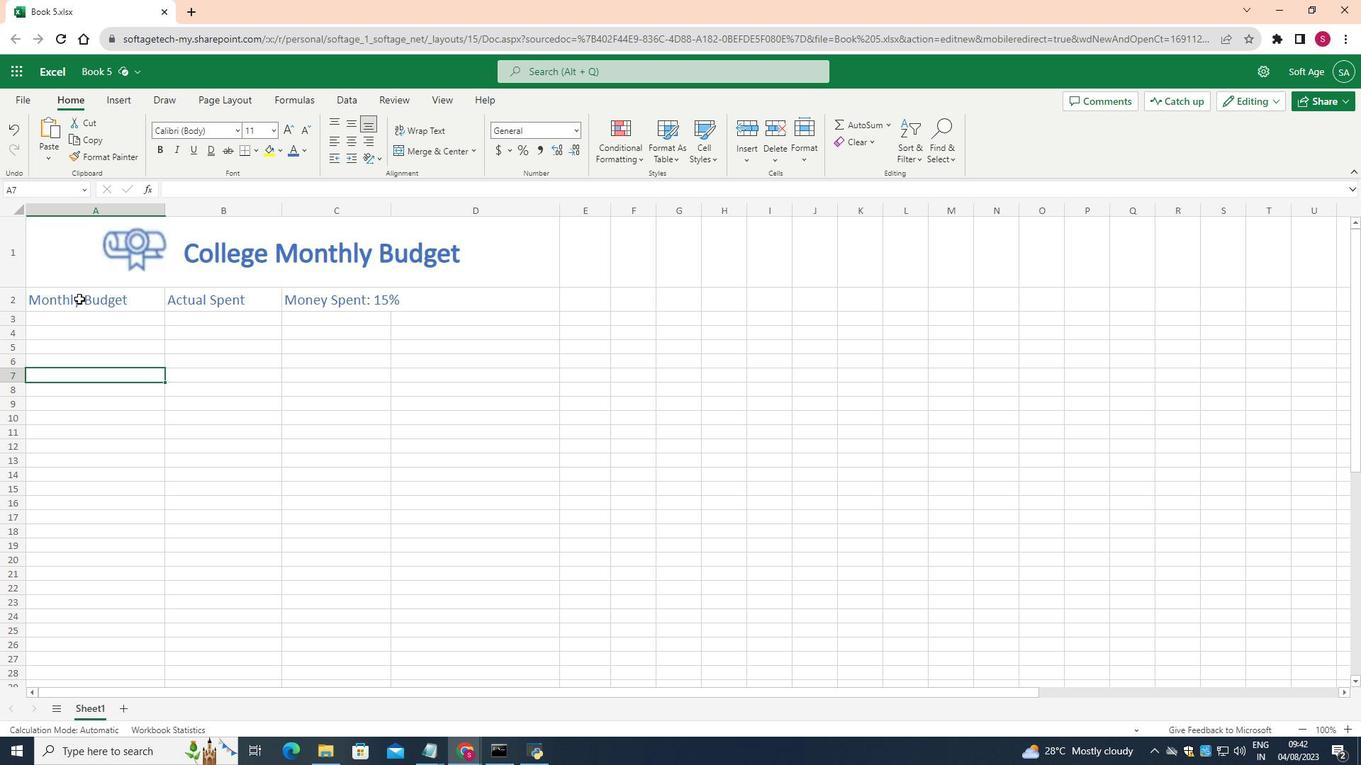 
Action: Mouse pressed left at (85, 304)
Screenshot: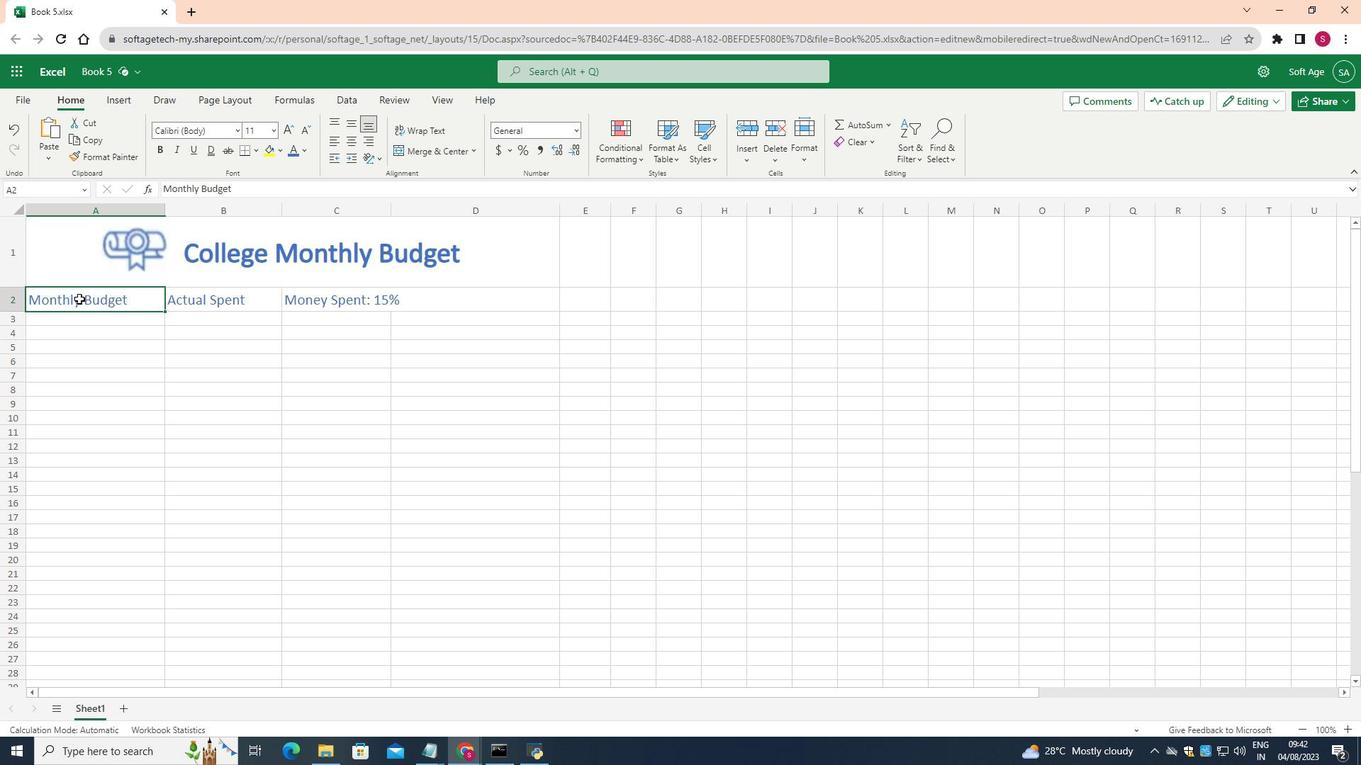 
Action: Mouse moved to (263, 155)
Screenshot: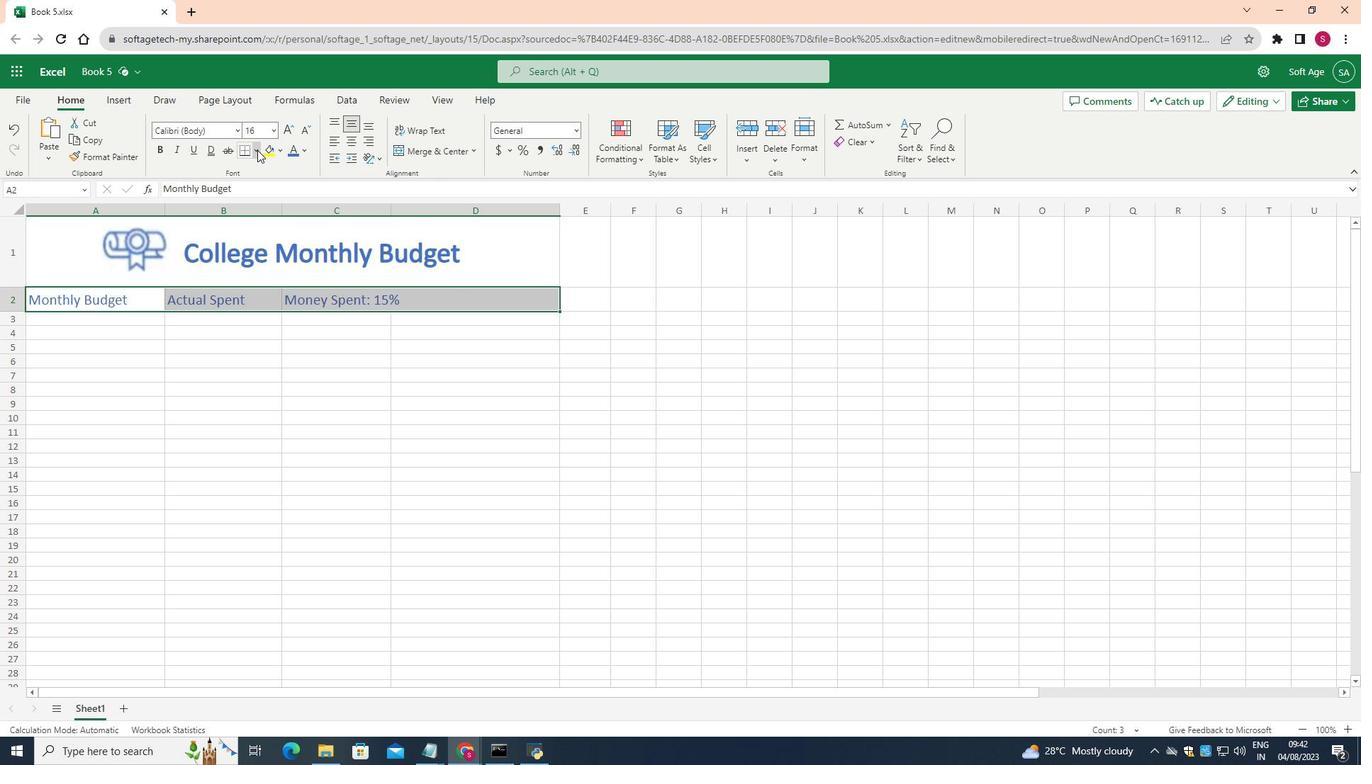 
Action: Mouse pressed left at (263, 155)
Screenshot: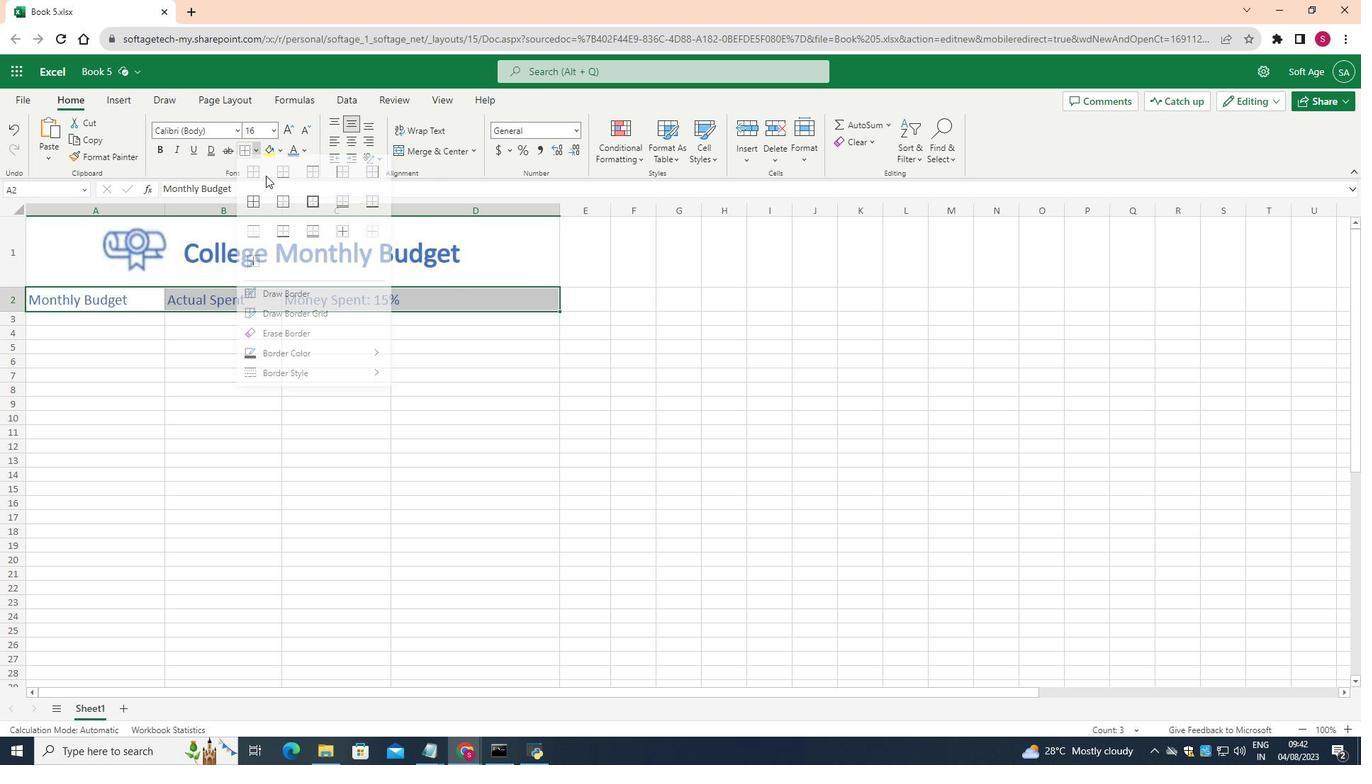 
Action: Mouse moved to (289, 365)
Screenshot: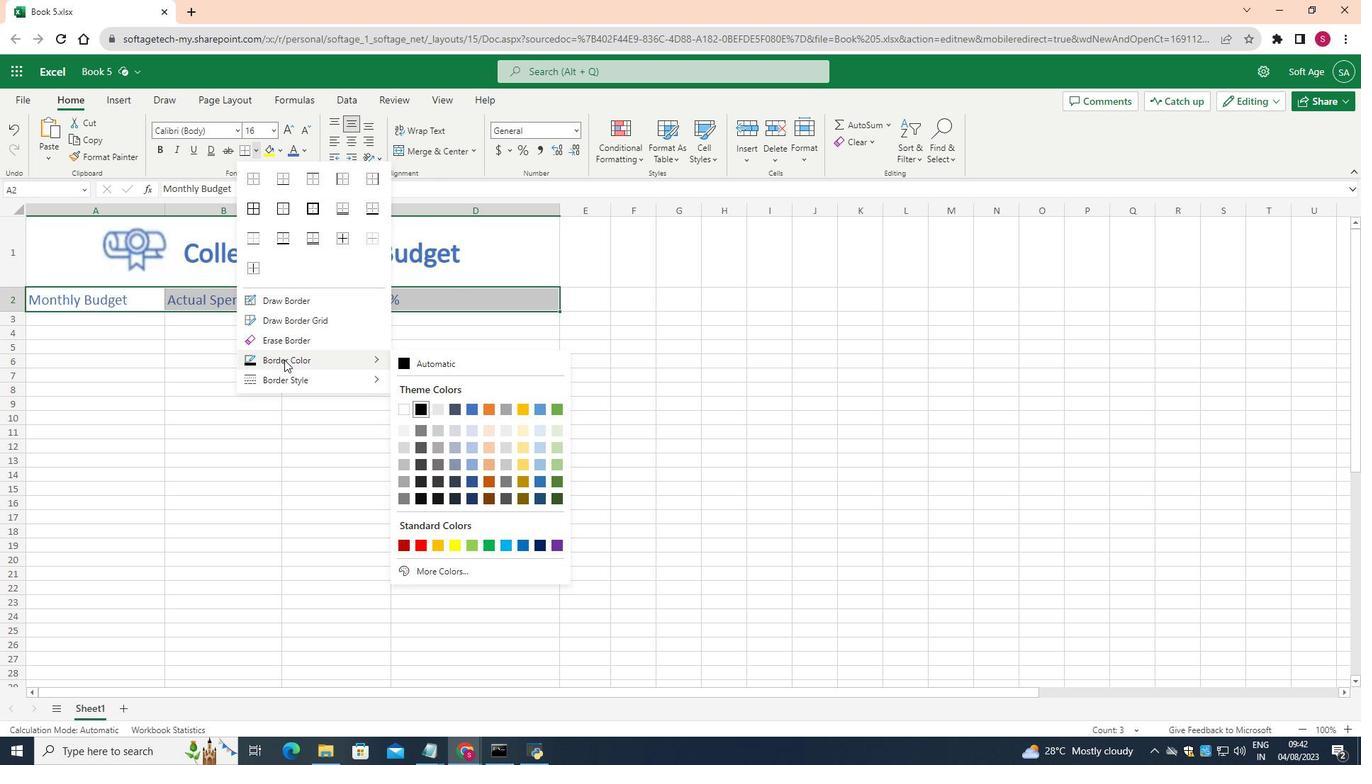 
Action: Mouse pressed left at (289, 365)
Screenshot: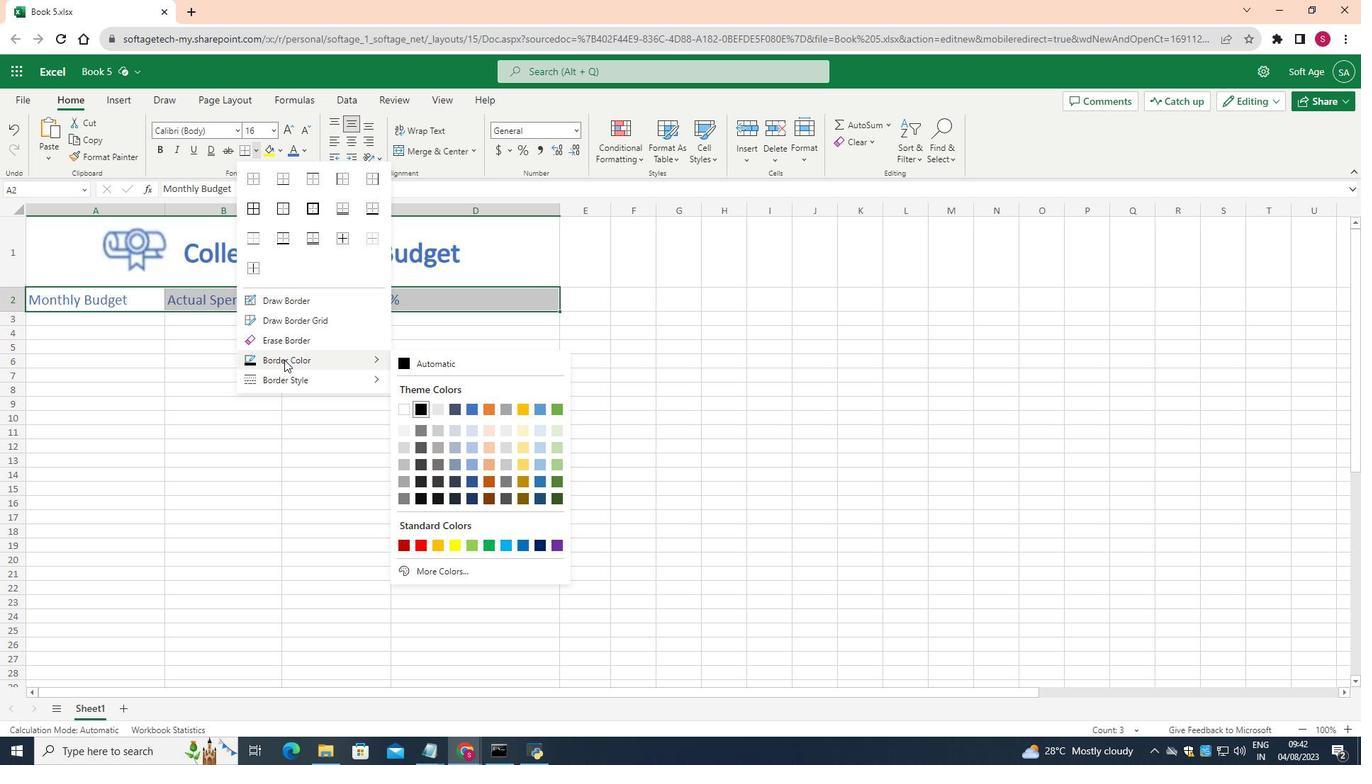 
Action: Mouse moved to (406, 413)
Screenshot: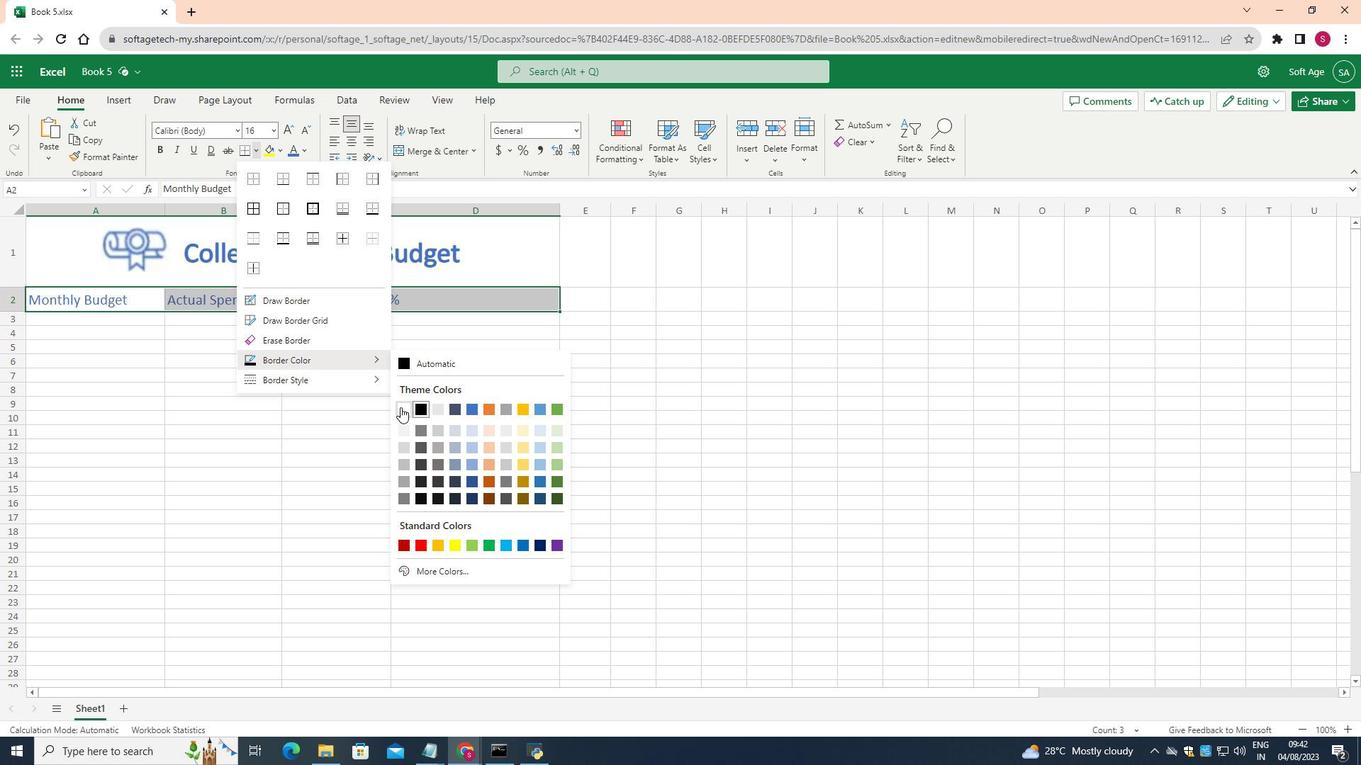 
Action: Mouse pressed left at (406, 413)
Screenshot: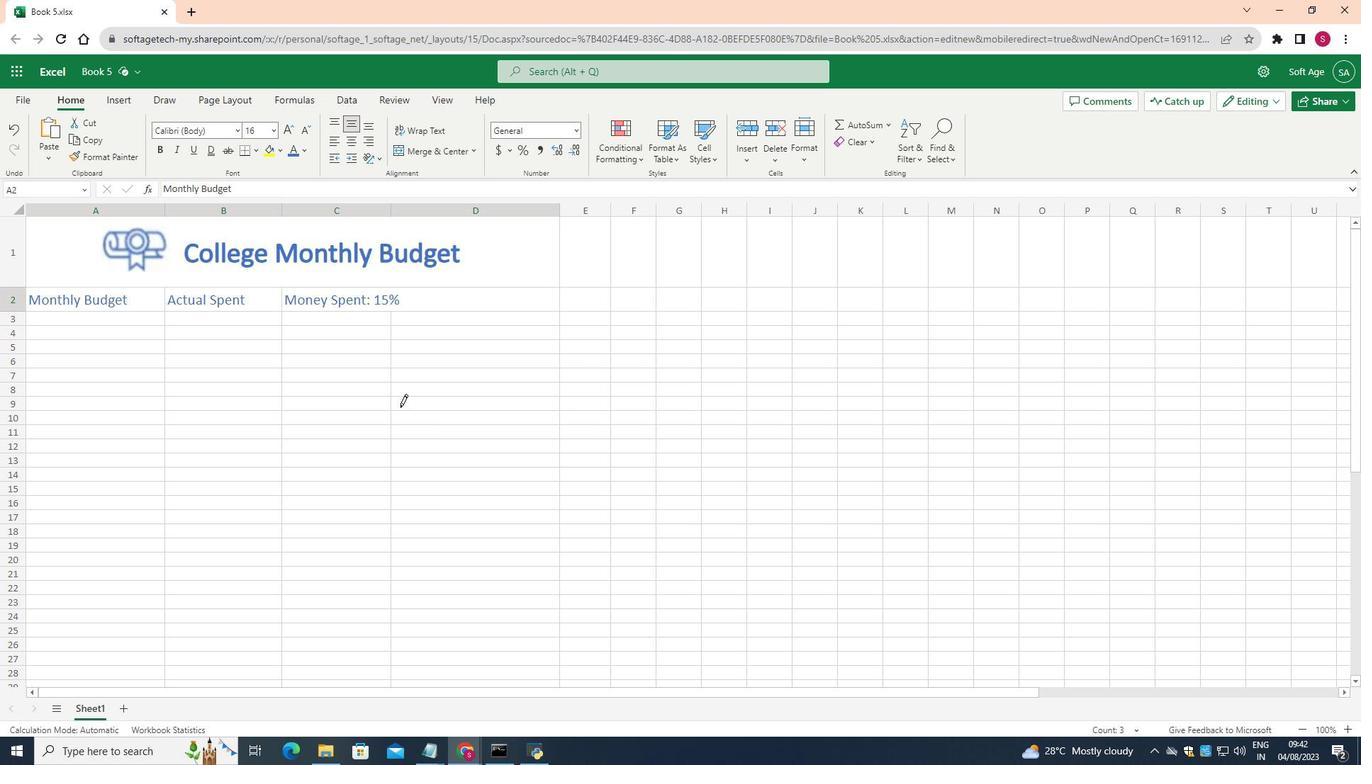 
Action: Mouse moved to (259, 151)
Screenshot: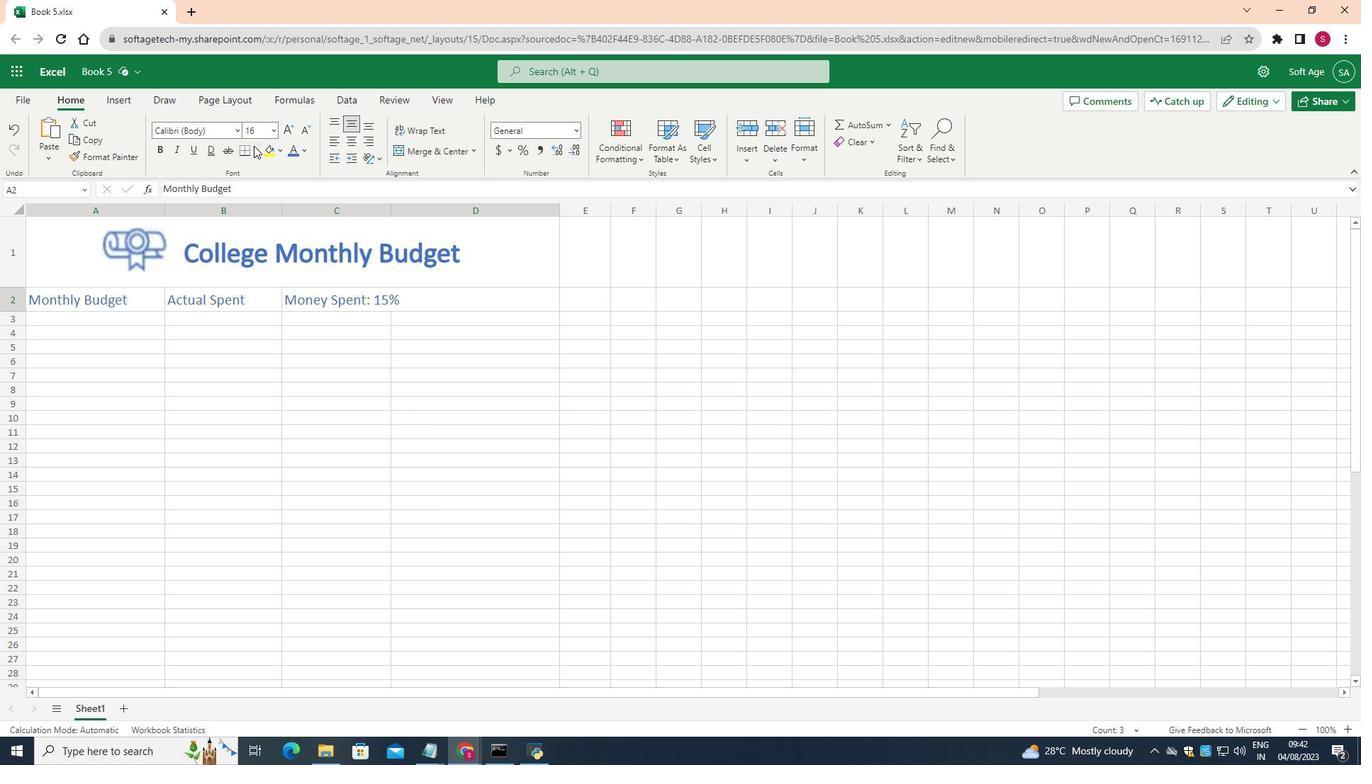 
Action: Mouse pressed left at (259, 151)
Screenshot: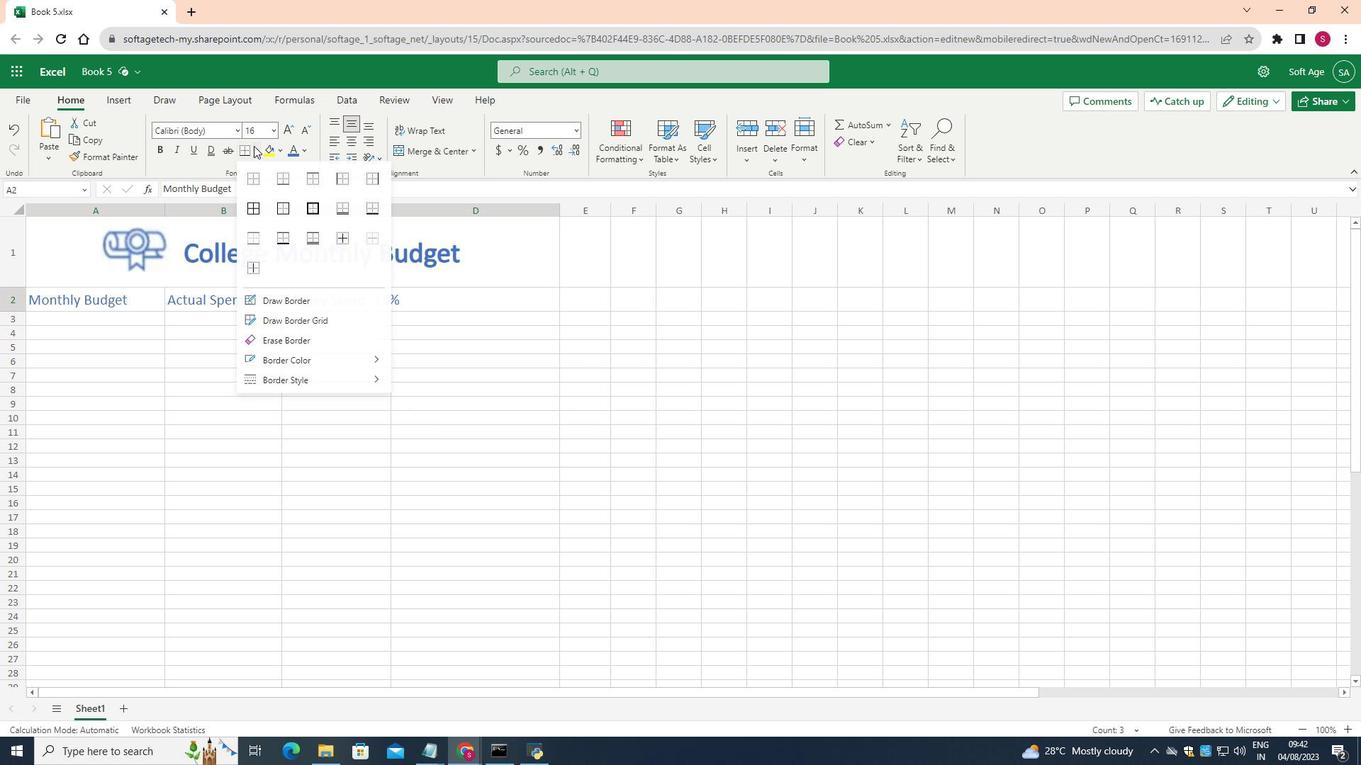 
Action: Mouse moved to (262, 217)
Screenshot: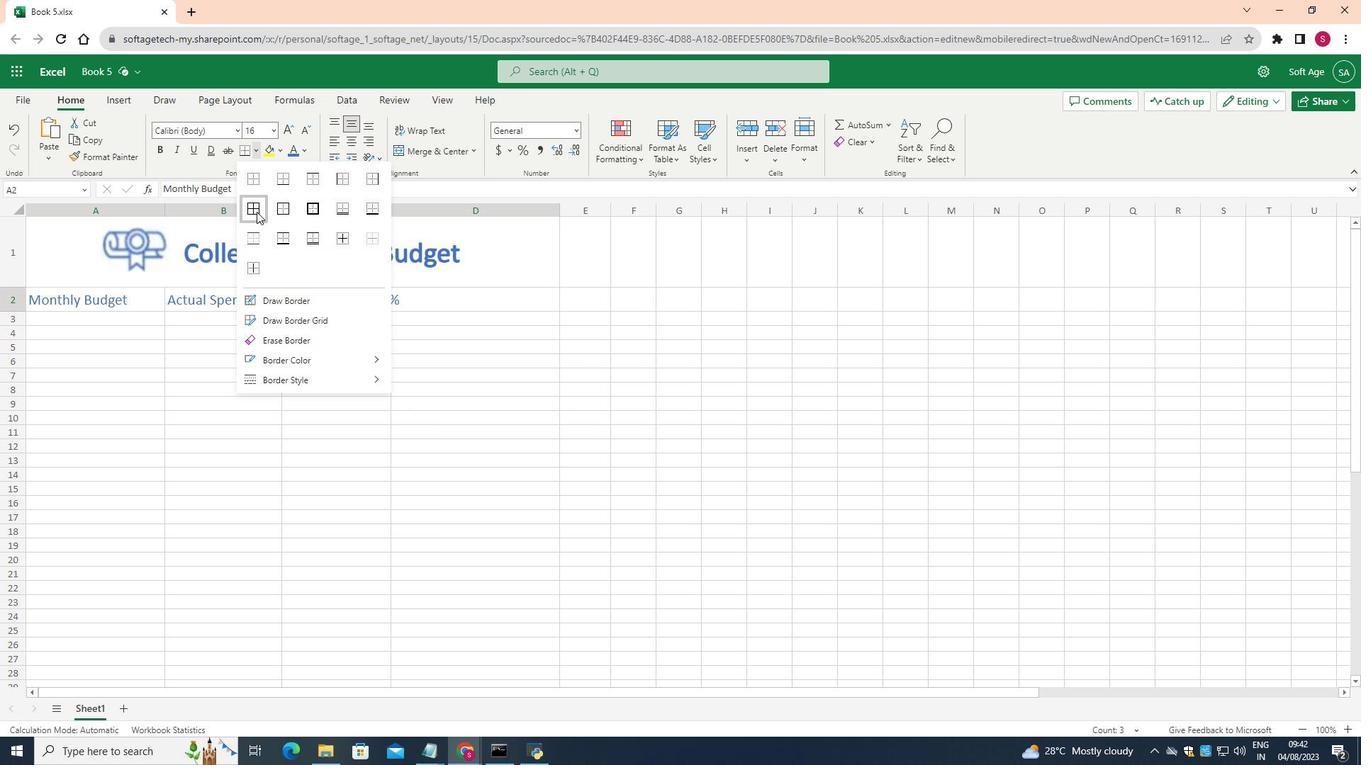 
Action: Mouse pressed left at (262, 217)
Screenshot: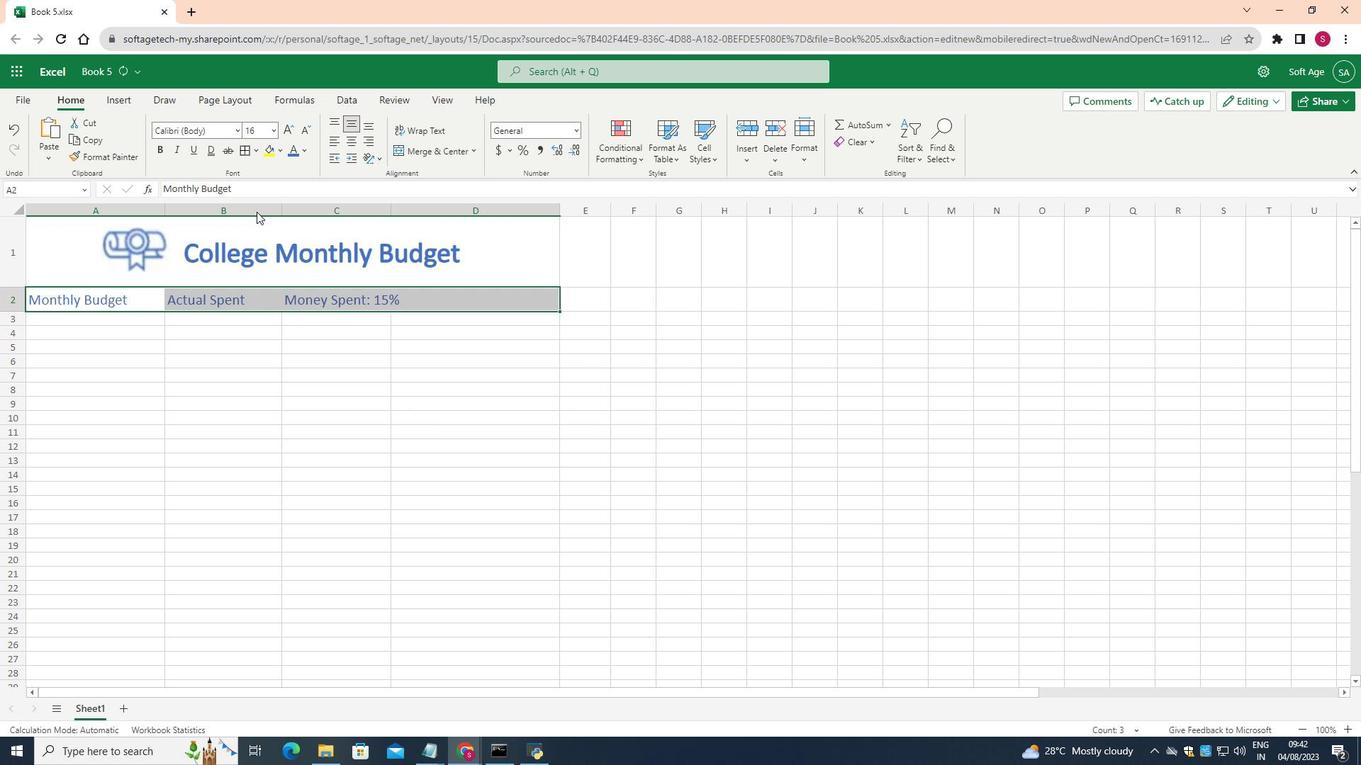 
Action: Mouse moved to (230, 413)
Screenshot: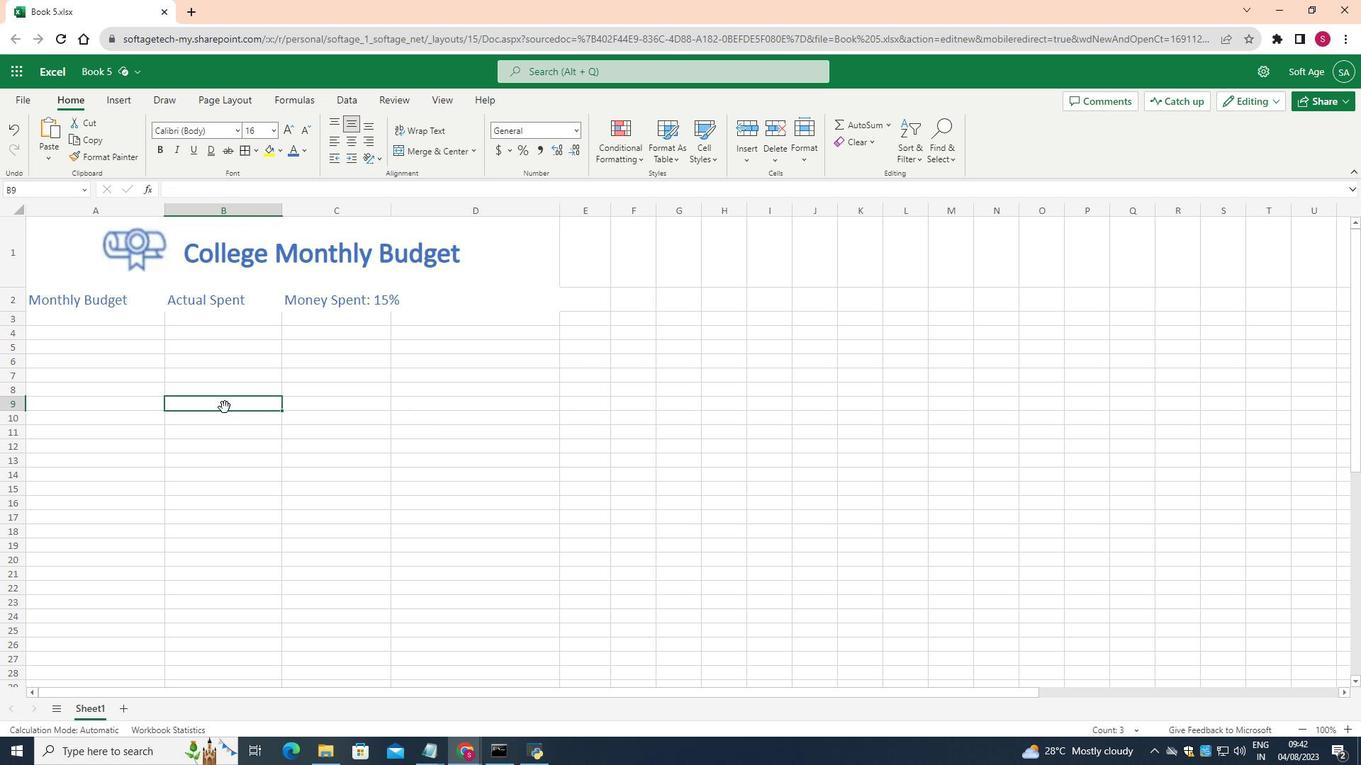 
Action: Mouse pressed left at (230, 413)
Screenshot: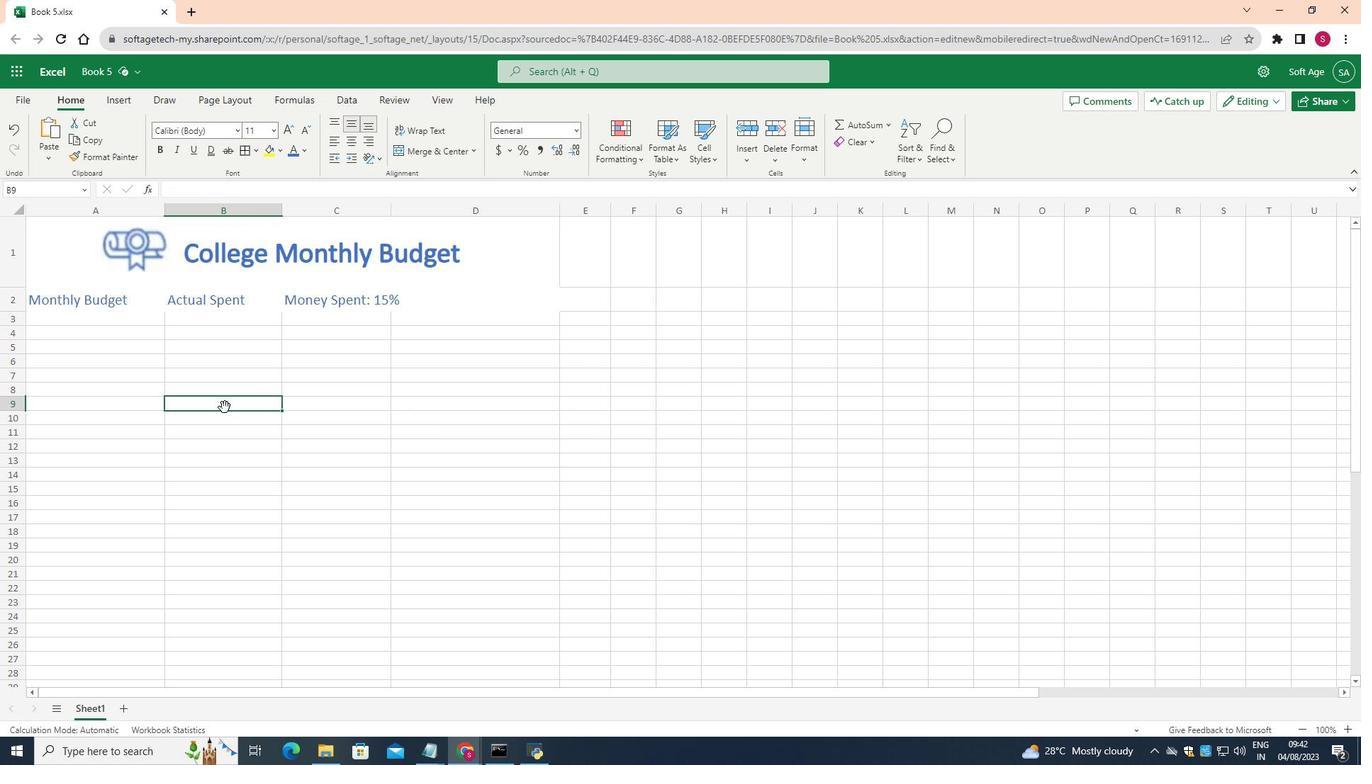 
Action: Mouse moved to (138, 303)
Screenshot: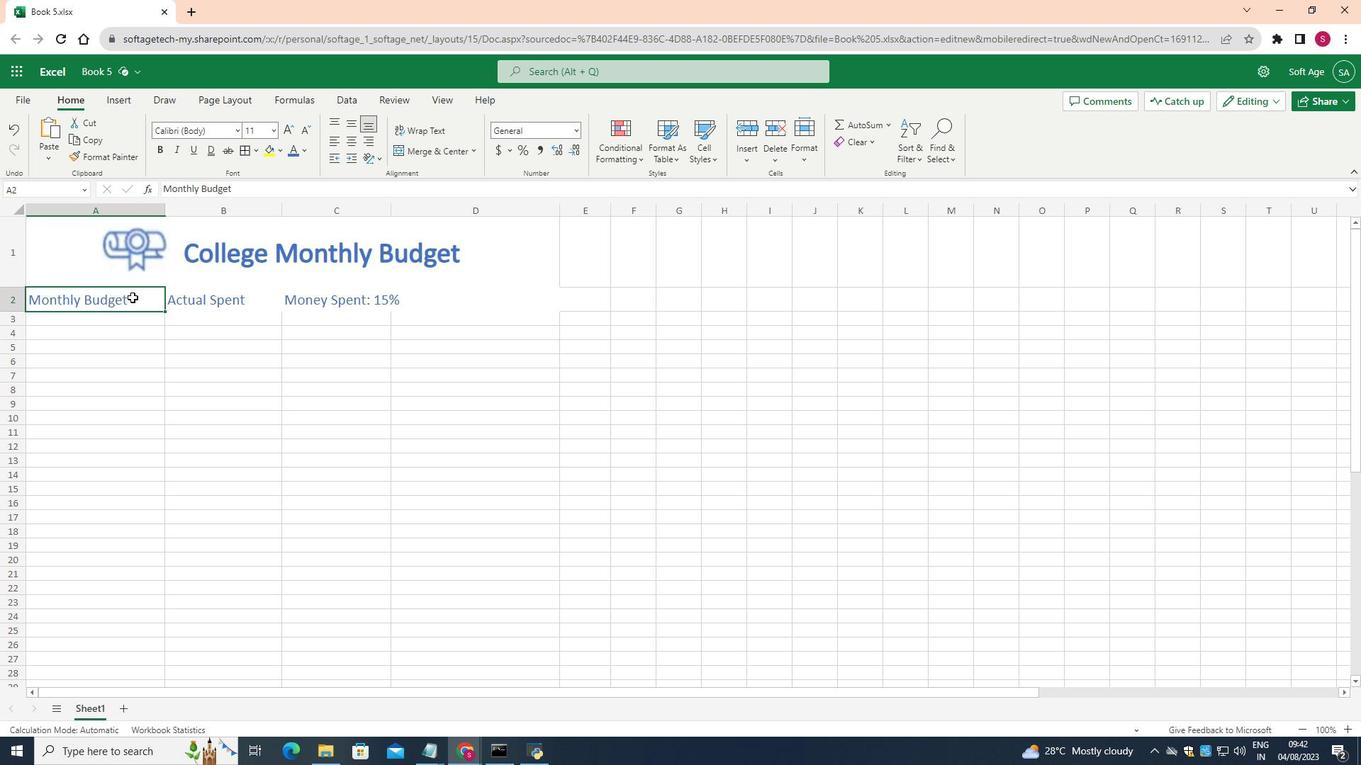 
Action: Mouse pressed left at (138, 303)
Screenshot: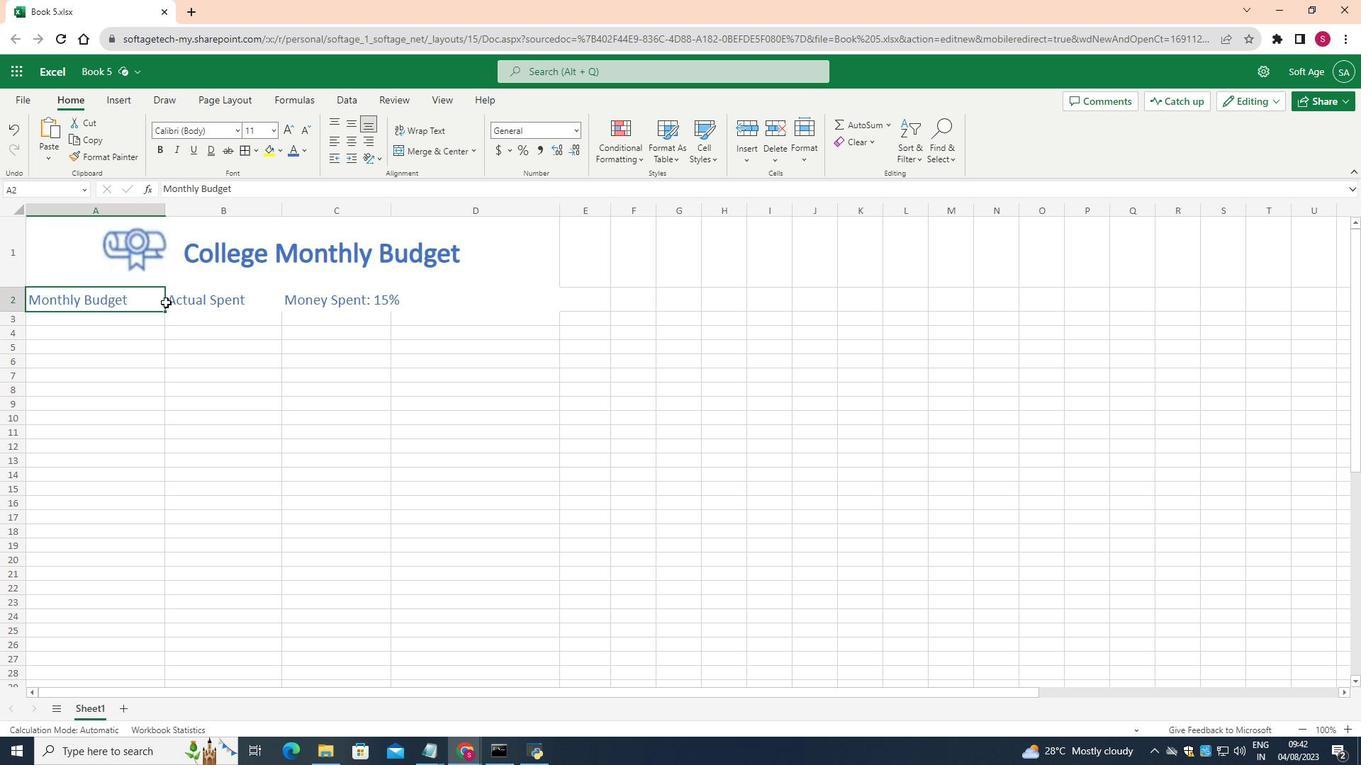 
Action: Mouse moved to (264, 154)
Screenshot: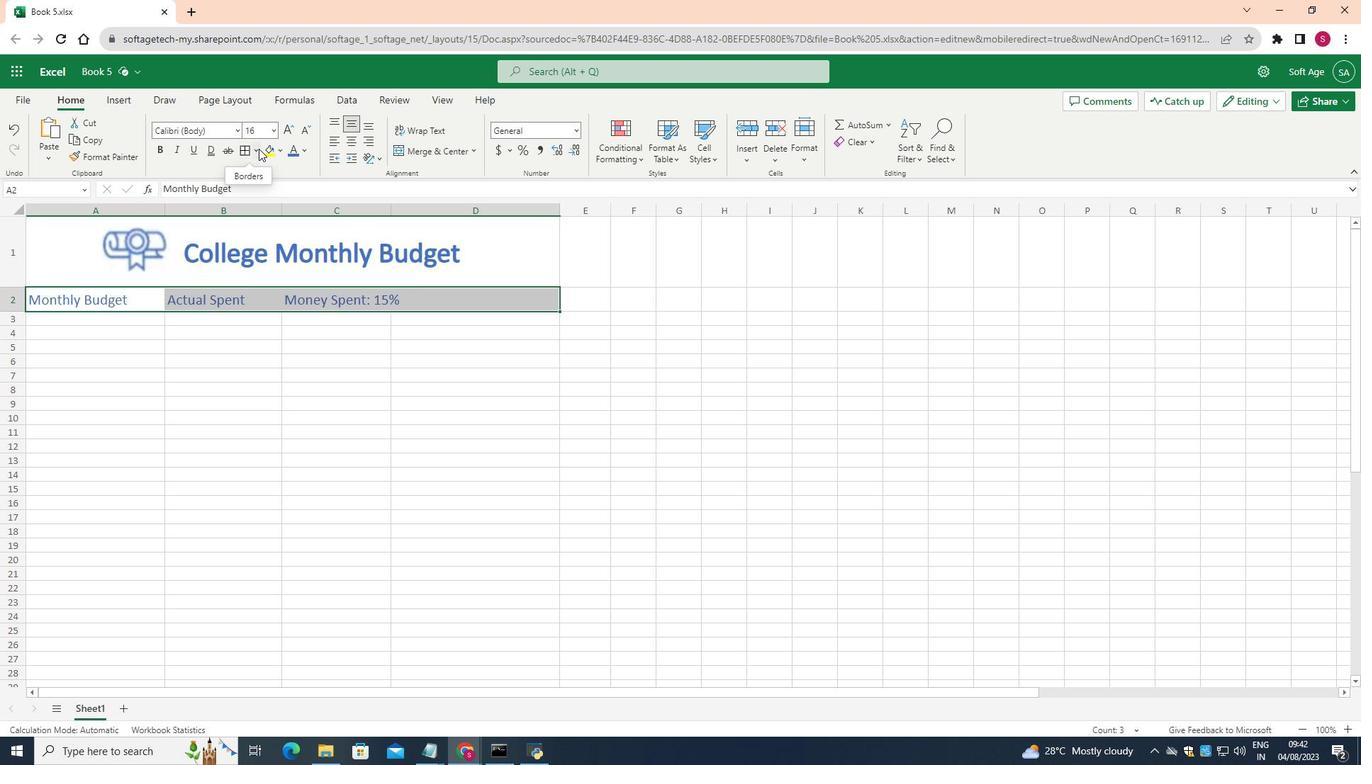 
Action: Mouse pressed left at (264, 154)
Screenshot: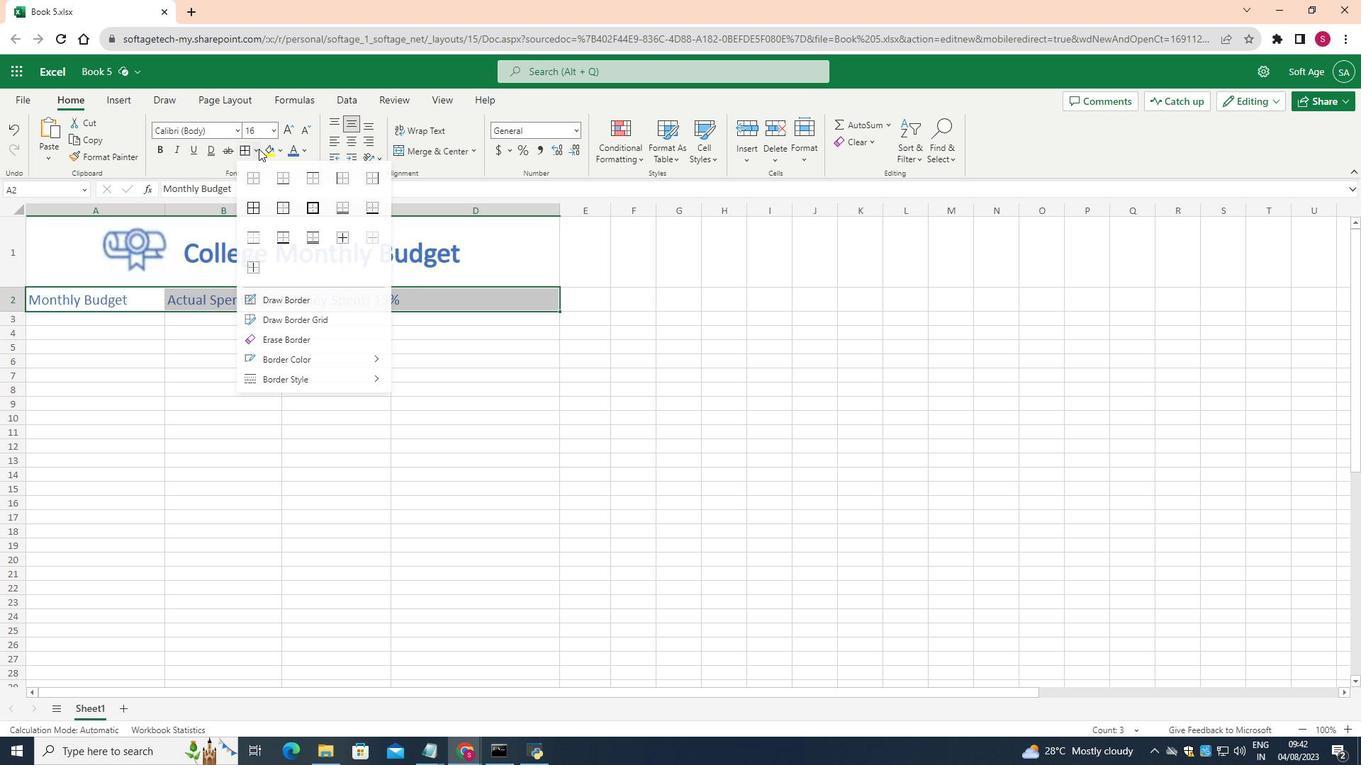 
Action: Mouse moved to (274, 363)
Screenshot: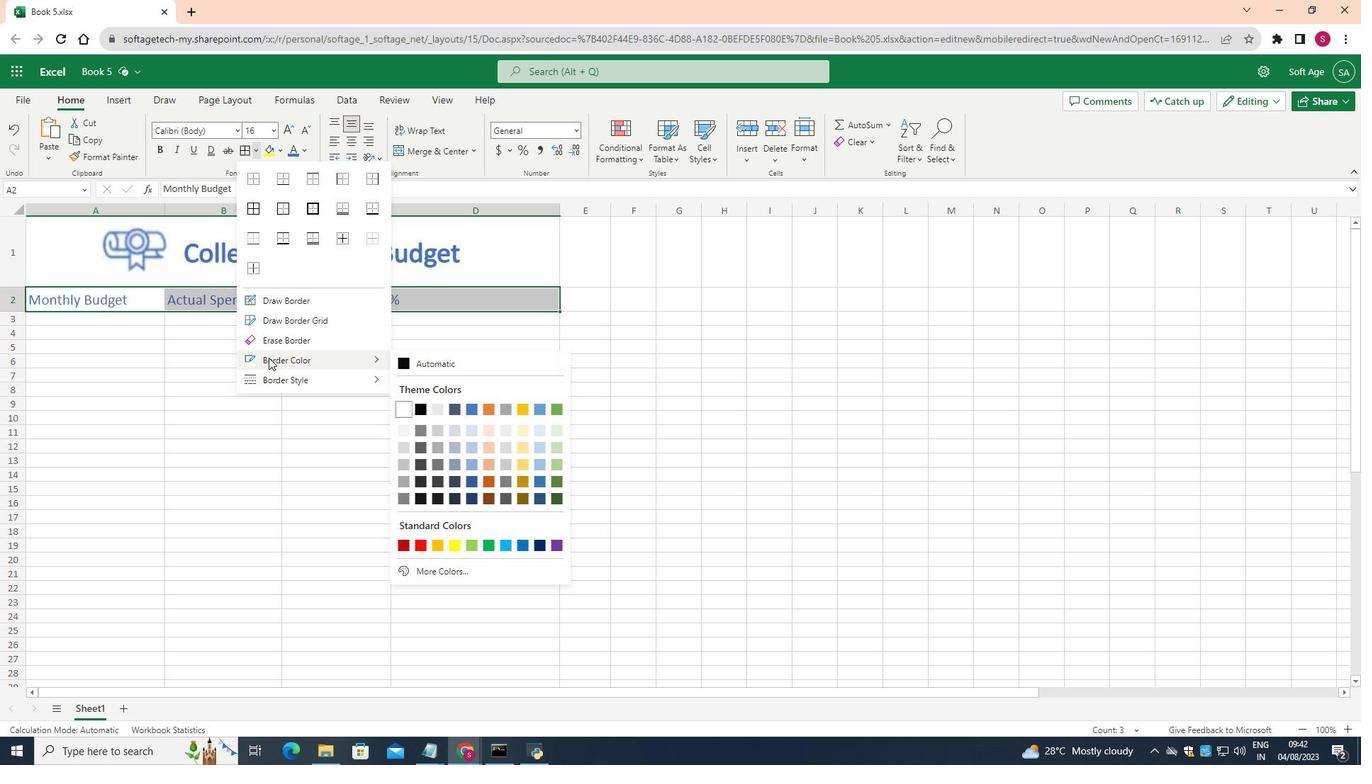 
Action: Mouse pressed left at (274, 363)
Screenshot: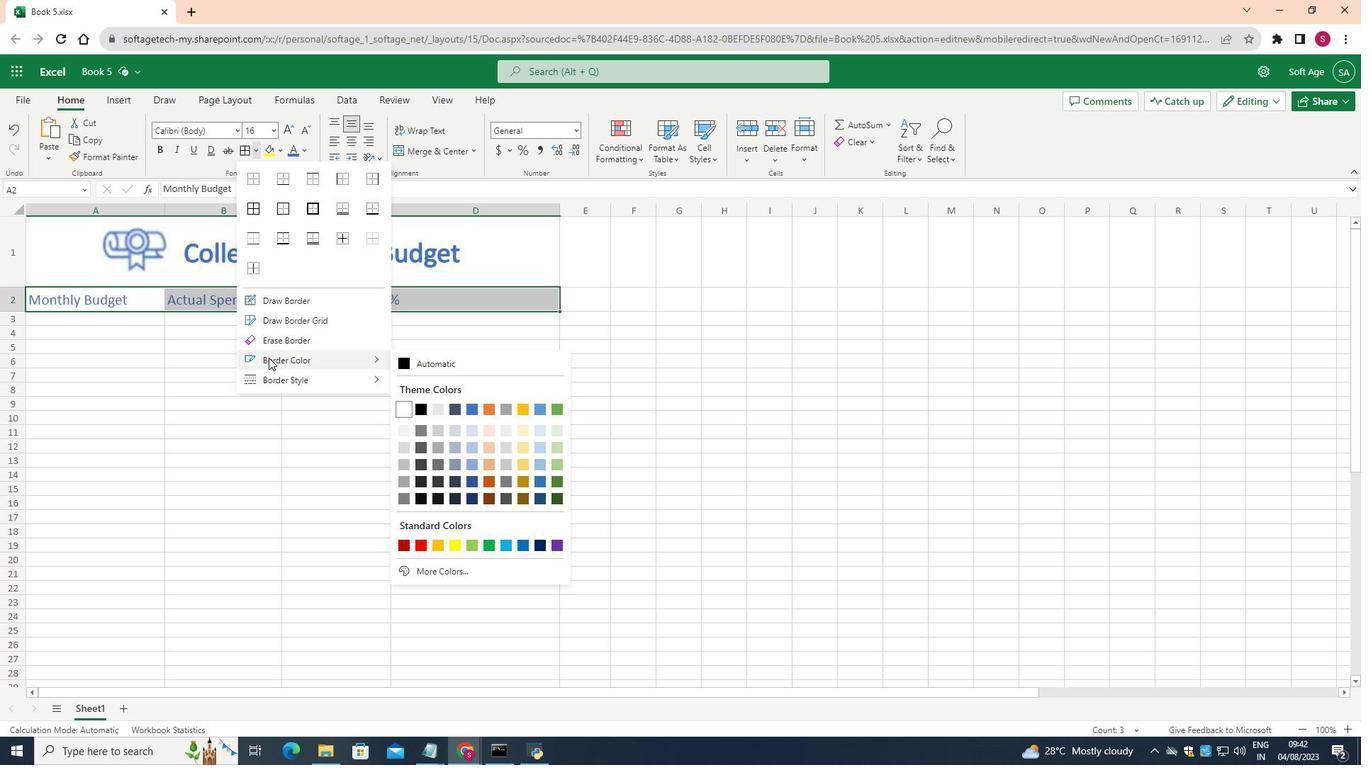 
Action: Mouse moved to (476, 414)
Screenshot: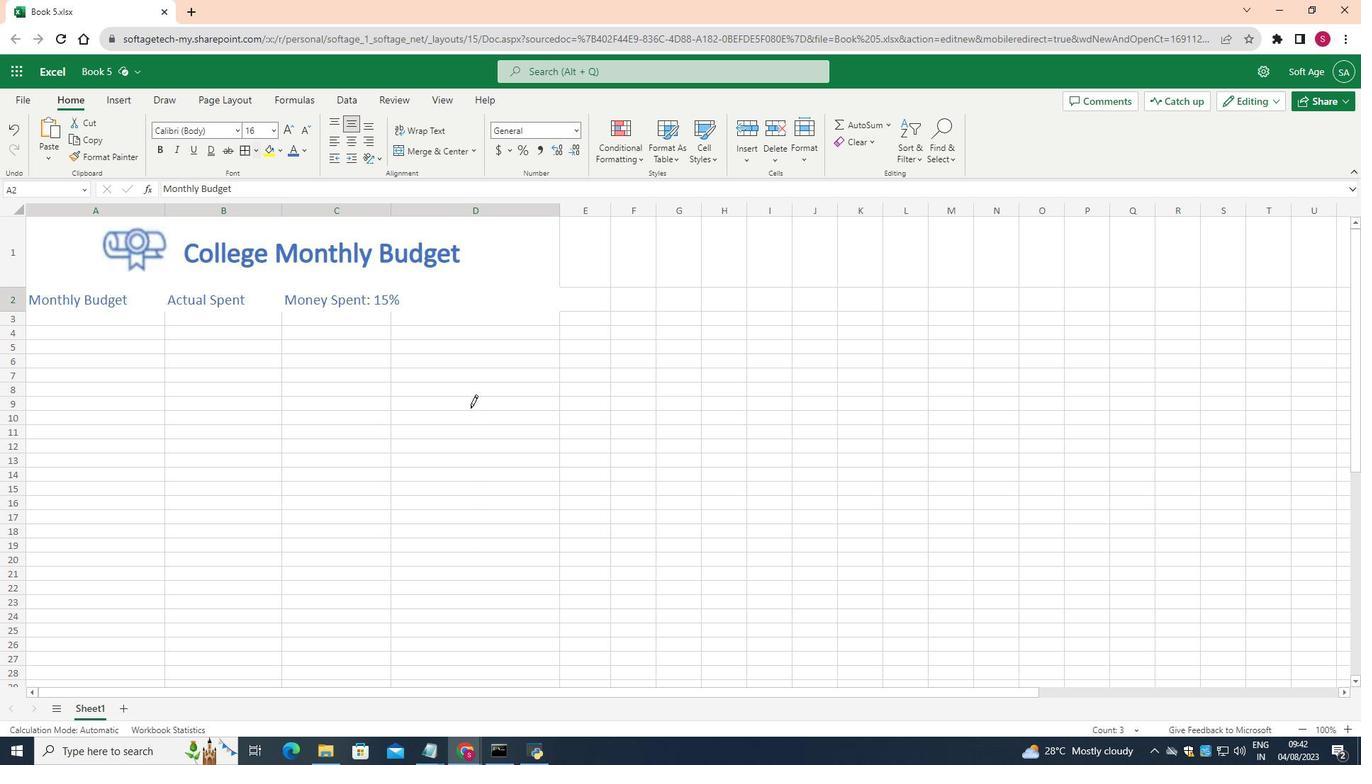 
Action: Mouse pressed left at (476, 414)
Screenshot: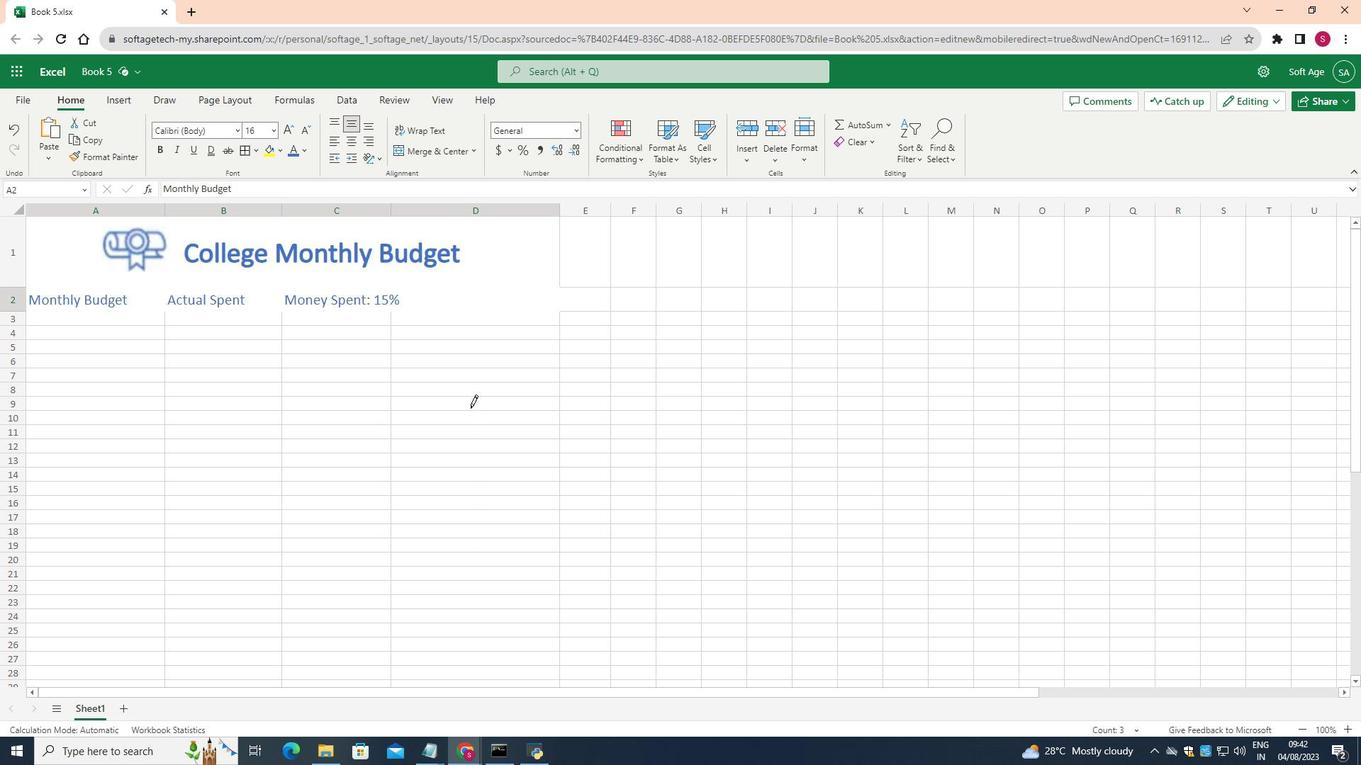 
Action: Mouse moved to (263, 158)
Screenshot: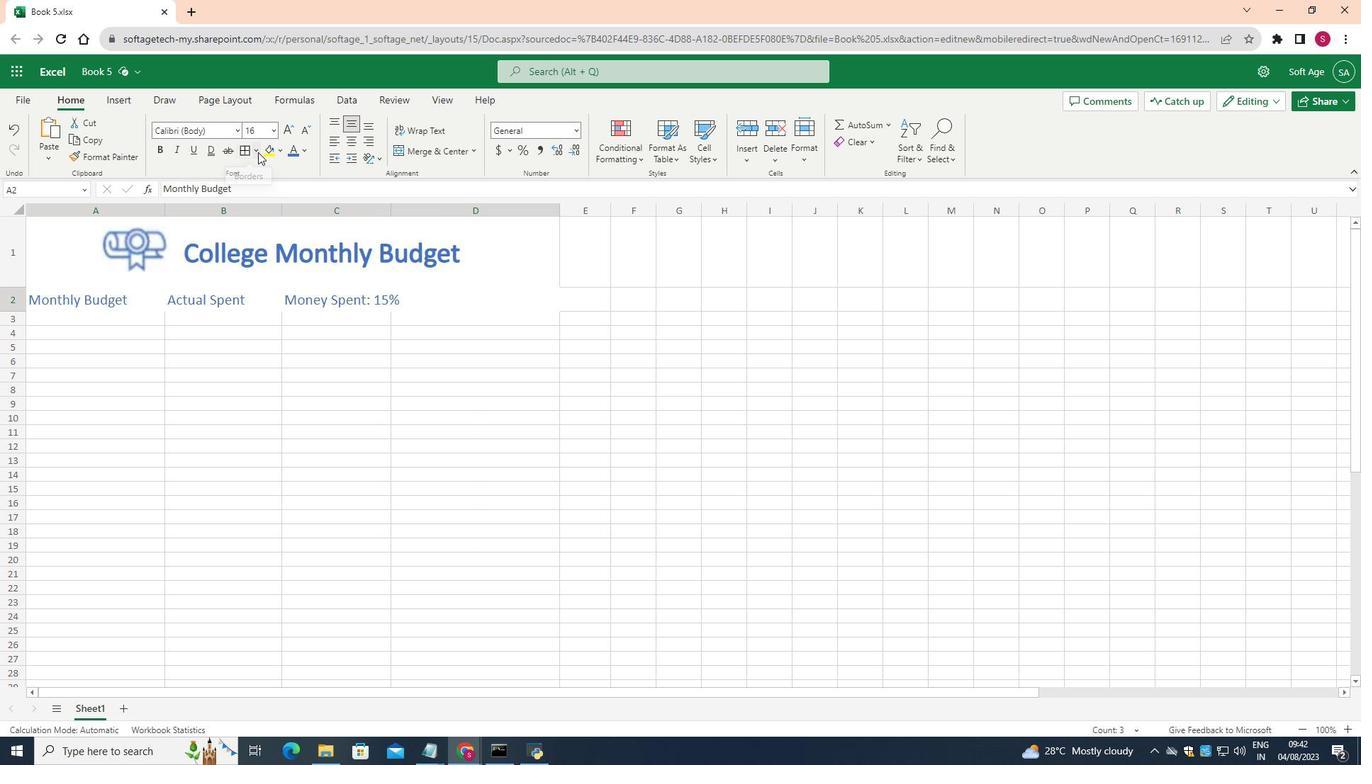 
Action: Mouse pressed left at (263, 158)
Screenshot: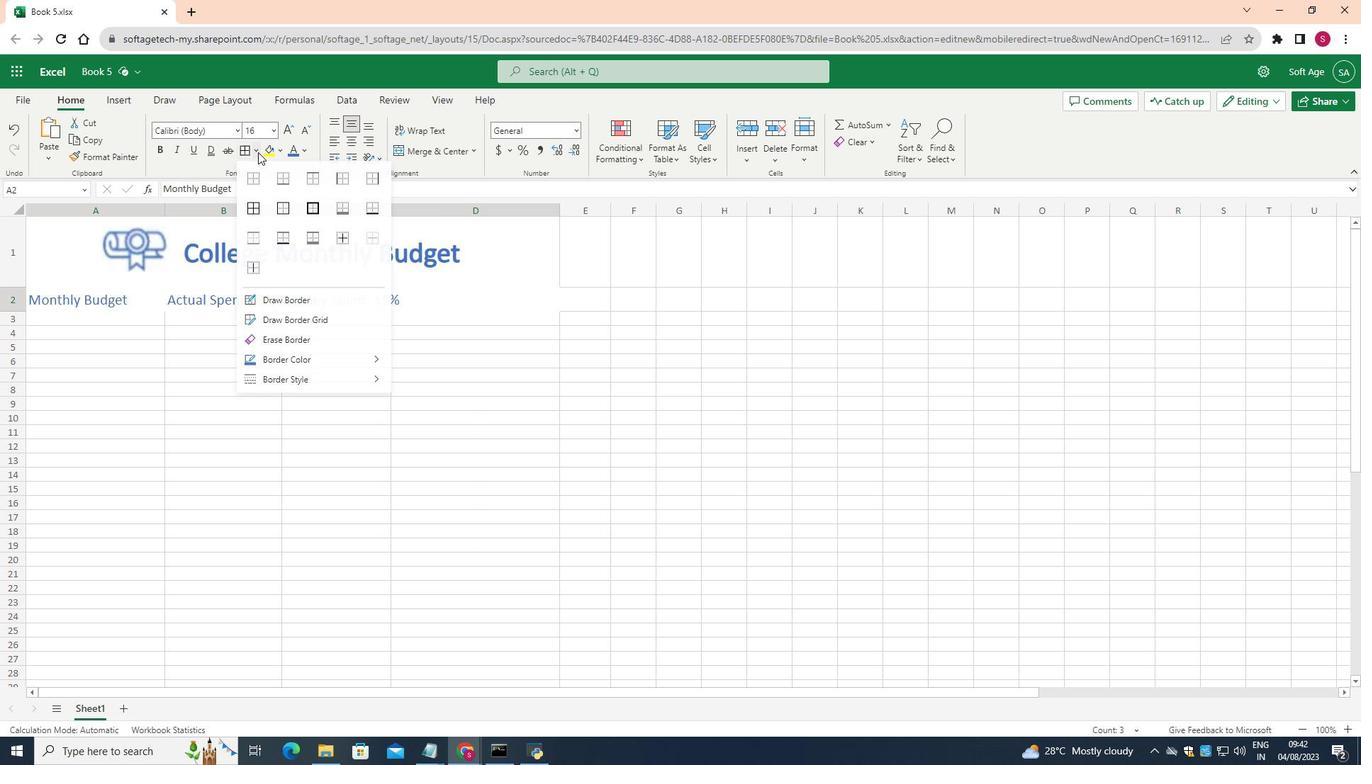 
Action: Mouse moved to (289, 383)
Screenshot: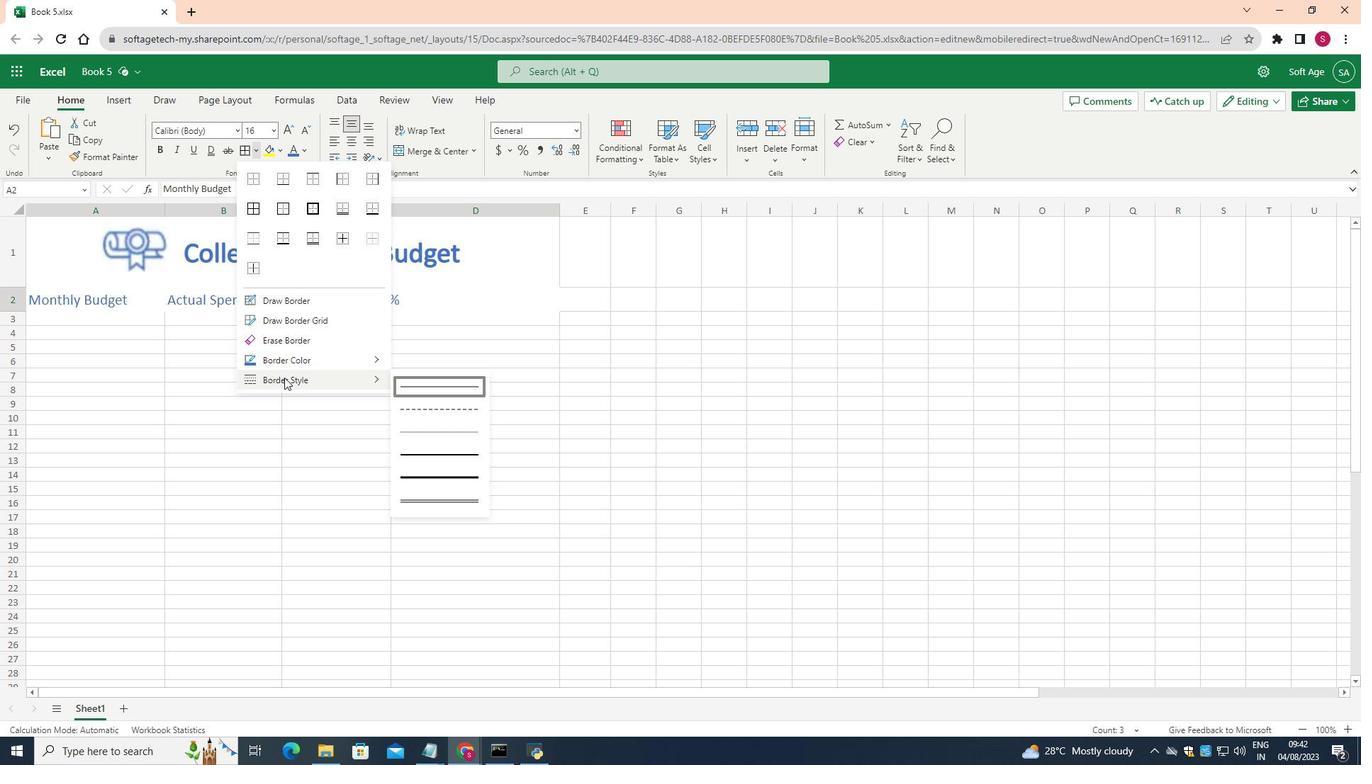 
Action: Mouse pressed left at (289, 383)
Screenshot: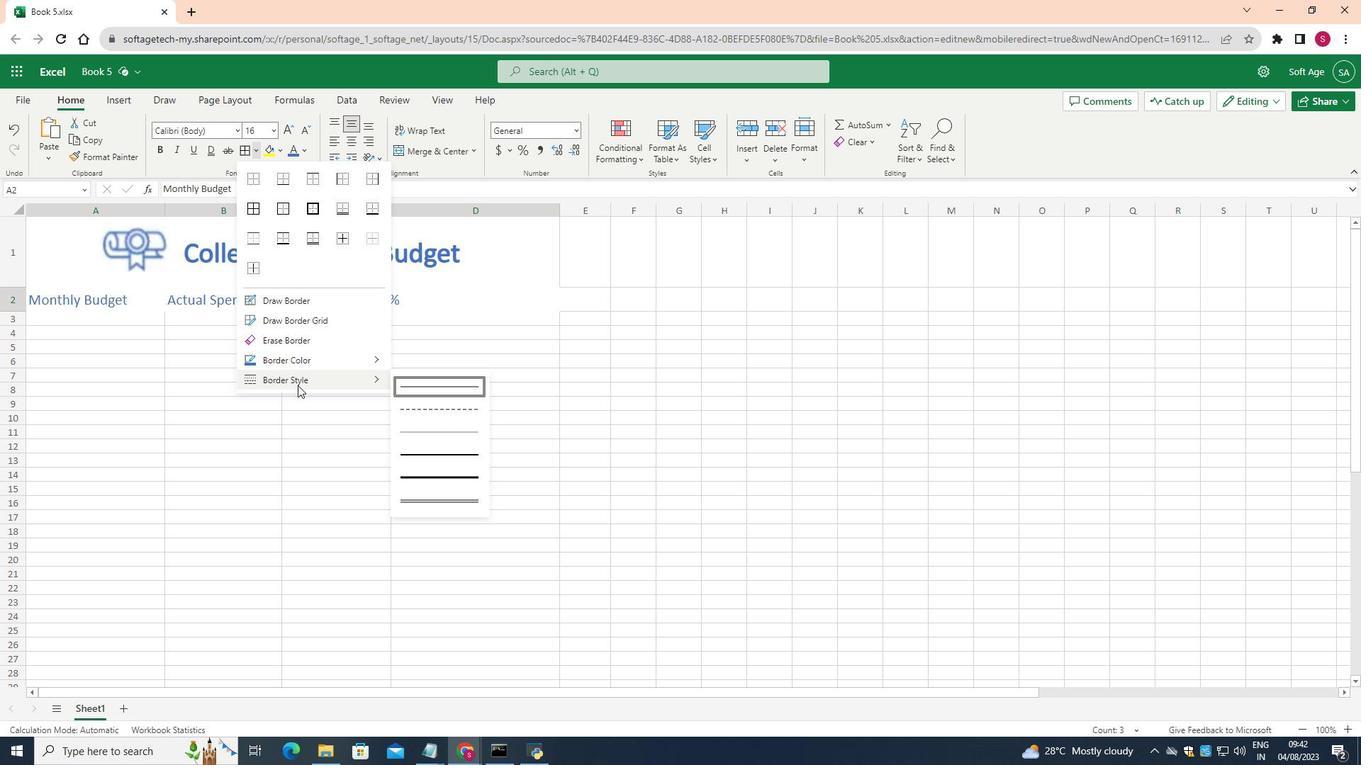 
Action: Mouse moved to (439, 485)
Screenshot: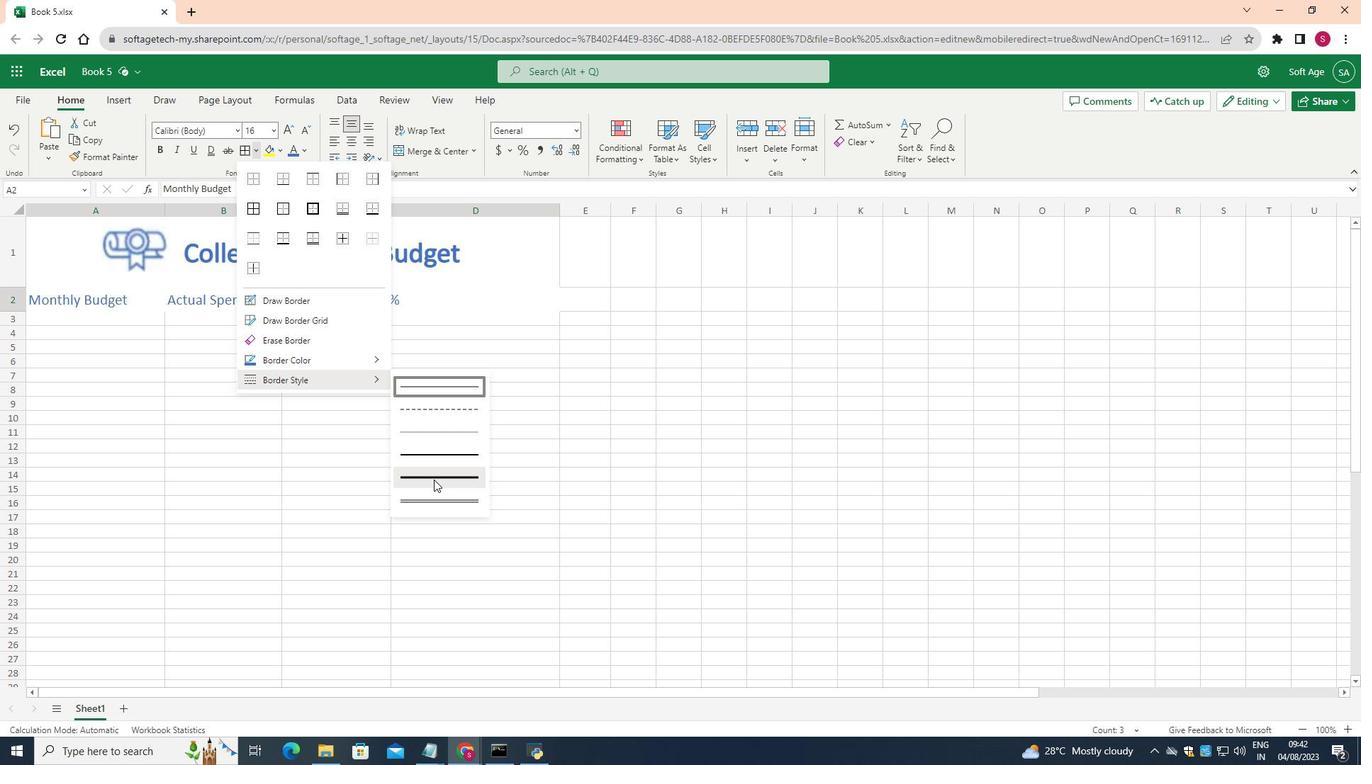 
Action: Mouse pressed left at (439, 485)
Screenshot: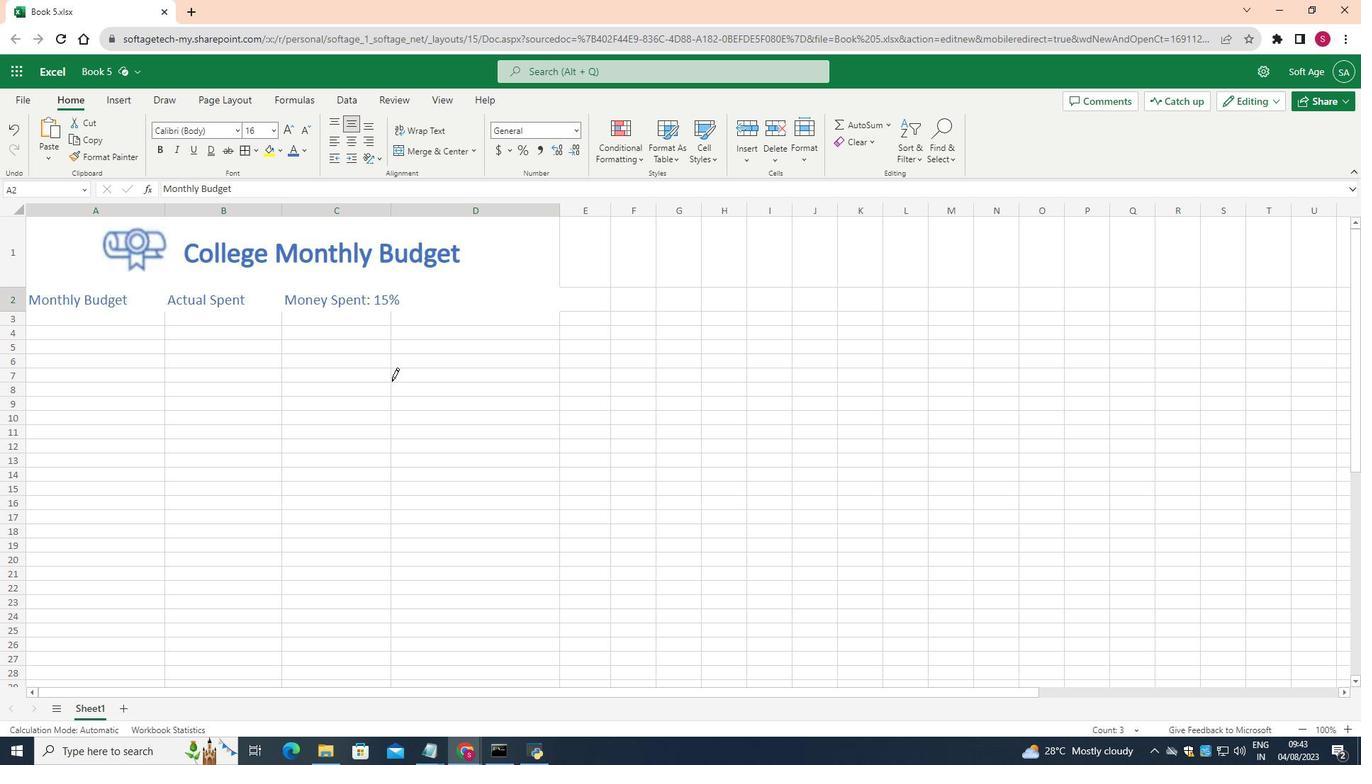 
Action: Mouse moved to (261, 152)
Screenshot: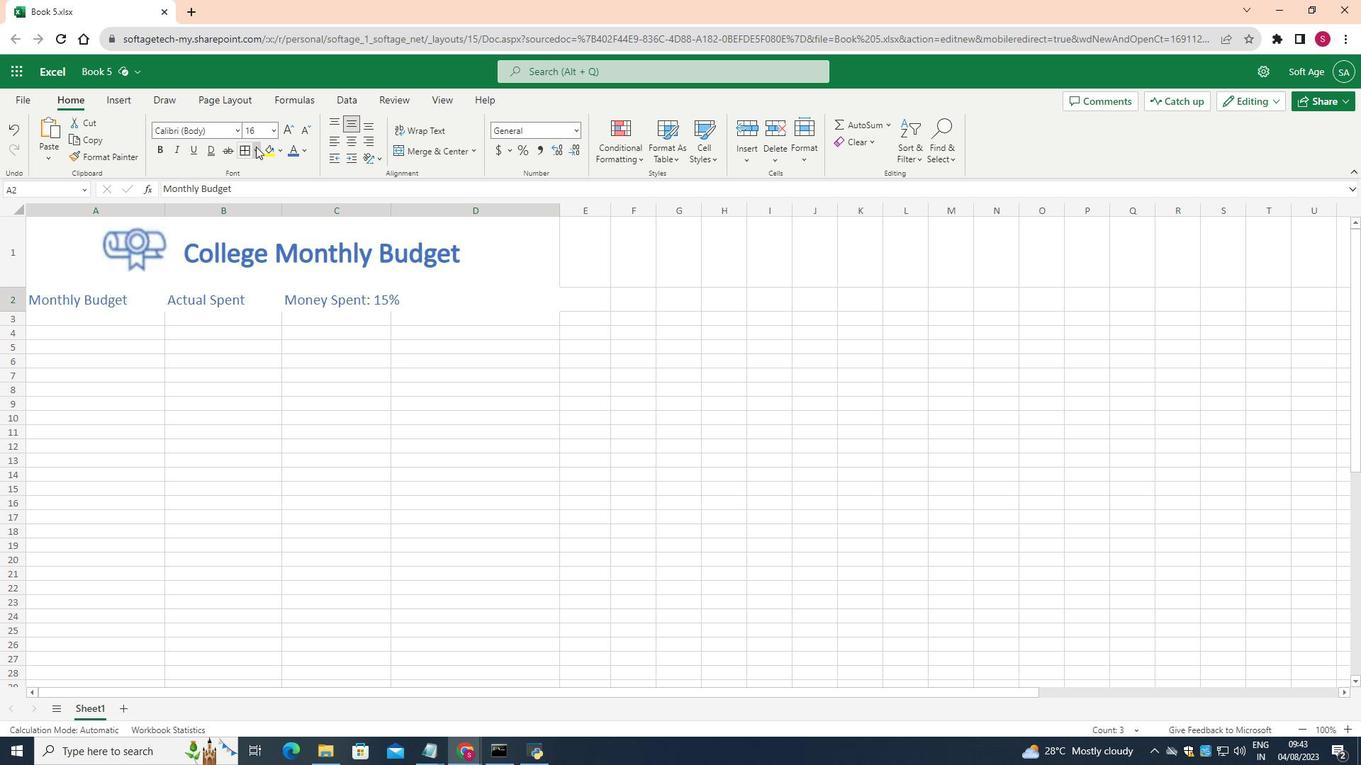 
Action: Mouse pressed left at (261, 152)
Screenshot: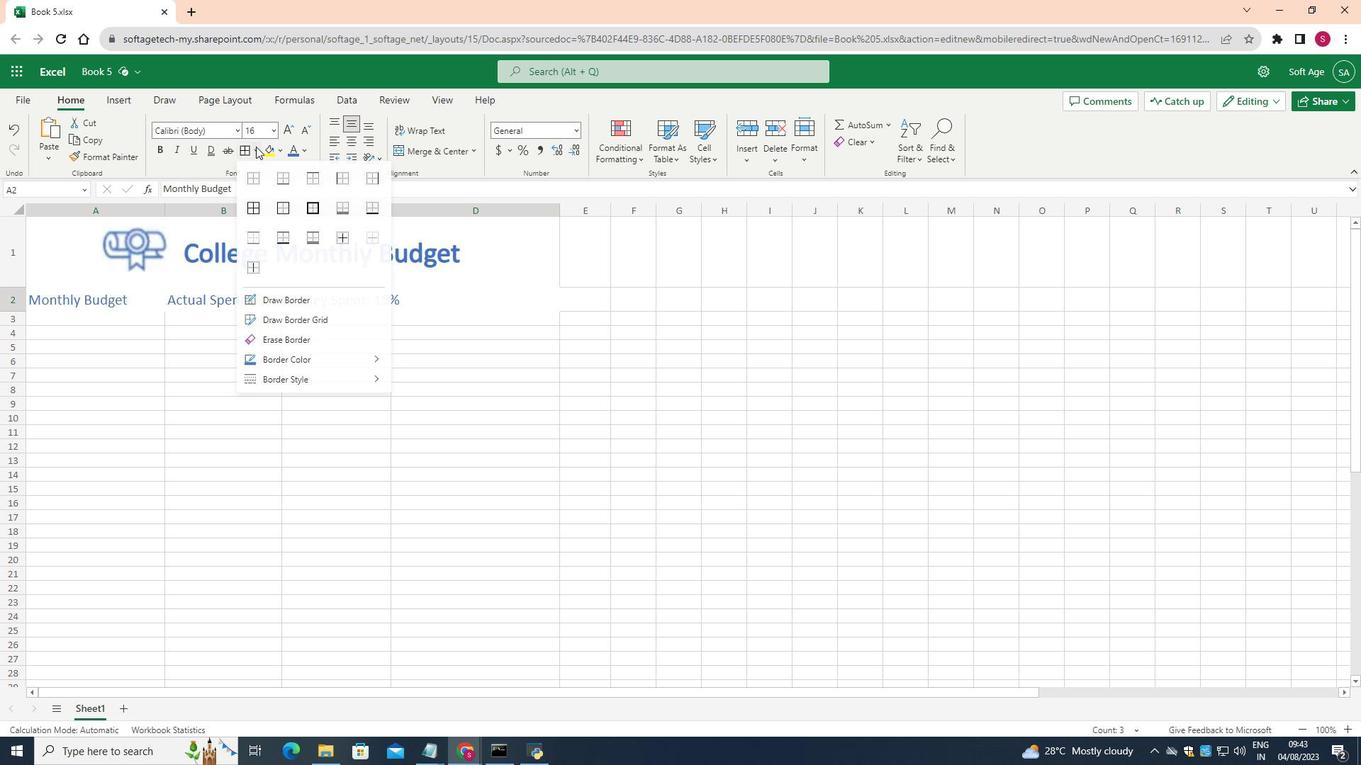 
Action: Mouse moved to (376, 216)
Screenshot: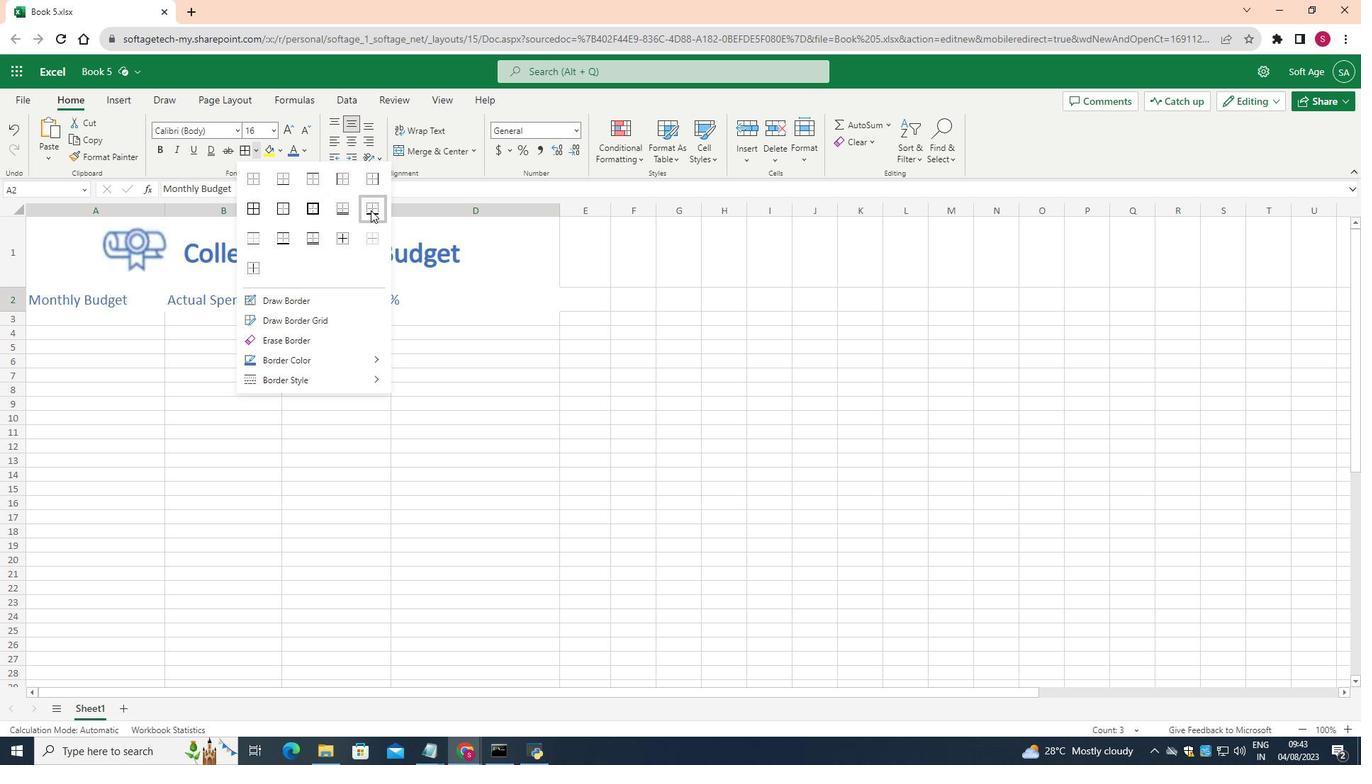 
Action: Mouse pressed left at (376, 216)
Screenshot: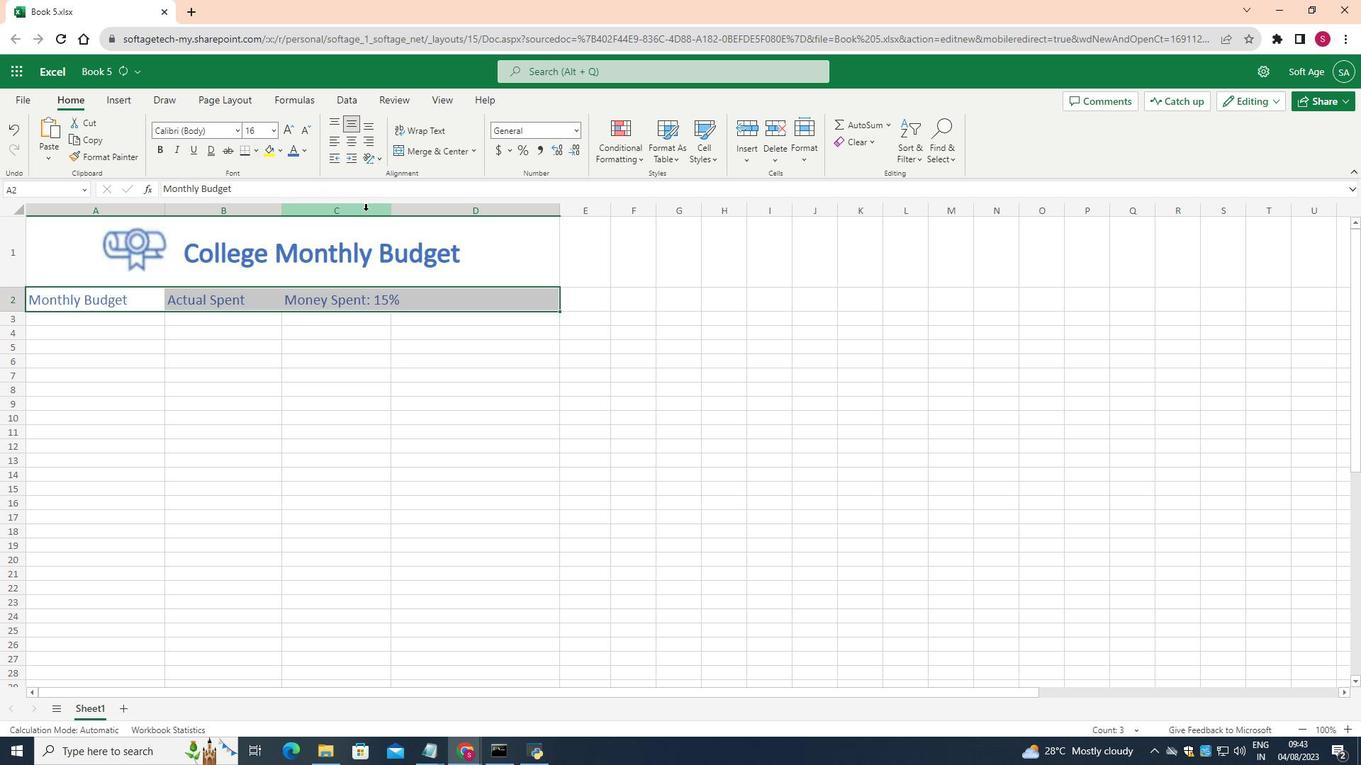 
Action: Mouse moved to (167, 306)
Screenshot: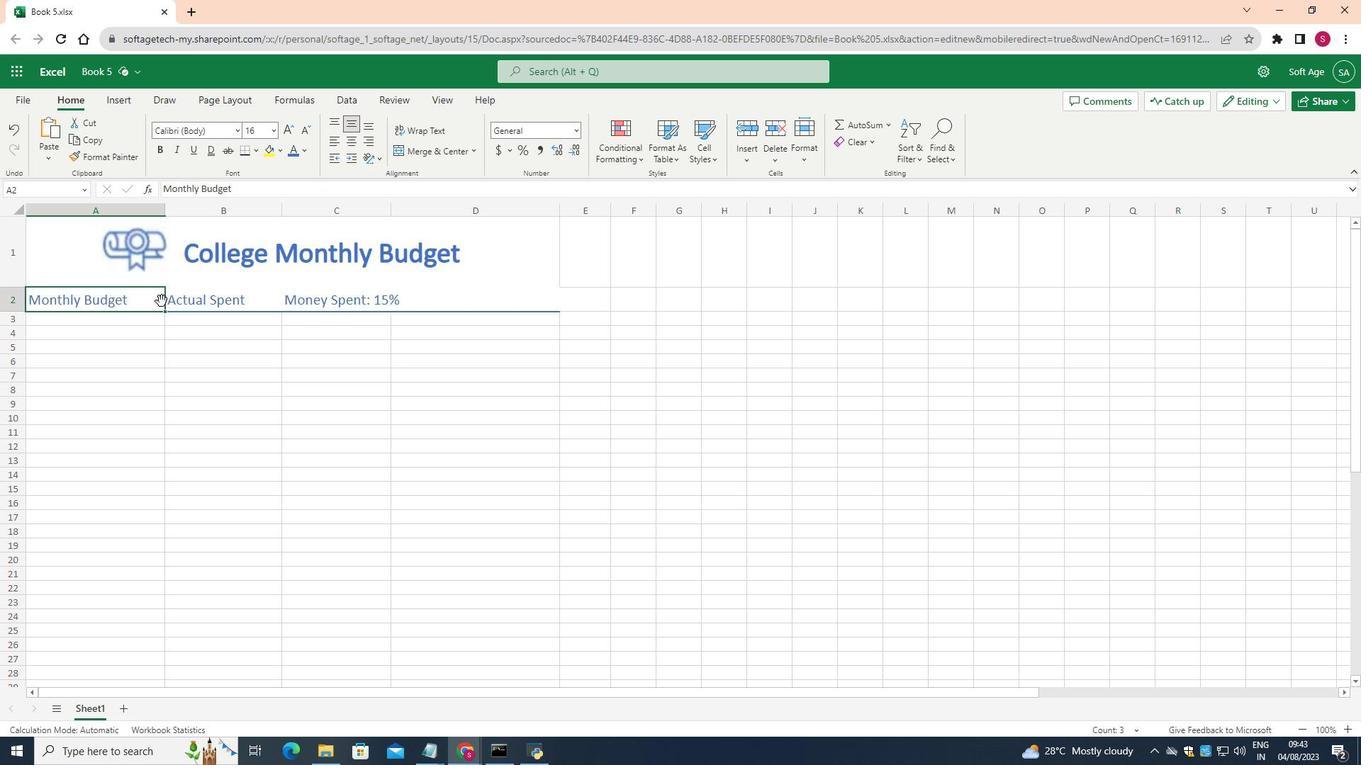 
Action: Mouse pressed left at (167, 306)
Screenshot: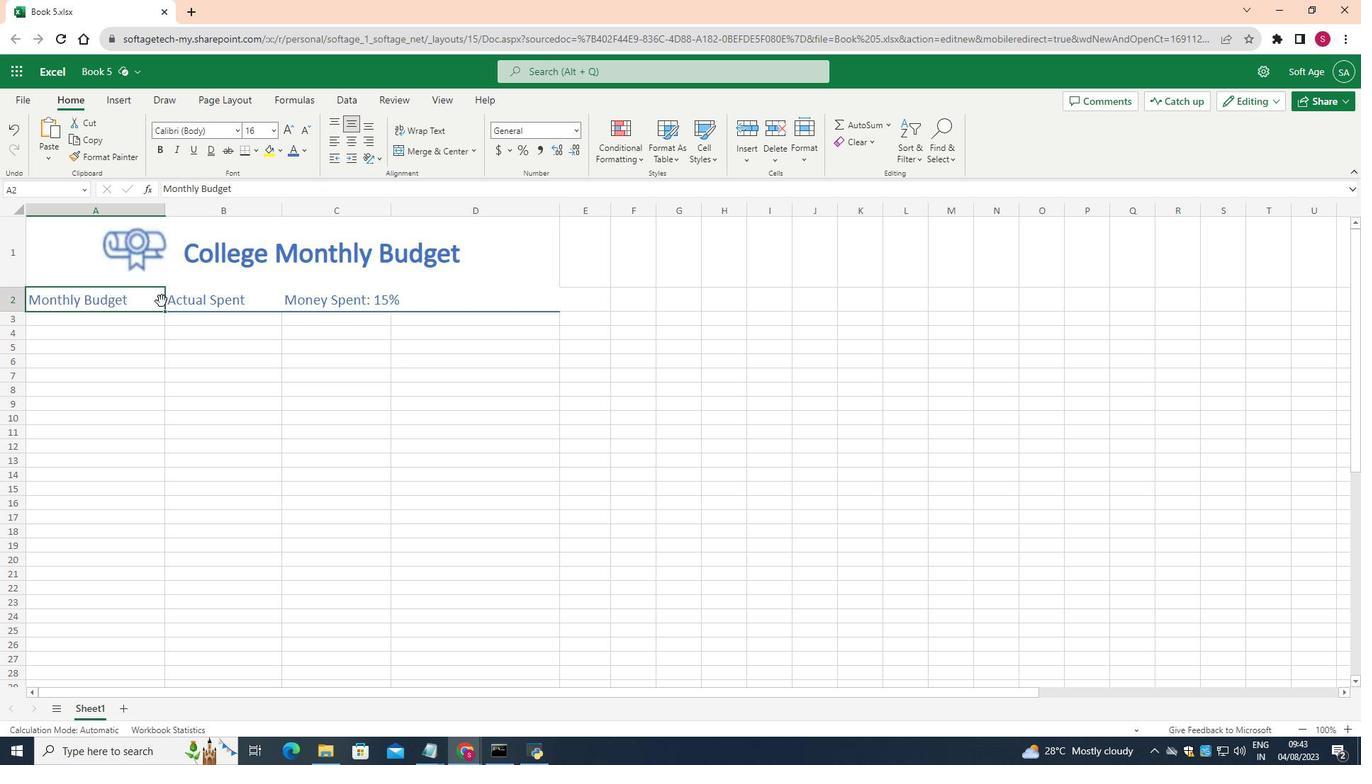 
Action: Mouse pressed left at (167, 306)
Screenshot: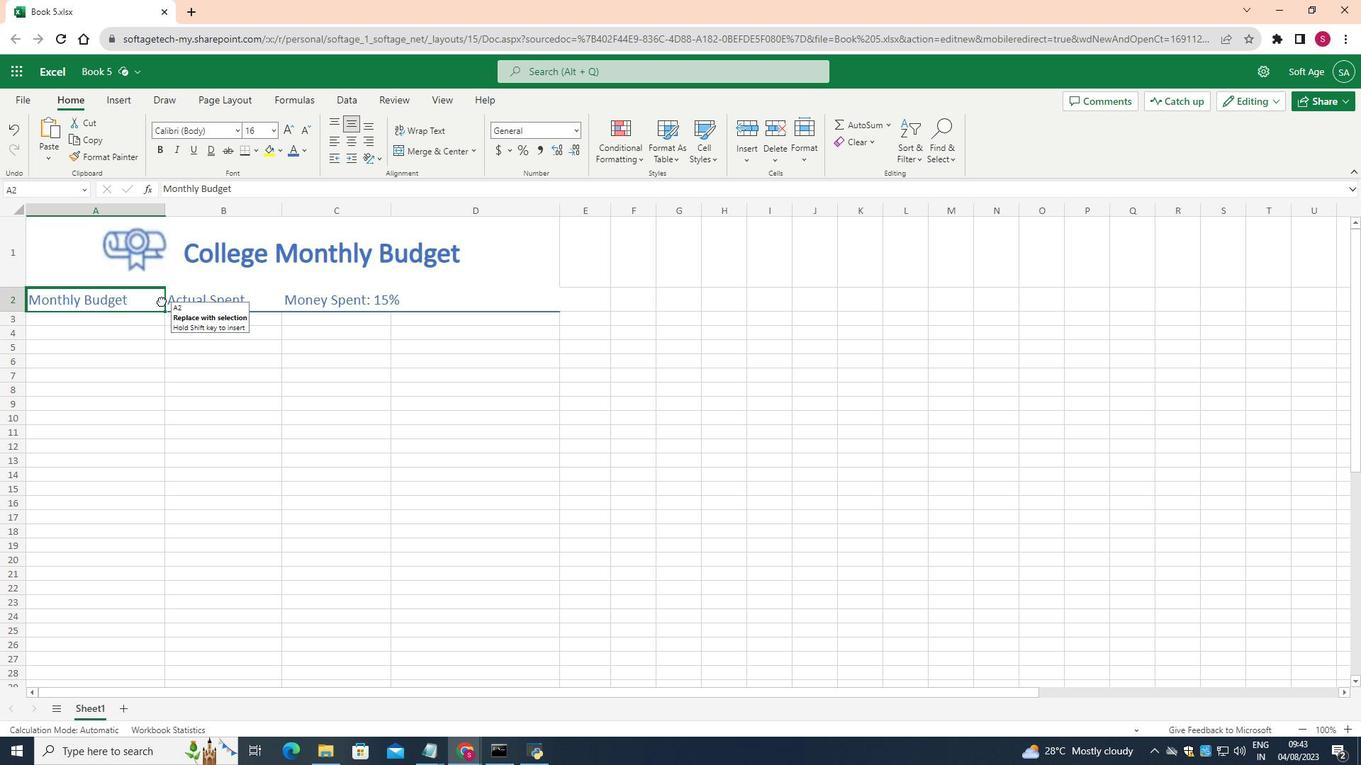 
Action: Mouse moved to (242, 394)
Screenshot: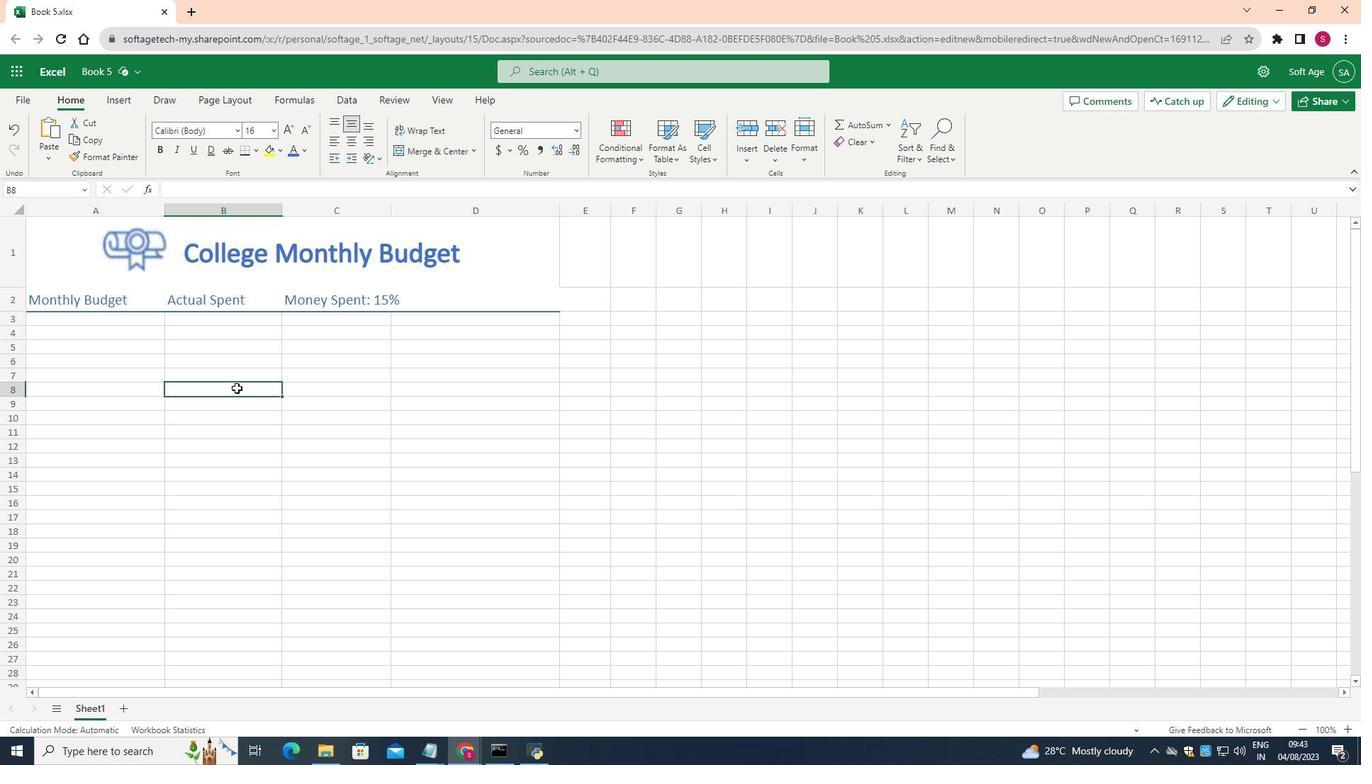 
Action: Mouse pressed left at (242, 394)
Screenshot: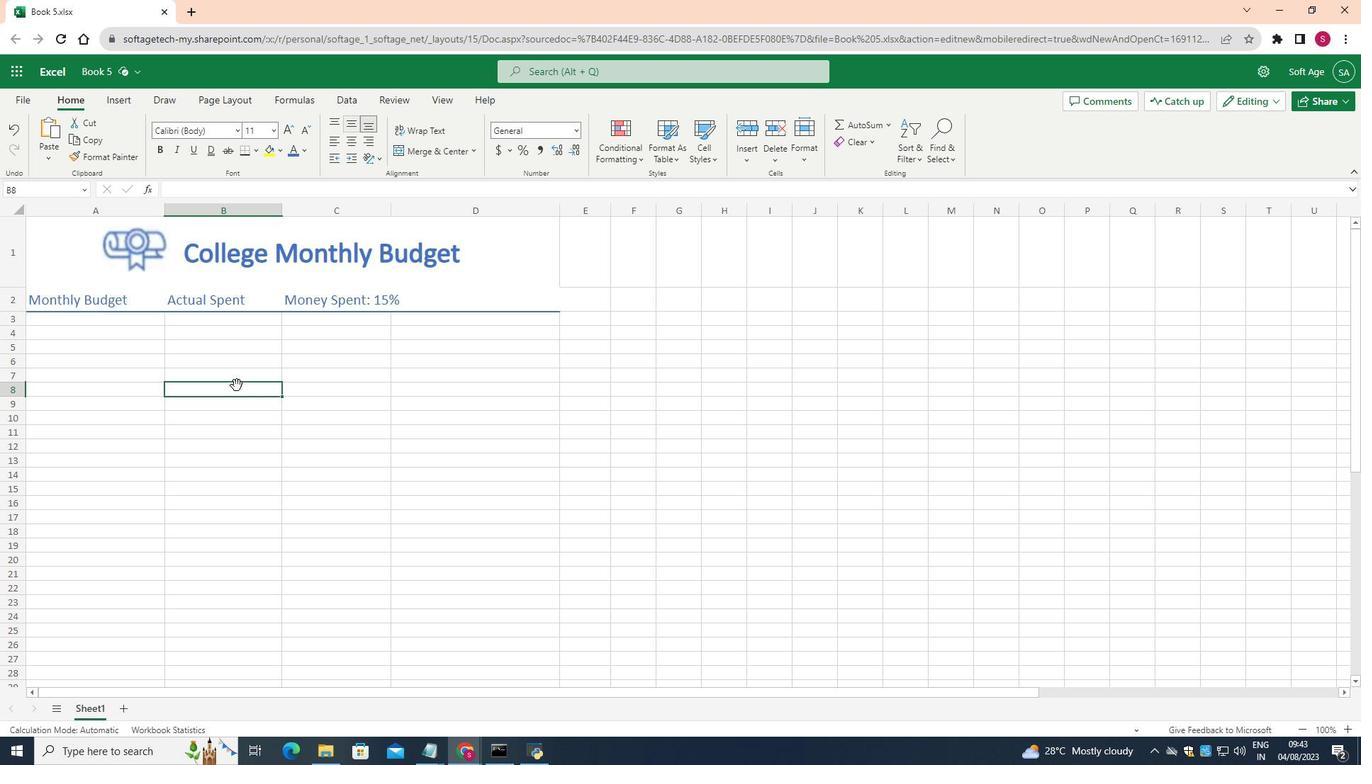 
Action: Mouse moved to (26, 330)
Screenshot: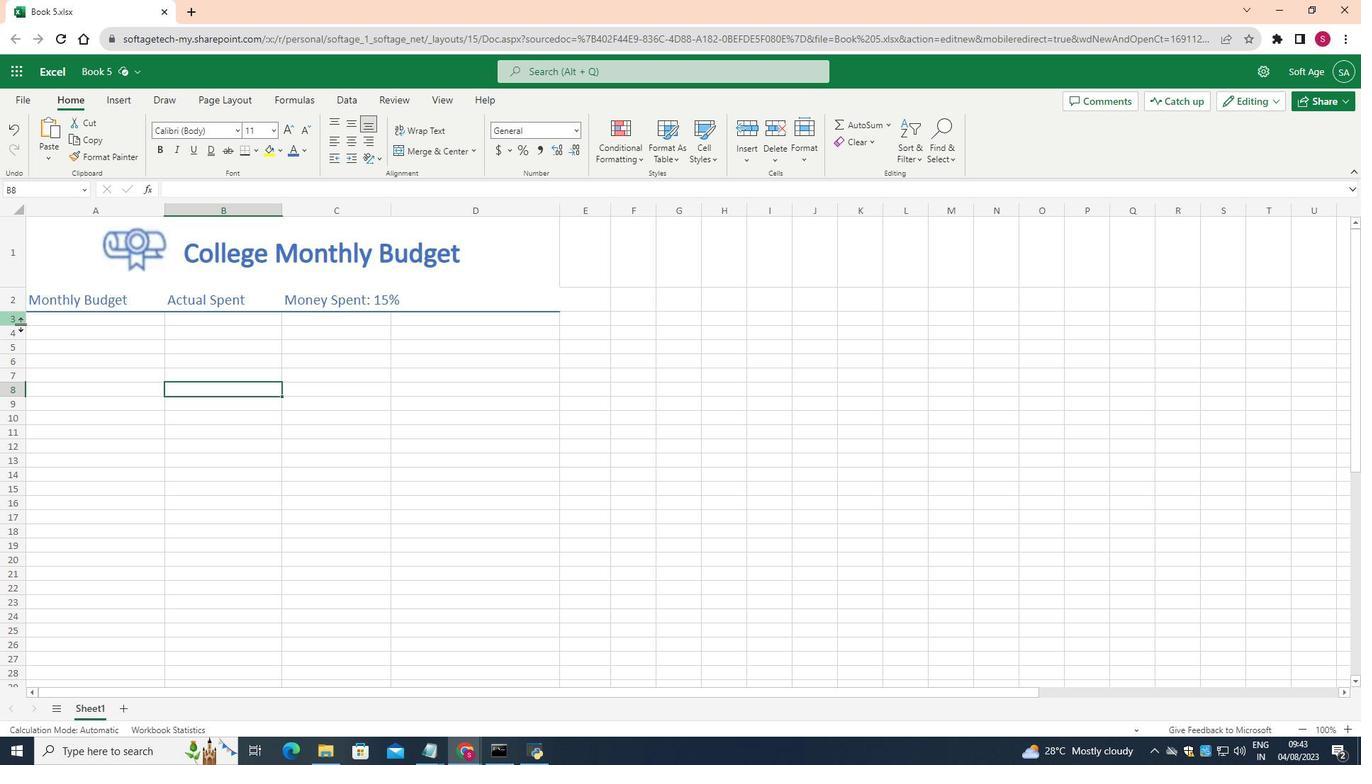 
Action: Mouse pressed left at (26, 330)
Screenshot: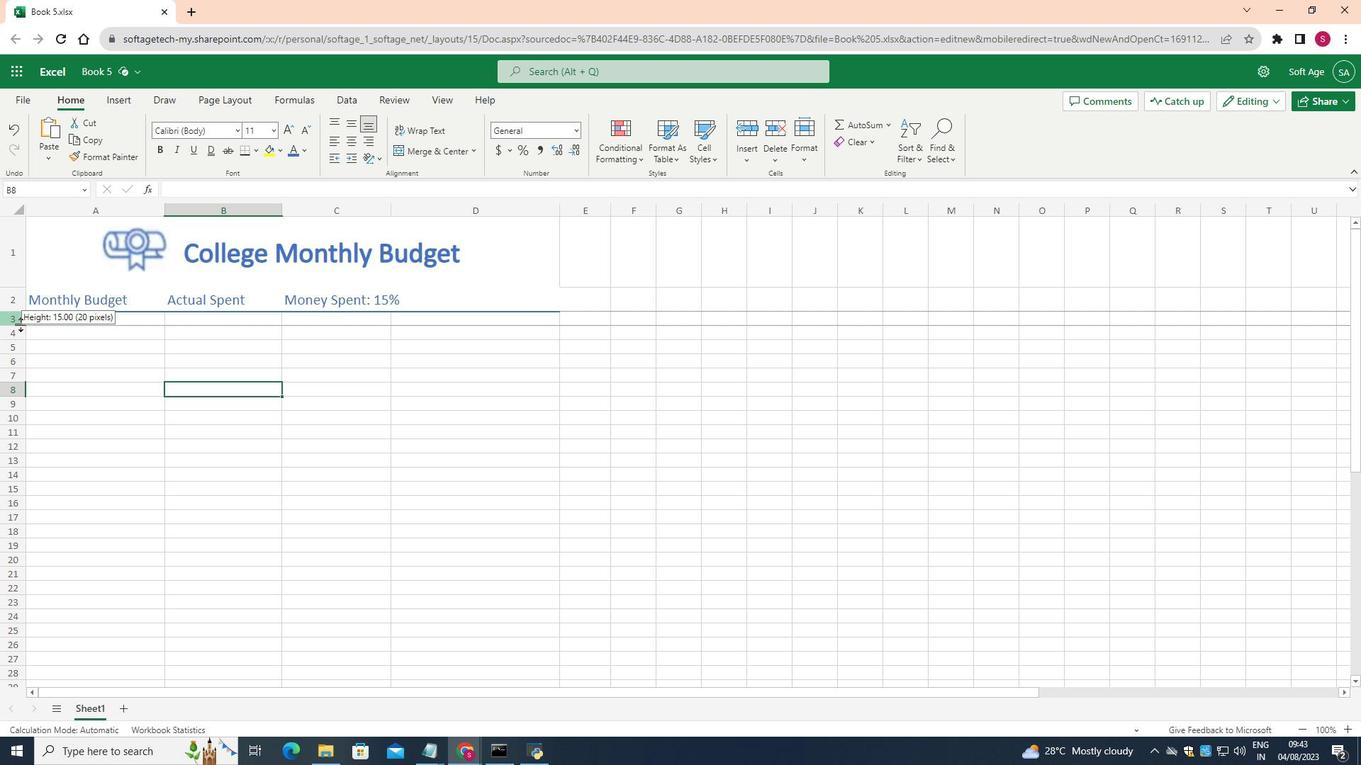 
Action: Mouse moved to (26, 340)
Screenshot: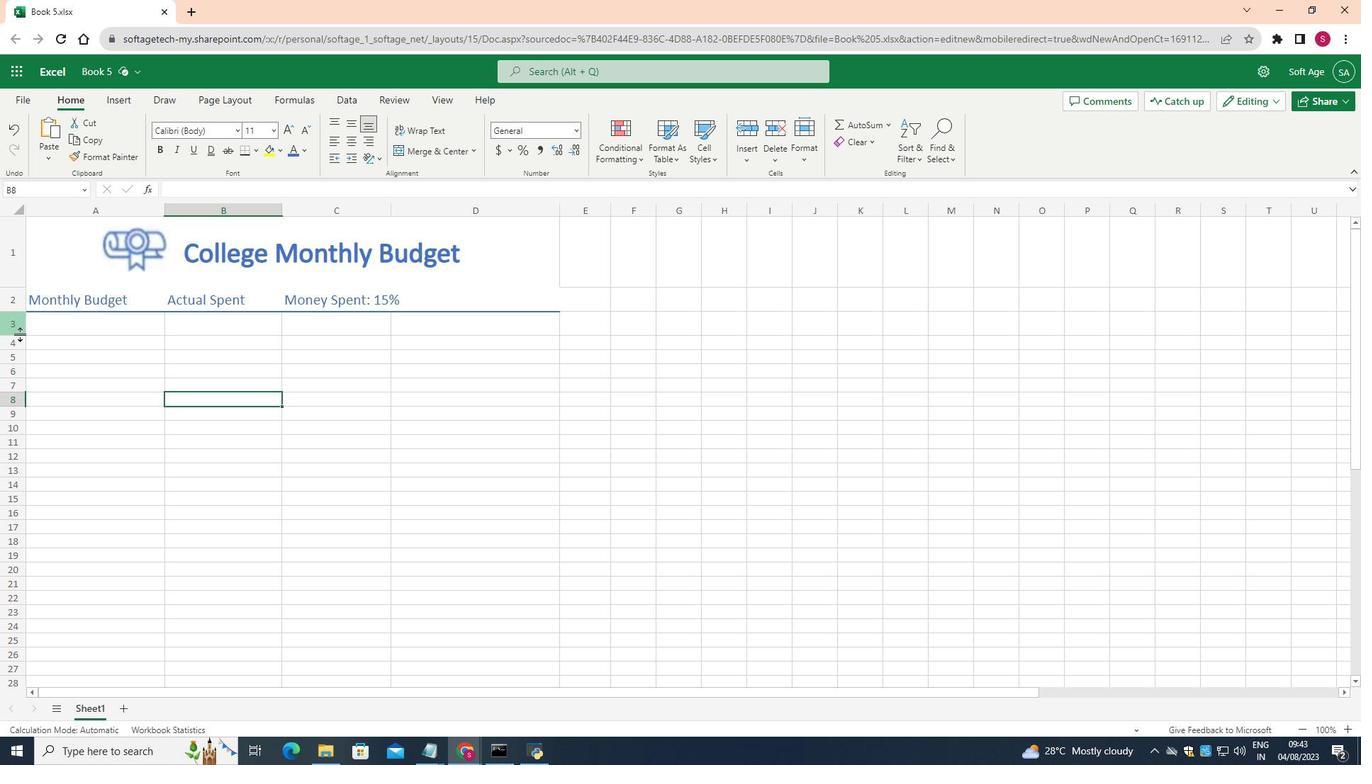 
Action: Mouse pressed left at (26, 340)
Screenshot: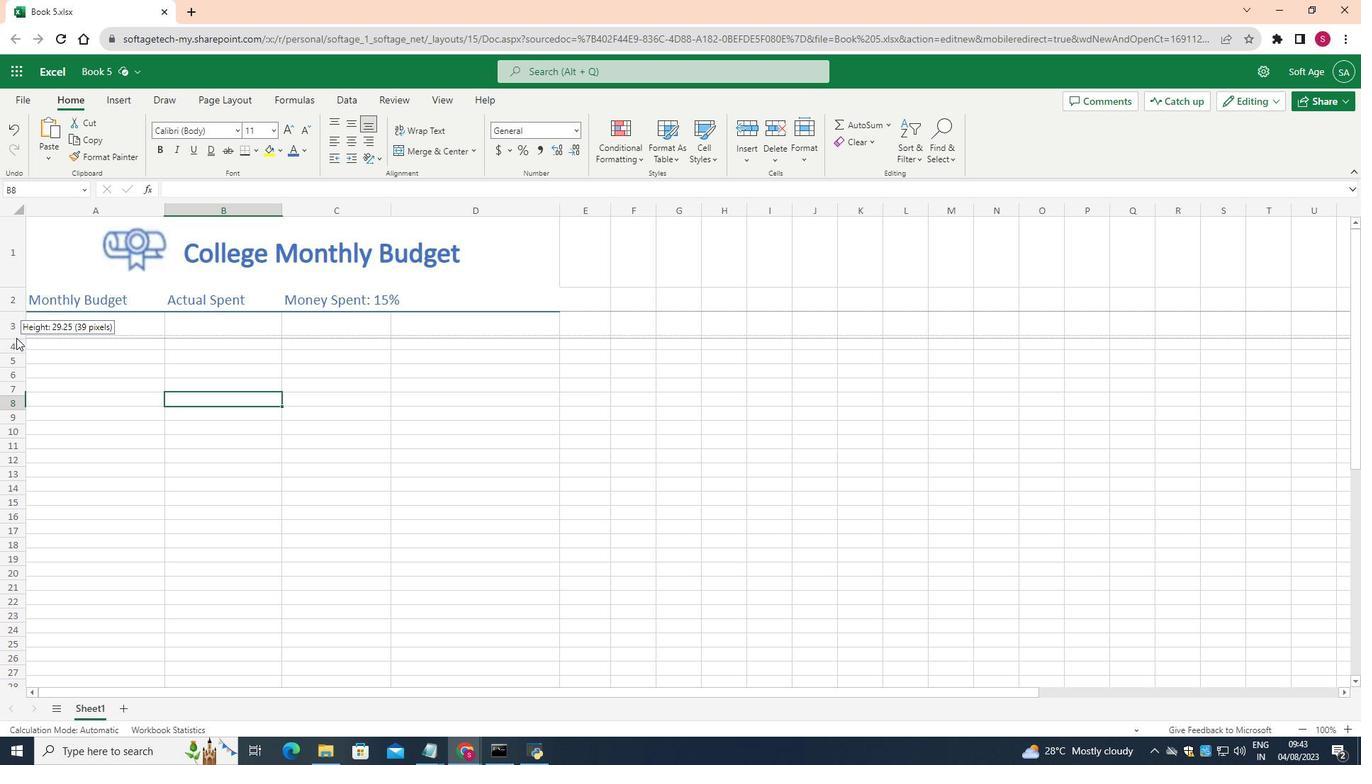 
Action: Mouse moved to (60, 332)
Screenshot: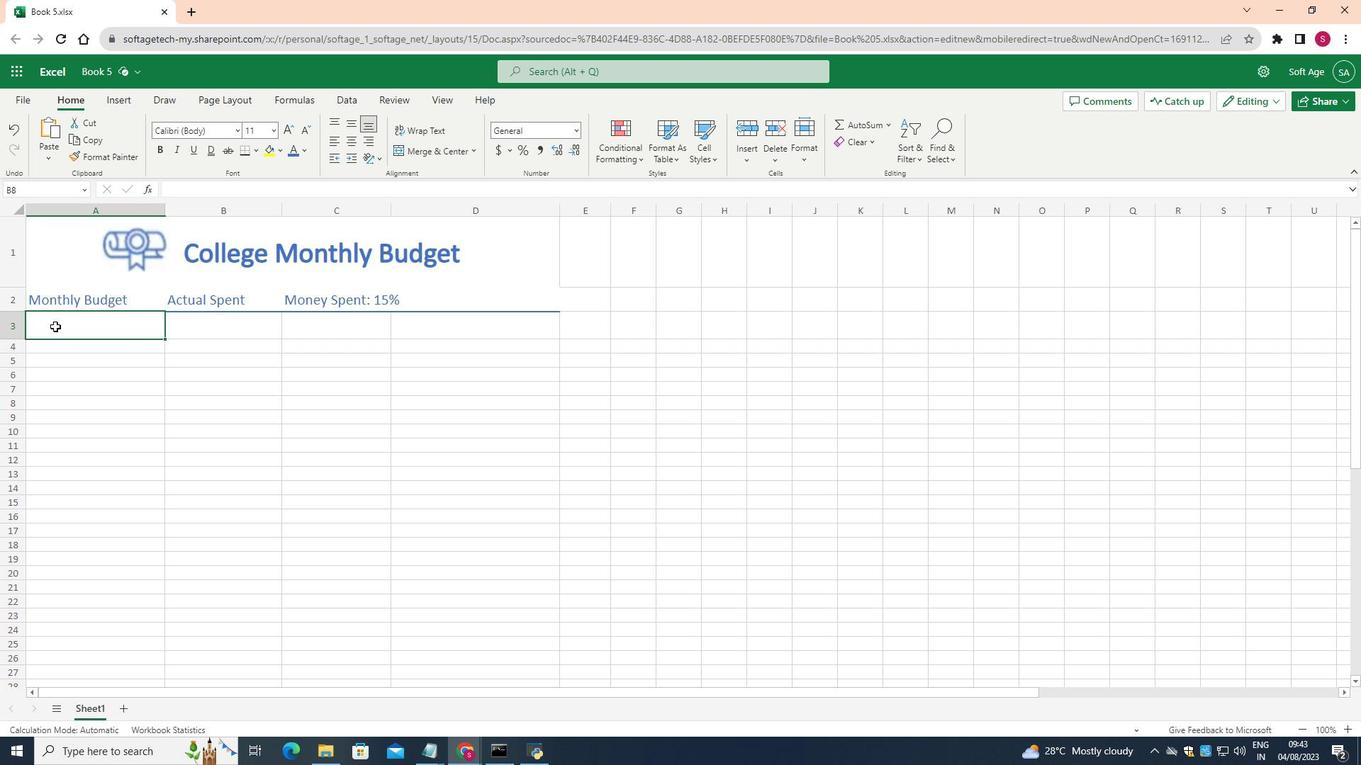 
Action: Mouse pressed left at (60, 332)
Screenshot: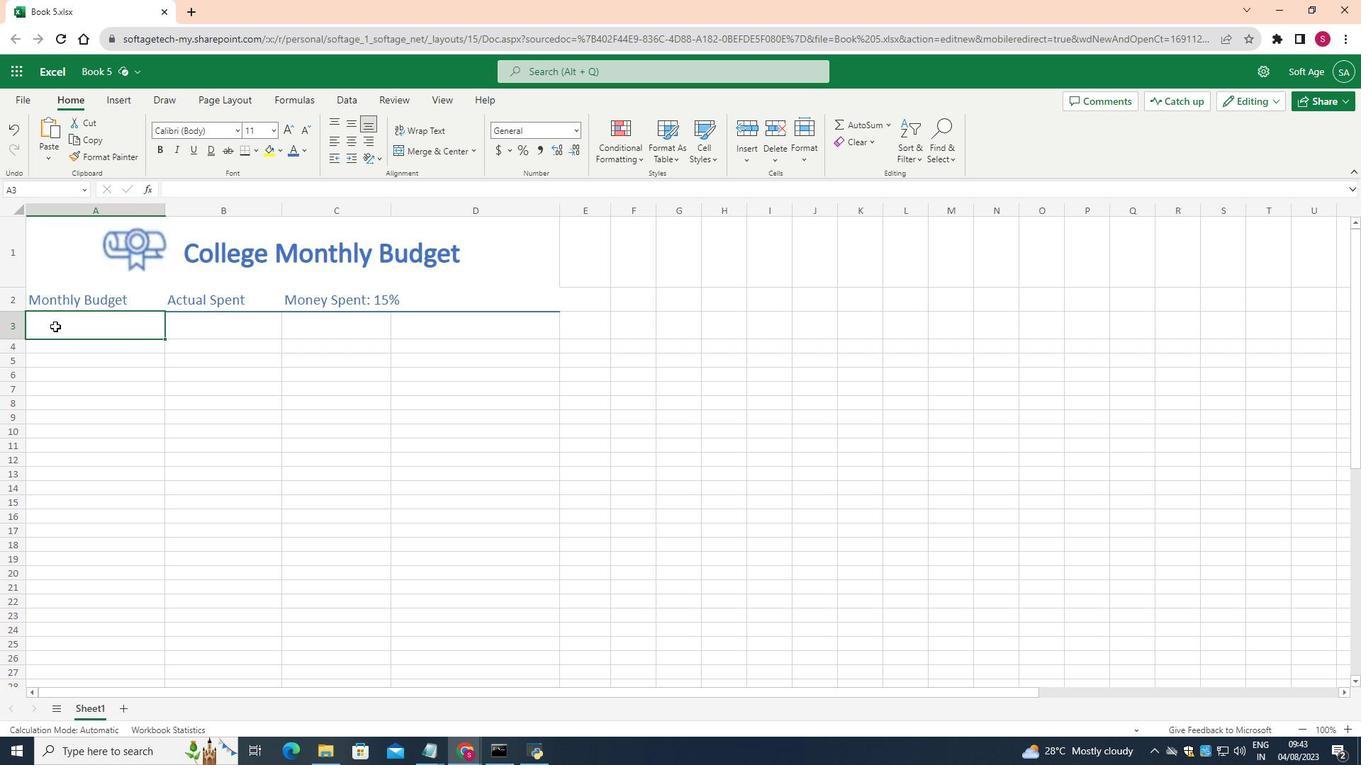 
Action: Mouse moved to (279, 138)
Screenshot: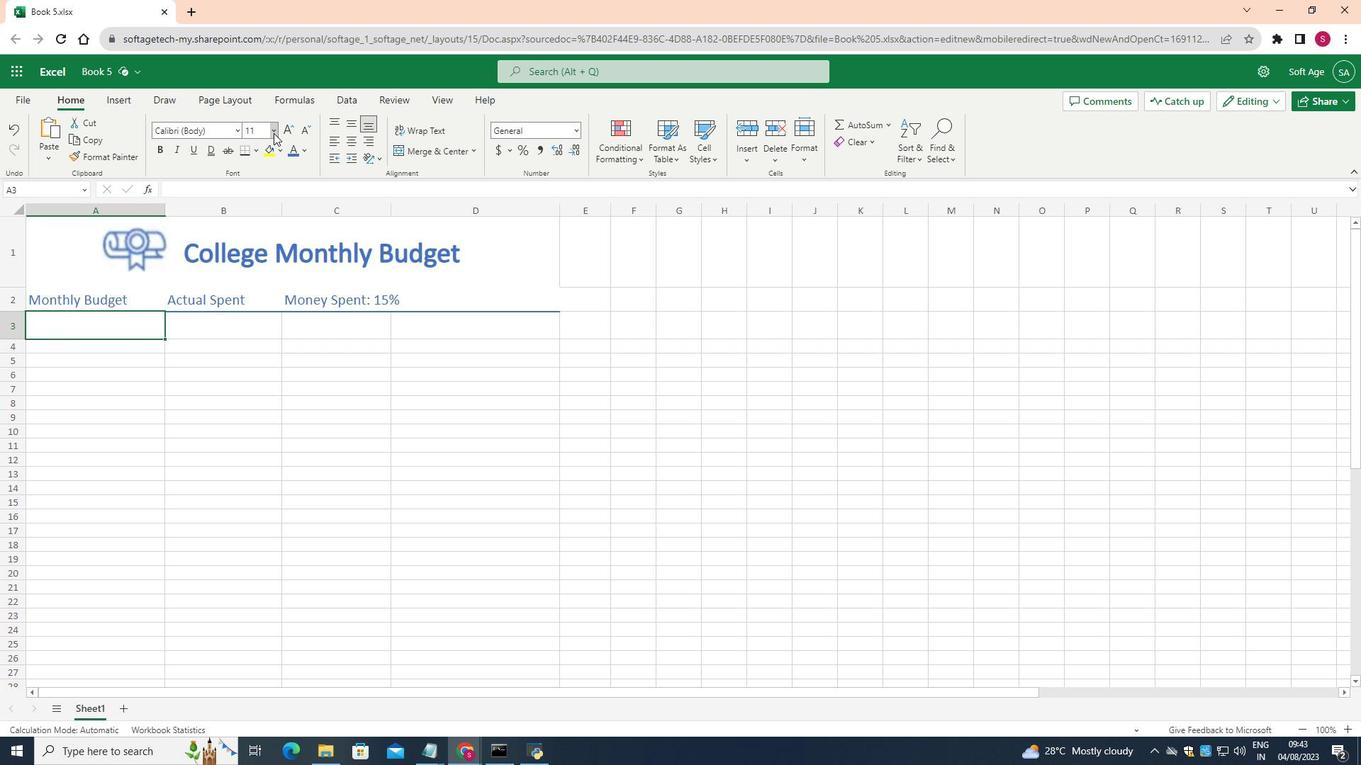 
Action: Mouse pressed left at (279, 138)
Screenshot: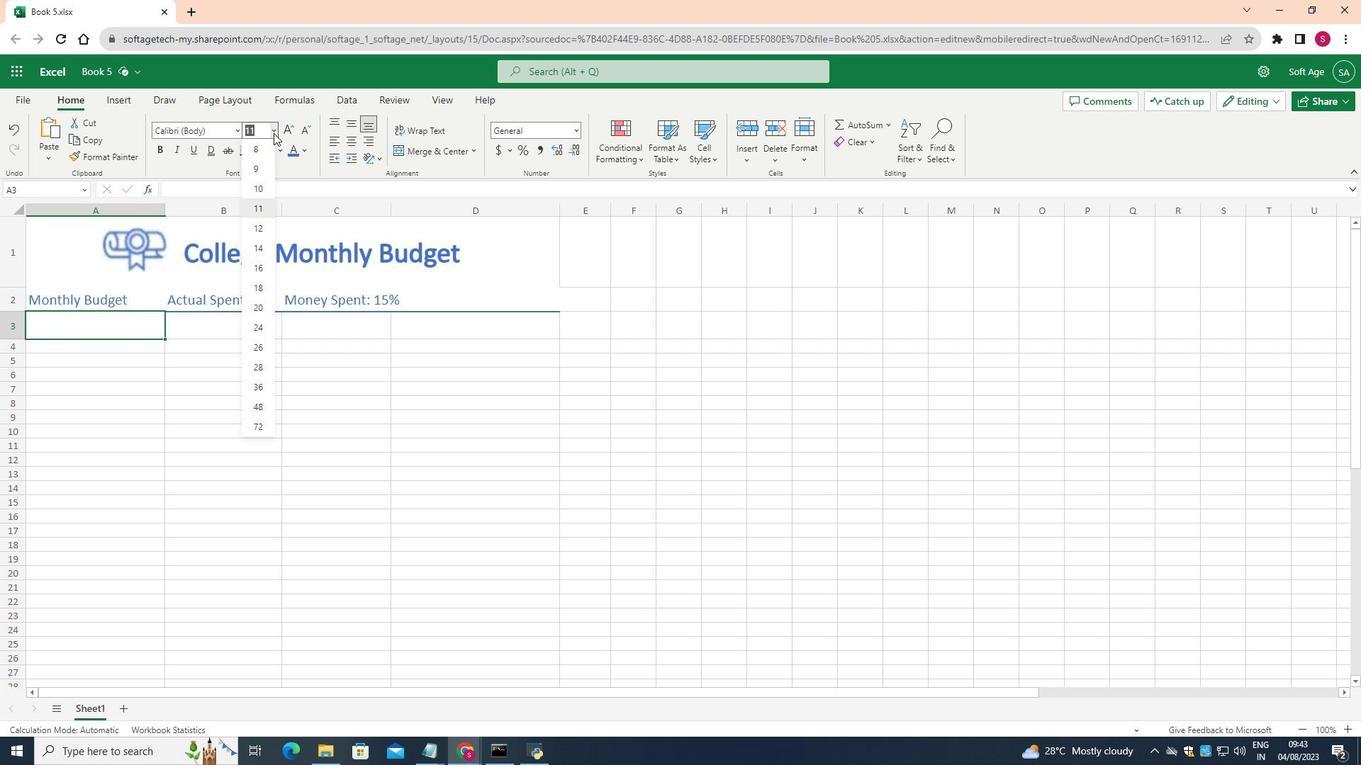 
Action: Mouse moved to (261, 250)
Screenshot: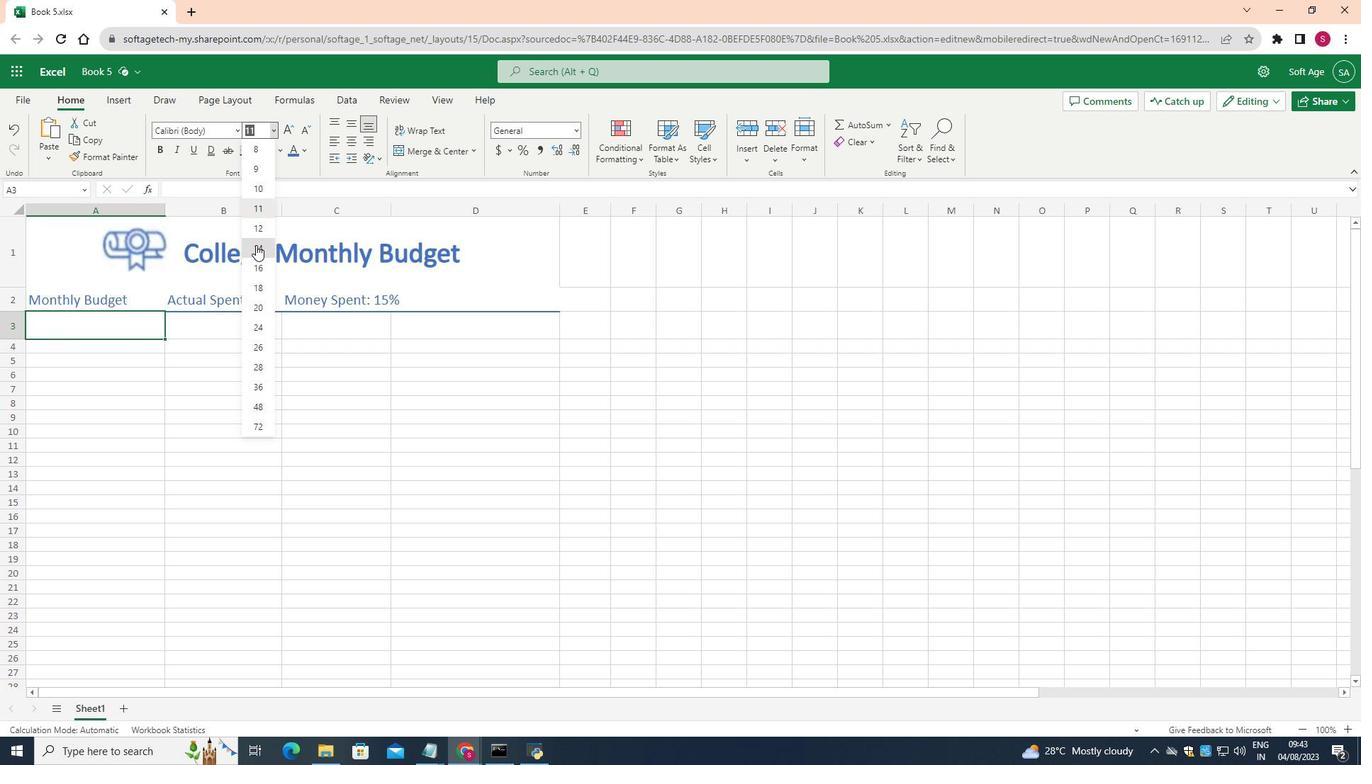 
Action: Mouse pressed left at (261, 250)
Screenshot: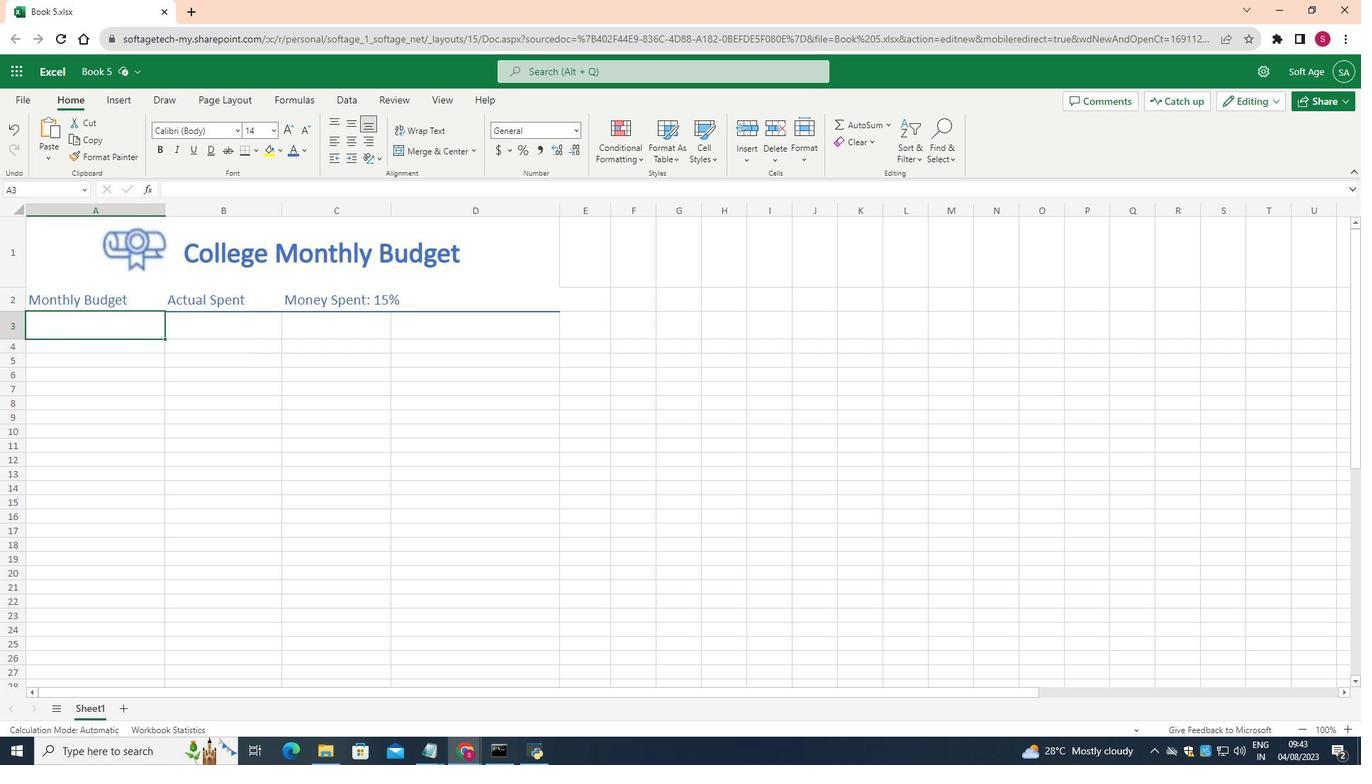 
Action: Mouse moved to (132, 336)
Screenshot: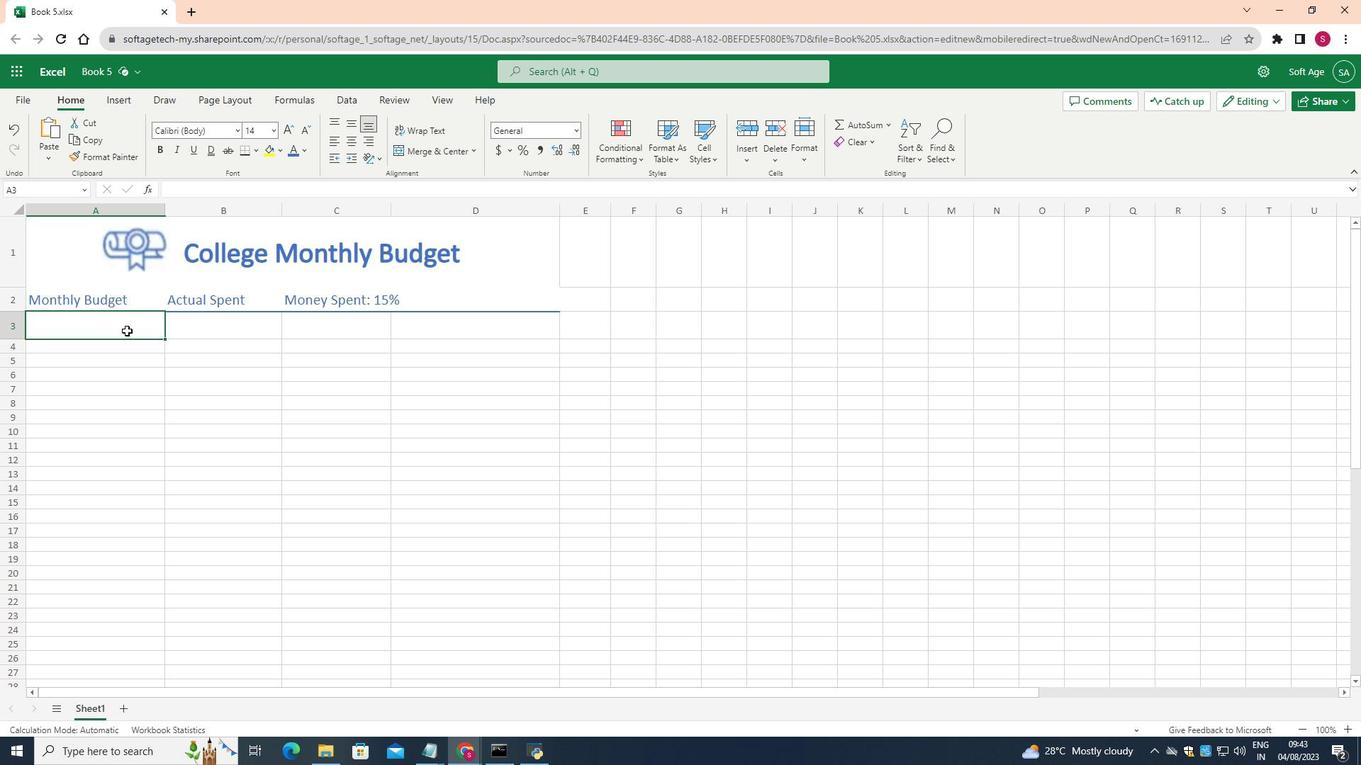 
Action: Mouse pressed left at (132, 336)
Screenshot: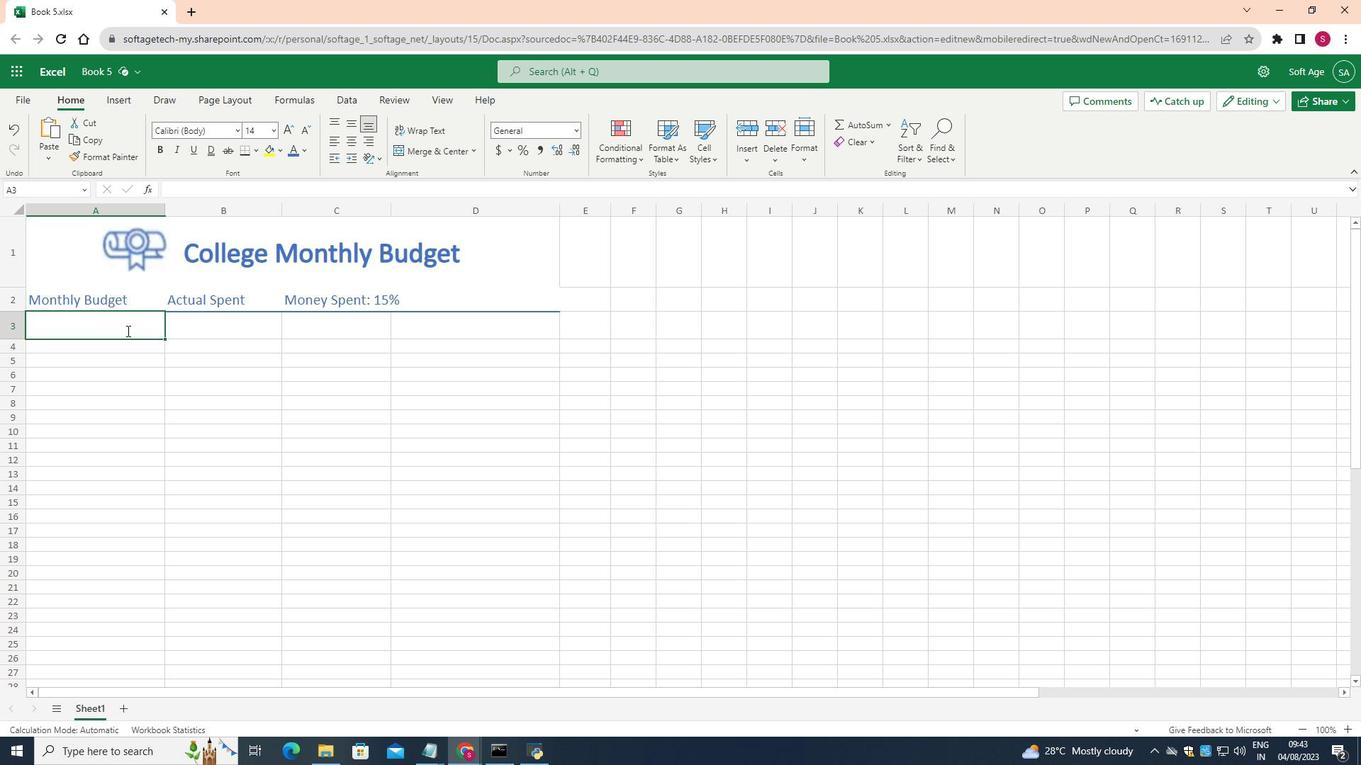 
Action: Mouse pressed left at (132, 336)
Screenshot: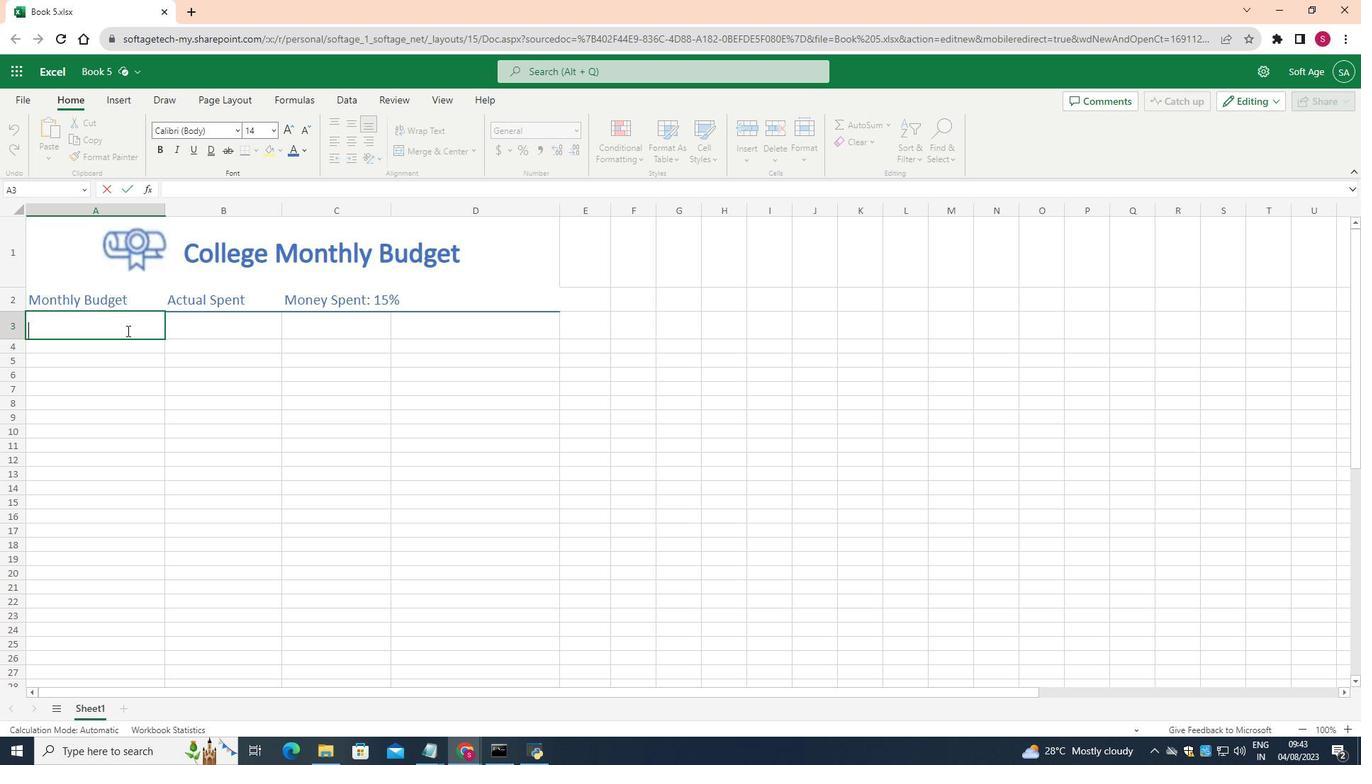 
Action: Key pressed <Key.shift>$3,430
Screenshot: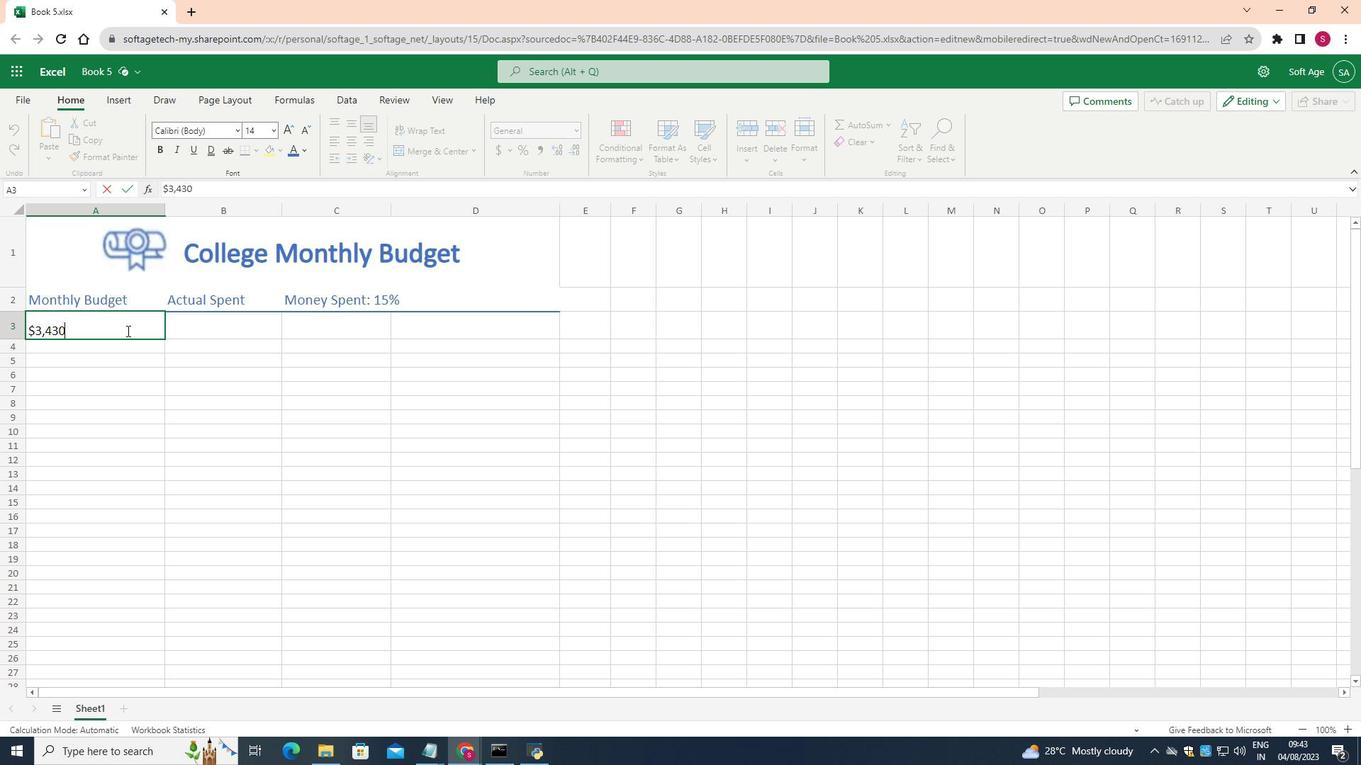 
Action: Mouse moved to (191, 331)
Screenshot: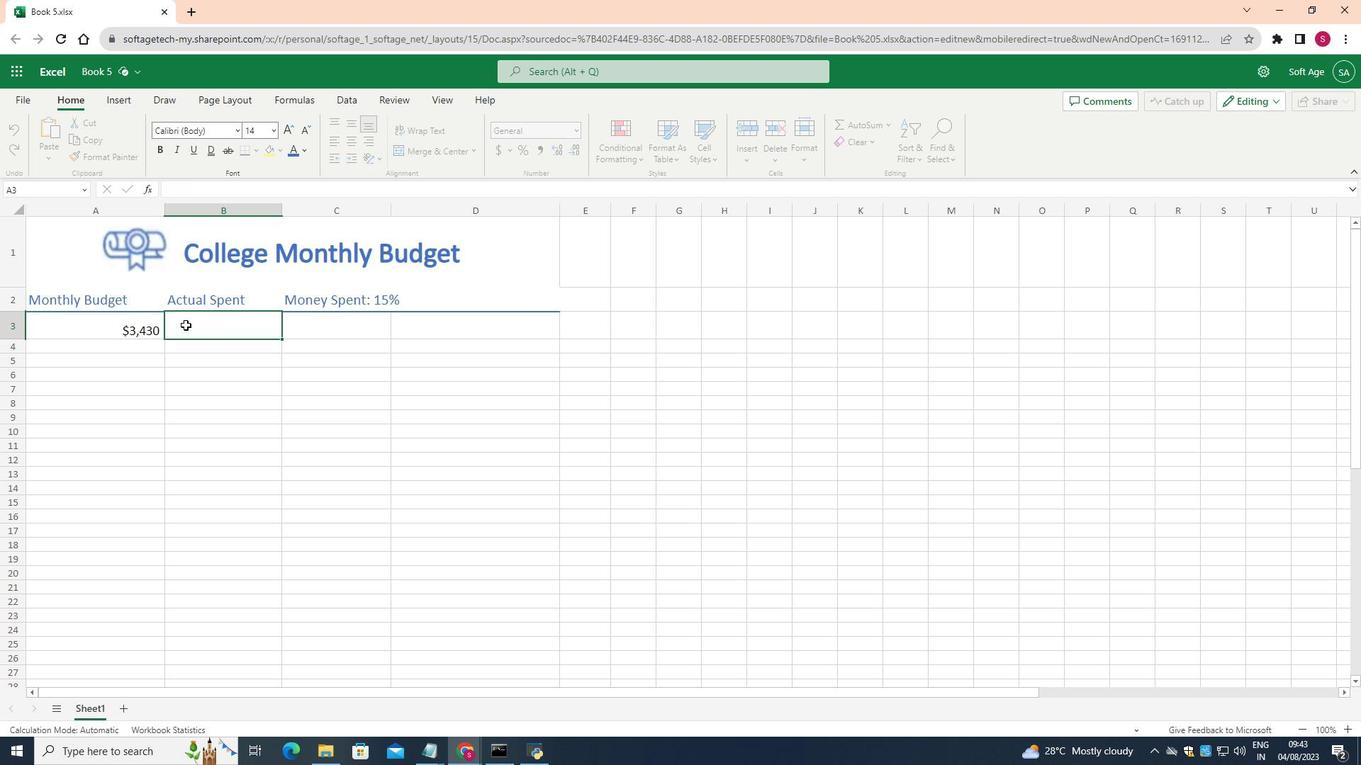 
Action: Mouse pressed left at (191, 331)
Screenshot: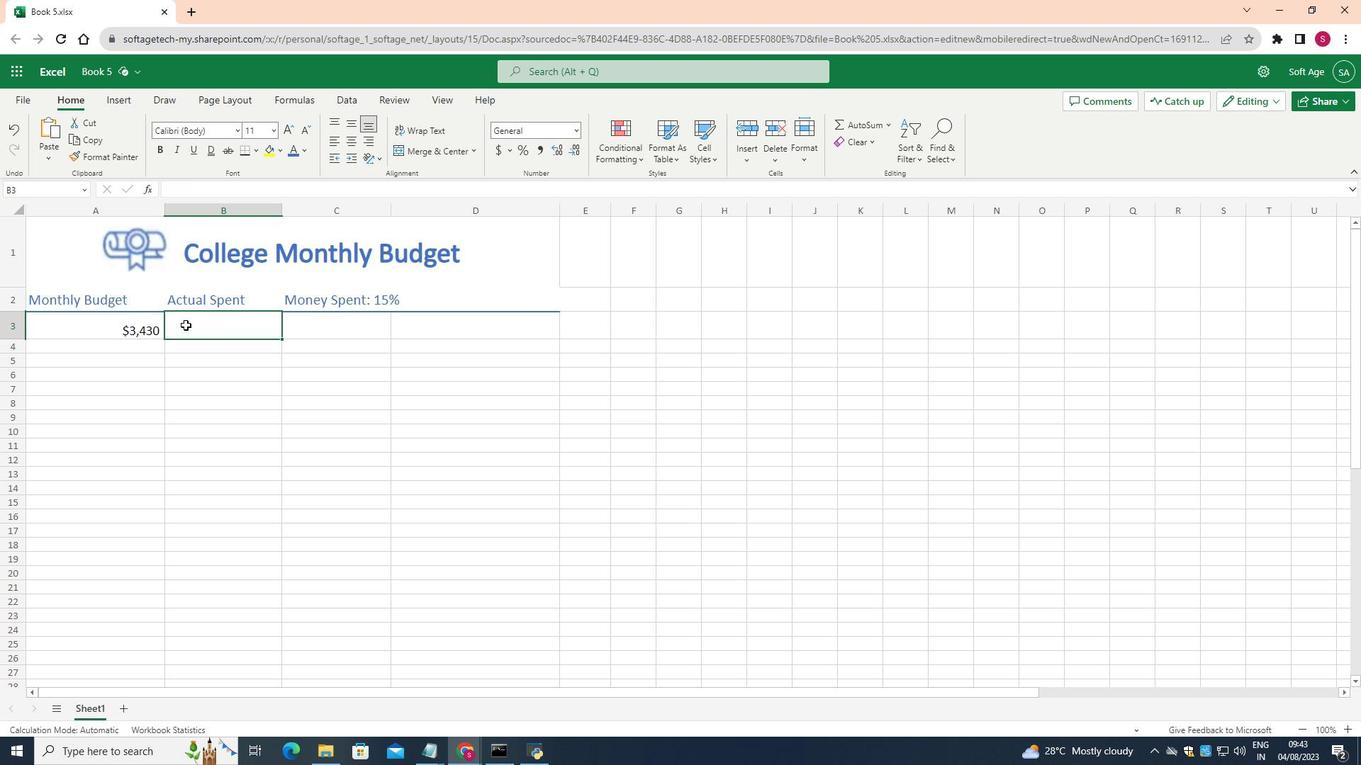 
Action: Mouse moved to (278, 133)
Screenshot: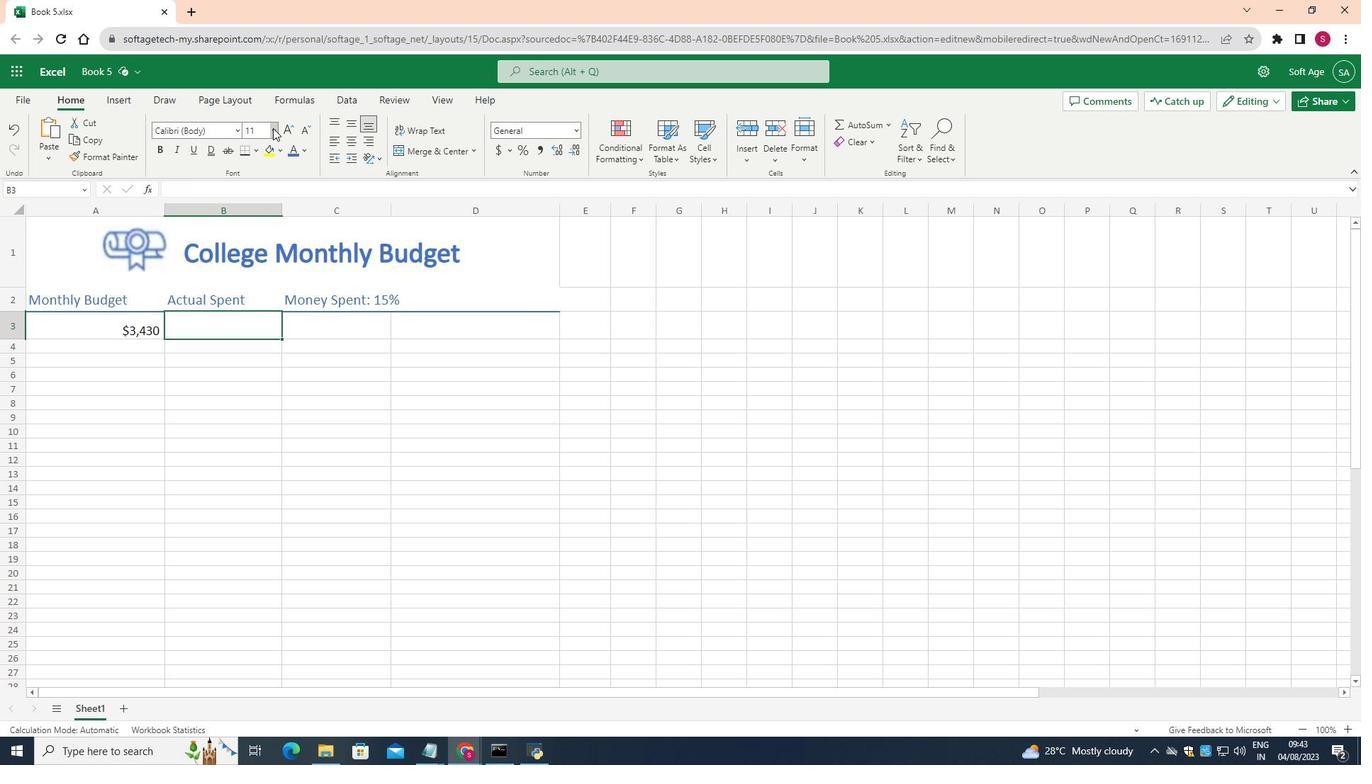 
Action: Mouse pressed left at (278, 133)
Screenshot: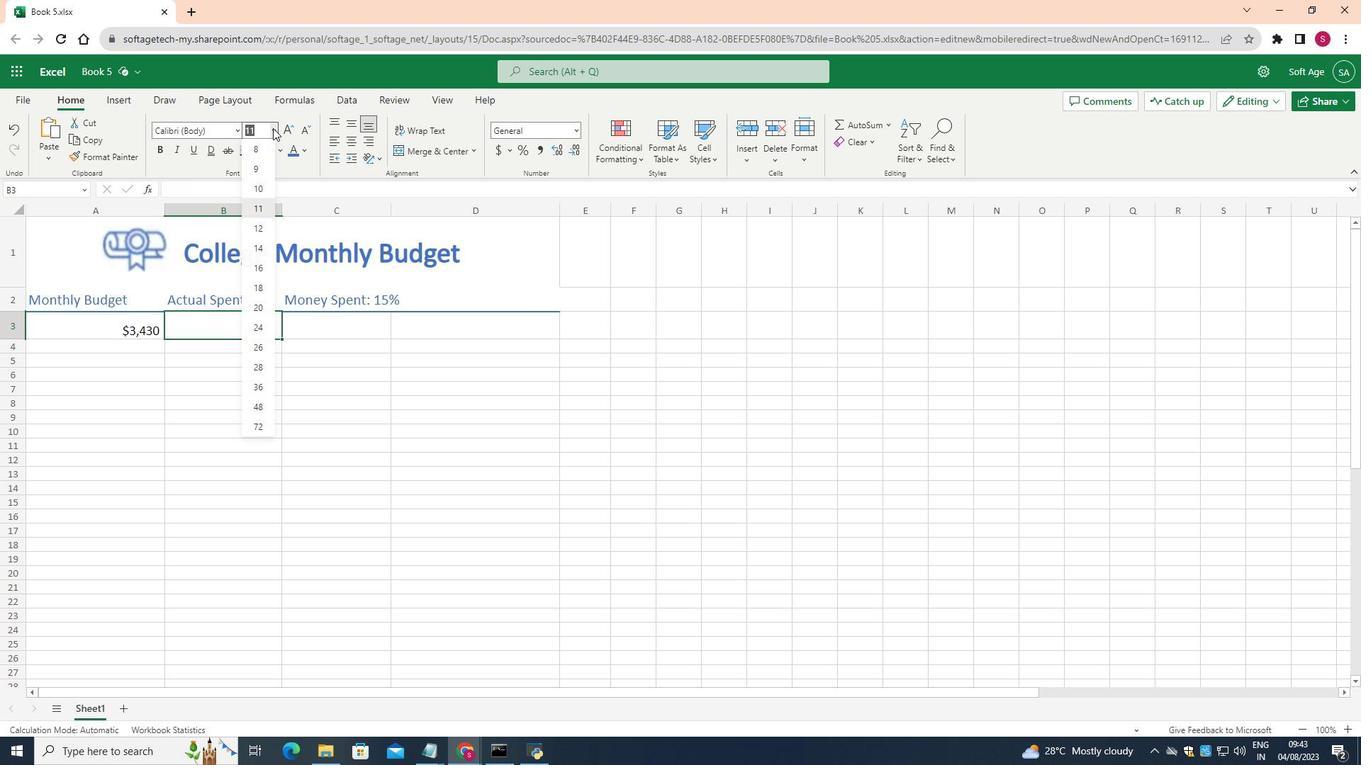 
Action: Mouse moved to (259, 249)
Screenshot: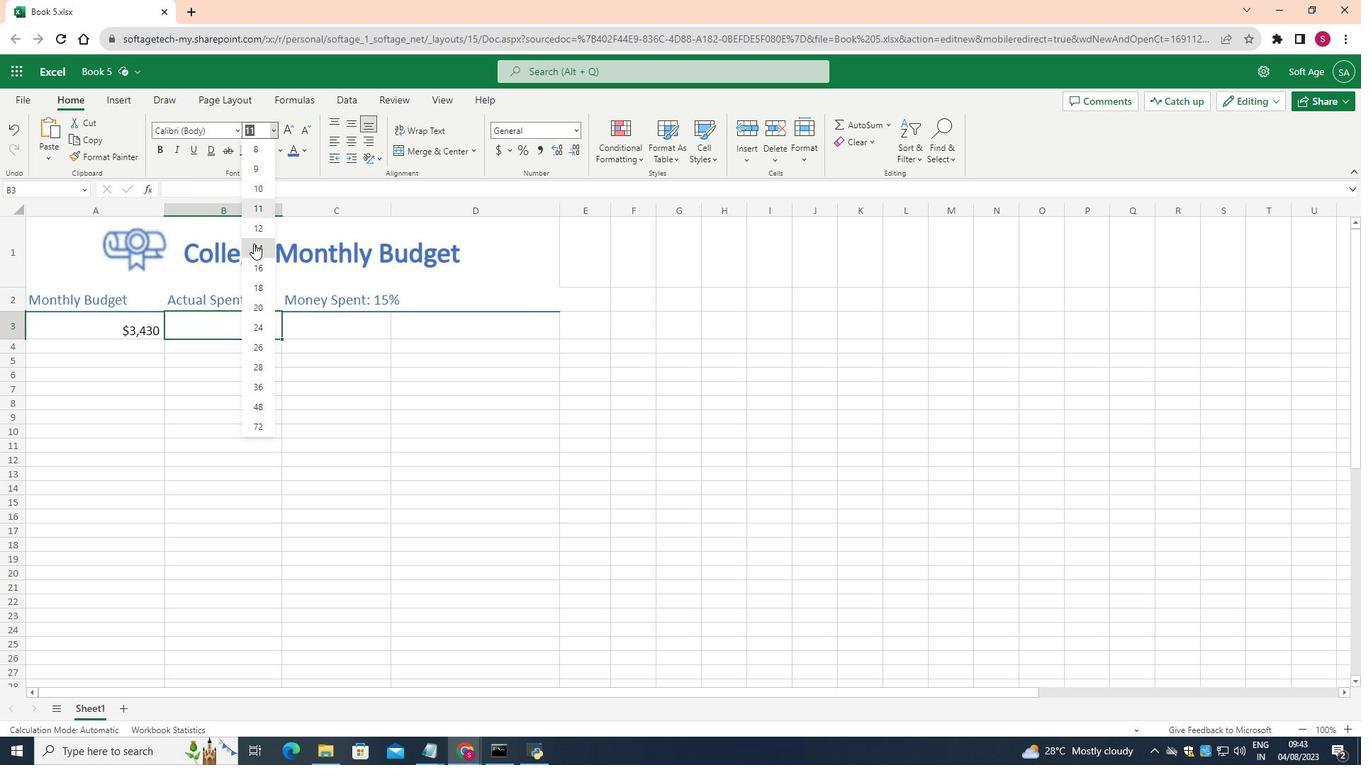 
Action: Mouse pressed left at (259, 249)
Screenshot: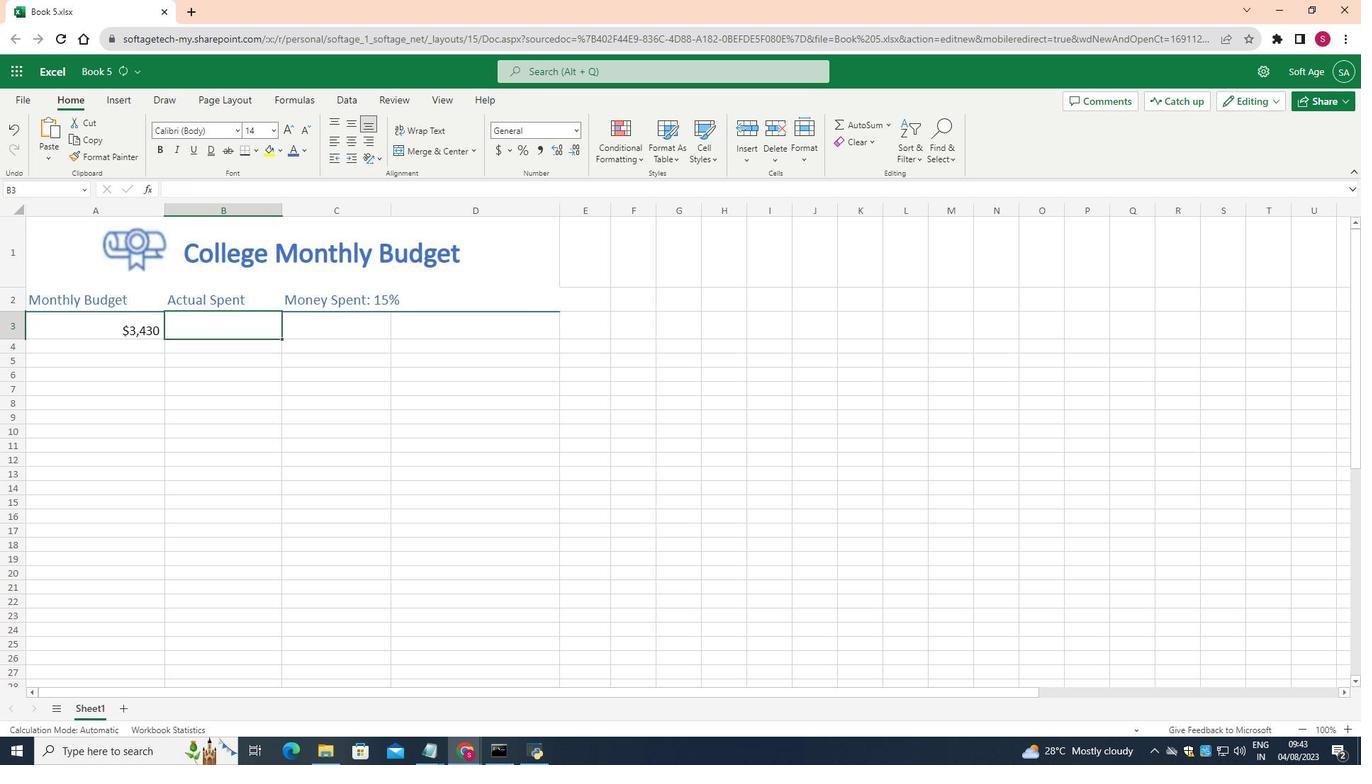 
Action: Key pressed <Key.shift>$510
Screenshot: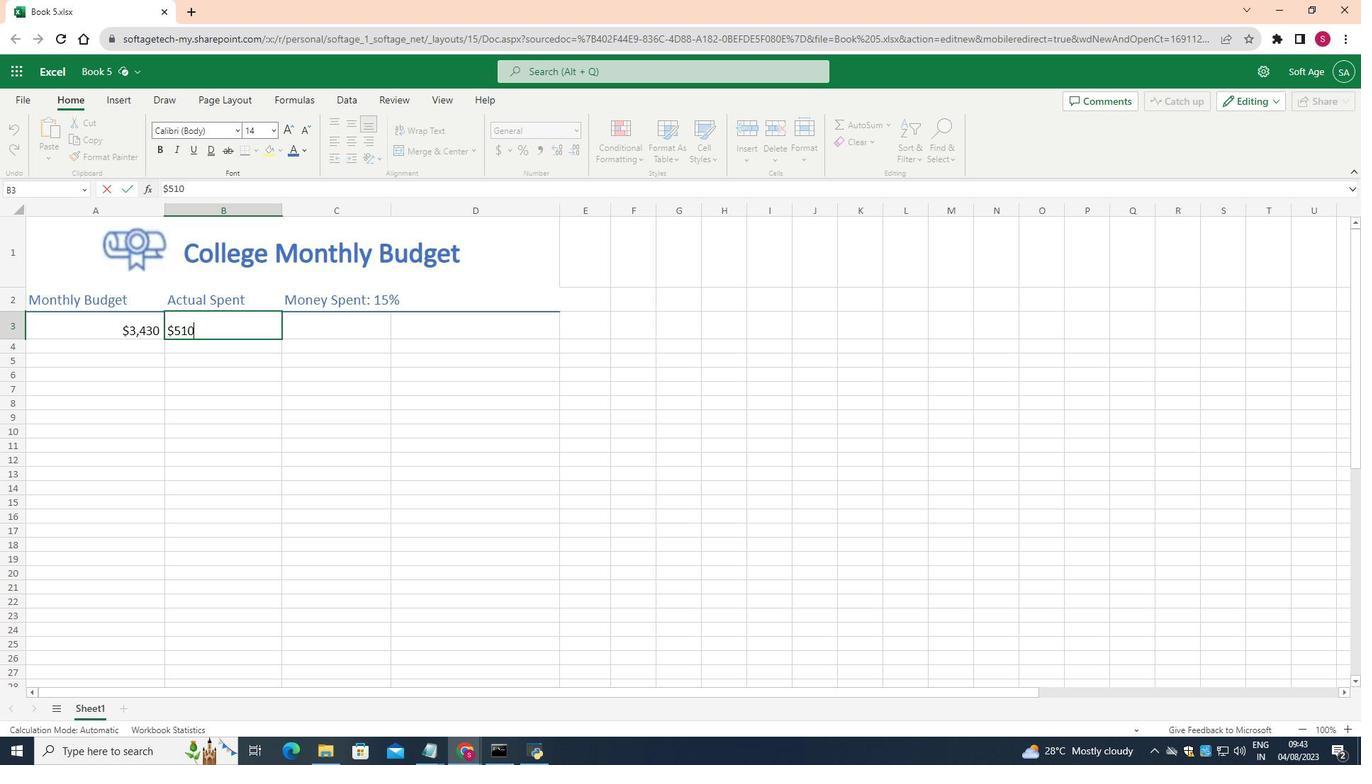 
Action: Mouse moved to (344, 328)
Screenshot: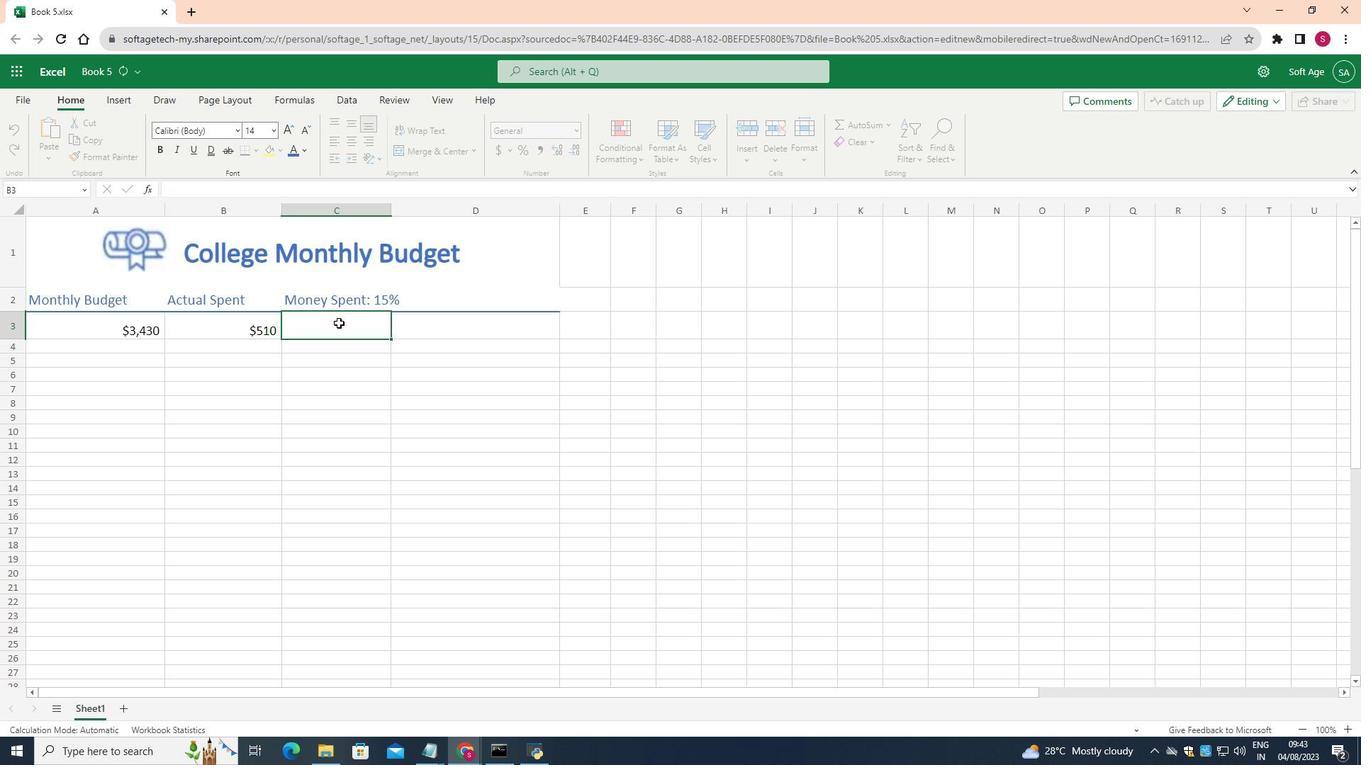 
Action: Mouse pressed left at (344, 328)
Screenshot: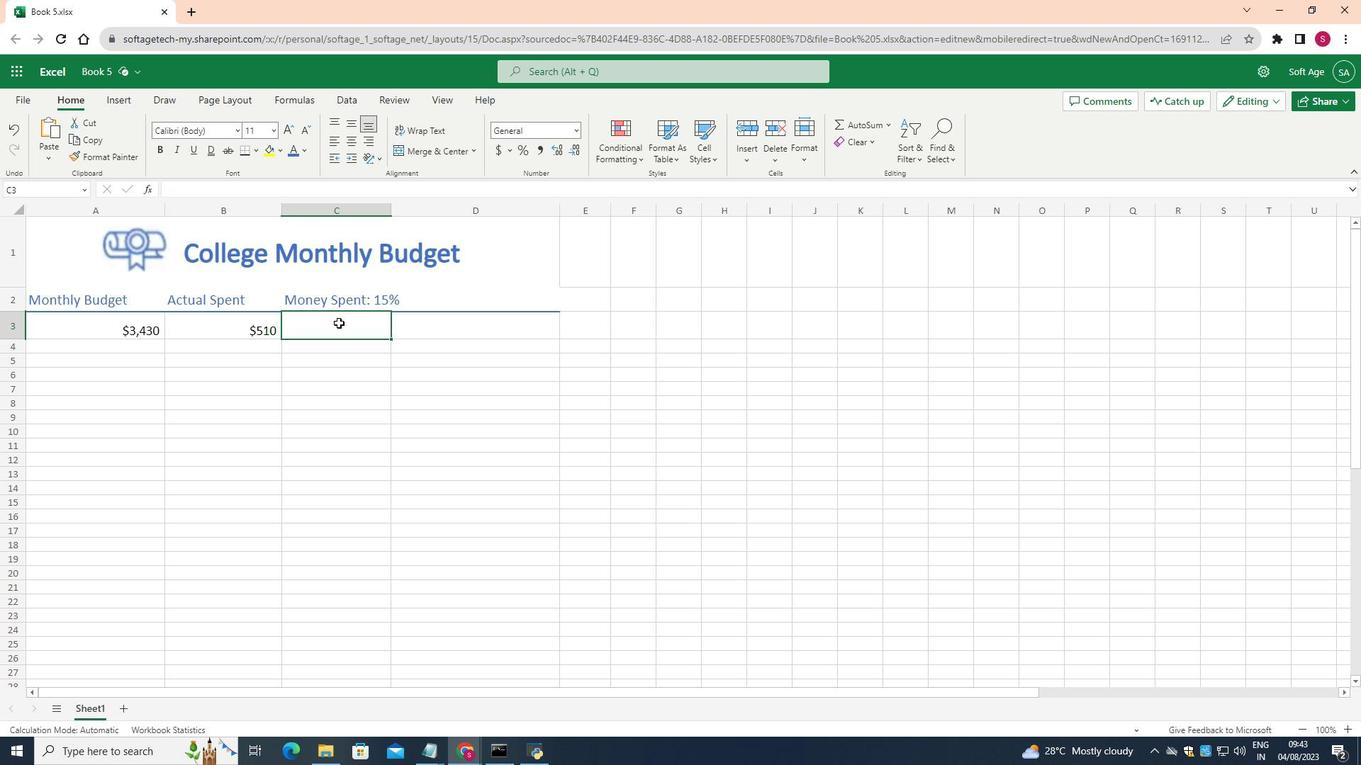
Action: Mouse moved to (112, 326)
Screenshot: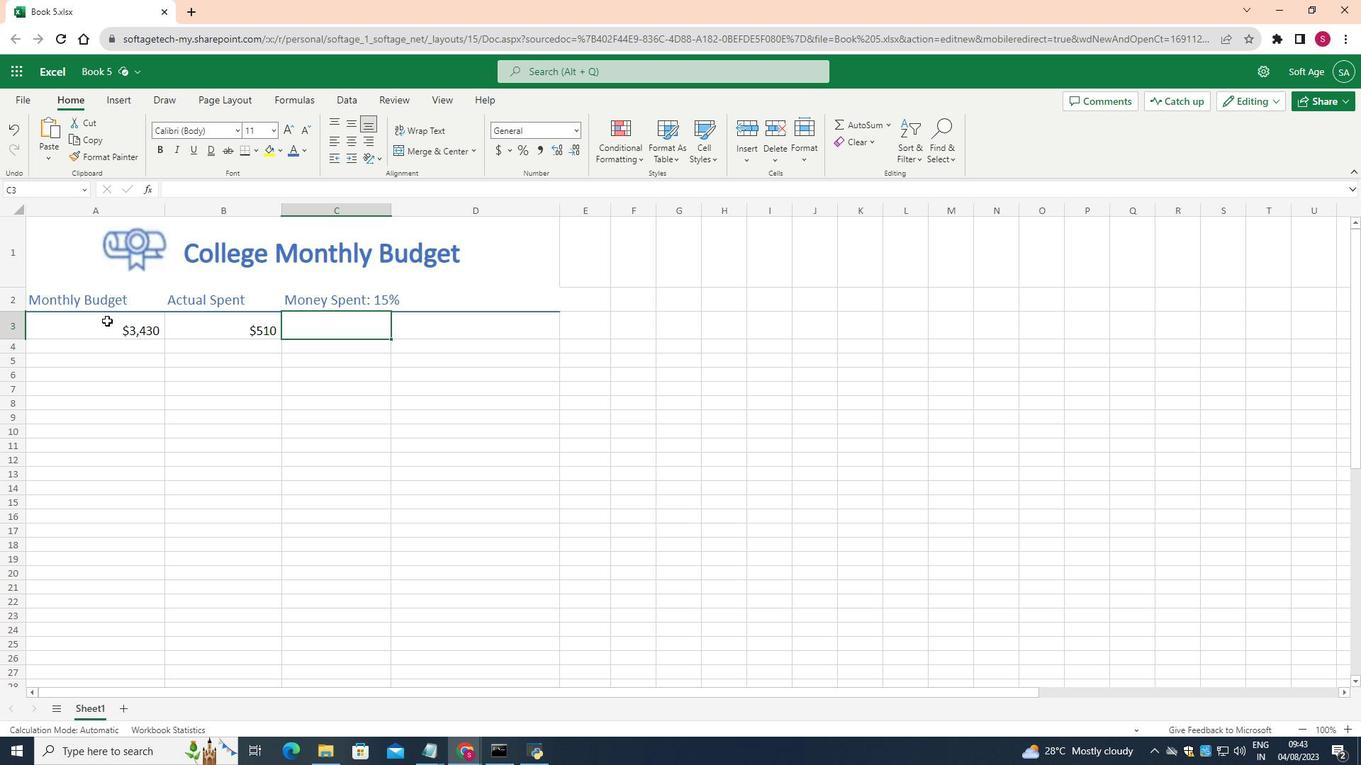 
Action: Mouse pressed left at (112, 326)
Screenshot: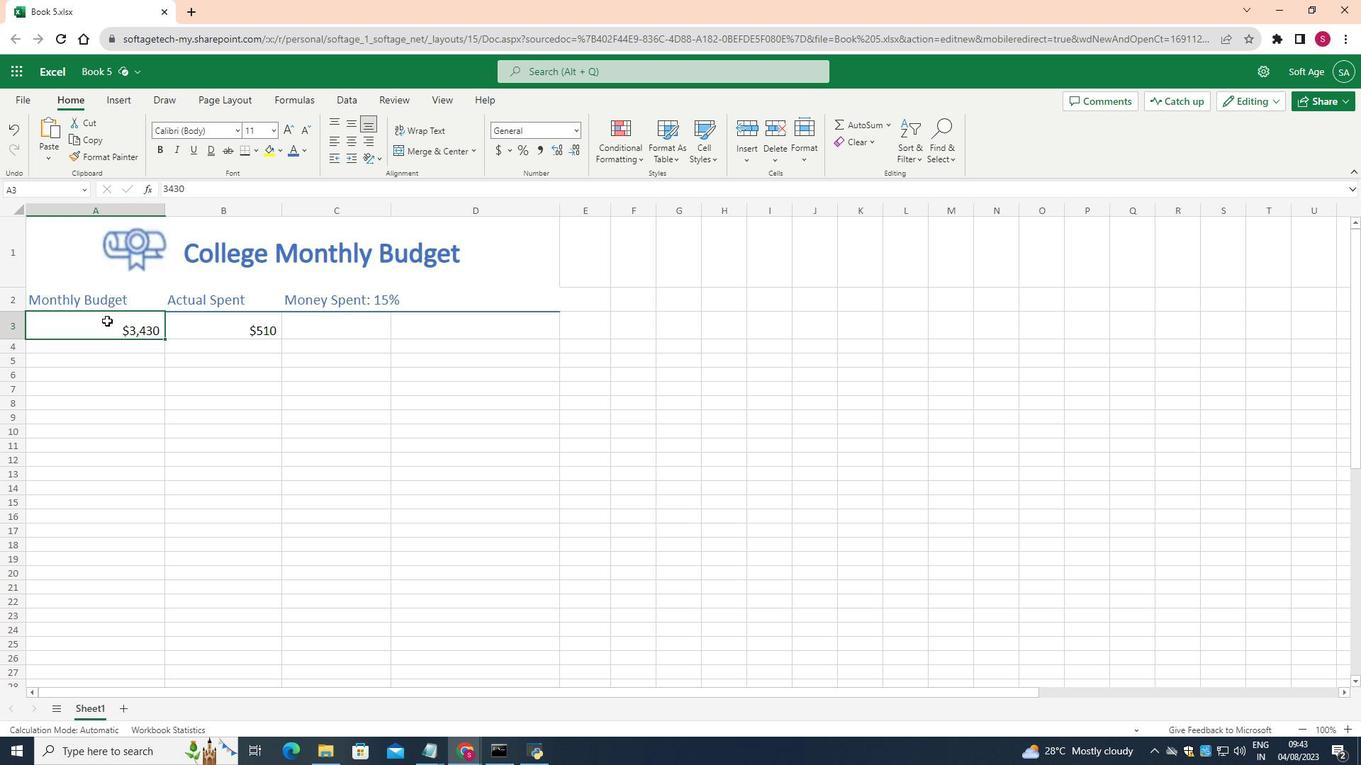 
Action: Mouse moved to (336, 147)
Screenshot: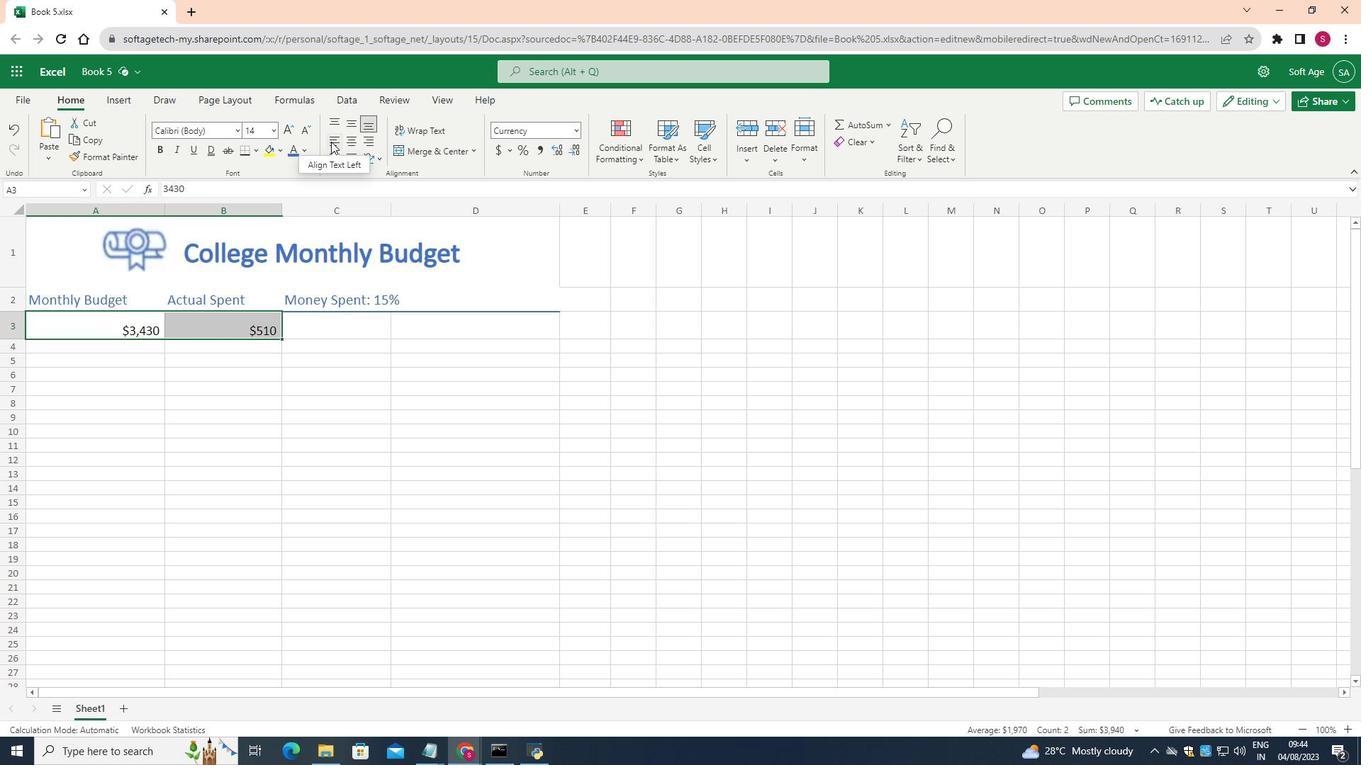 
Action: Mouse pressed left at (336, 147)
Screenshot: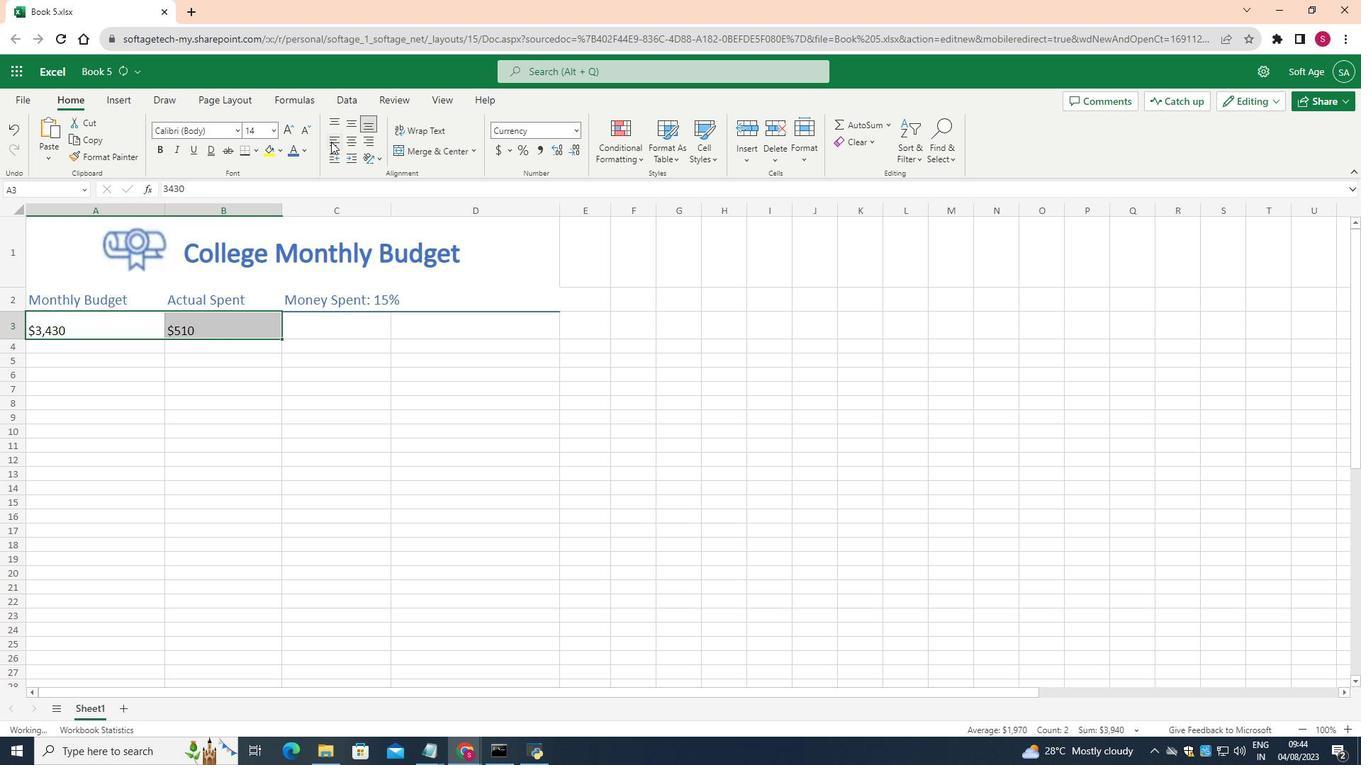 
Action: Mouse moved to (348, 336)
Screenshot: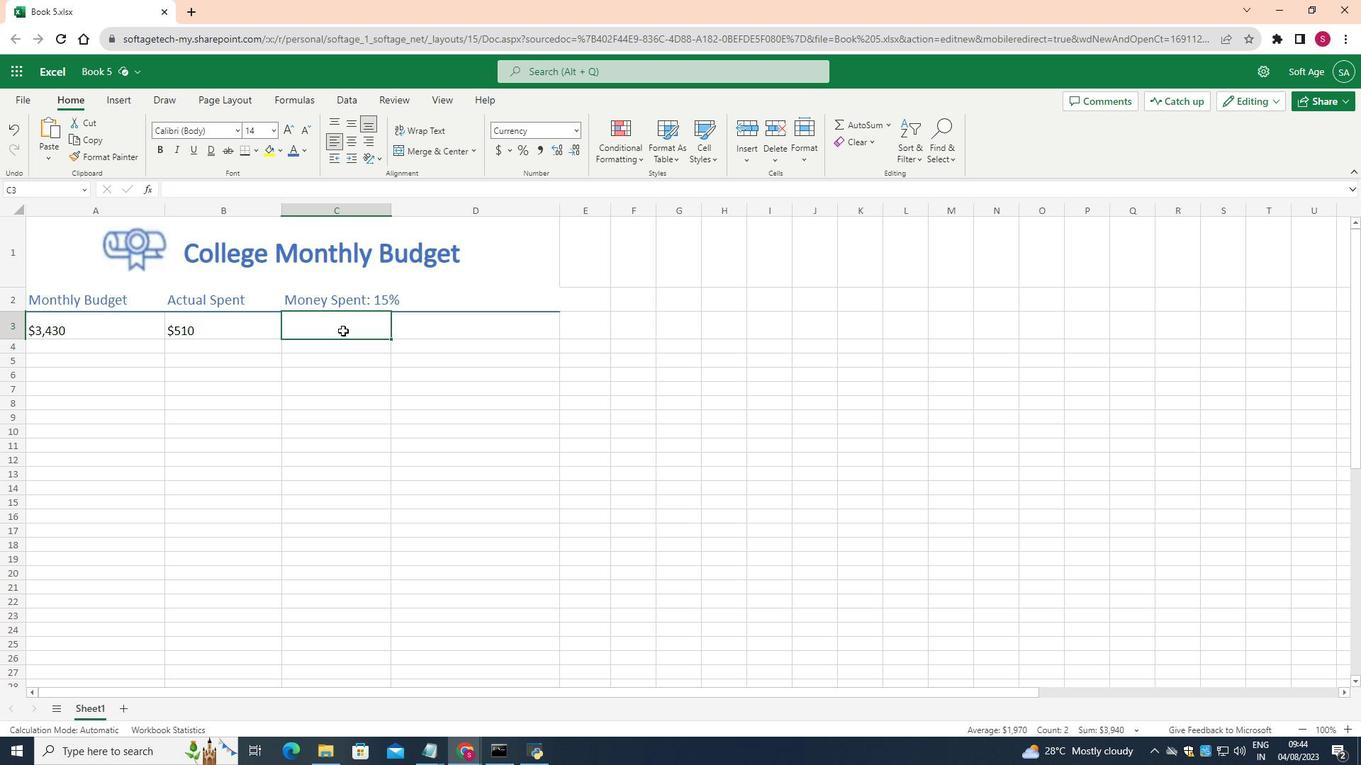 
Action: Mouse pressed left at (348, 336)
Screenshot: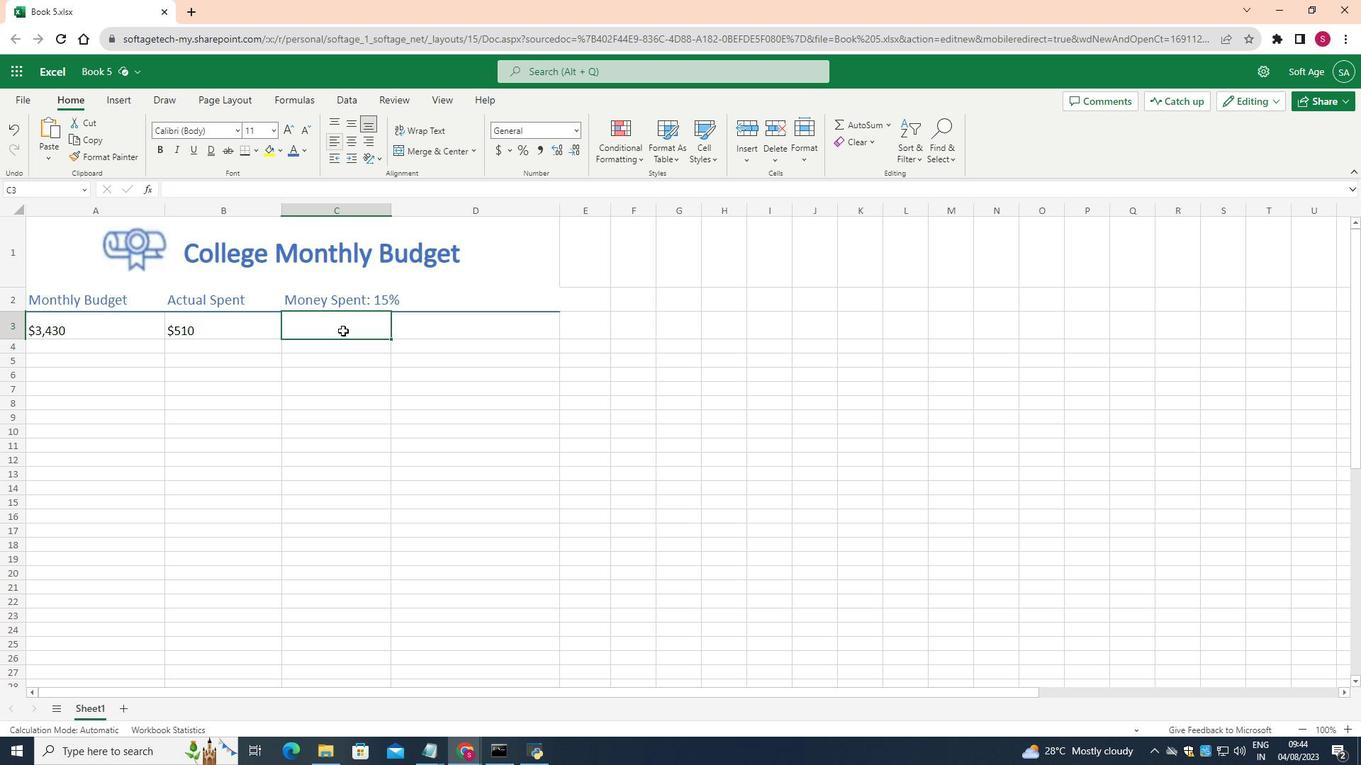 
Action: Mouse moved to (288, 158)
Screenshot: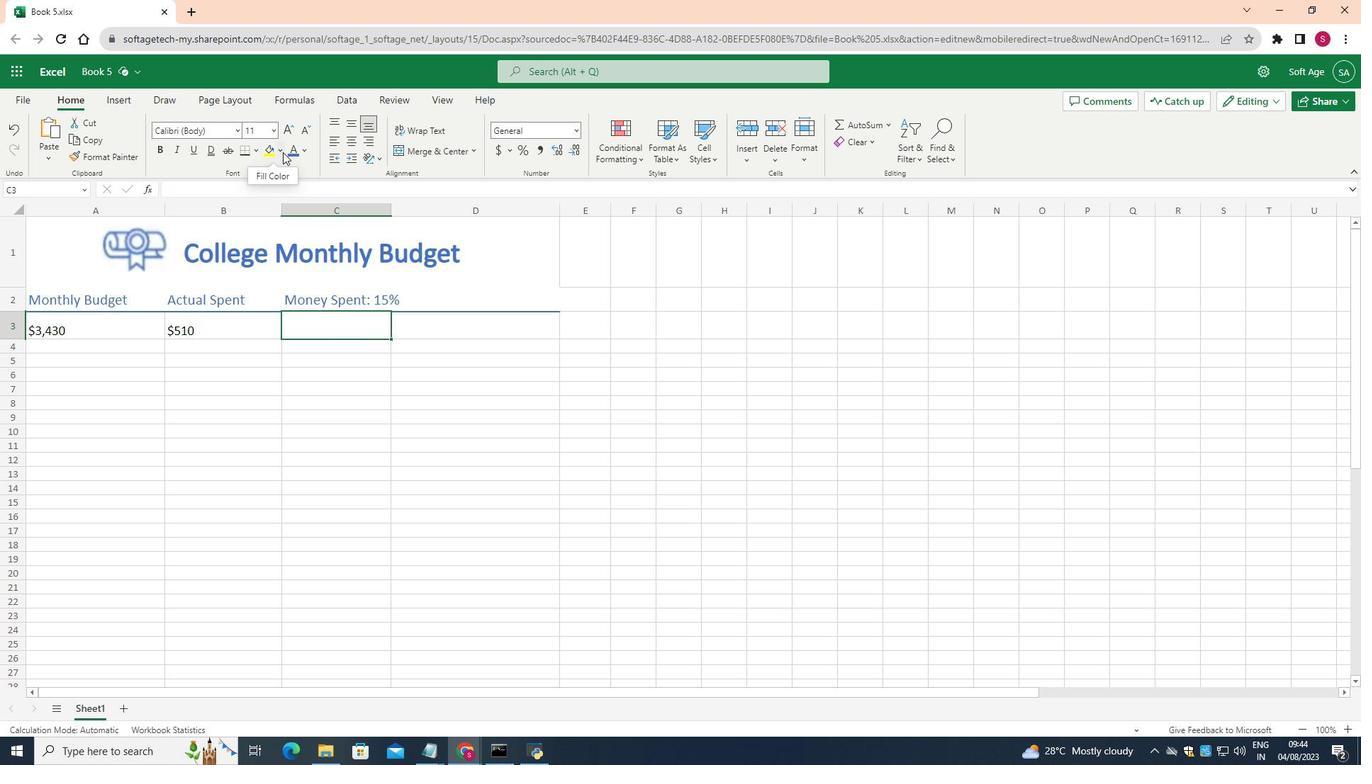 
Action: Mouse pressed left at (288, 158)
Screenshot: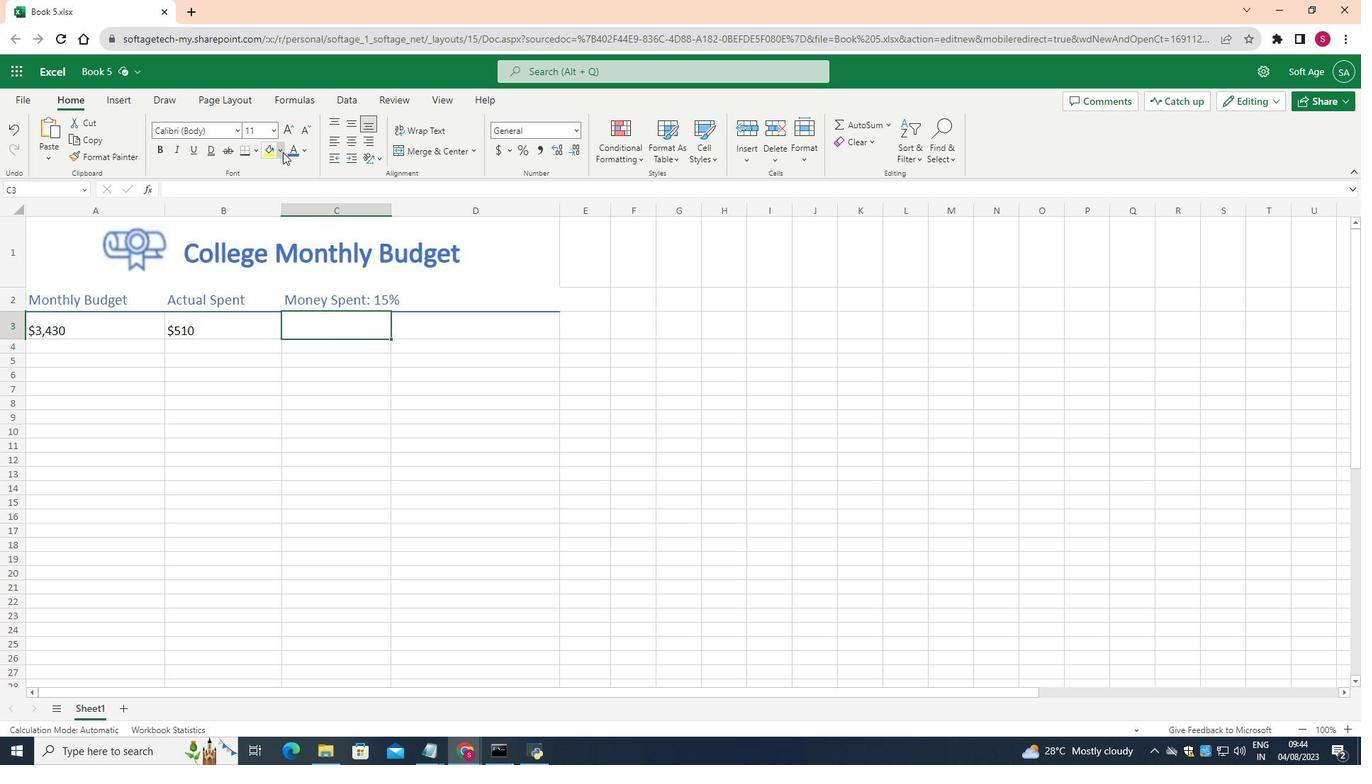 
Action: Mouse moved to (342, 190)
Screenshot: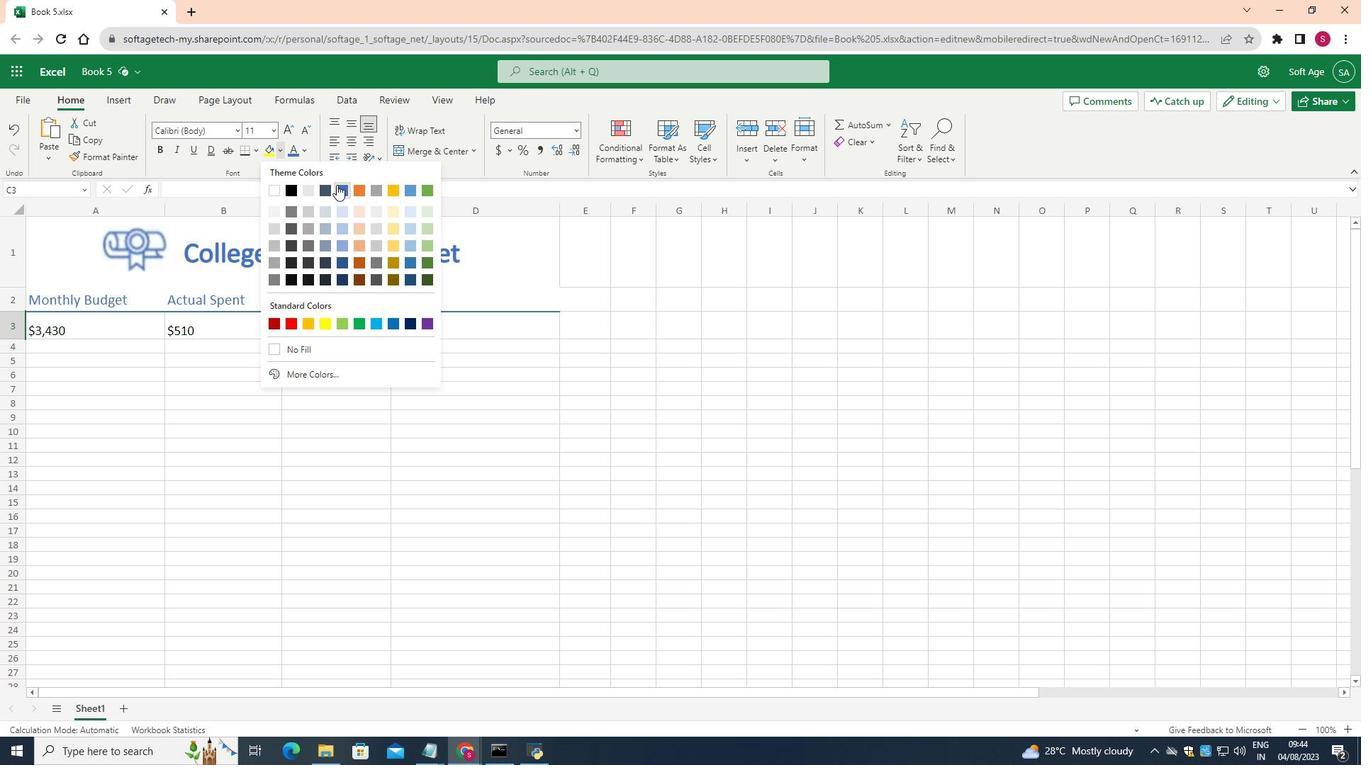
Action: Mouse pressed left at (342, 190)
Screenshot: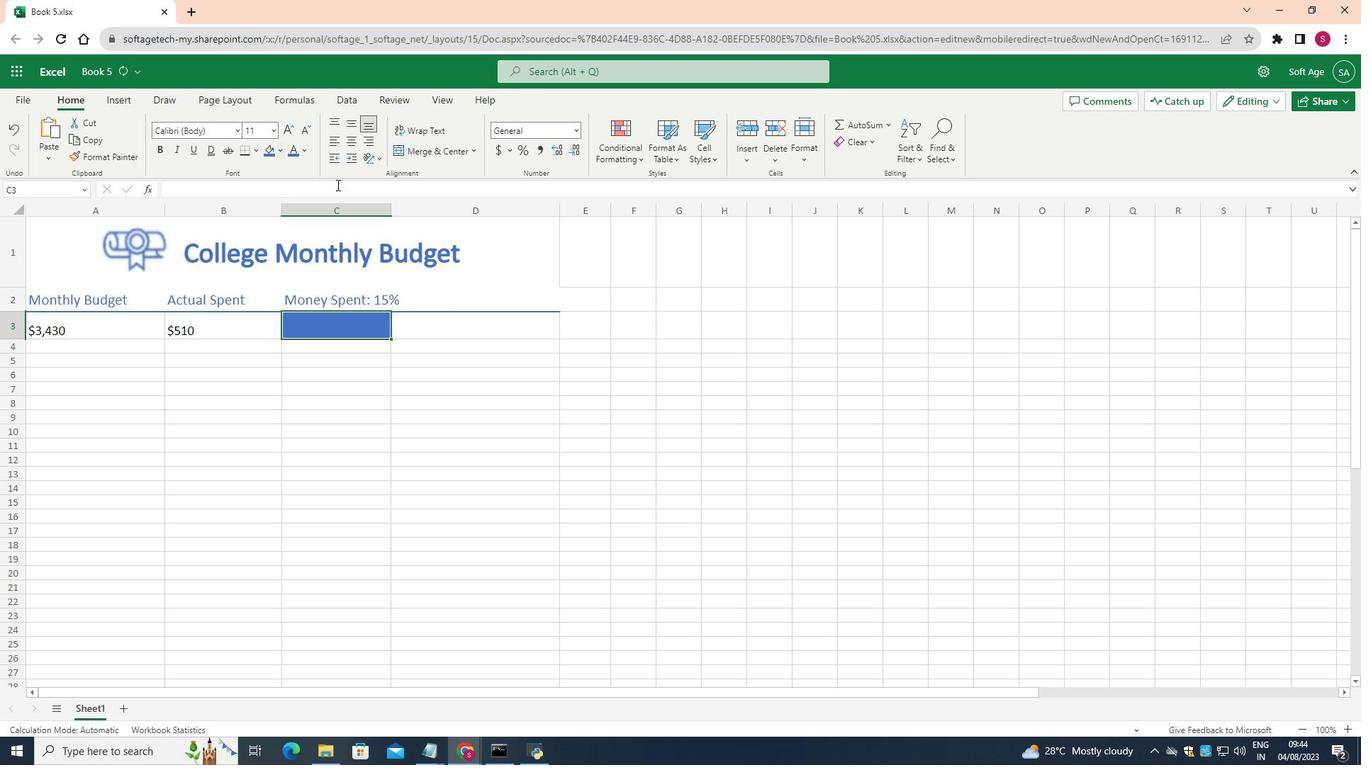 
Action: Mouse moved to (442, 340)
Screenshot: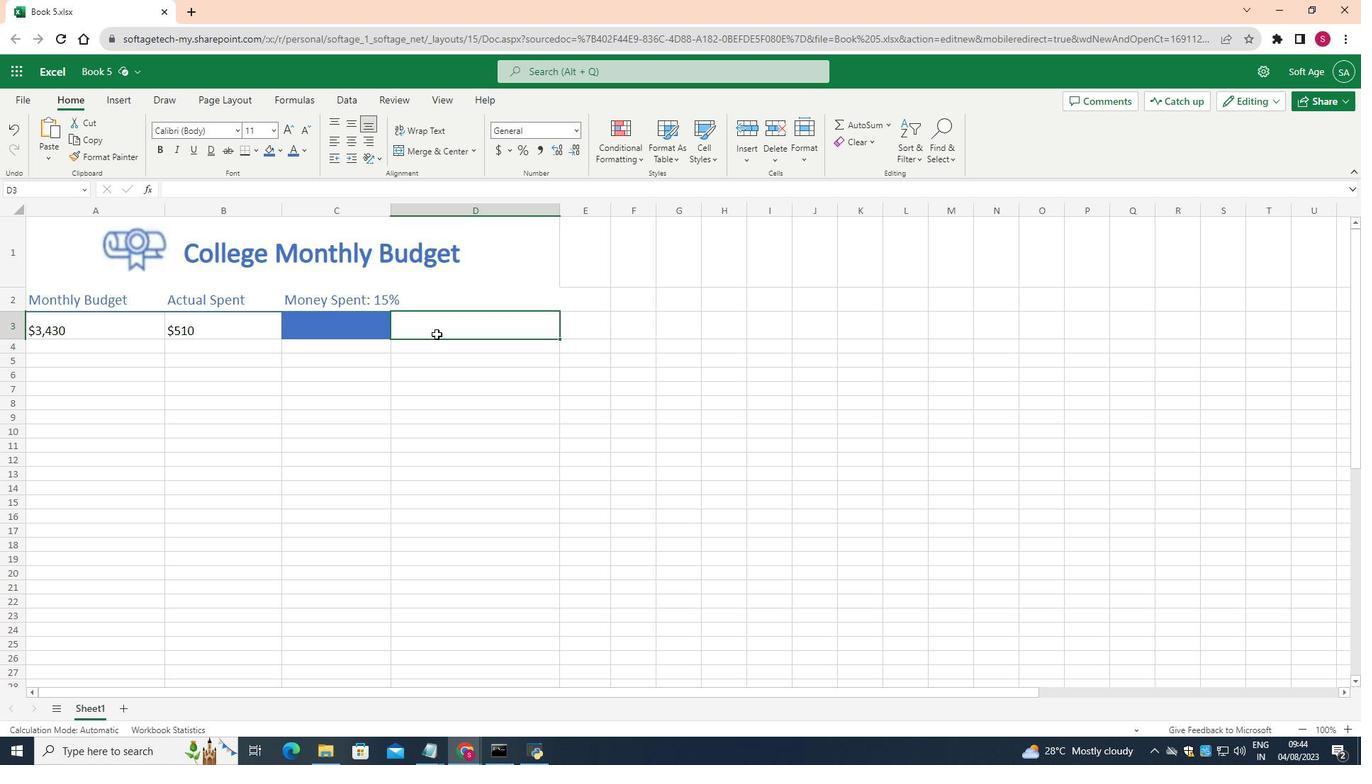 
Action: Mouse pressed left at (442, 340)
Screenshot: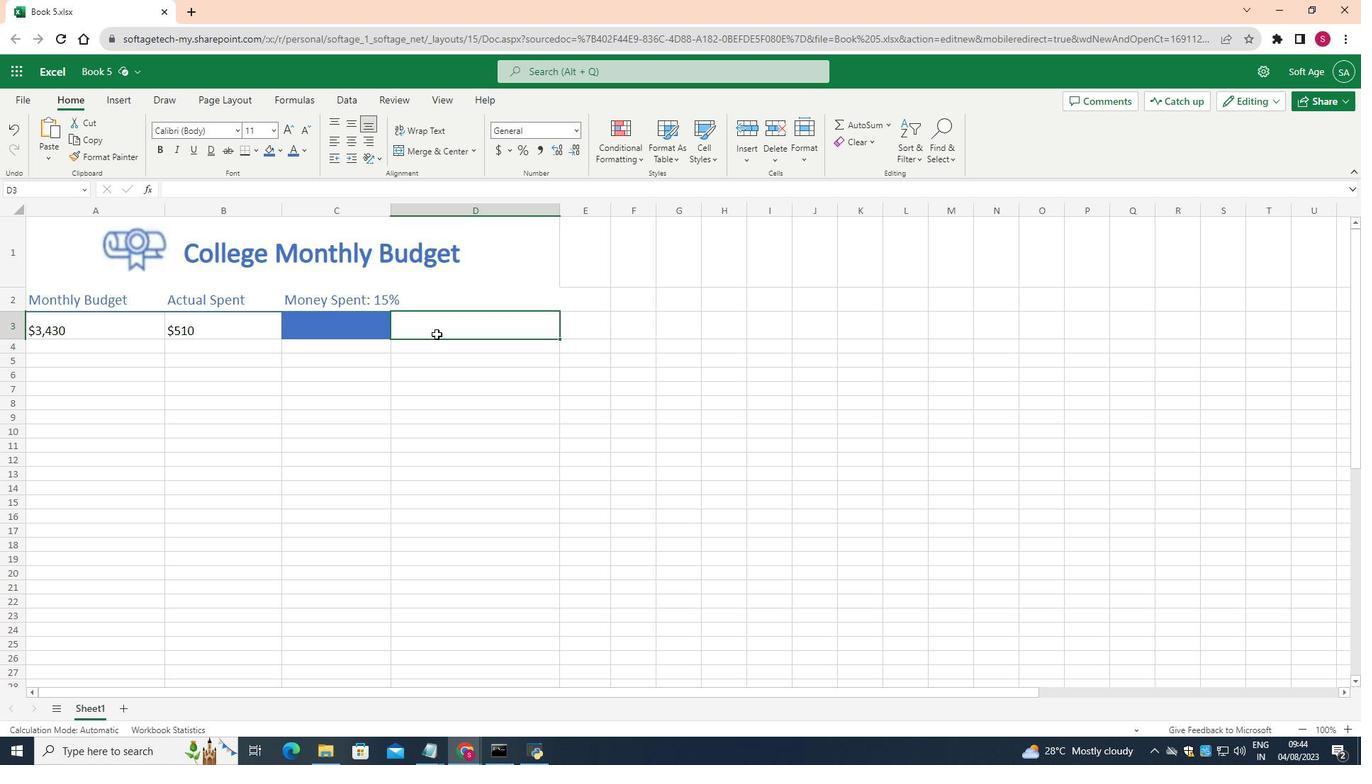 
Action: Mouse moved to (285, 155)
Screenshot: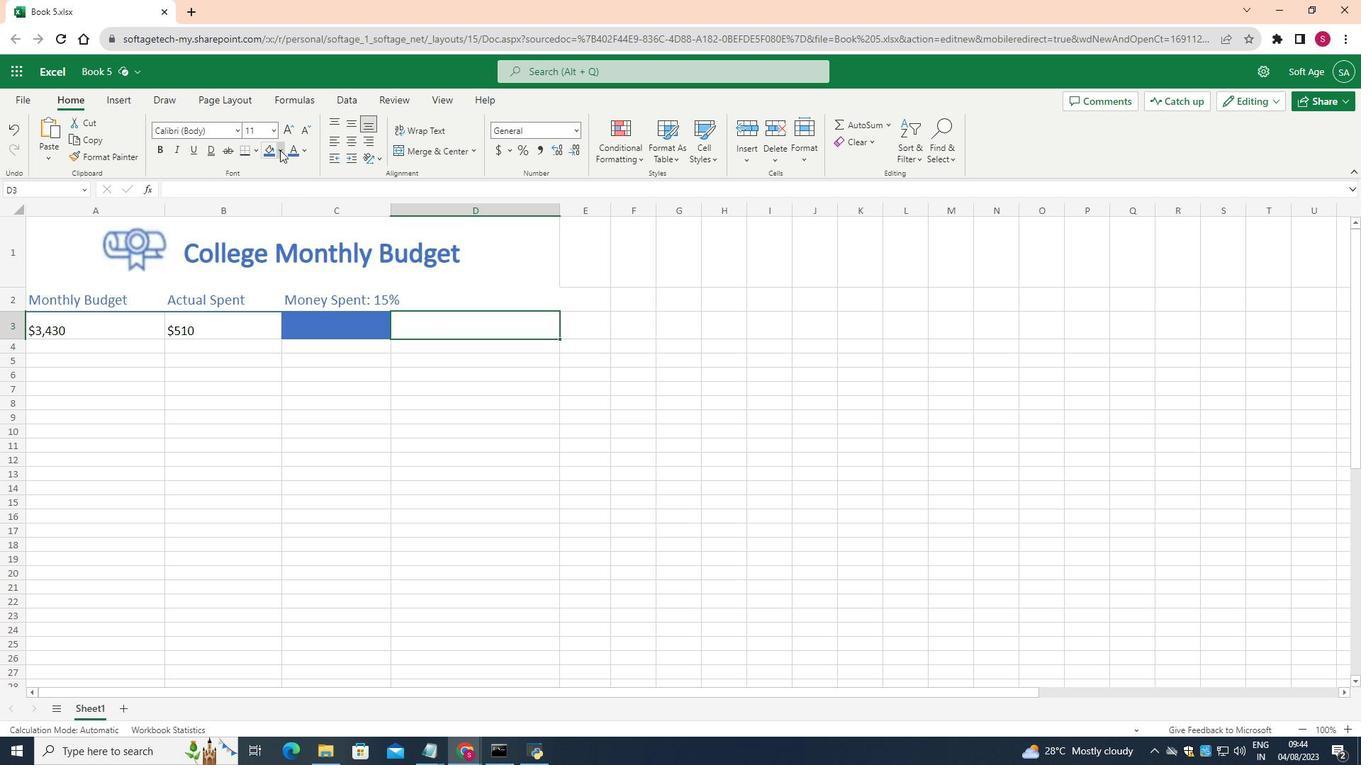 
Action: Mouse pressed left at (285, 155)
Screenshot: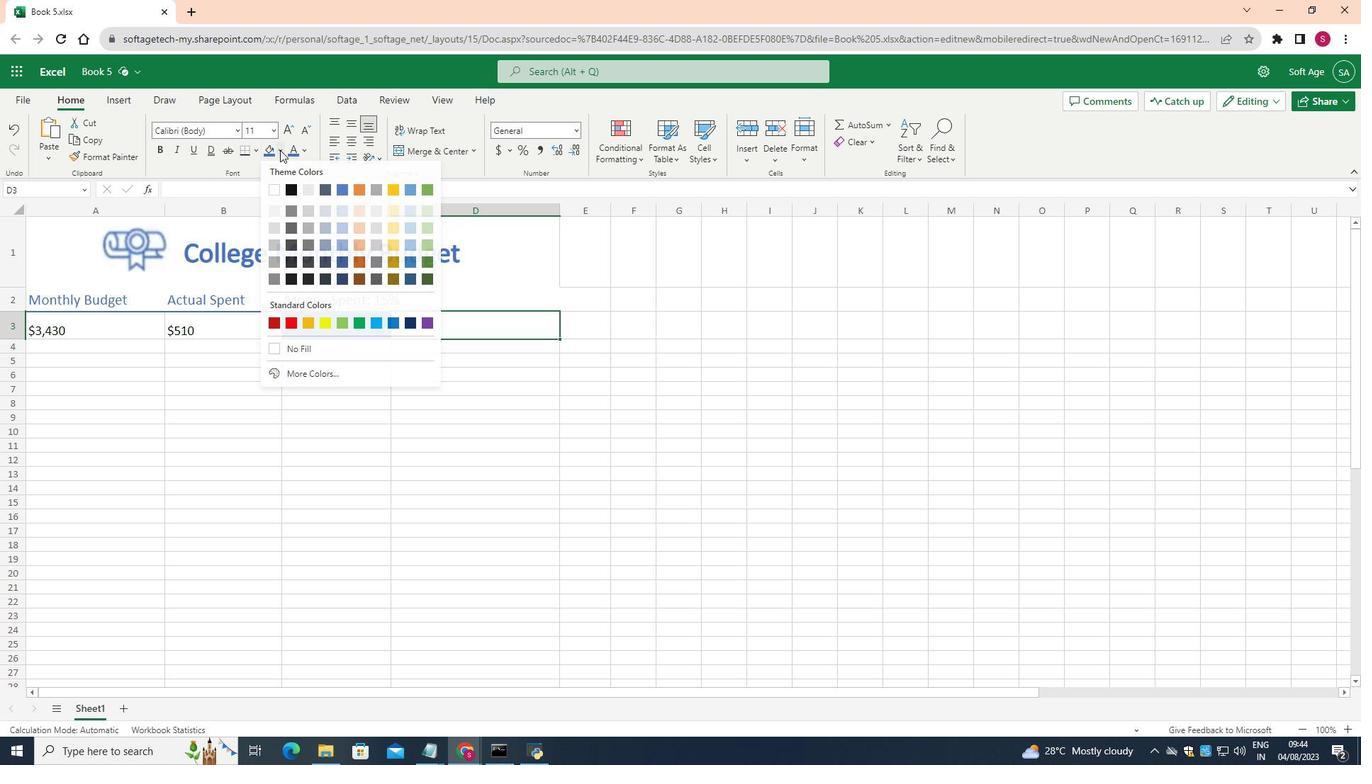
Action: Mouse moved to (414, 214)
Screenshot: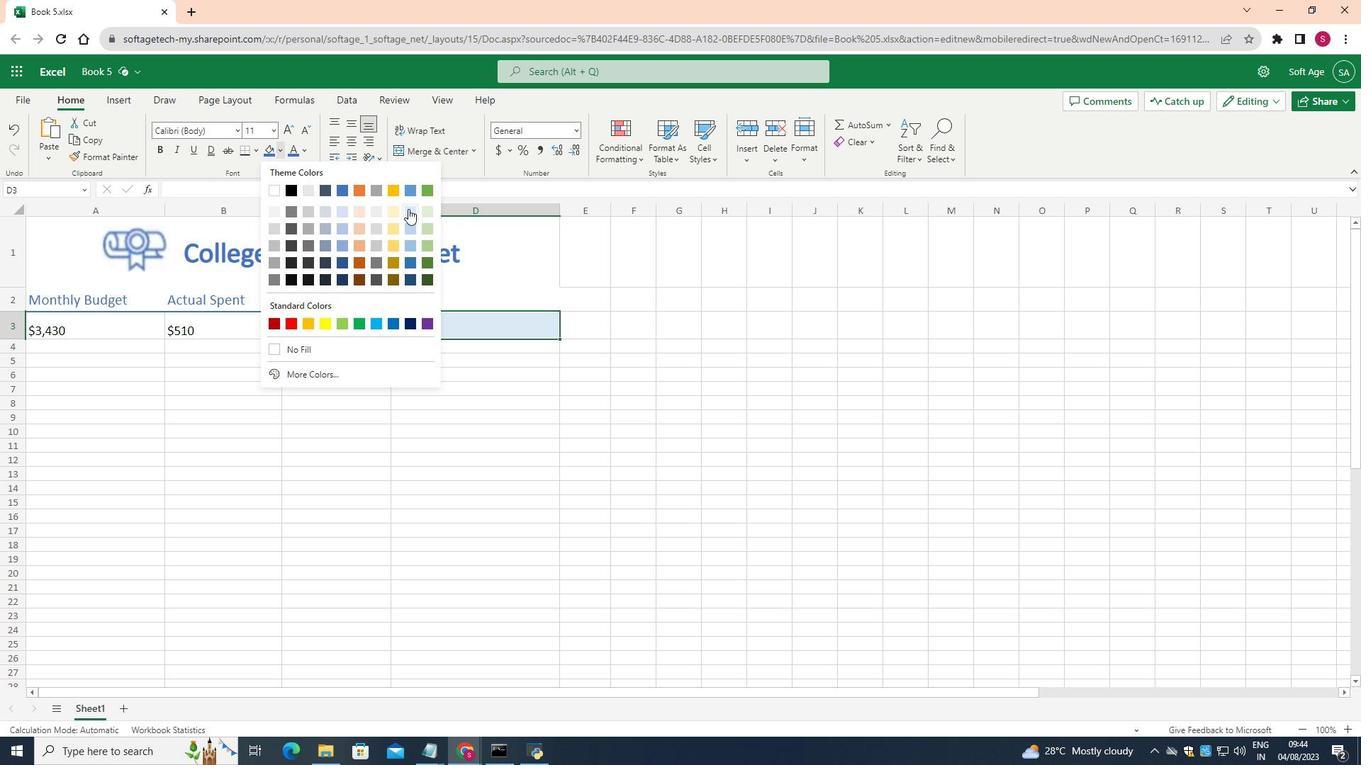 
Action: Mouse pressed left at (414, 214)
Screenshot: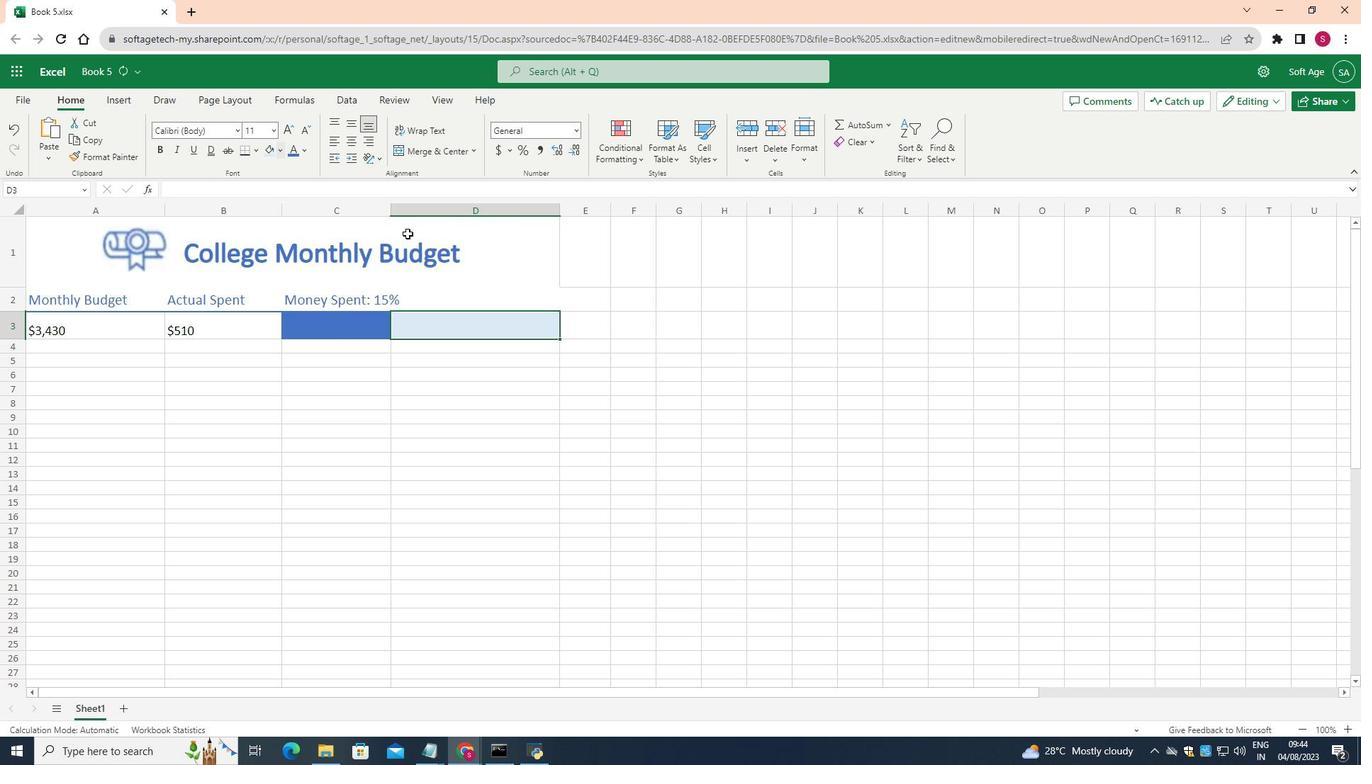 
Action: Mouse moved to (426, 415)
Screenshot: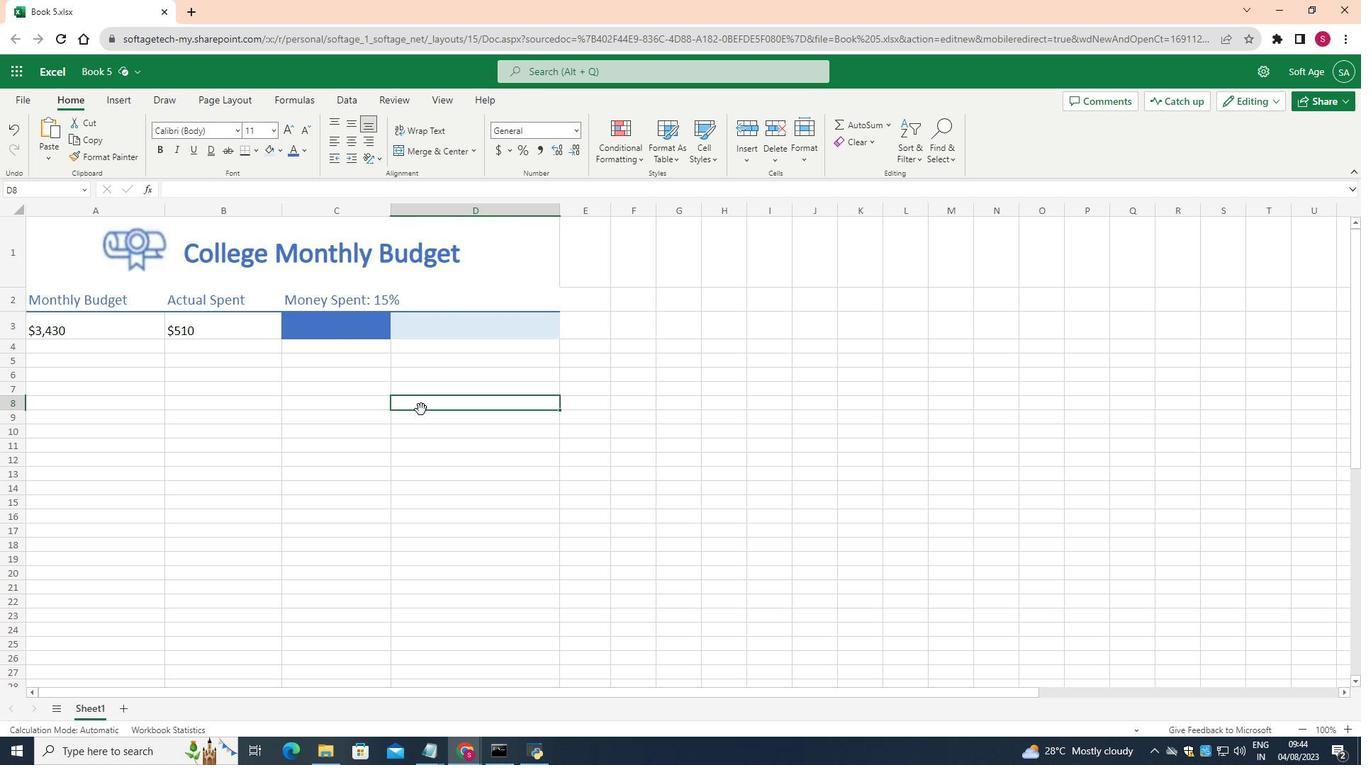 
Action: Mouse pressed left at (426, 415)
Screenshot: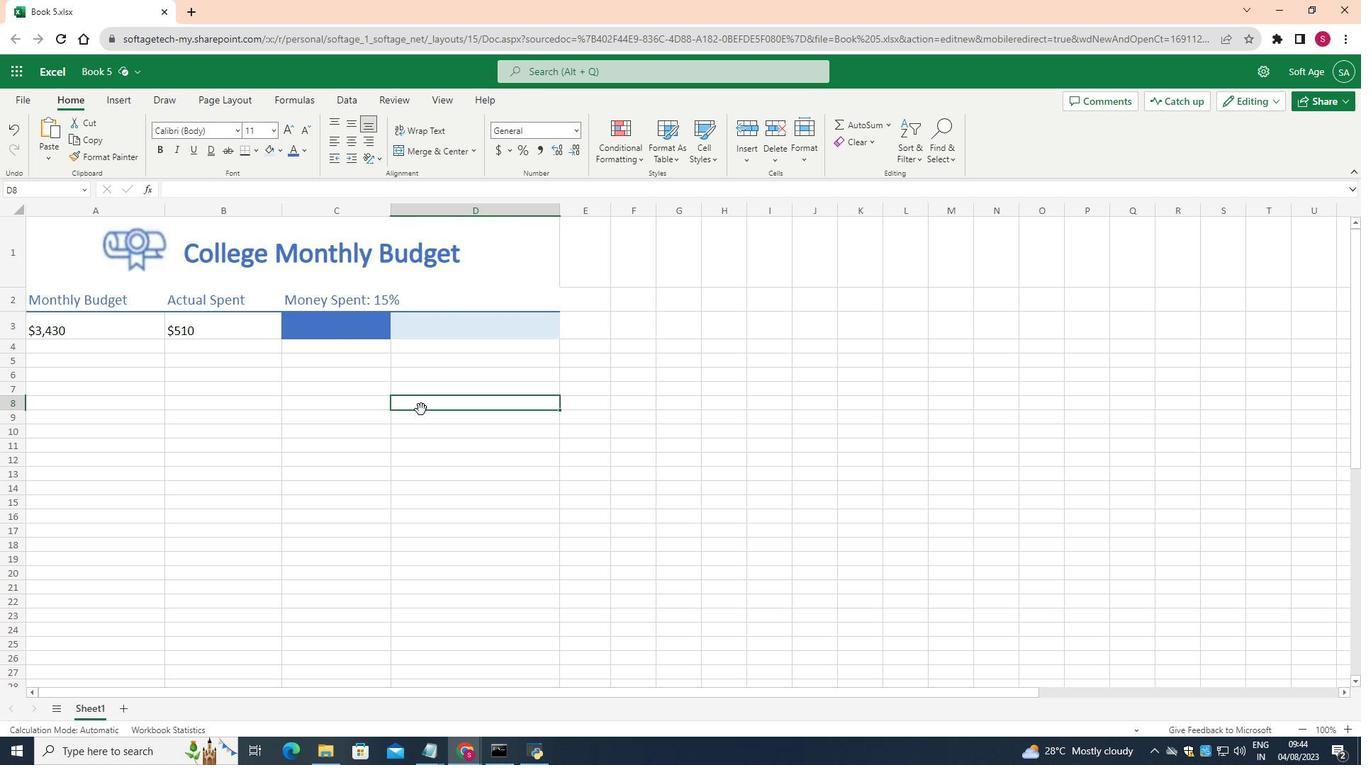 
Action: Mouse moved to (102, 350)
Screenshot: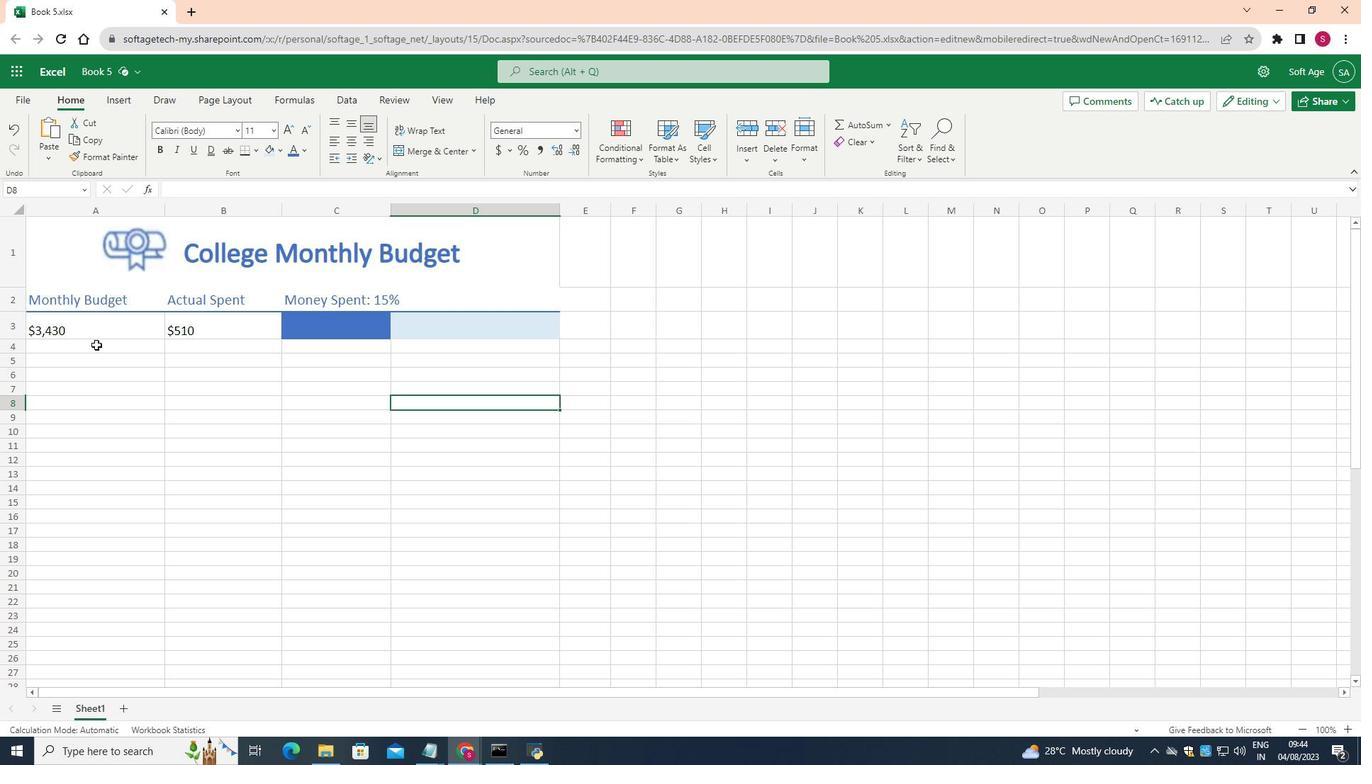 
Action: Mouse pressed left at (102, 350)
Screenshot: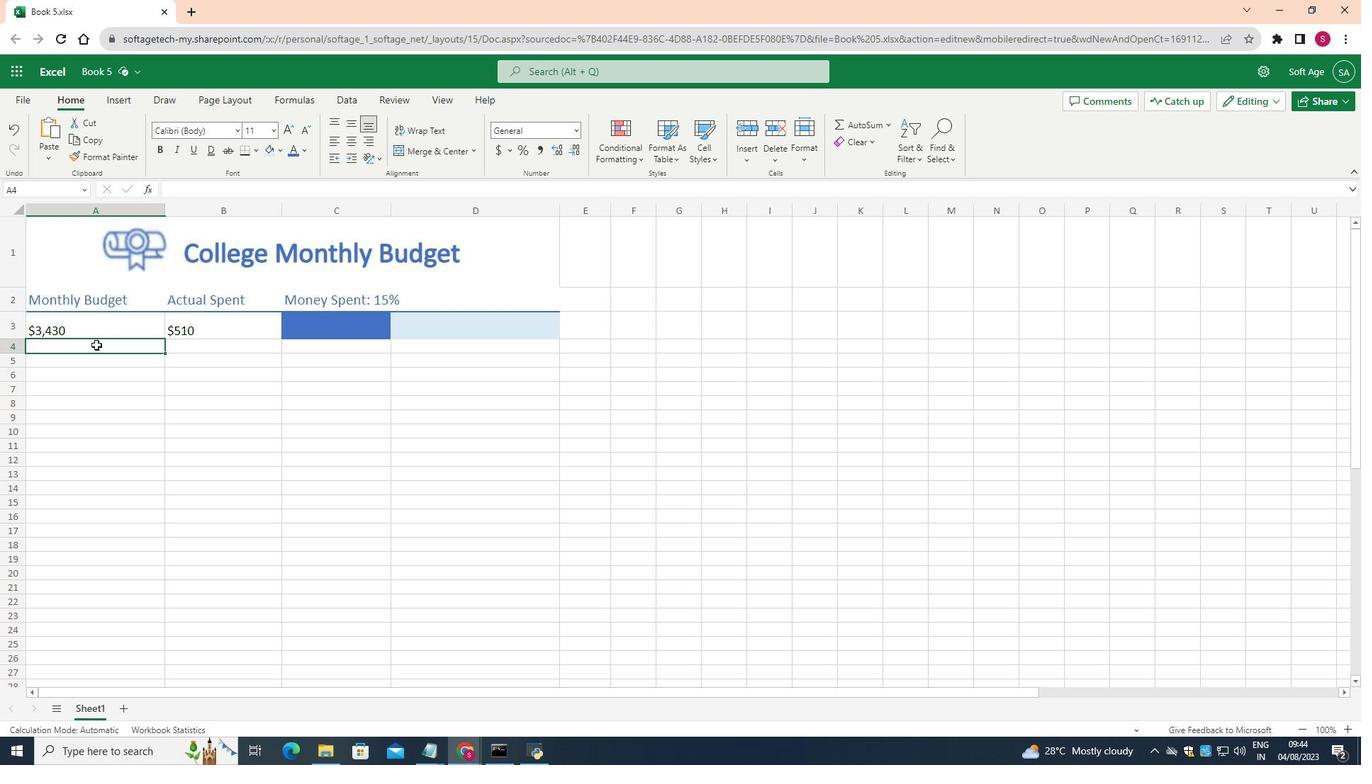 
Action: Mouse moved to (480, 155)
Screenshot: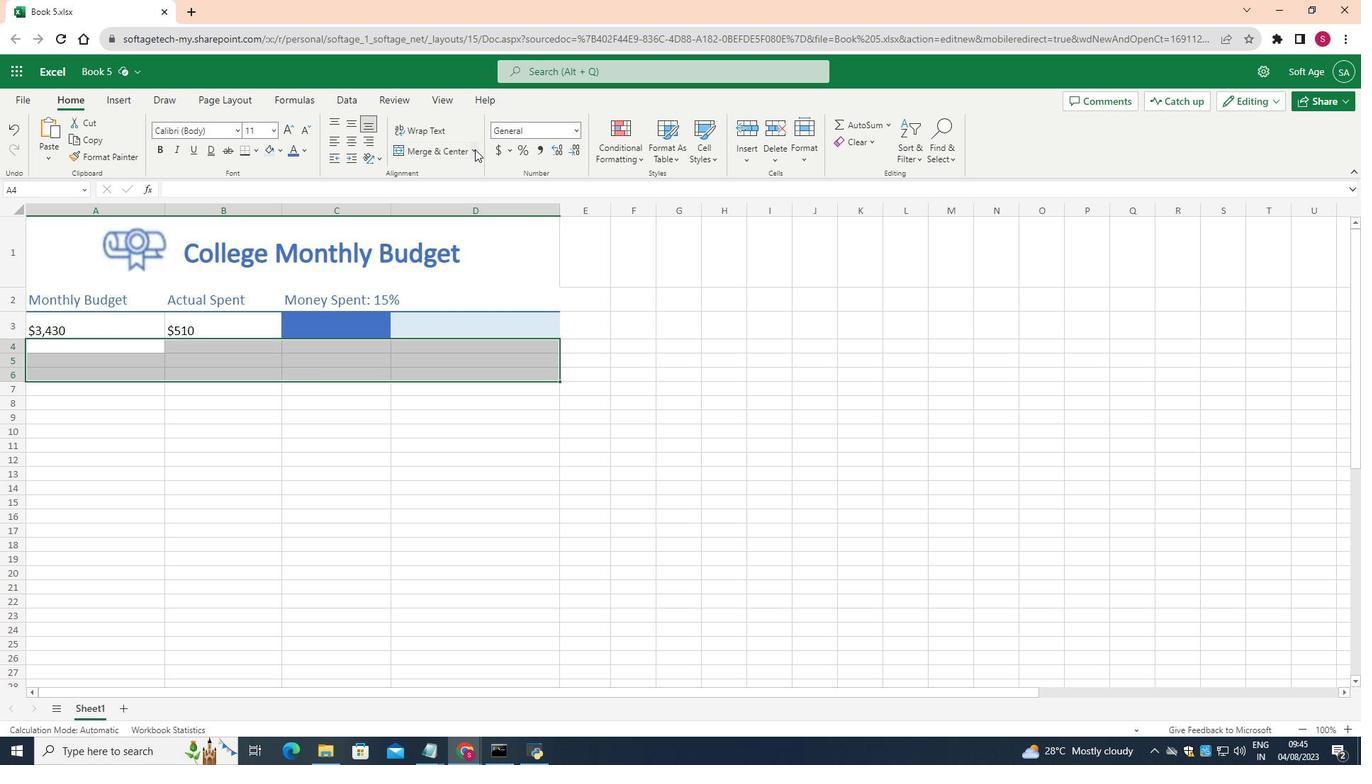 
Action: Mouse pressed left at (480, 155)
Screenshot: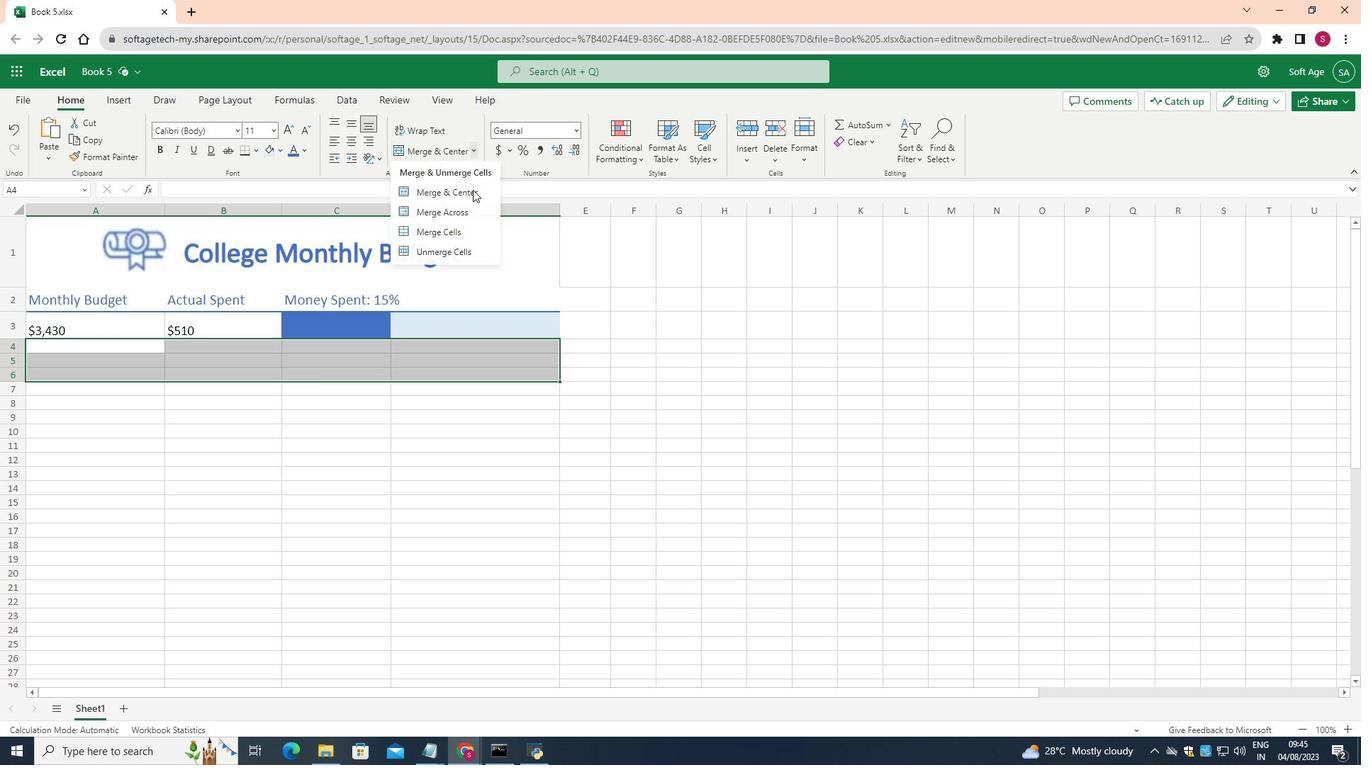 
Action: Mouse moved to (477, 238)
Screenshot: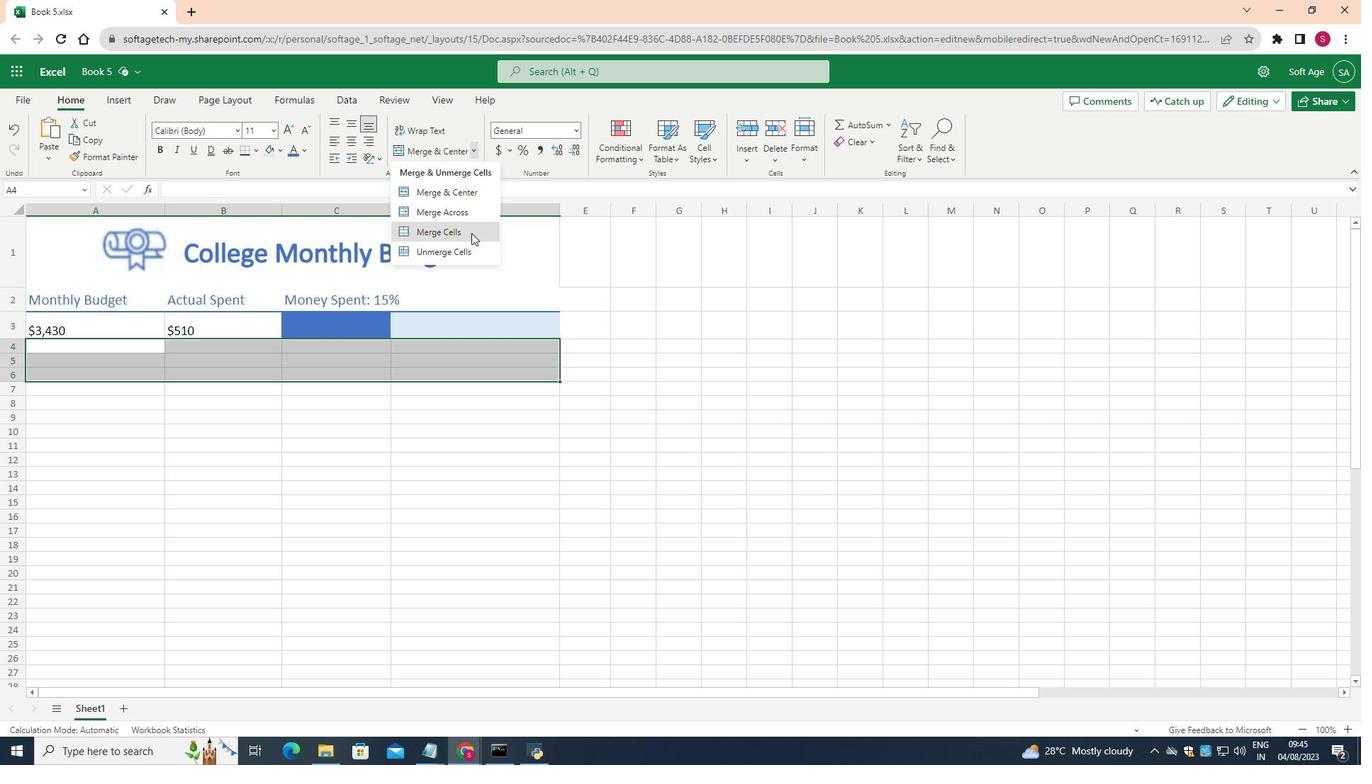
Action: Mouse pressed left at (477, 238)
Screenshot: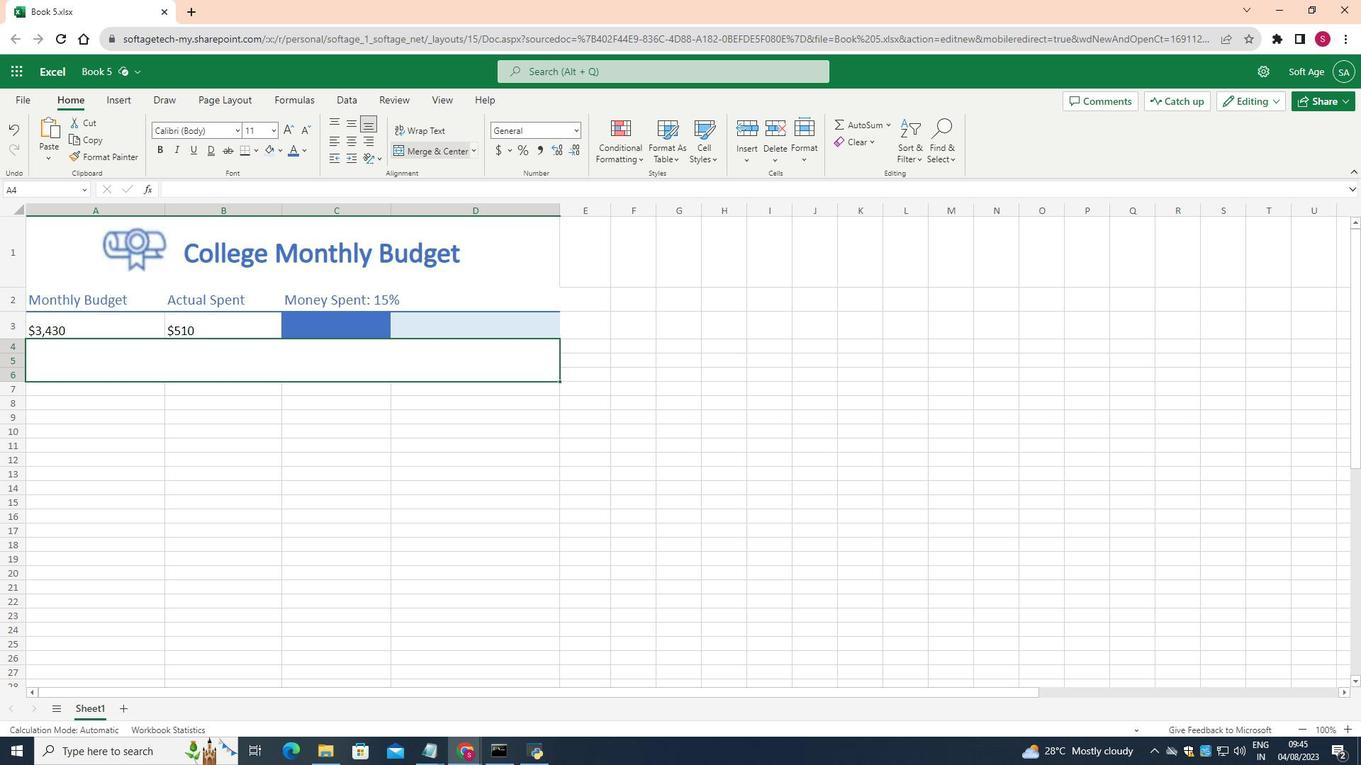 
Action: Mouse moved to (376, 462)
Screenshot: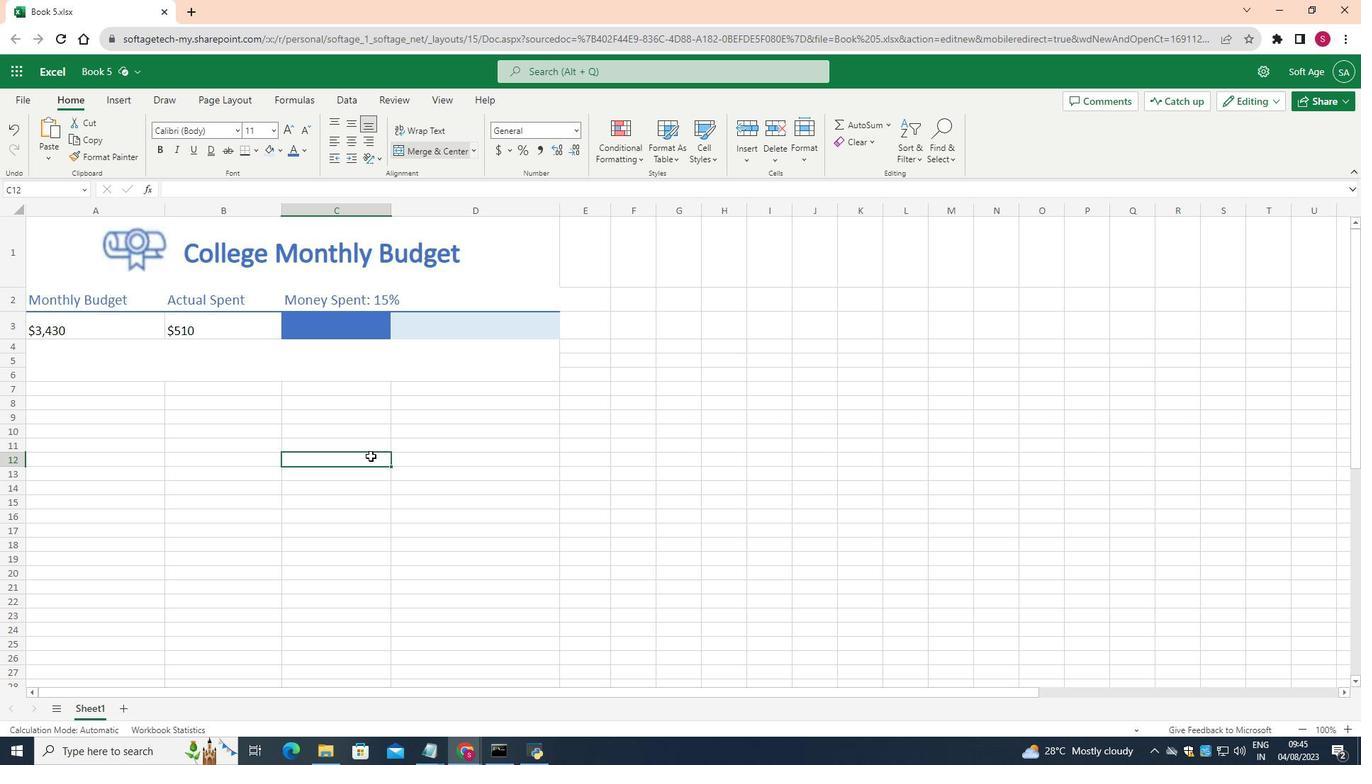 
Action: Mouse pressed left at (376, 462)
Screenshot: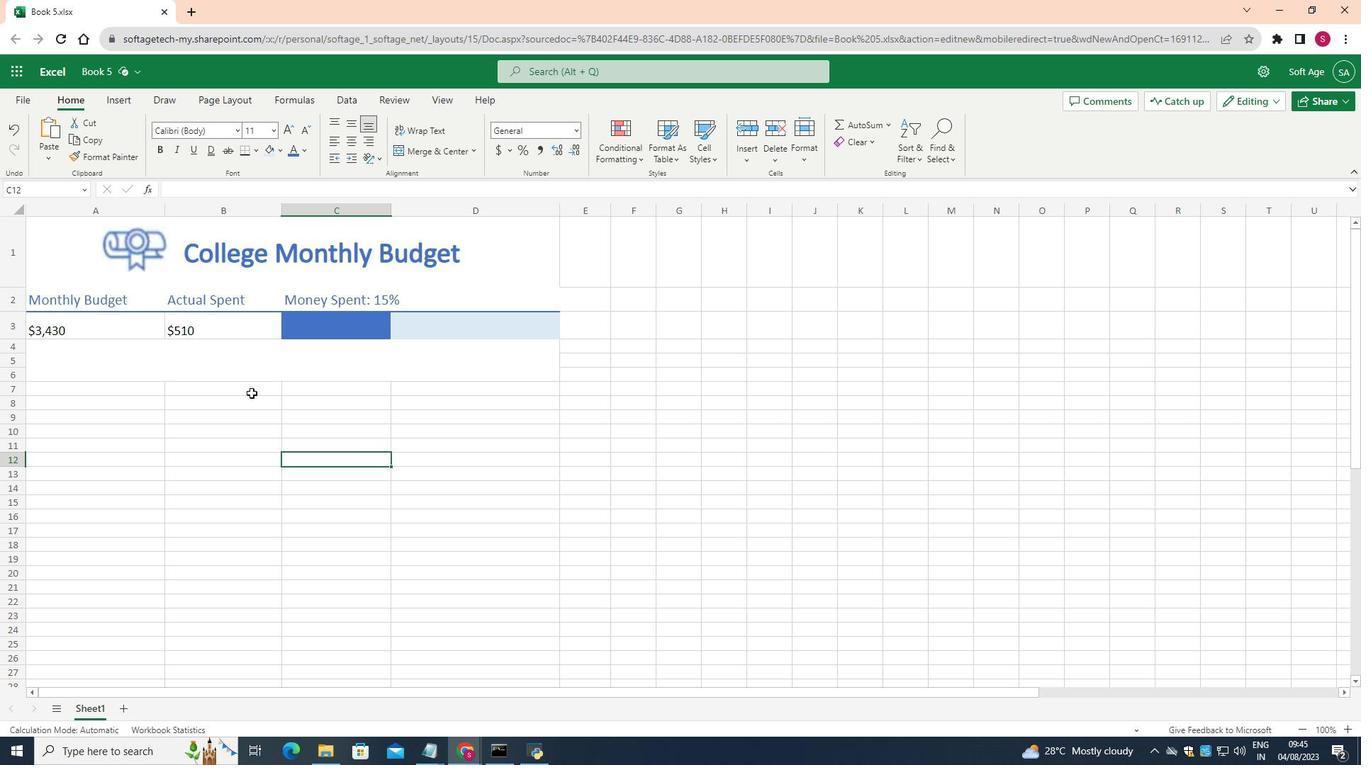 
Action: Mouse moved to (141, 365)
Screenshot: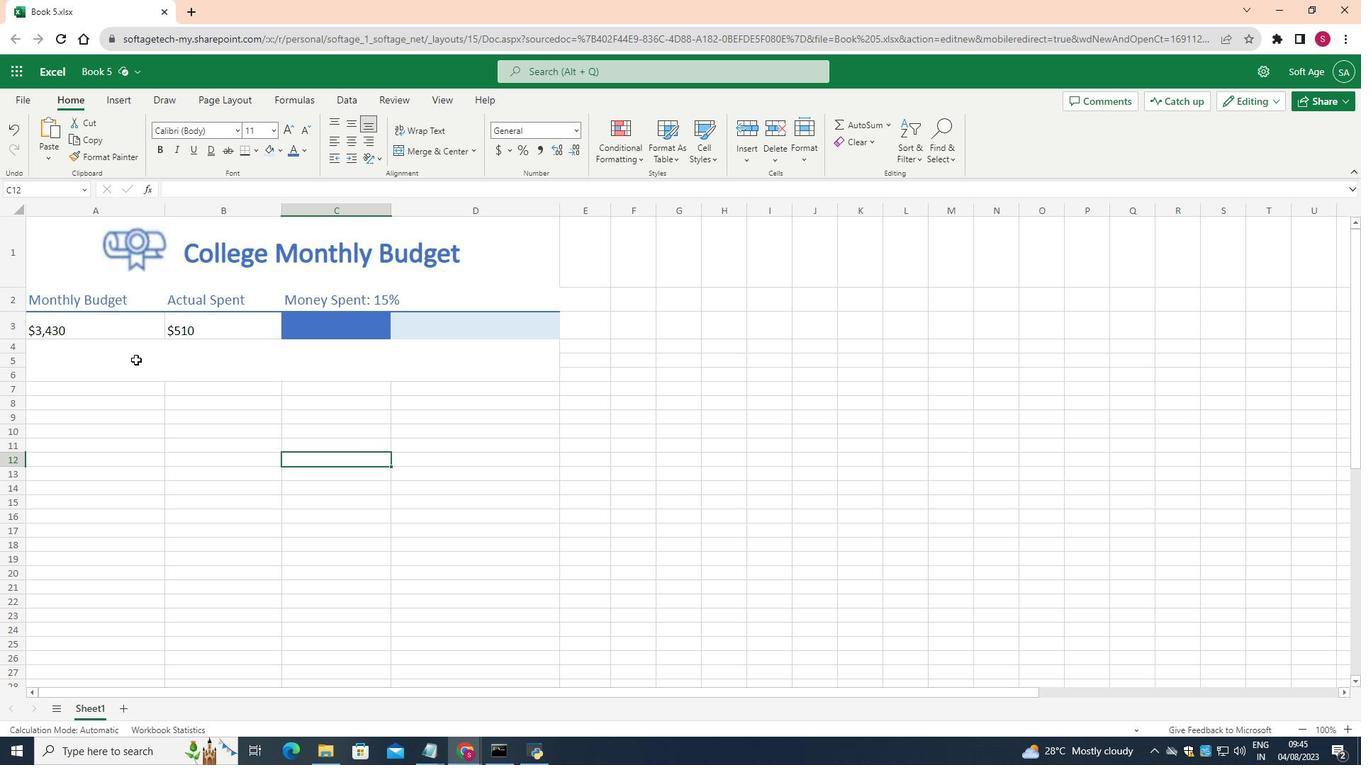 
Action: Mouse pressed left at (141, 365)
Screenshot: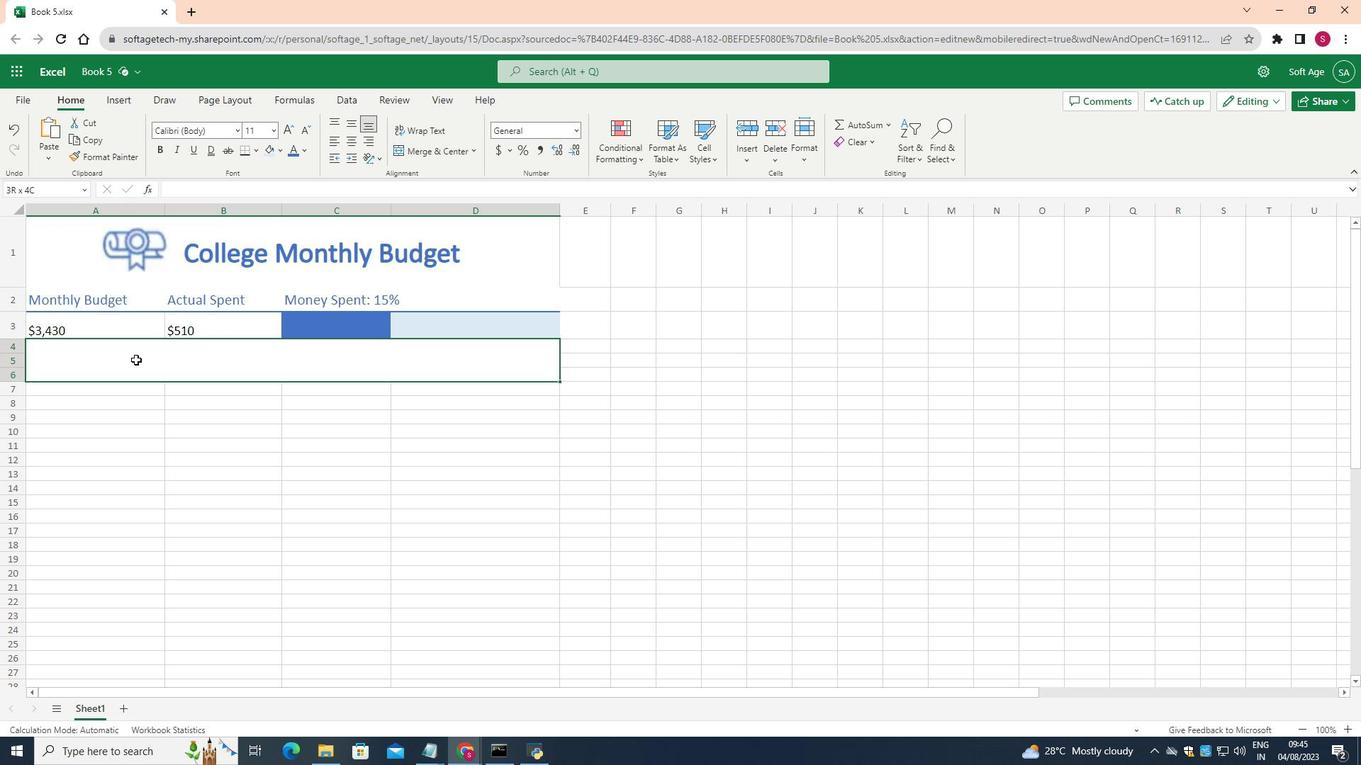 
Action: Mouse moved to (142, 331)
Screenshot: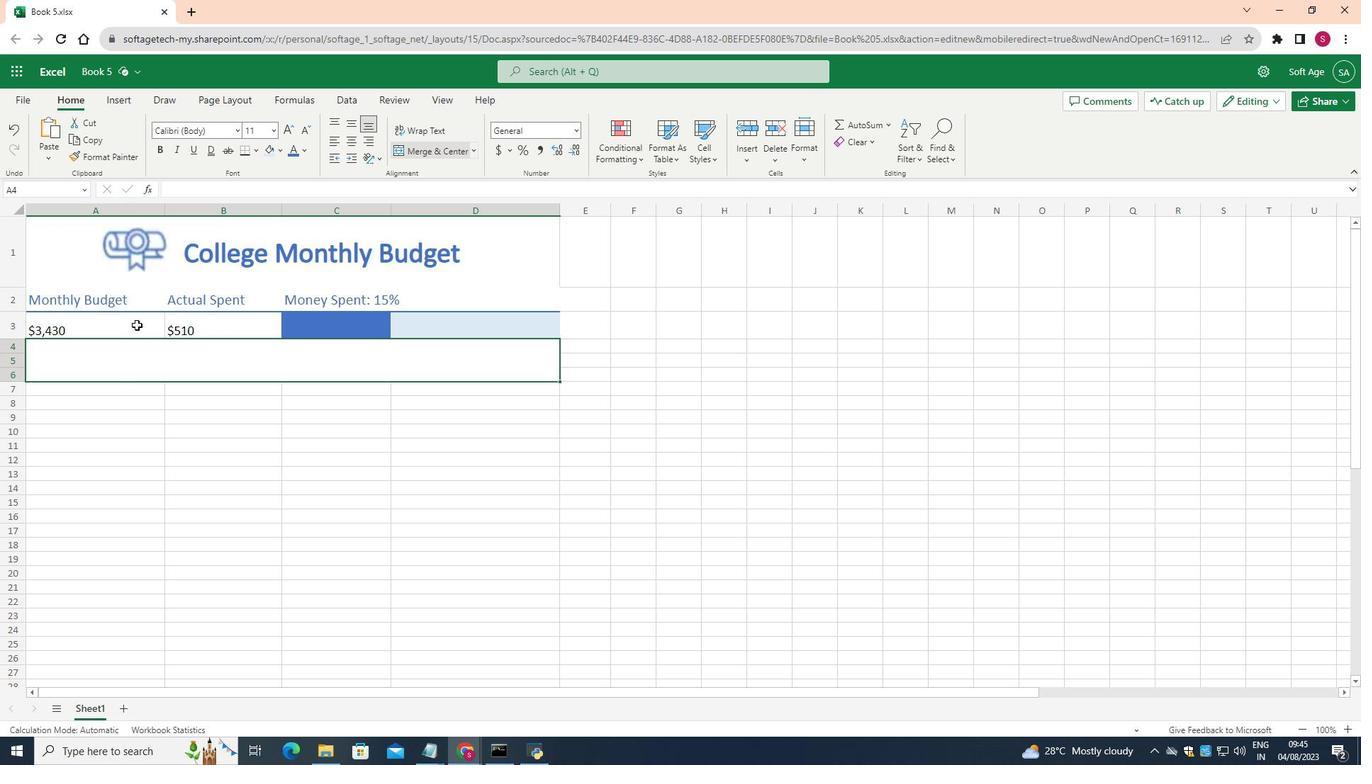 
Action: Mouse pressed left at (142, 331)
Screenshot: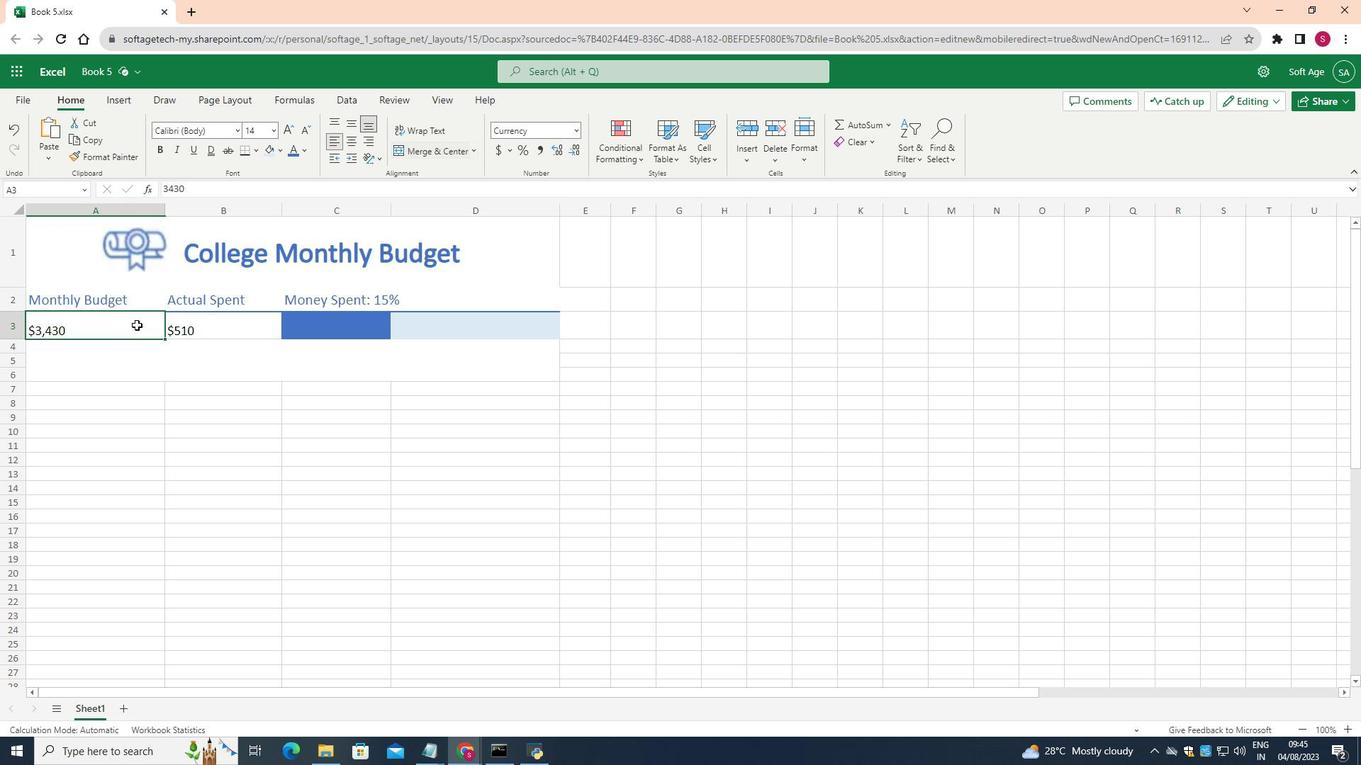 
Action: Mouse moved to (258, 157)
Screenshot: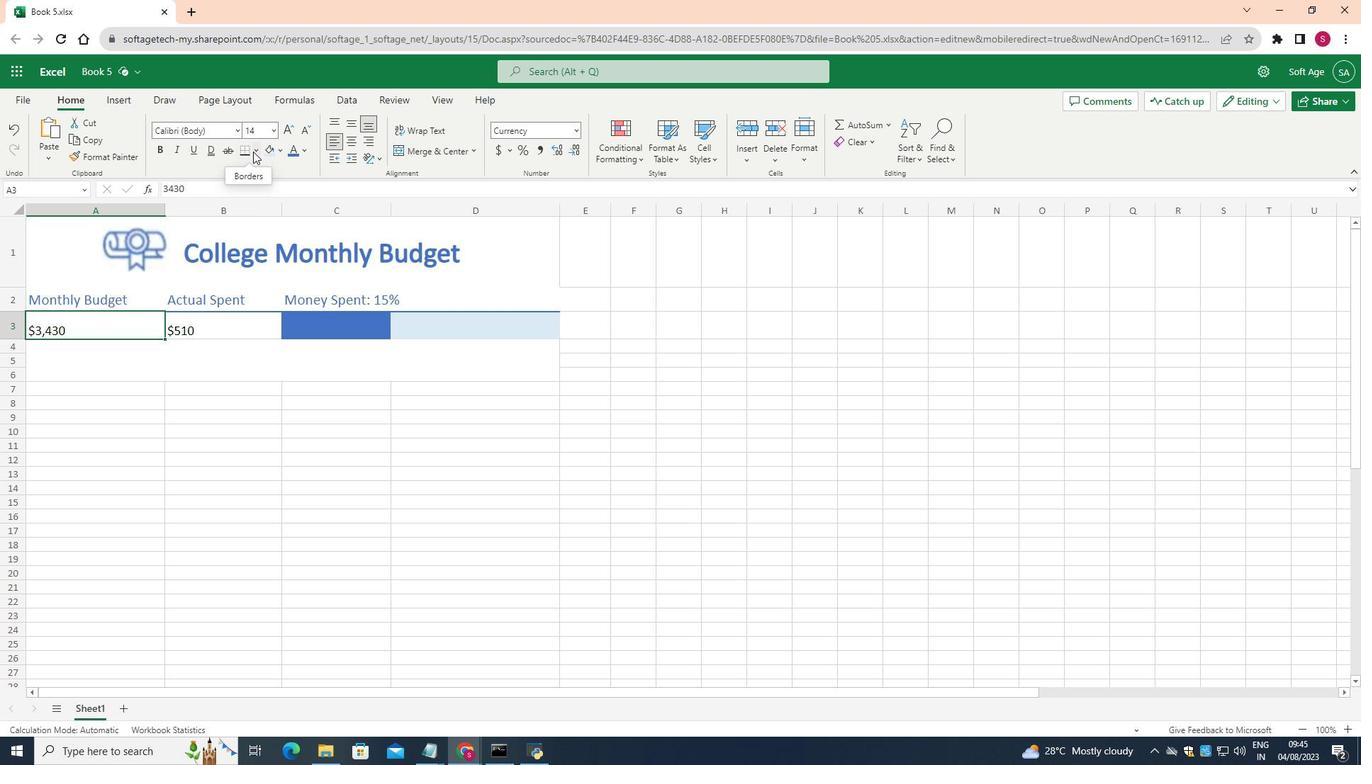 
Action: Mouse pressed left at (258, 157)
Screenshot: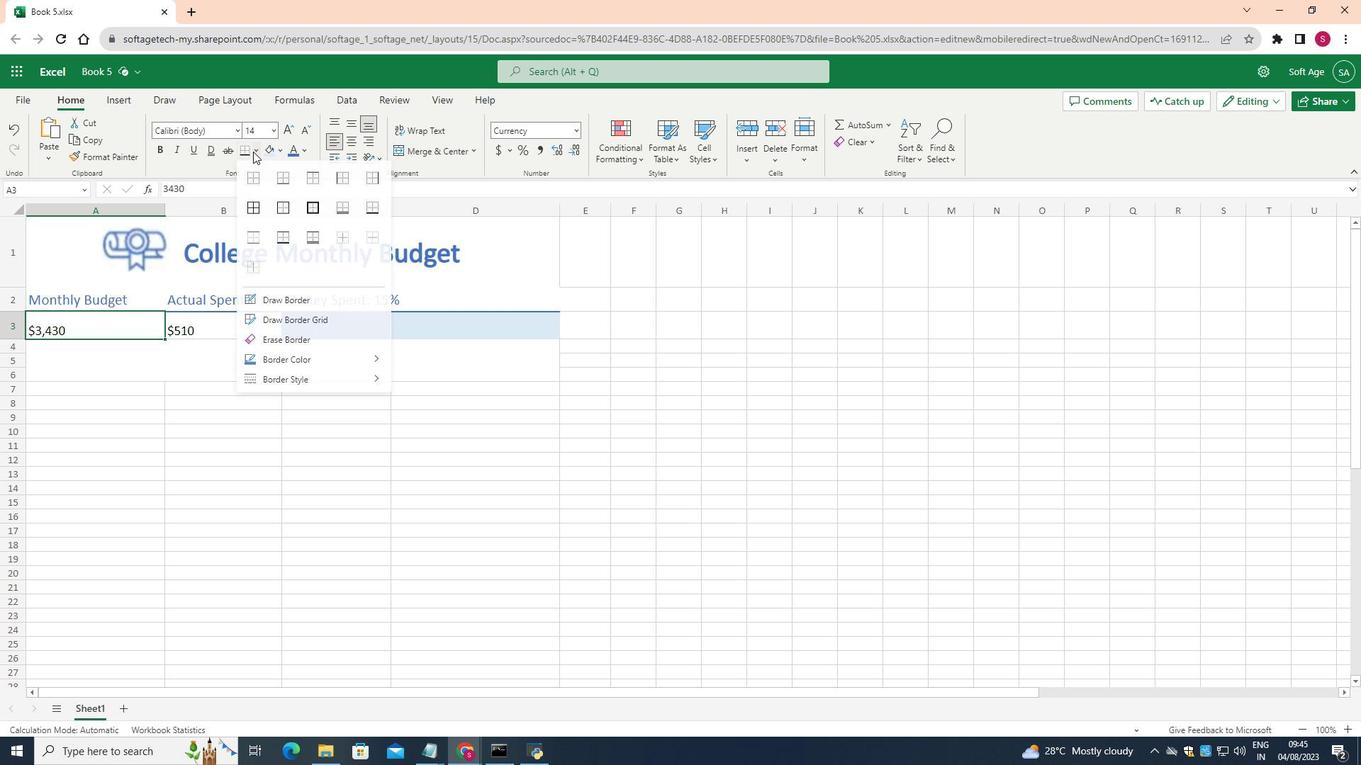
Action: Mouse moved to (373, 182)
Screenshot: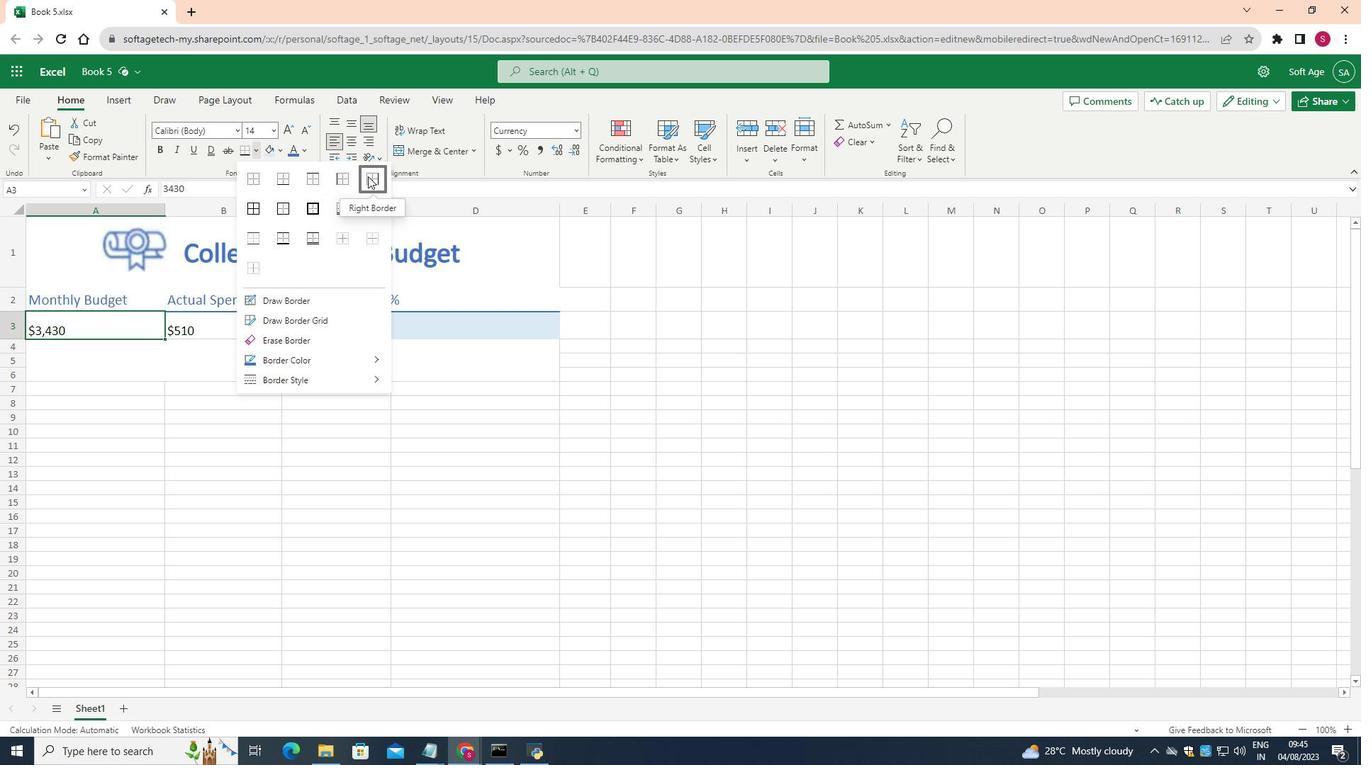 
Action: Mouse pressed left at (373, 182)
Screenshot: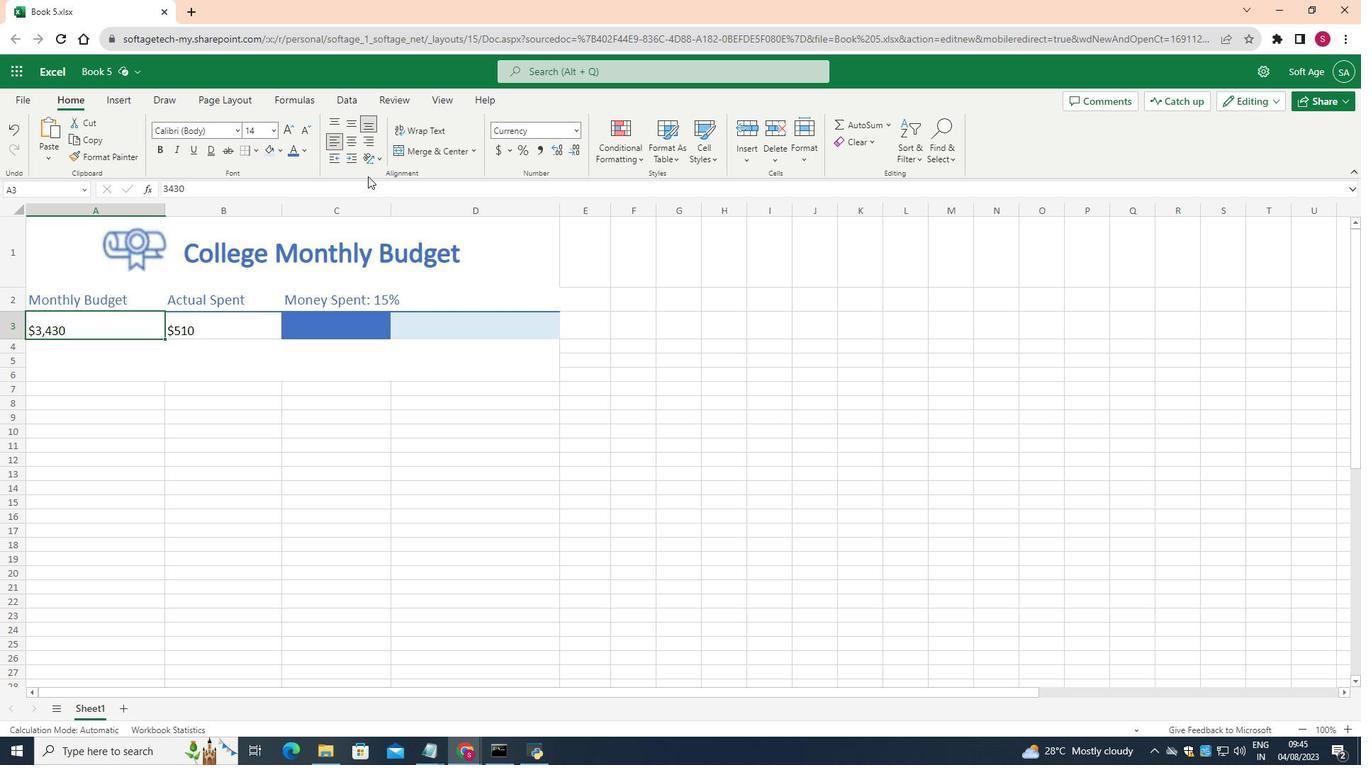 
Action: Mouse moved to (287, 156)
Screenshot: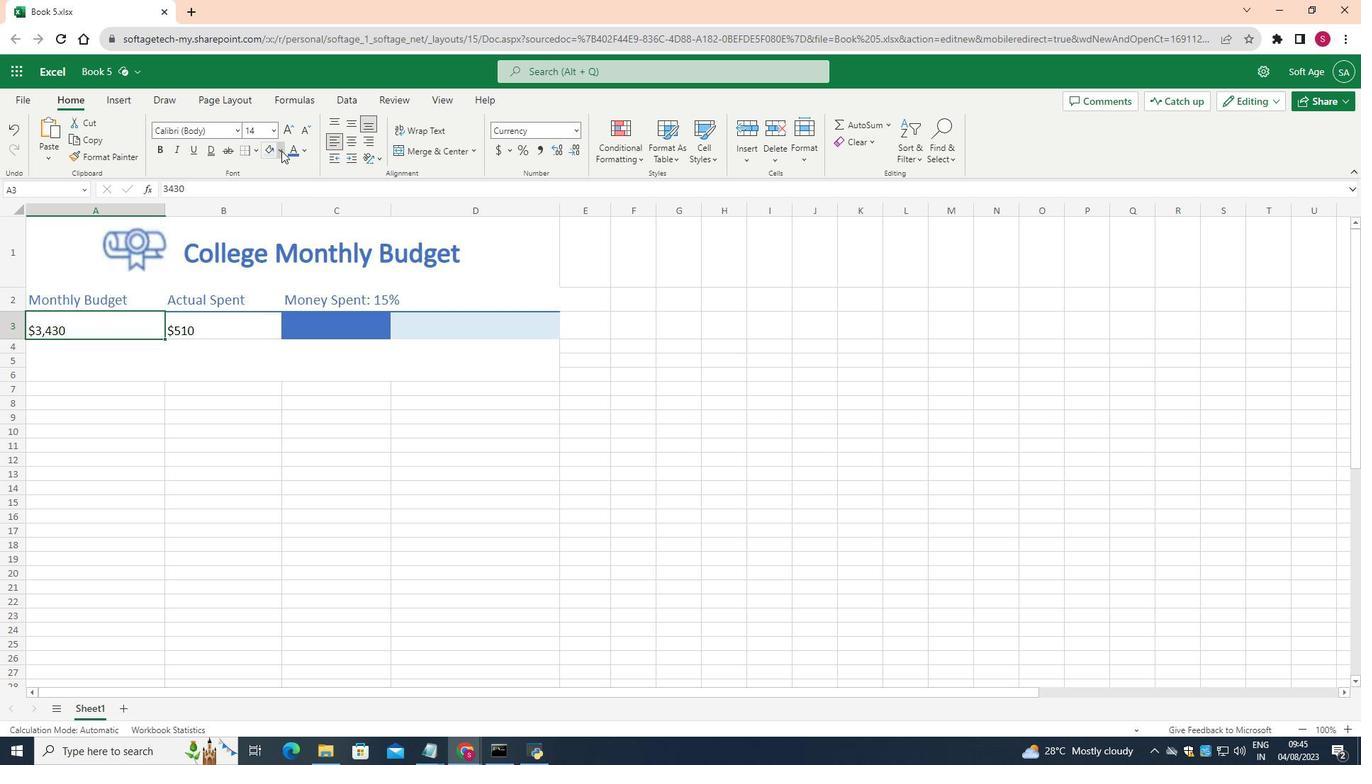 
Action: Mouse pressed left at (287, 156)
Screenshot: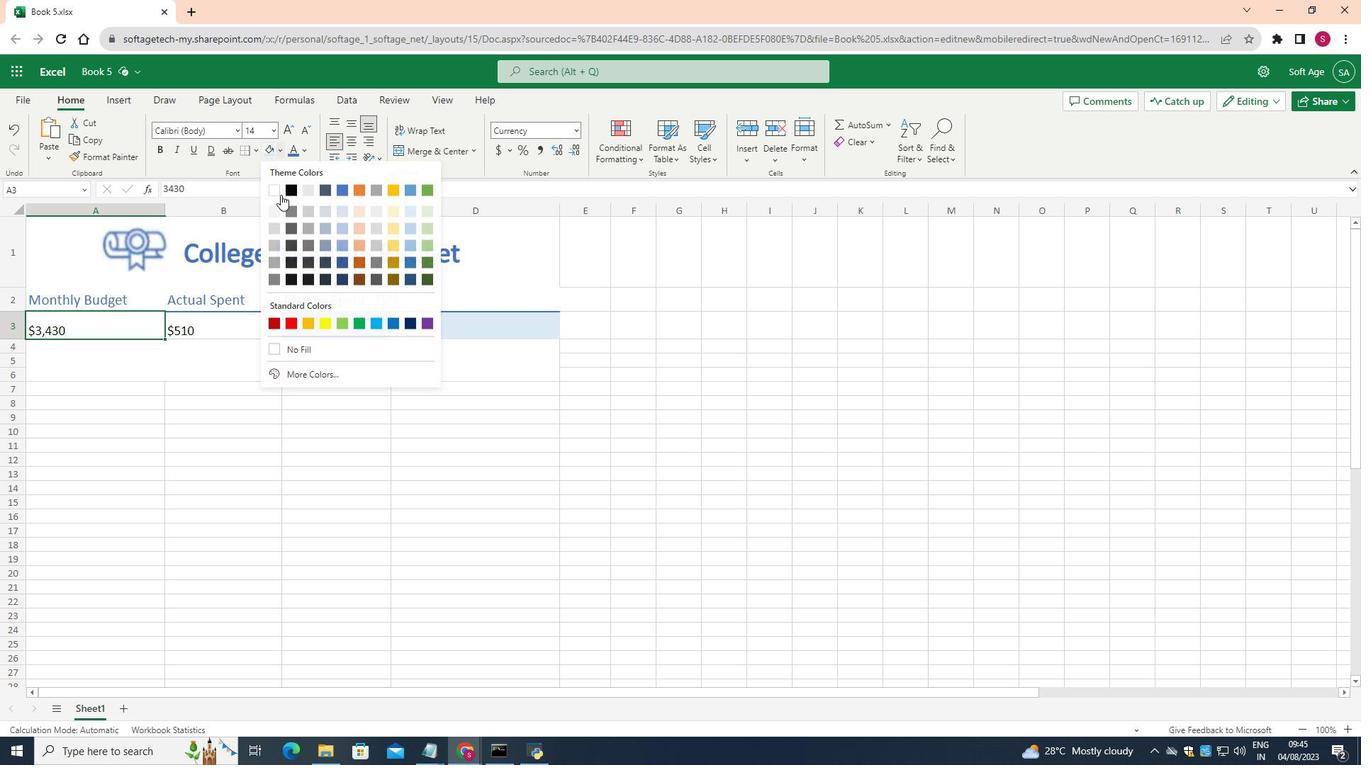 
Action: Mouse moved to (260, 155)
Screenshot: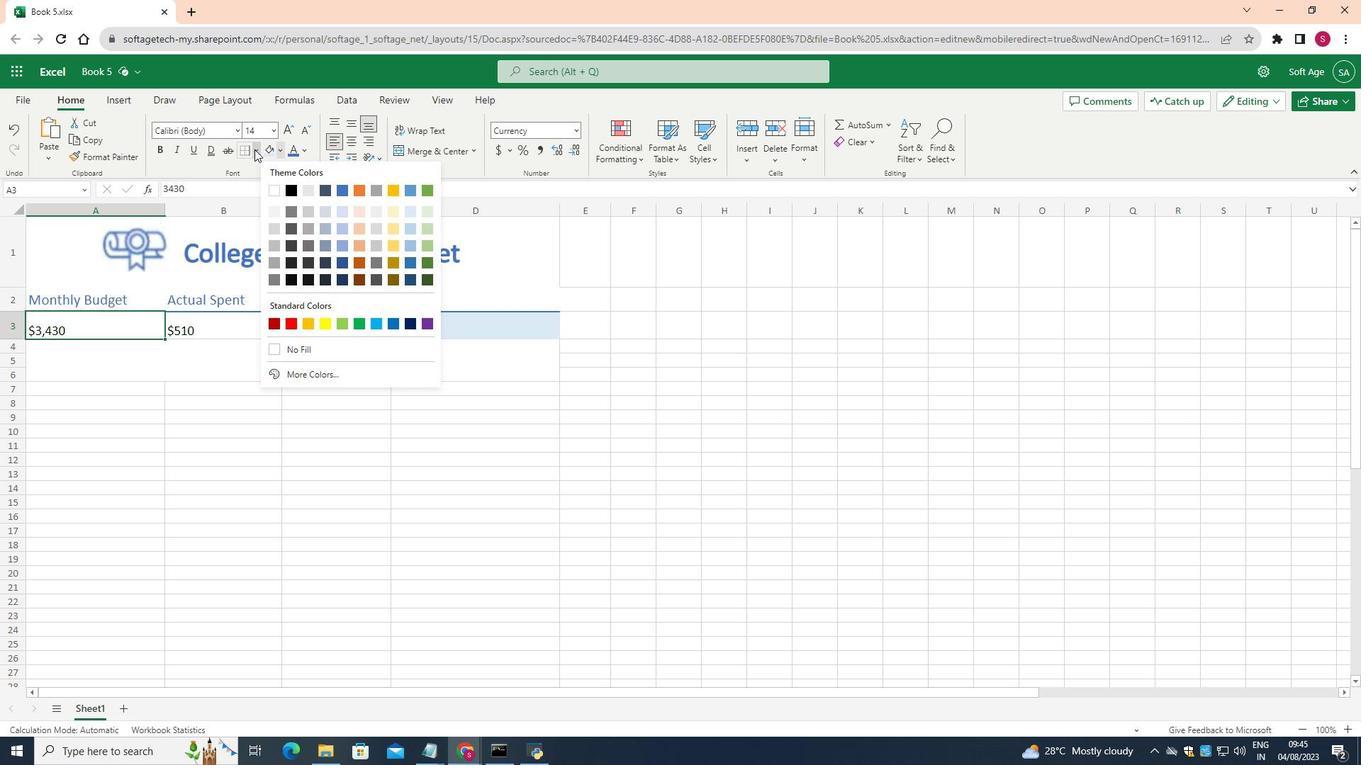 
Action: Mouse pressed left at (260, 155)
Screenshot: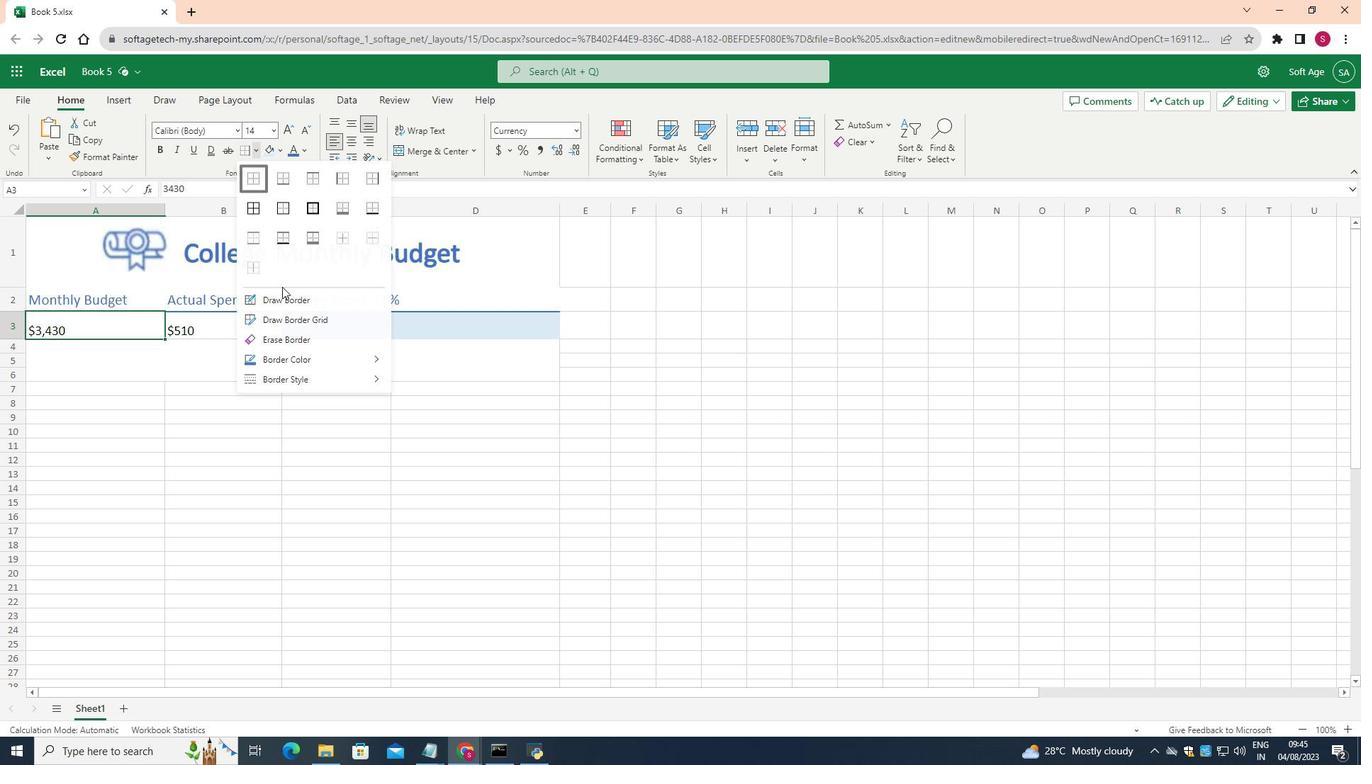 
Action: Mouse moved to (291, 361)
Screenshot: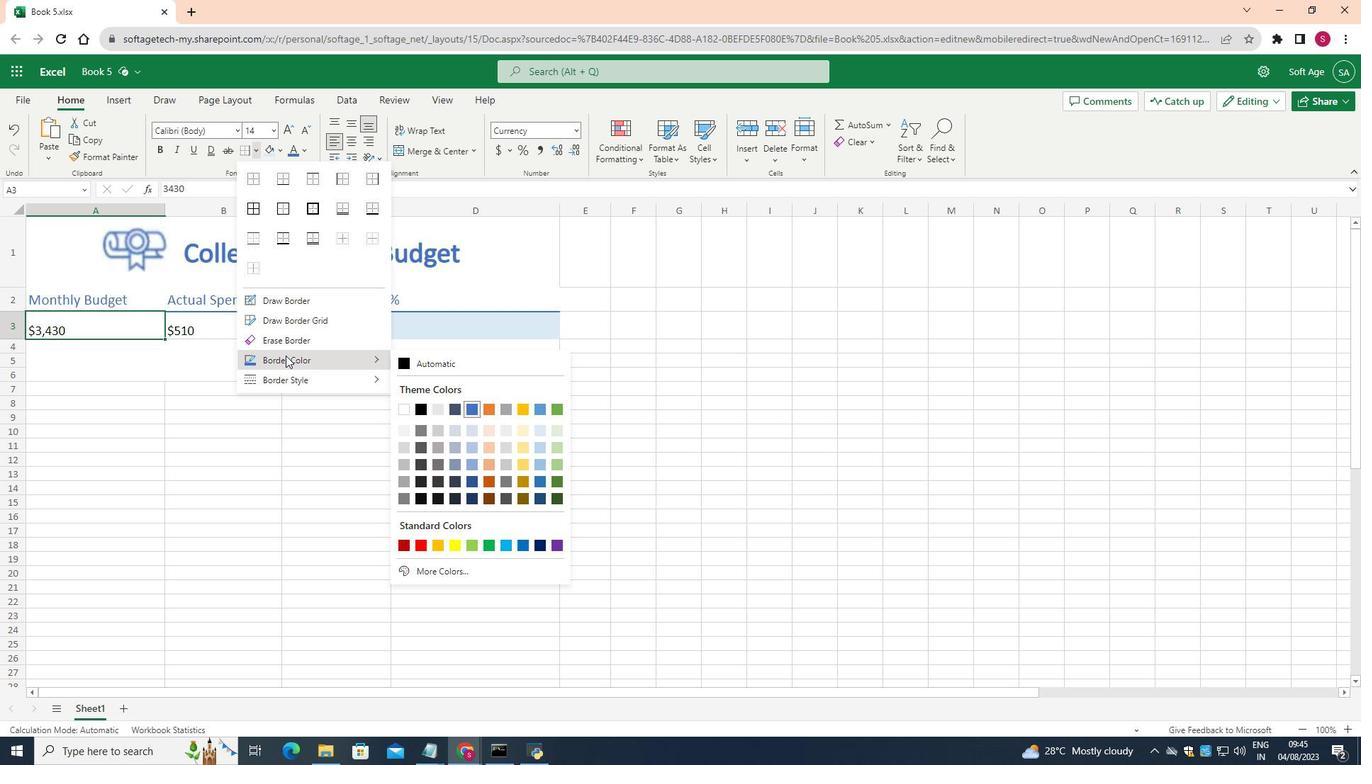 
Action: Mouse pressed left at (291, 361)
Screenshot: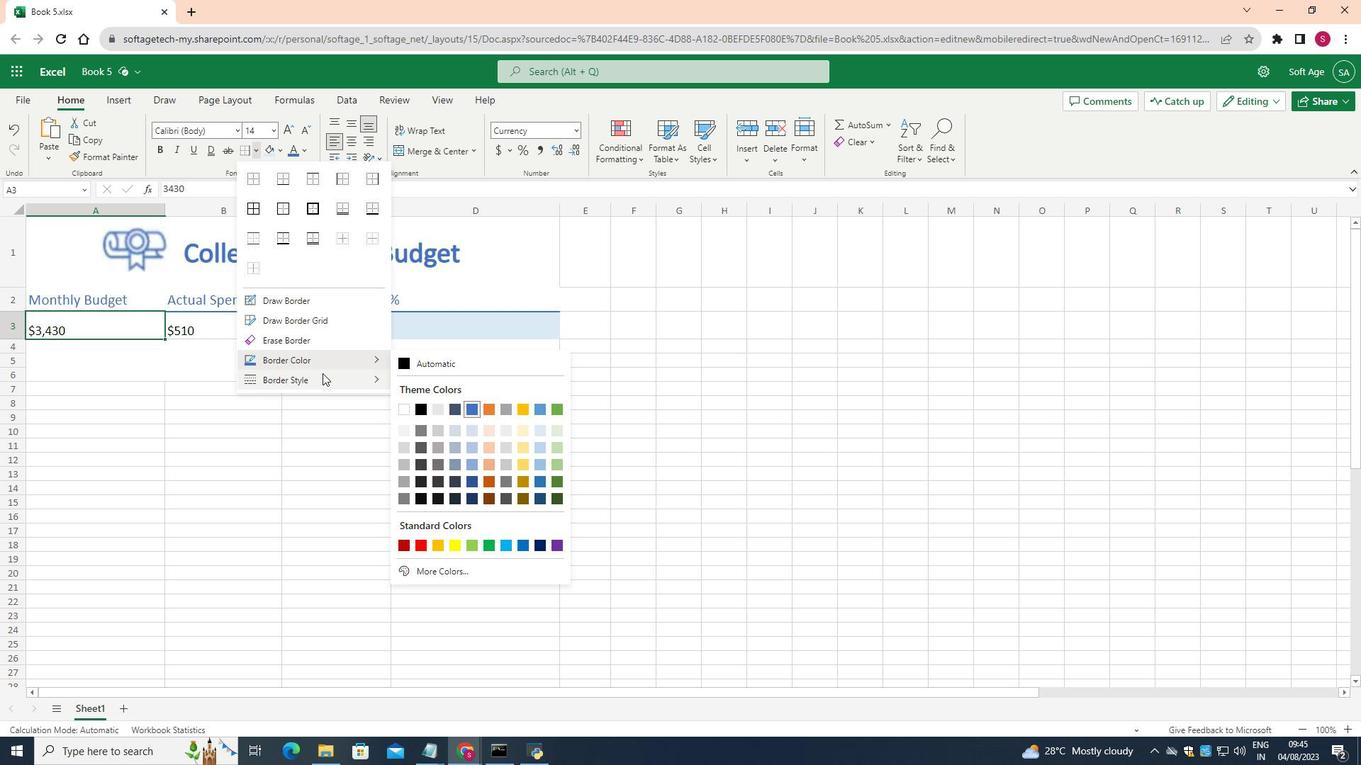 
Action: Mouse moved to (414, 415)
Screenshot: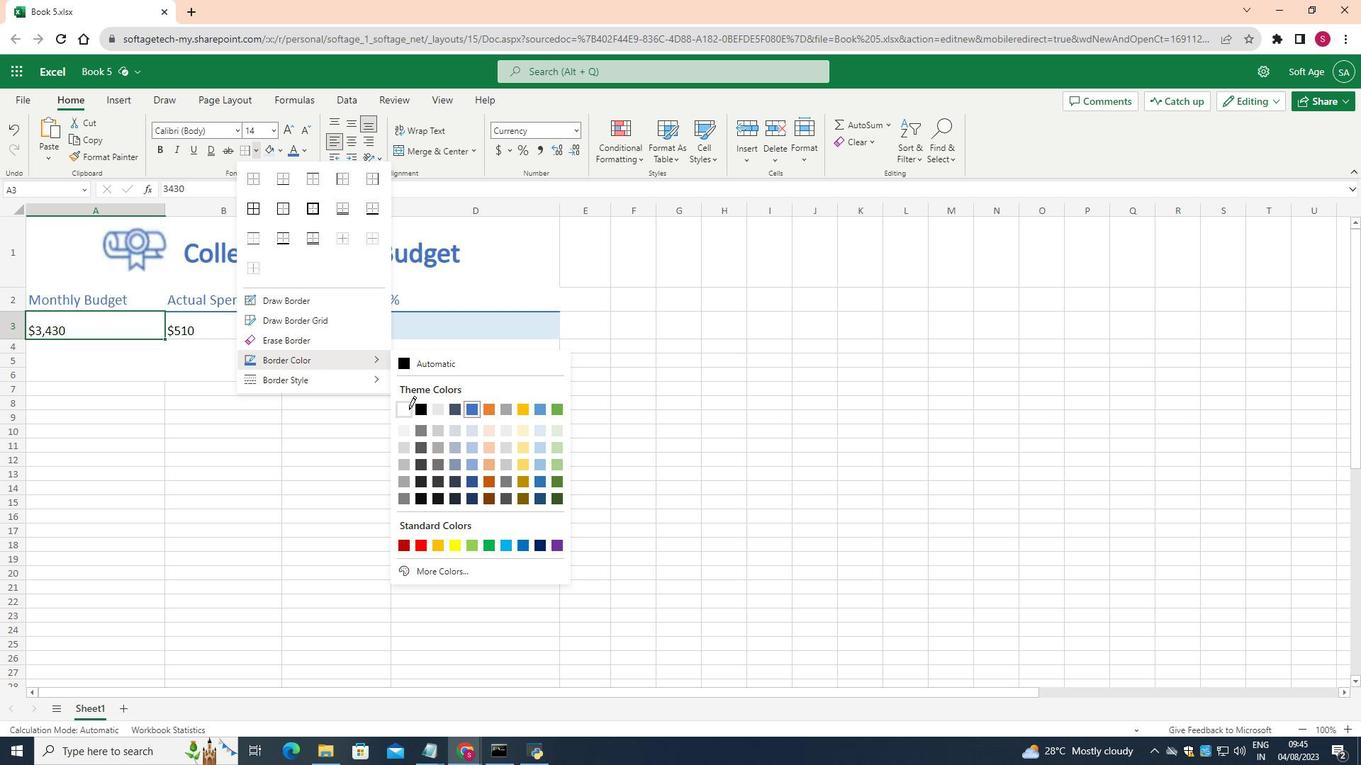 
Action: Mouse pressed left at (414, 415)
Screenshot: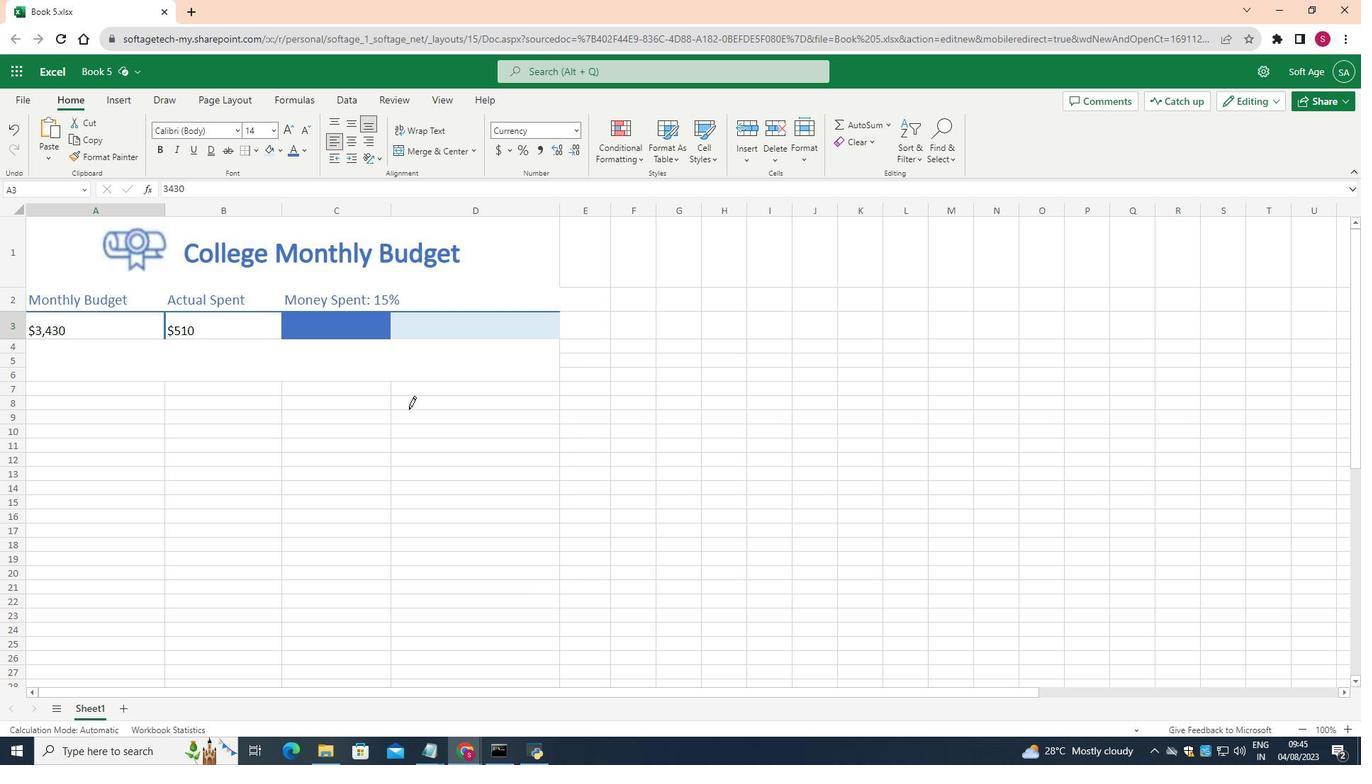 
Action: Mouse moved to (253, 153)
Screenshot: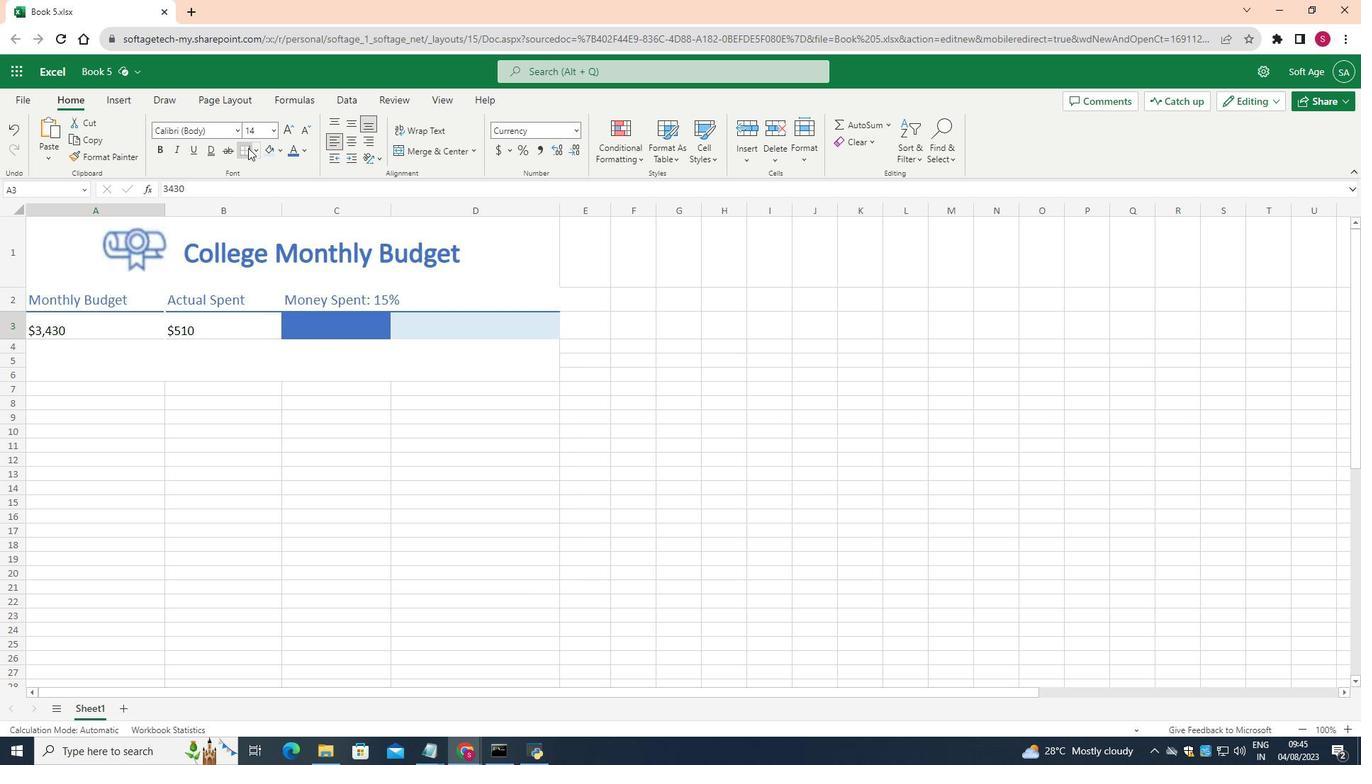
Action: Mouse pressed left at (253, 153)
Screenshot: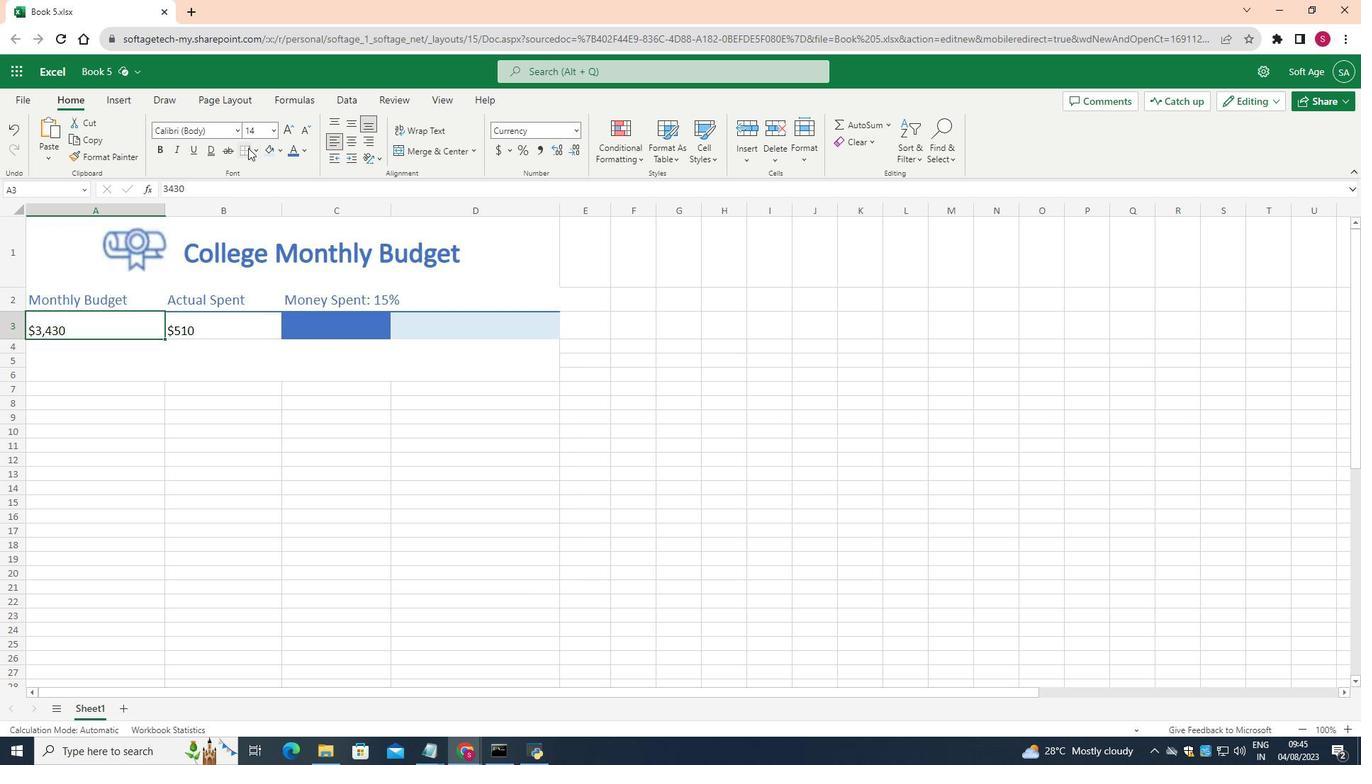 
Action: Mouse moved to (243, 371)
Screenshot: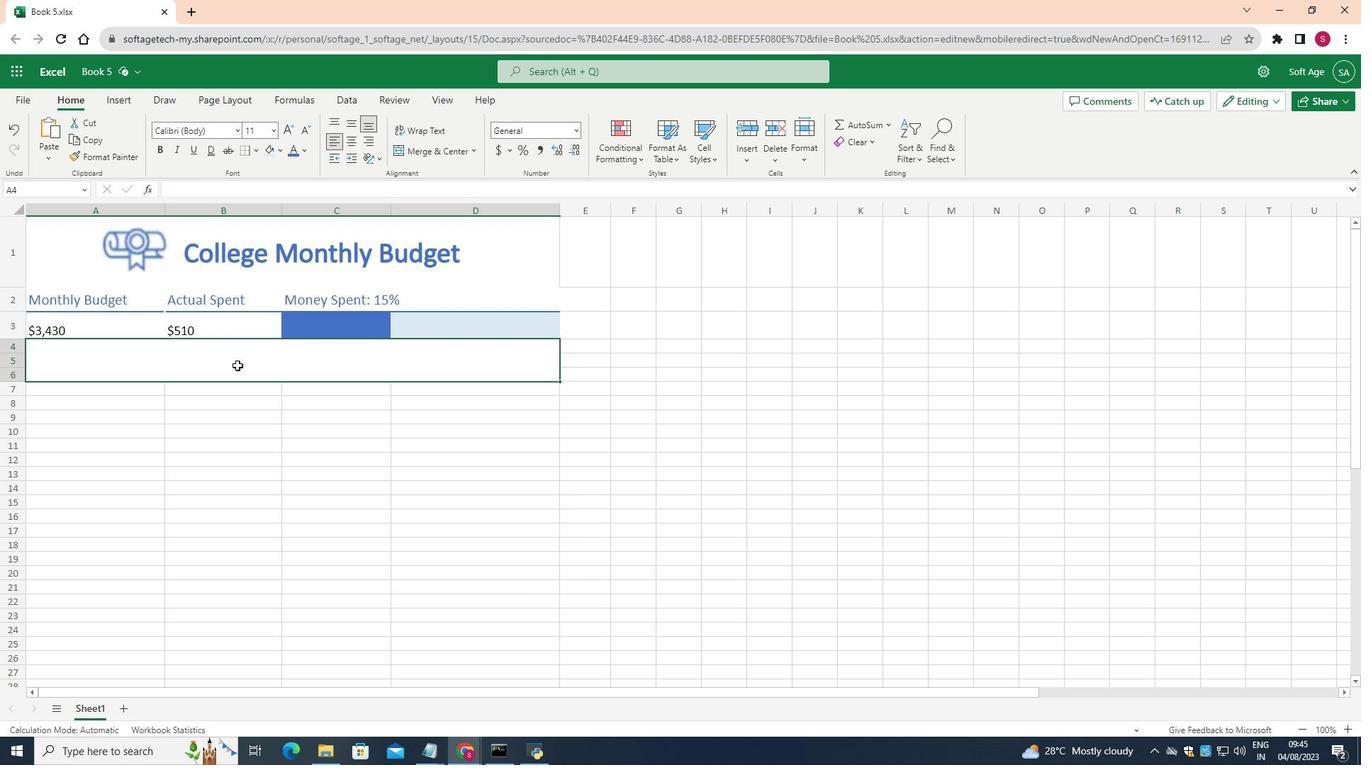
Action: Mouse pressed left at (243, 371)
Screenshot: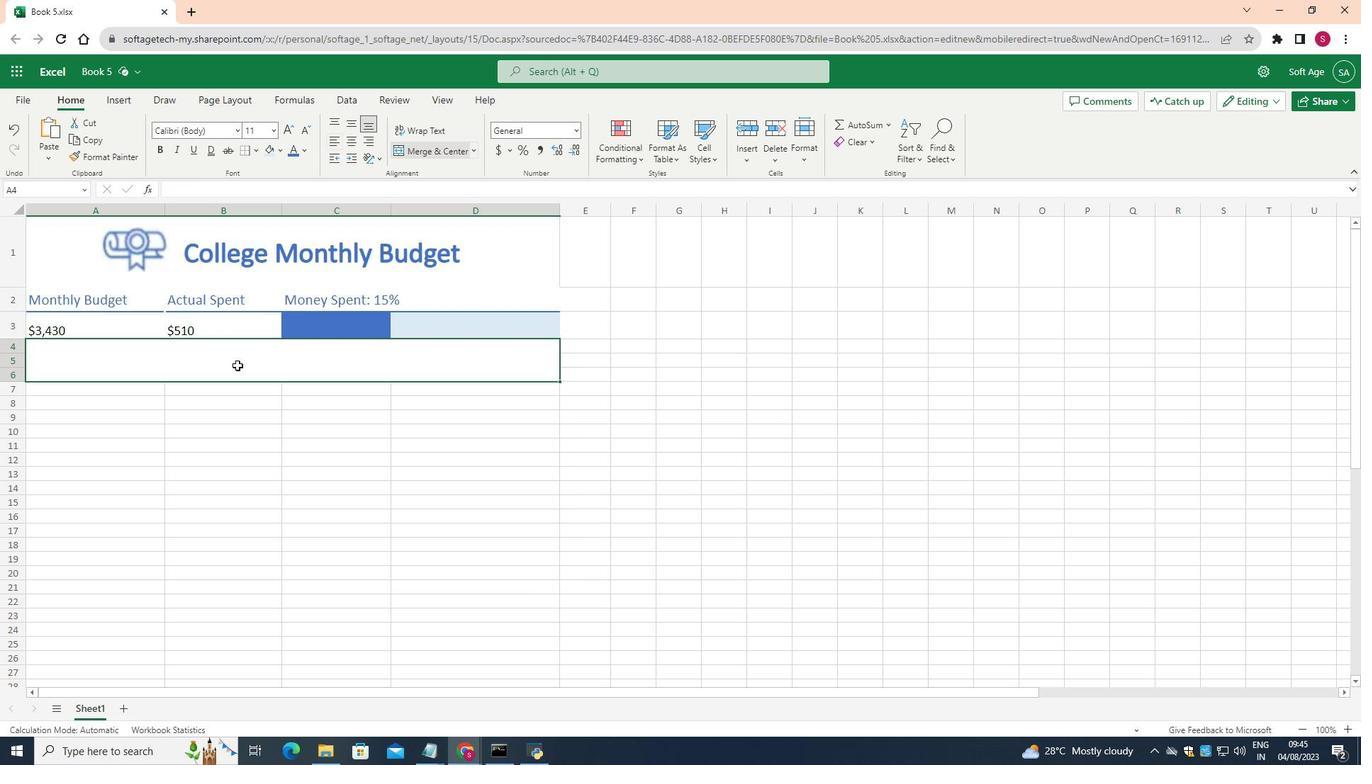 
Action: Mouse moved to (123, 374)
